 Task: Research Airbnb options in San Vicente de Tagua Tagua, Chile from 1st November, 2023 to 9th November, 2023 for 4 adults.2 bedrooms having 2 beds and 2 bathrooms. Property type can be house. Booking option can be shelf check-in. Look for 4 properties as per requirement.
Action: Mouse pressed left at (466, 106)
Screenshot: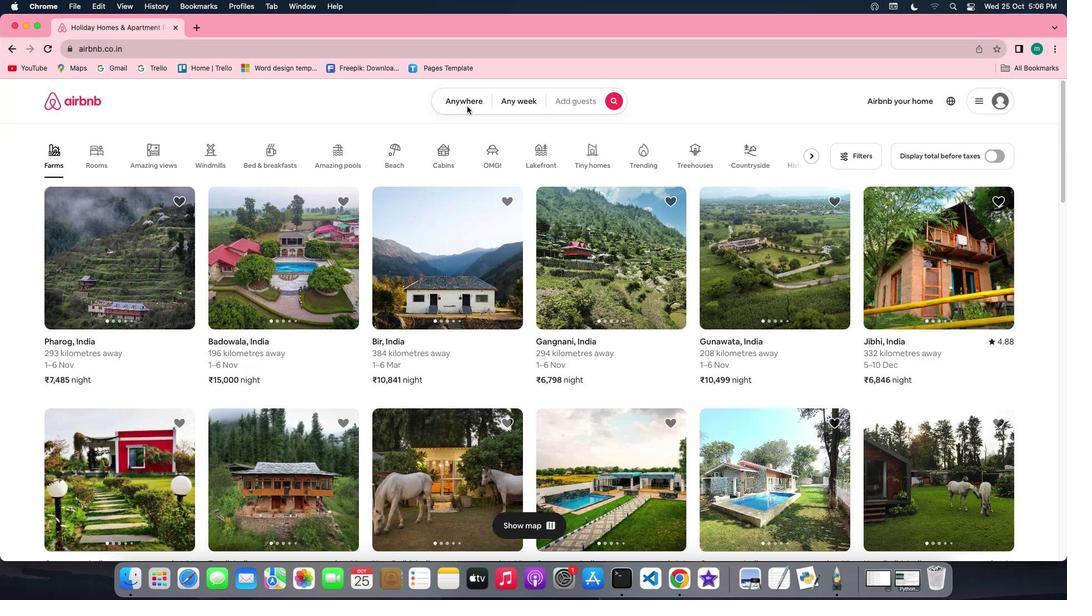 
Action: Mouse pressed left at (466, 106)
Screenshot: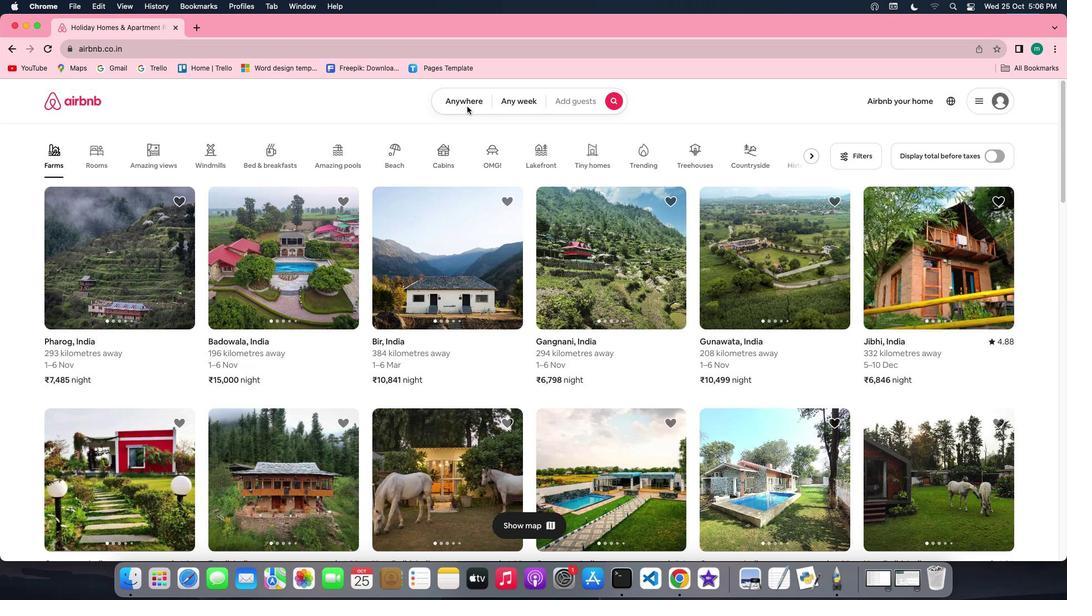 
Action: Mouse moved to (416, 138)
Screenshot: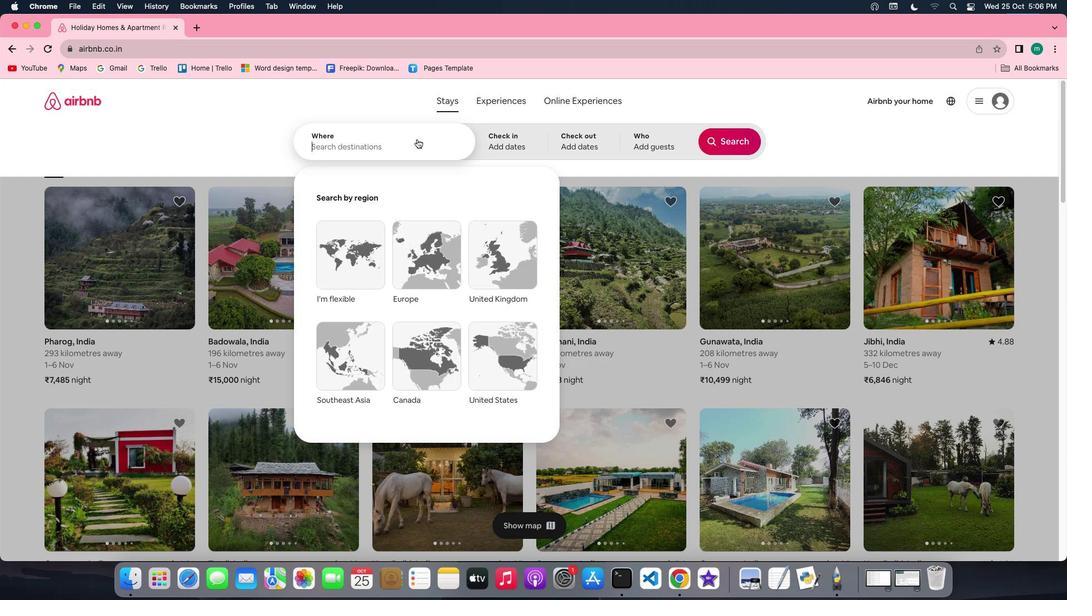 
Action: Mouse pressed left at (416, 138)
Screenshot: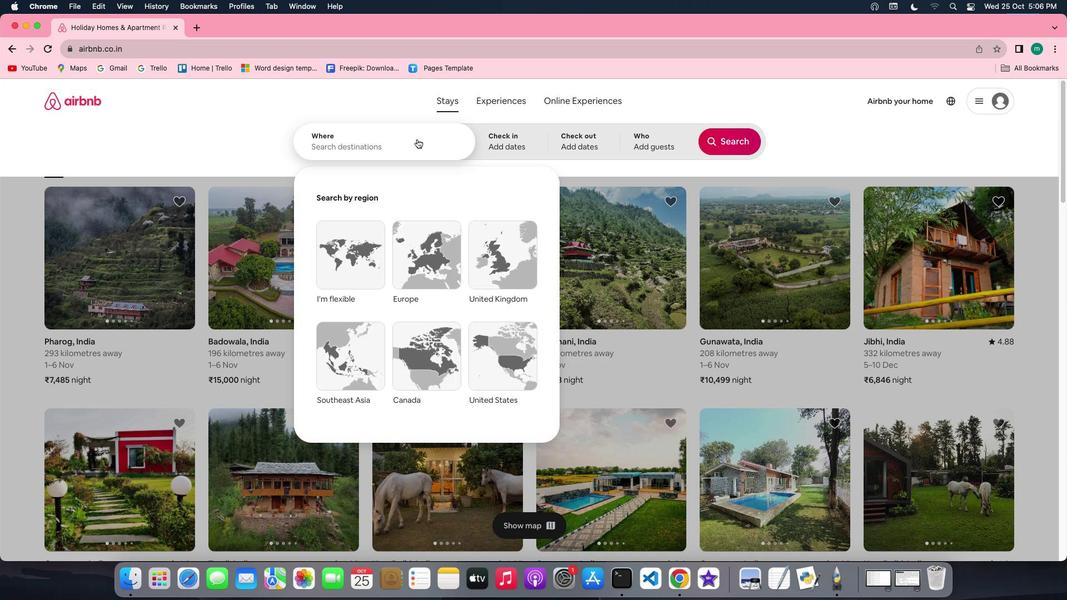 
Action: Key pressed Key.shift'S''a''n'Key.spaceKey.shift'v''i''c''e''n''t''e'Key.space'd''e'Key.spaceKey.shift'T''a''u'Key.backspace'g''u''a'','Key.spaceKey.shift'T''a''g''u''a'','Key.spaceKey.shift'c''h''i''l''e'
Screenshot: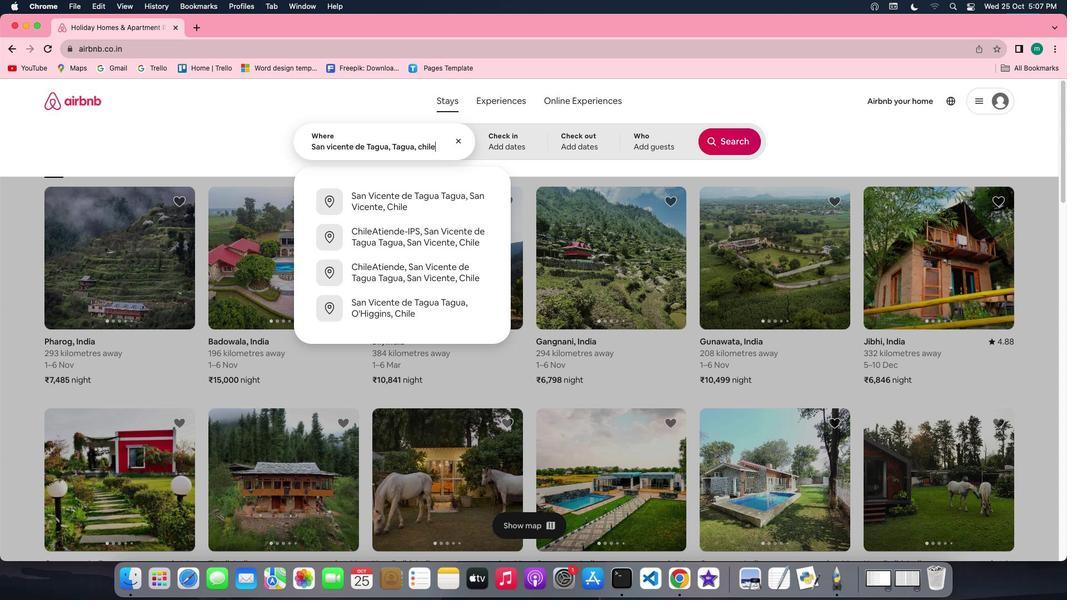 
Action: Mouse moved to (511, 143)
Screenshot: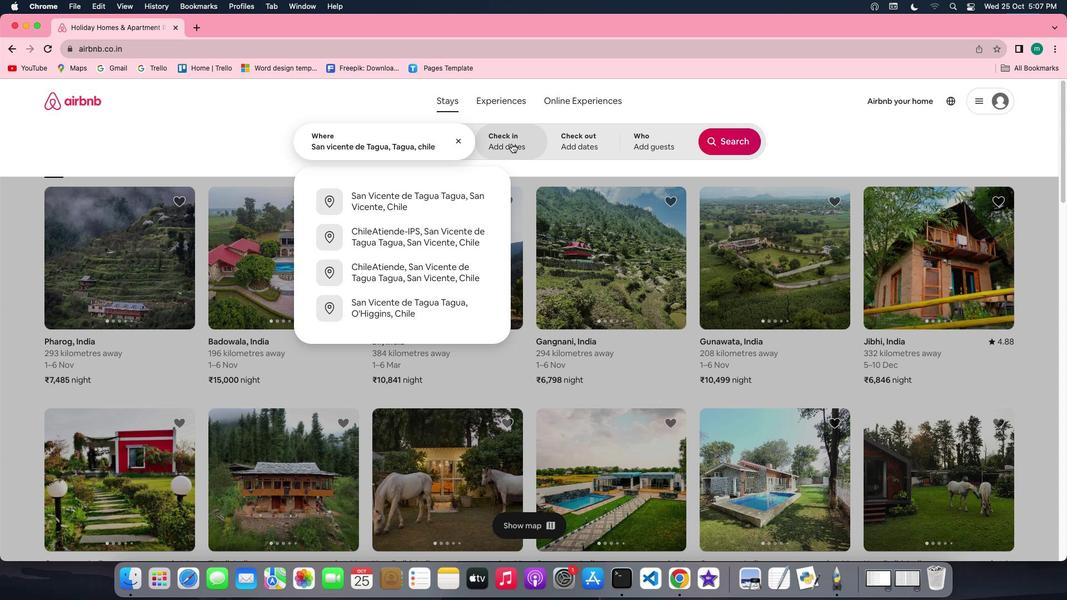 
Action: Mouse pressed left at (511, 143)
Screenshot: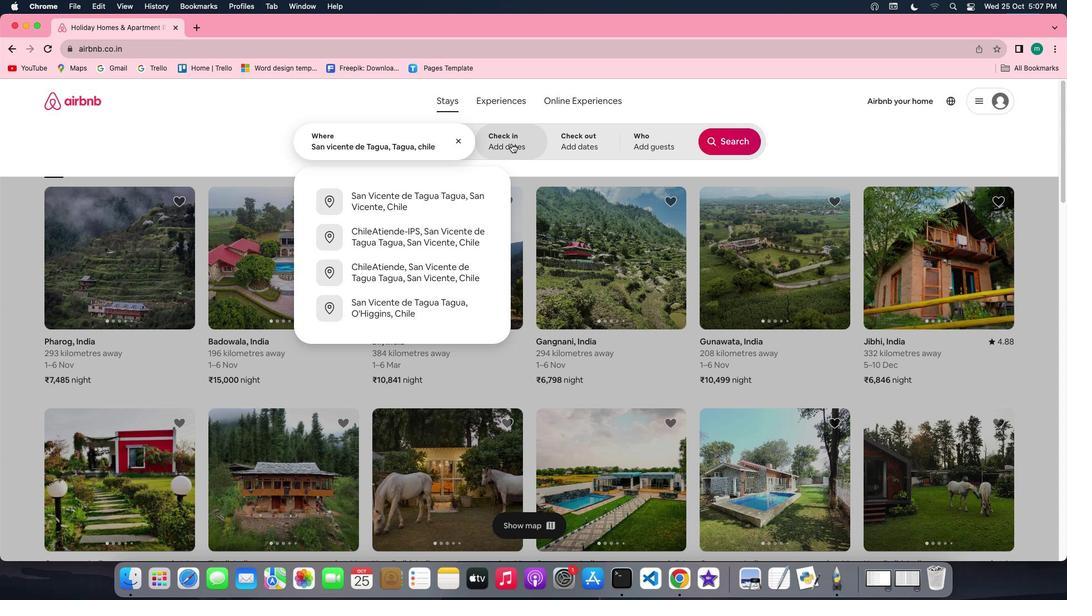 
Action: Mouse moved to (636, 275)
Screenshot: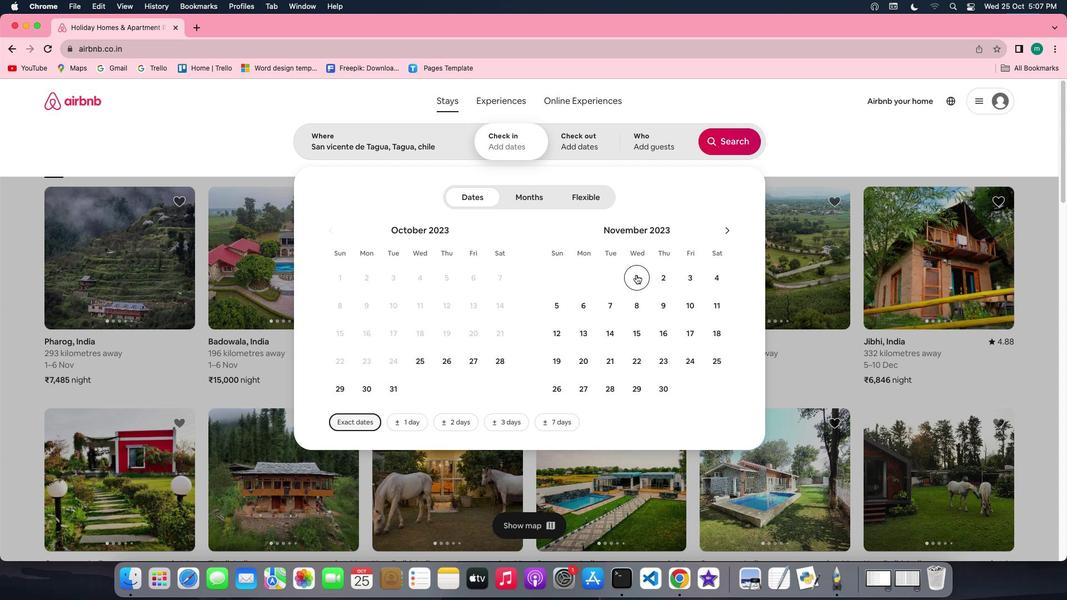 
Action: Mouse pressed left at (636, 275)
Screenshot: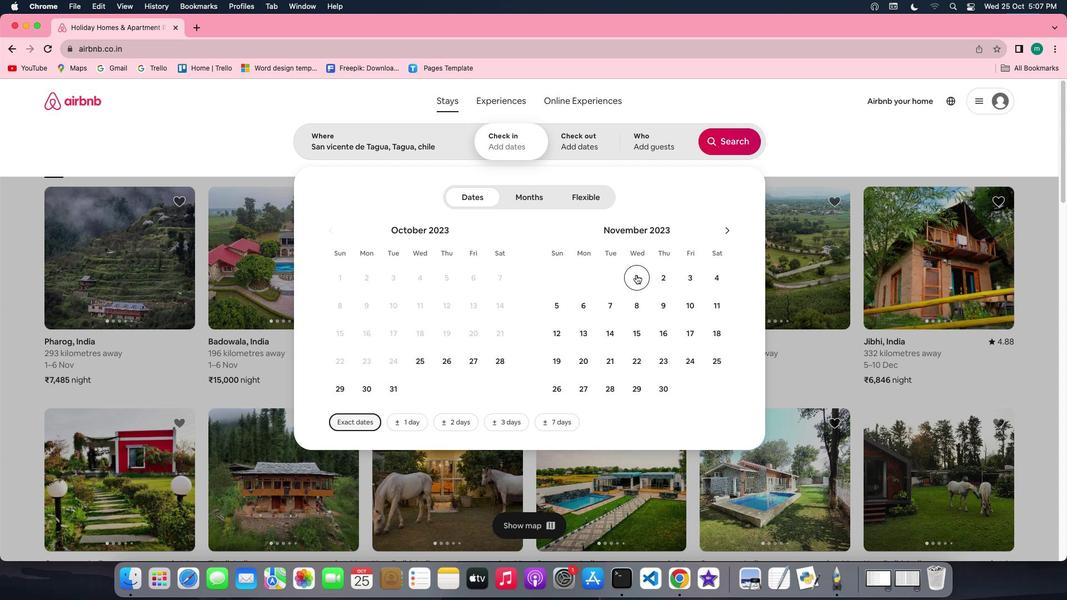 
Action: Mouse moved to (668, 301)
Screenshot: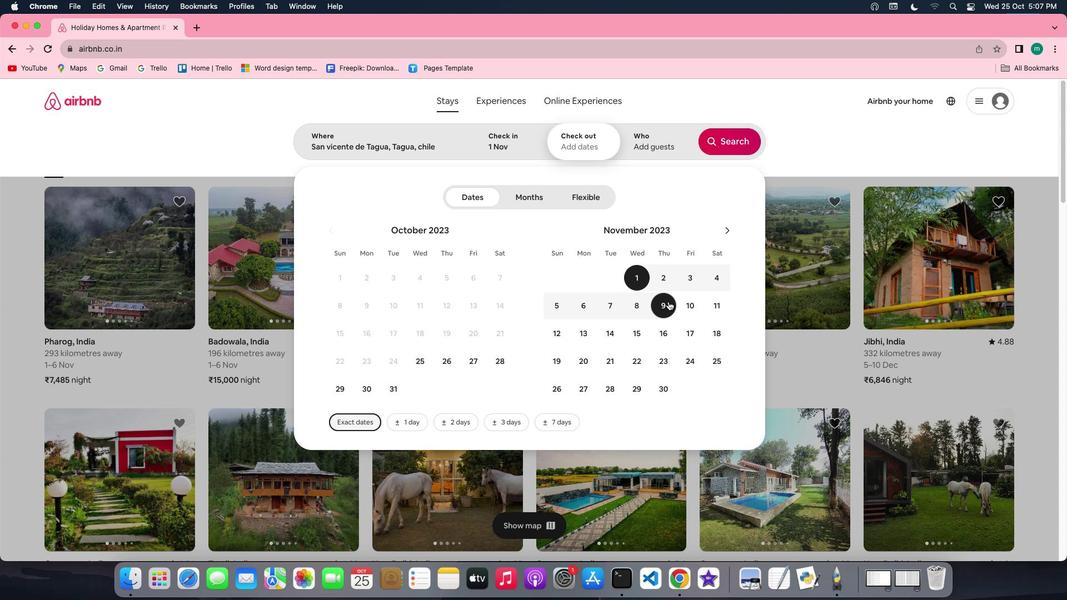 
Action: Mouse pressed left at (668, 301)
Screenshot: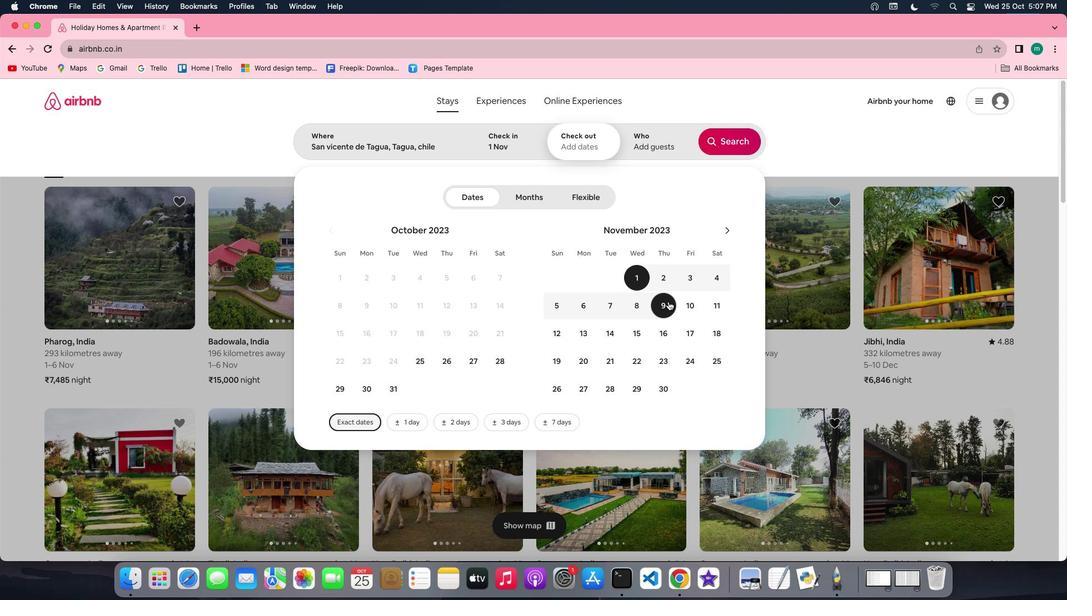 
Action: Mouse moved to (666, 155)
Screenshot: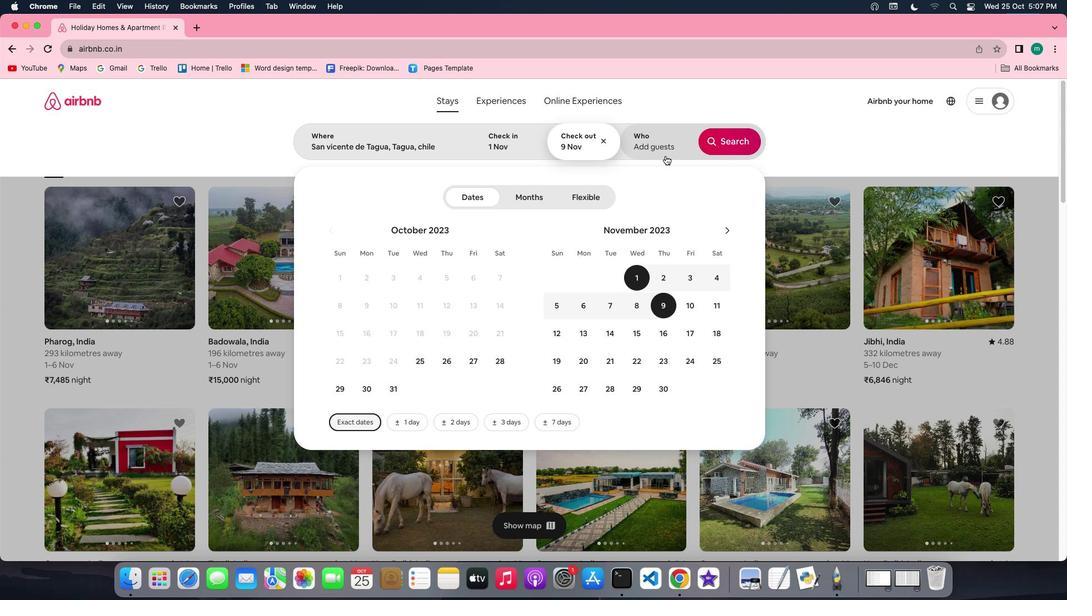 
Action: Mouse pressed left at (666, 155)
Screenshot: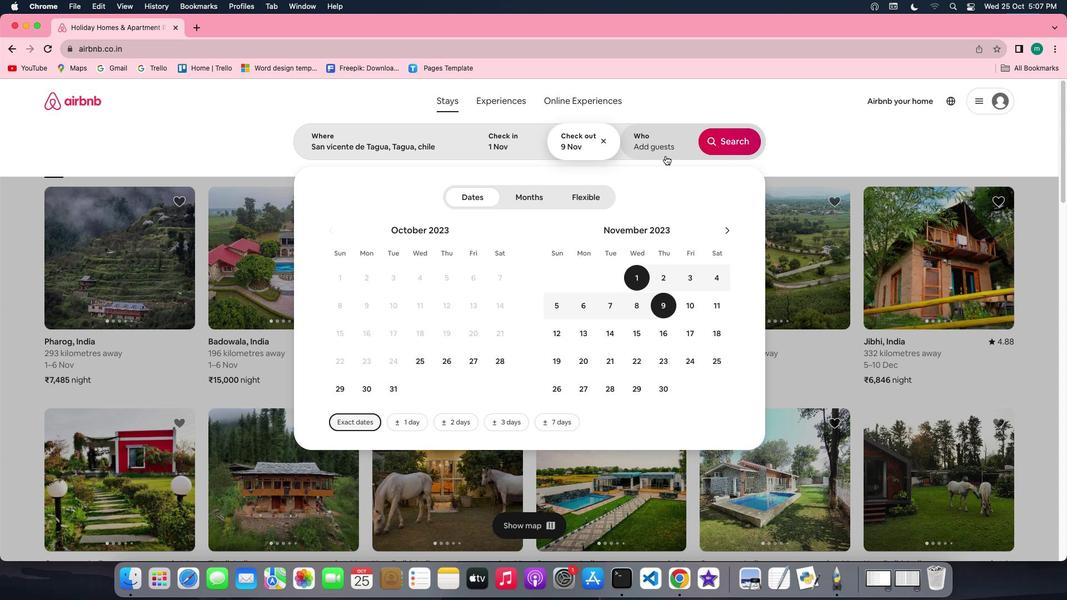
Action: Mouse moved to (731, 204)
Screenshot: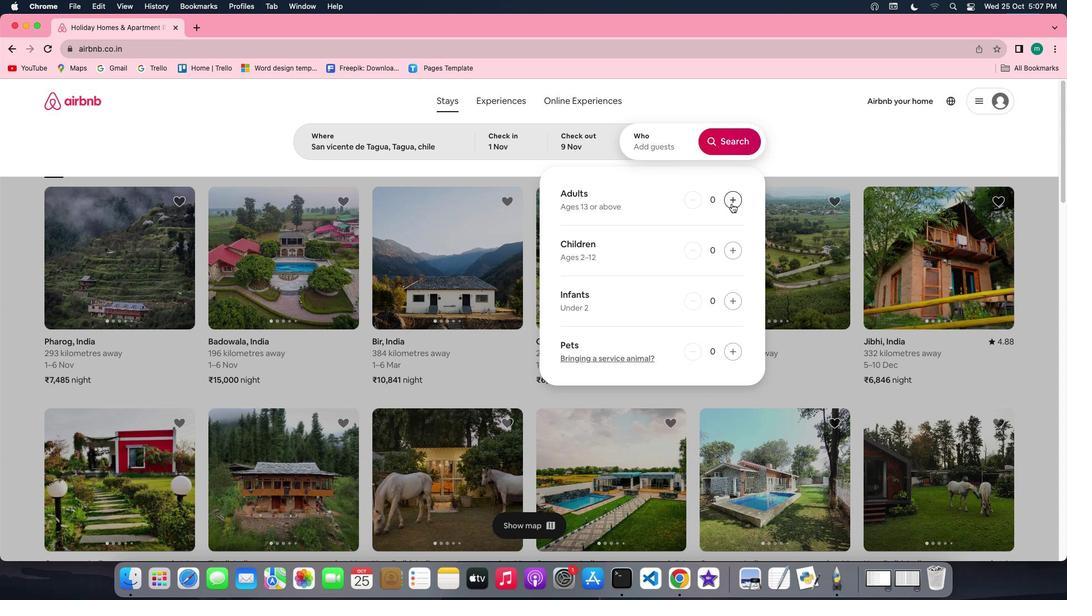 
Action: Mouse pressed left at (731, 204)
Screenshot: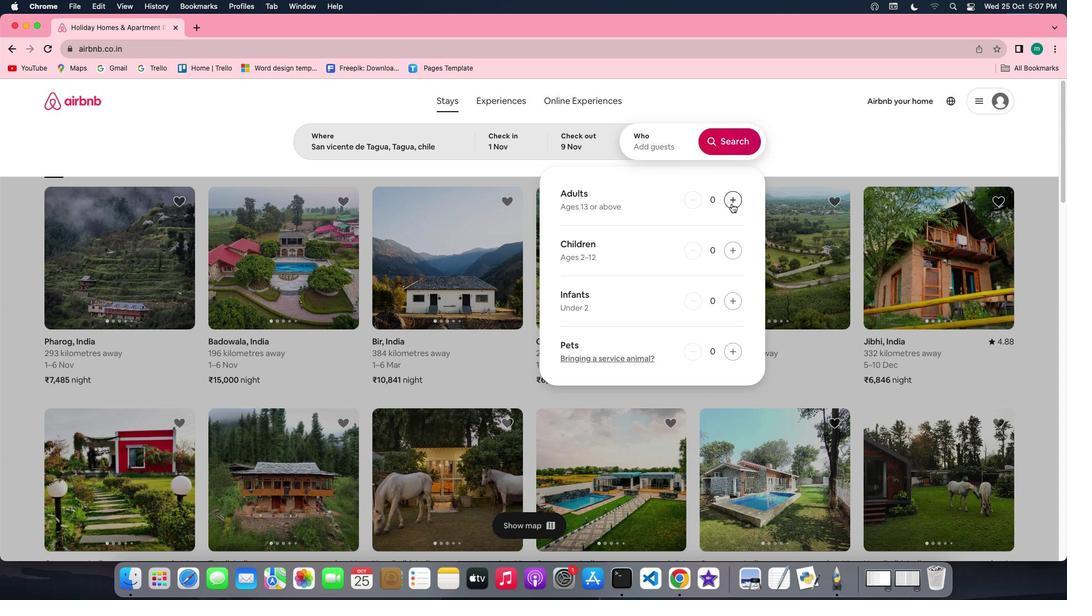 
Action: Mouse pressed left at (731, 204)
Screenshot: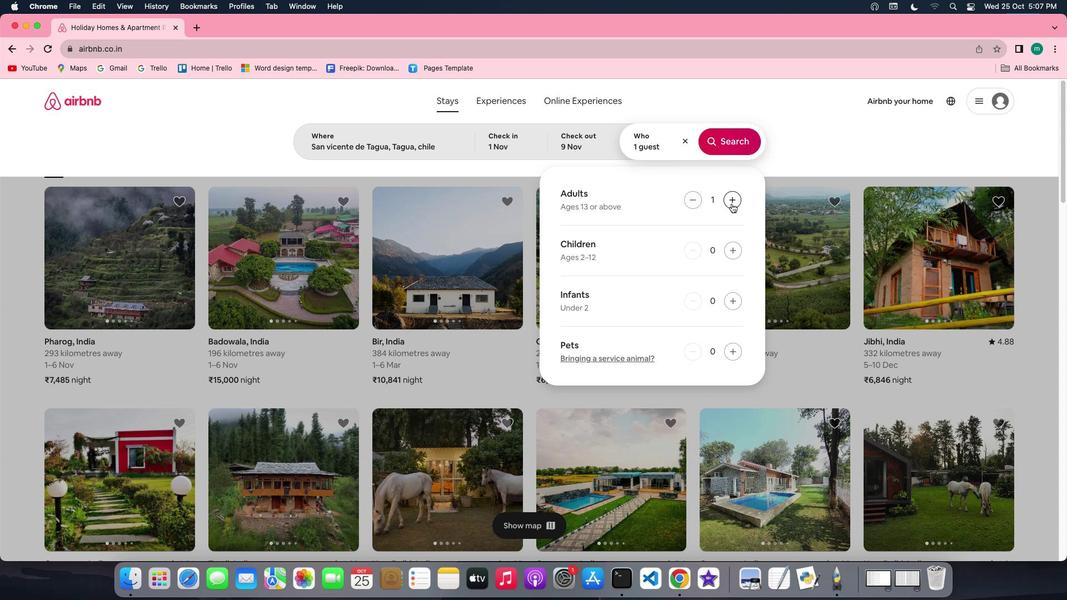 
Action: Mouse pressed left at (731, 204)
Screenshot: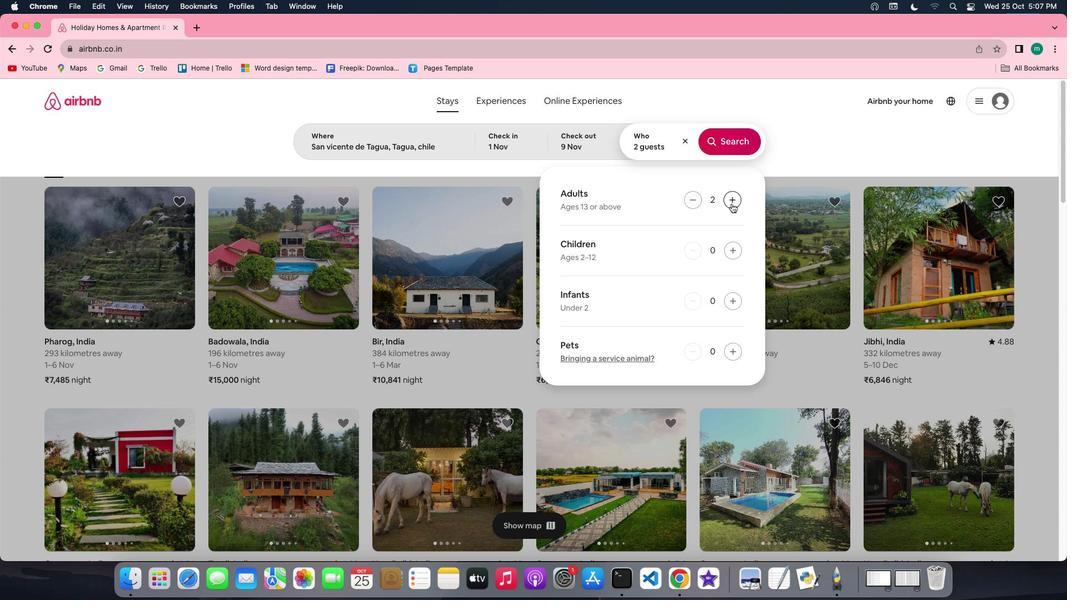
Action: Mouse pressed left at (731, 204)
Screenshot: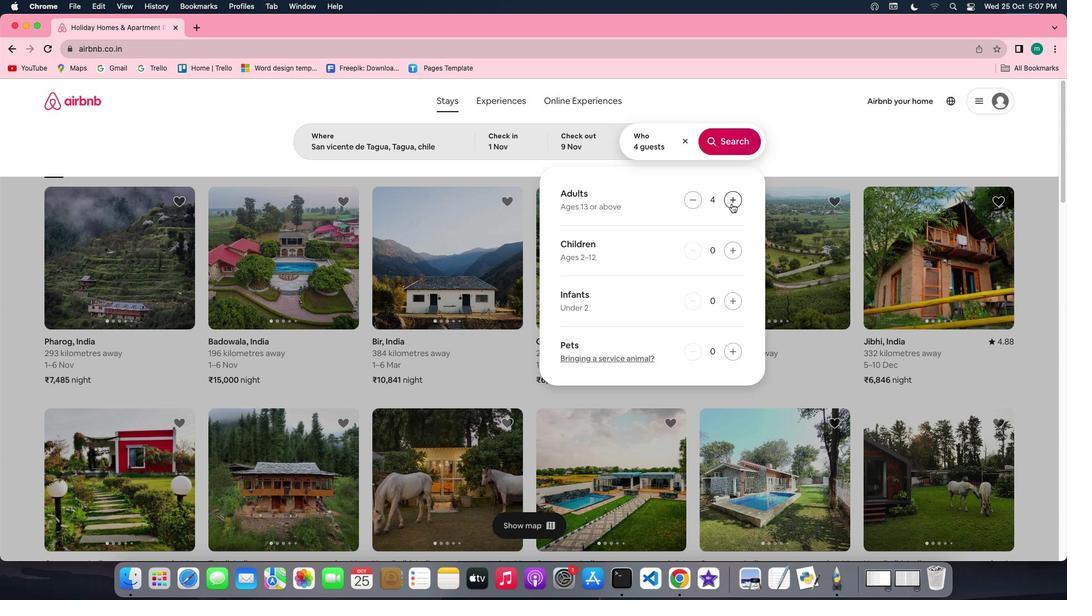 
Action: Mouse moved to (721, 150)
Screenshot: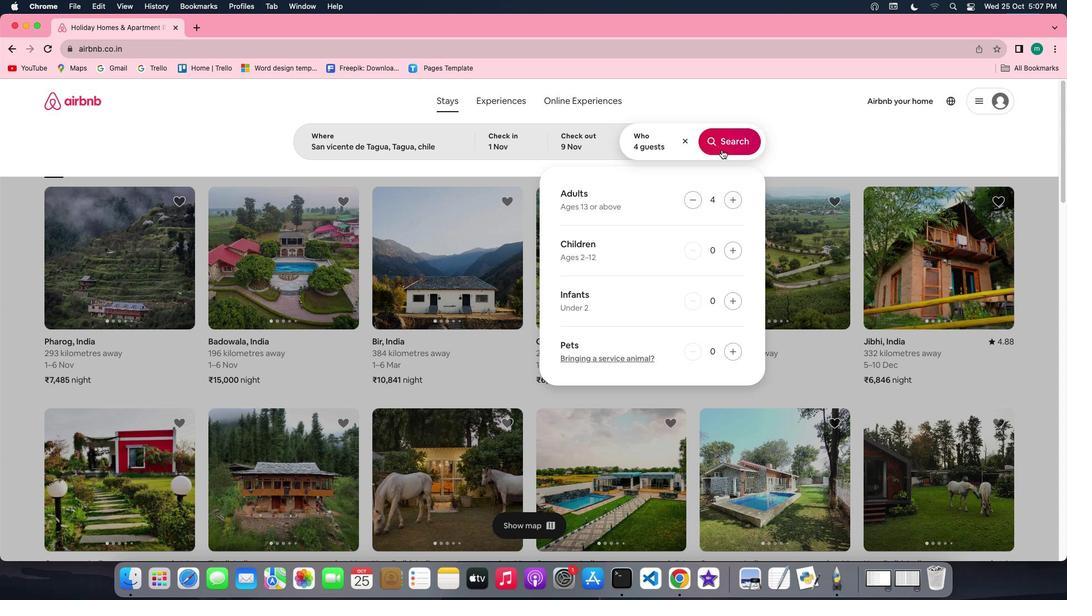 
Action: Mouse pressed left at (721, 150)
Screenshot: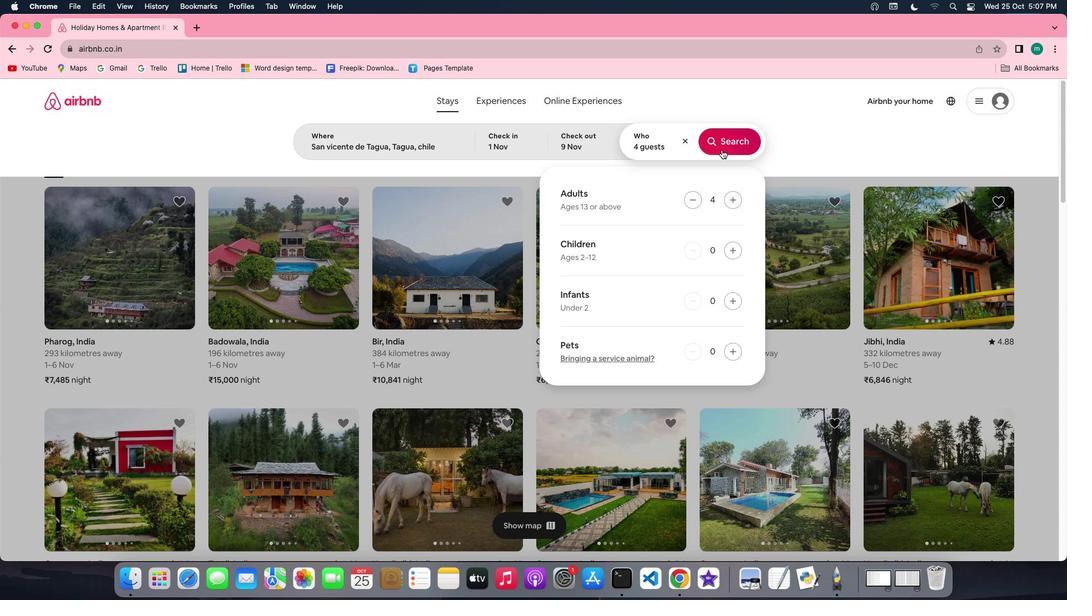 
Action: Mouse moved to (894, 152)
Screenshot: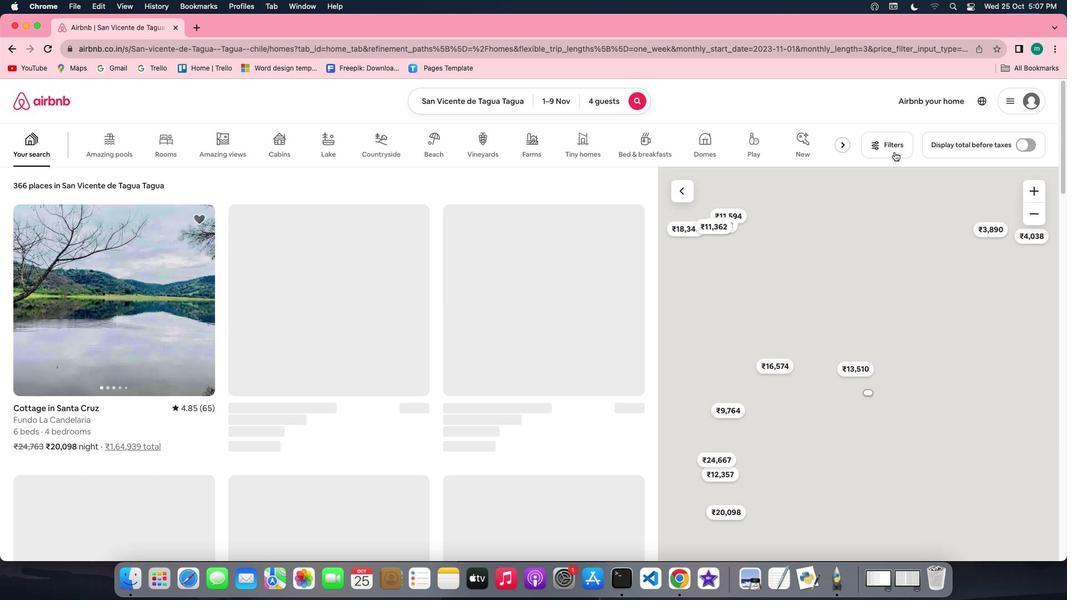 
Action: Mouse pressed left at (894, 152)
Screenshot: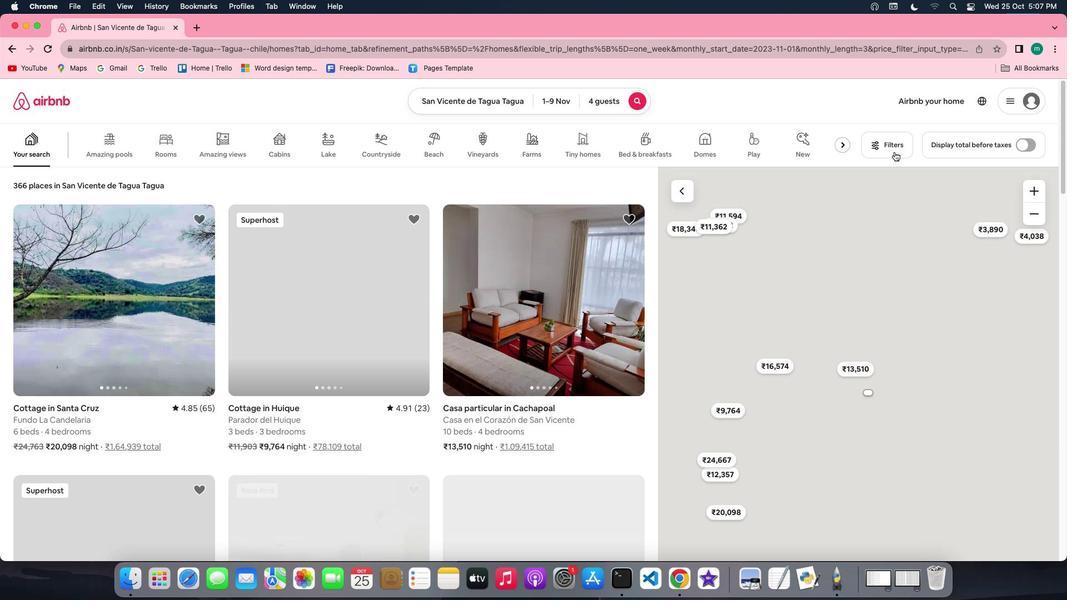 
Action: Mouse moved to (540, 288)
Screenshot: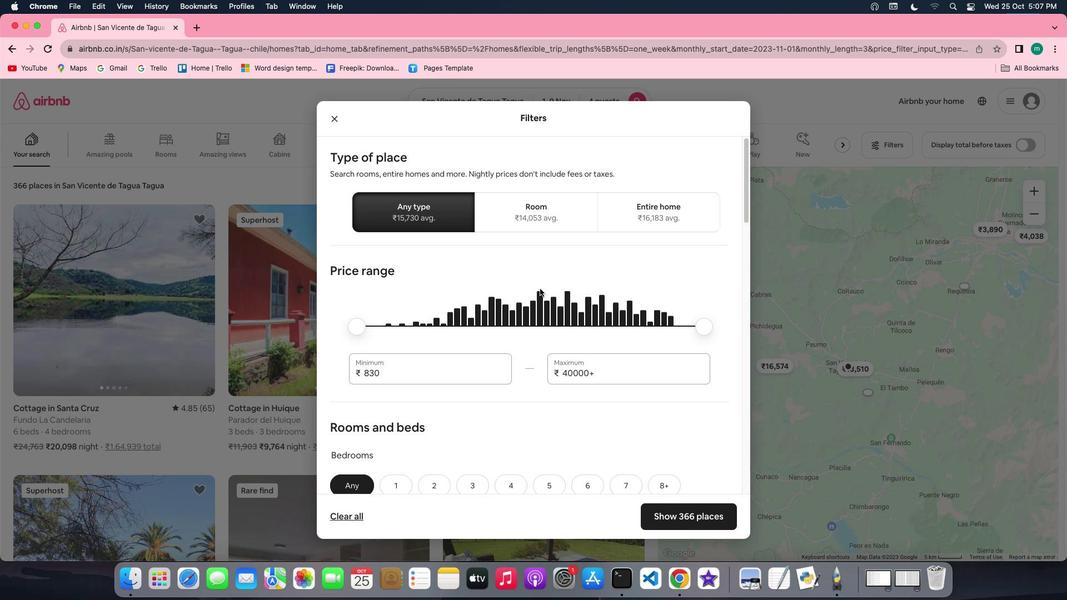 
Action: Mouse scrolled (540, 288) with delta (0, 0)
Screenshot: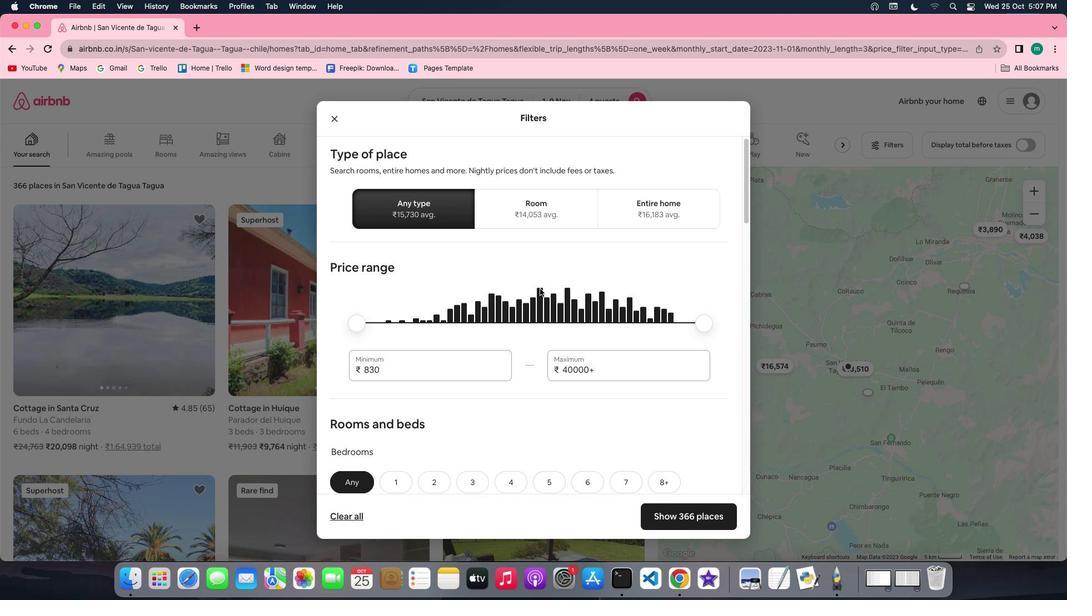 
Action: Mouse scrolled (540, 288) with delta (0, 0)
Screenshot: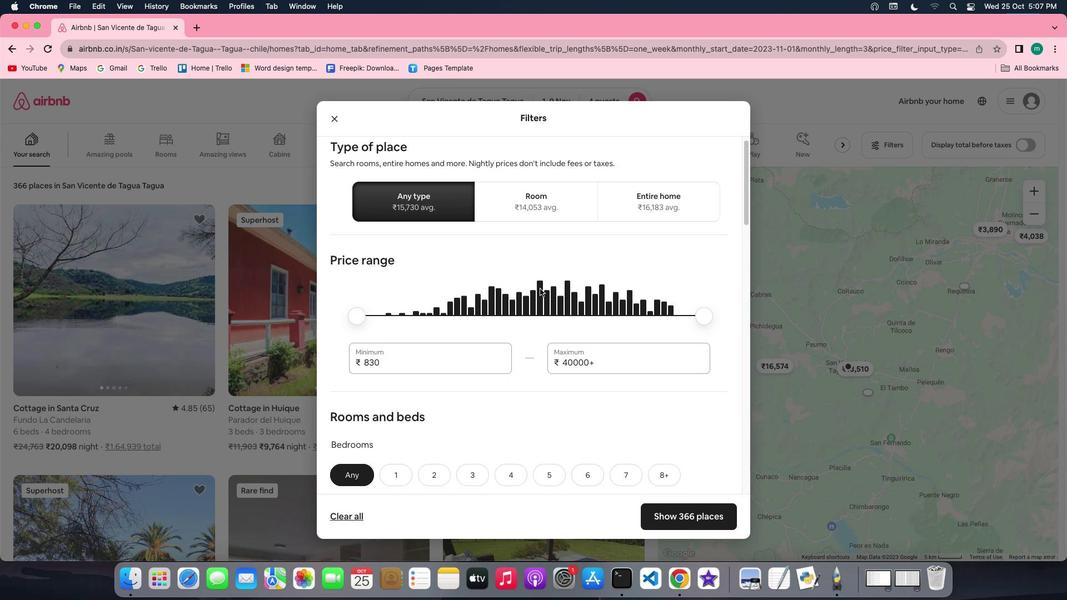 
Action: Mouse scrolled (540, 288) with delta (0, 0)
Screenshot: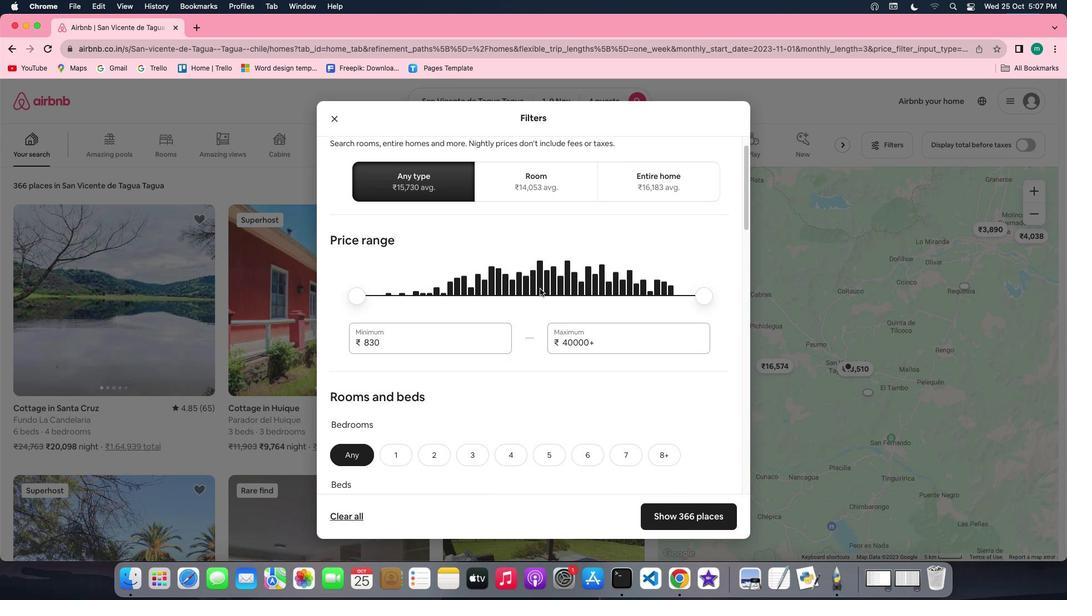 
Action: Mouse scrolled (540, 288) with delta (0, 0)
Screenshot: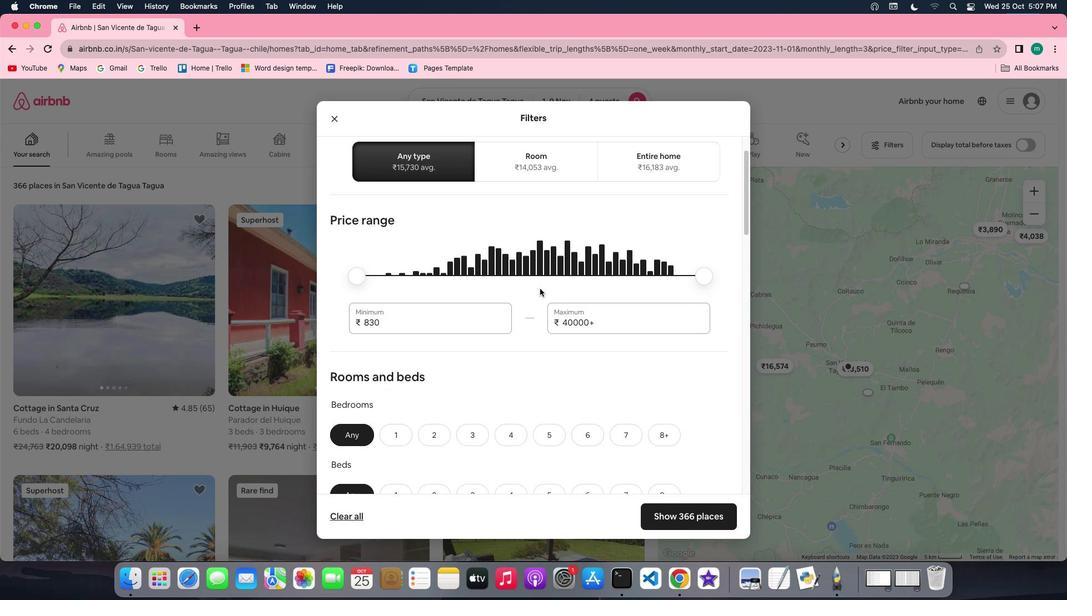 
Action: Mouse scrolled (540, 288) with delta (0, 0)
Screenshot: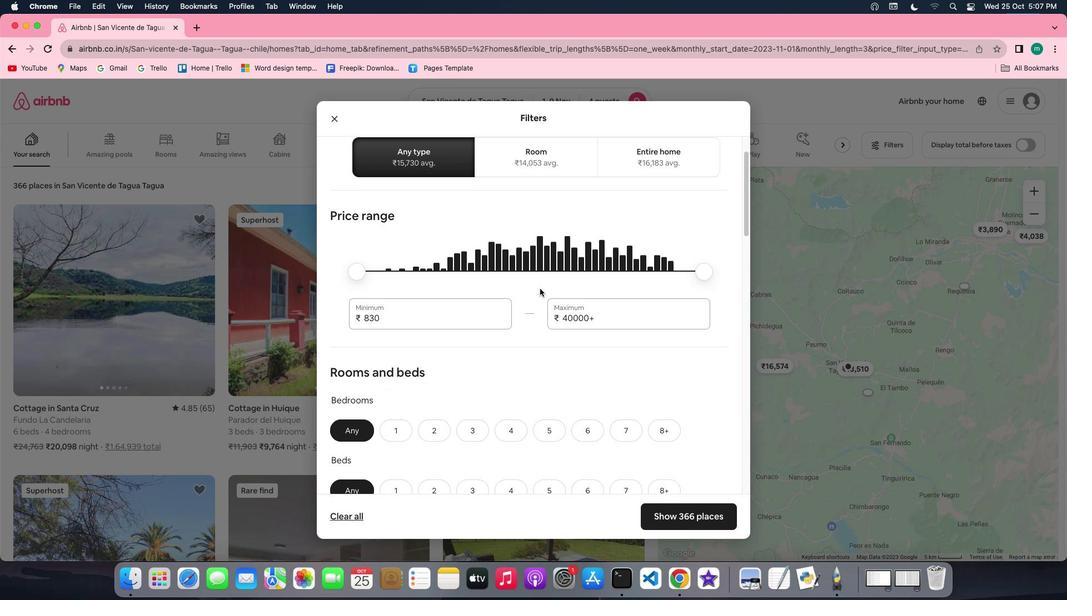 
Action: Mouse scrolled (540, 288) with delta (0, 0)
Screenshot: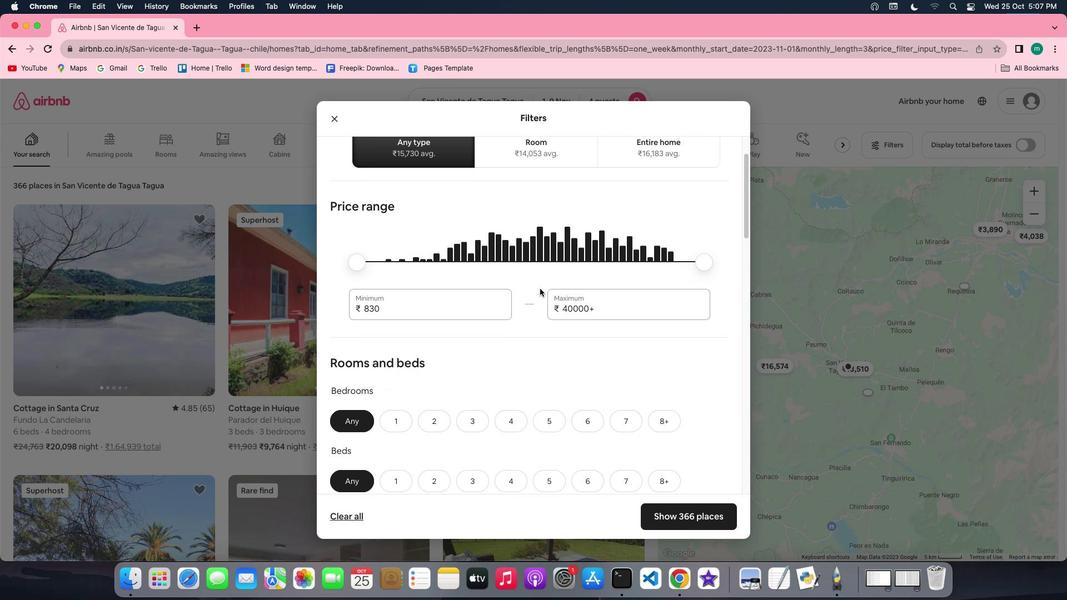 
Action: Mouse scrolled (540, 288) with delta (0, -1)
Screenshot: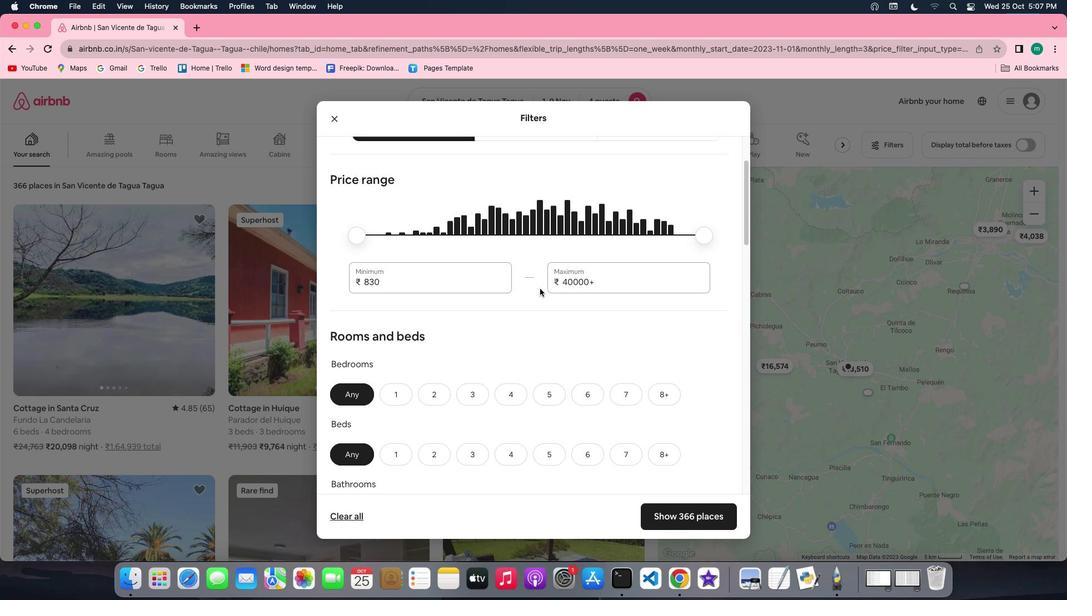 
Action: Mouse scrolled (540, 288) with delta (0, 0)
Screenshot: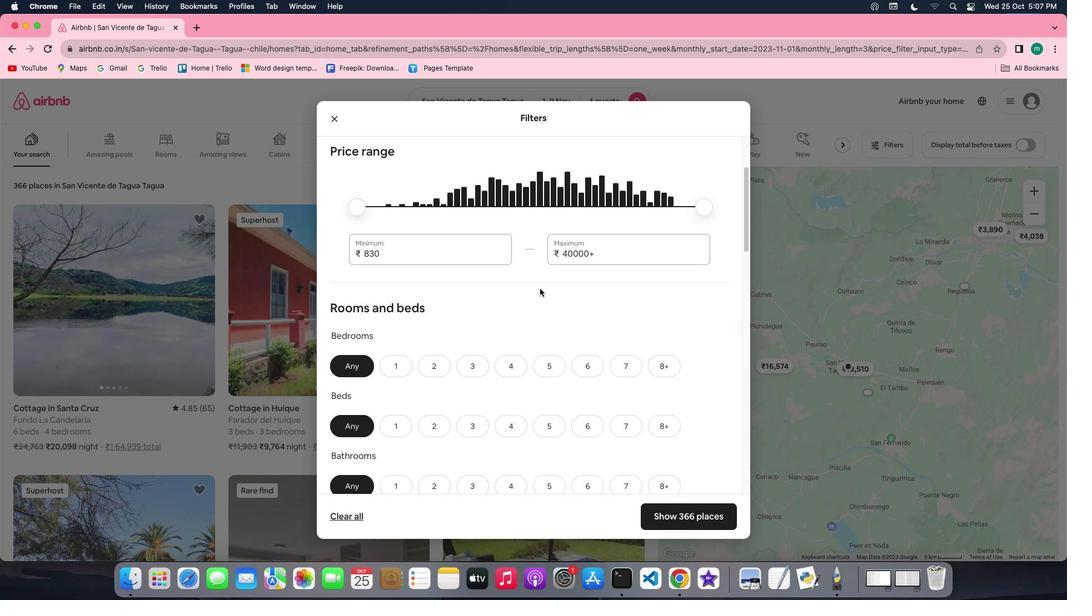 
Action: Mouse scrolled (540, 288) with delta (0, 0)
Screenshot: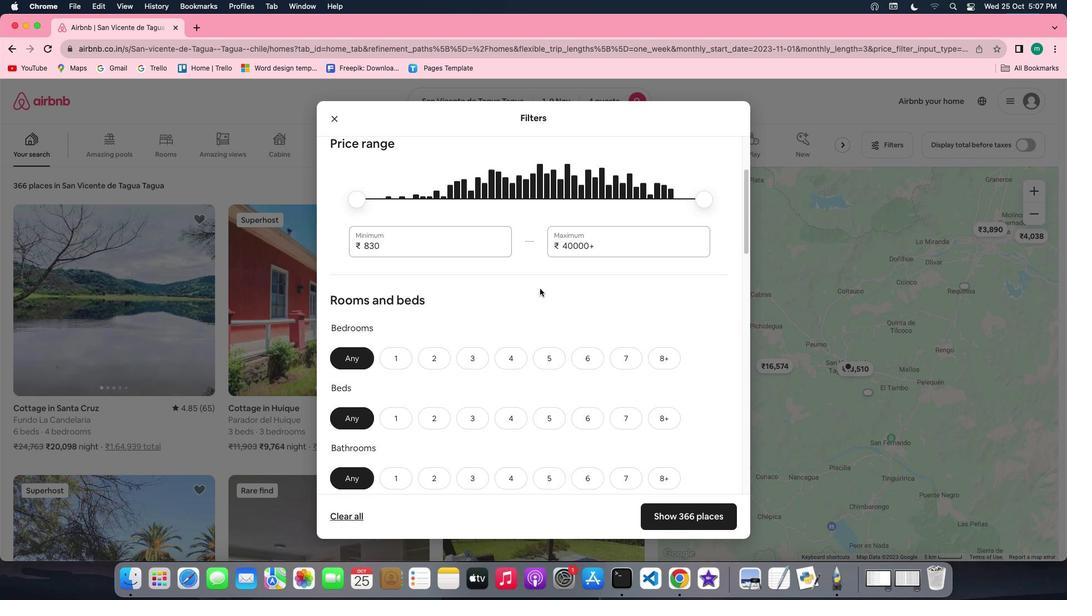 
Action: Mouse scrolled (540, 288) with delta (0, 0)
Screenshot: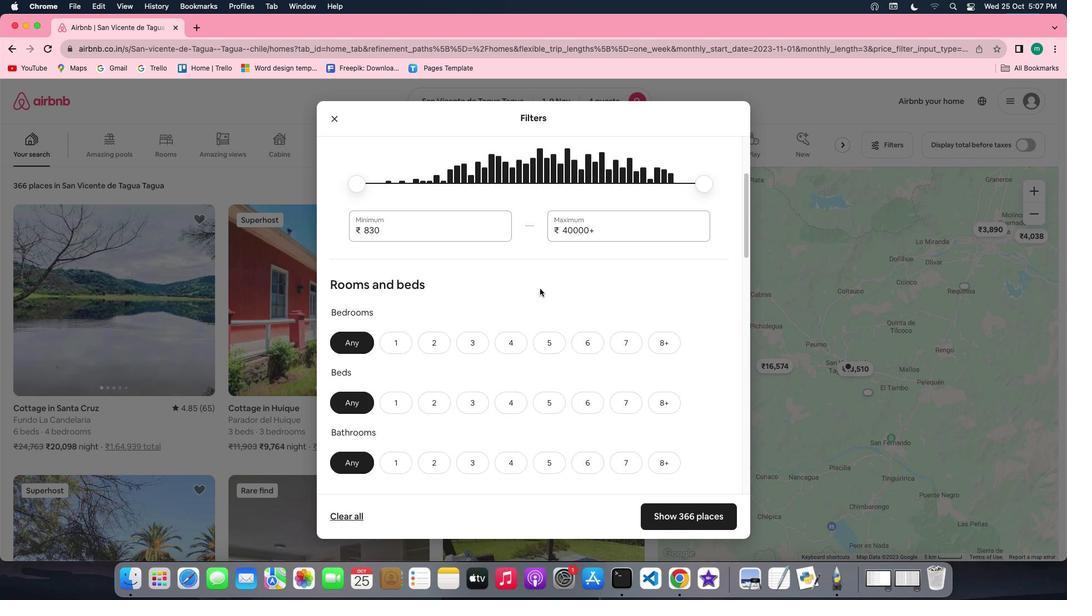 
Action: Mouse scrolled (540, 288) with delta (0, 0)
Screenshot: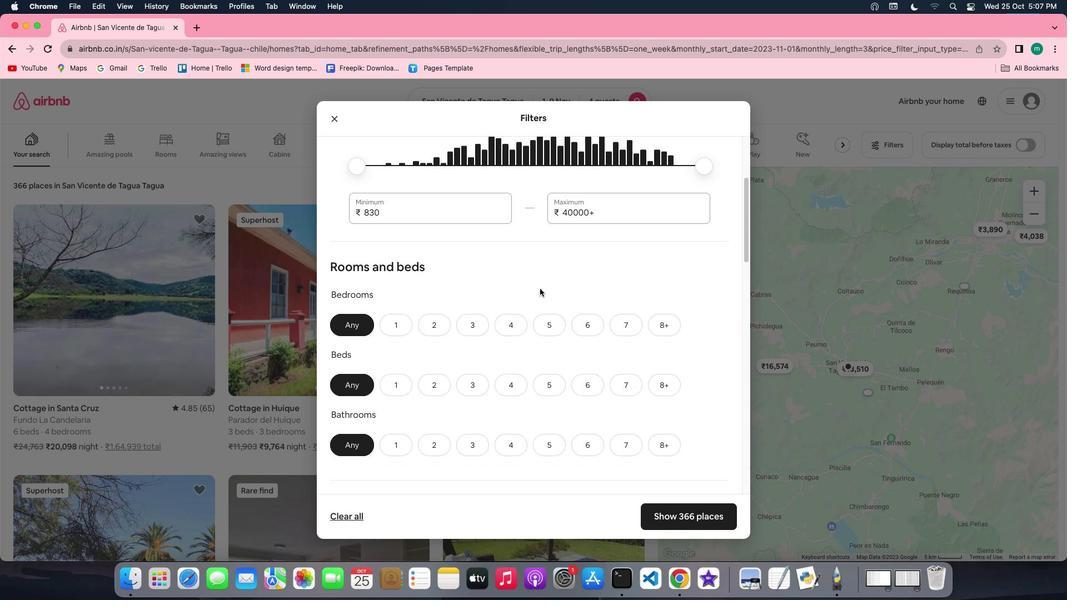
Action: Mouse scrolled (540, 288) with delta (0, 0)
Screenshot: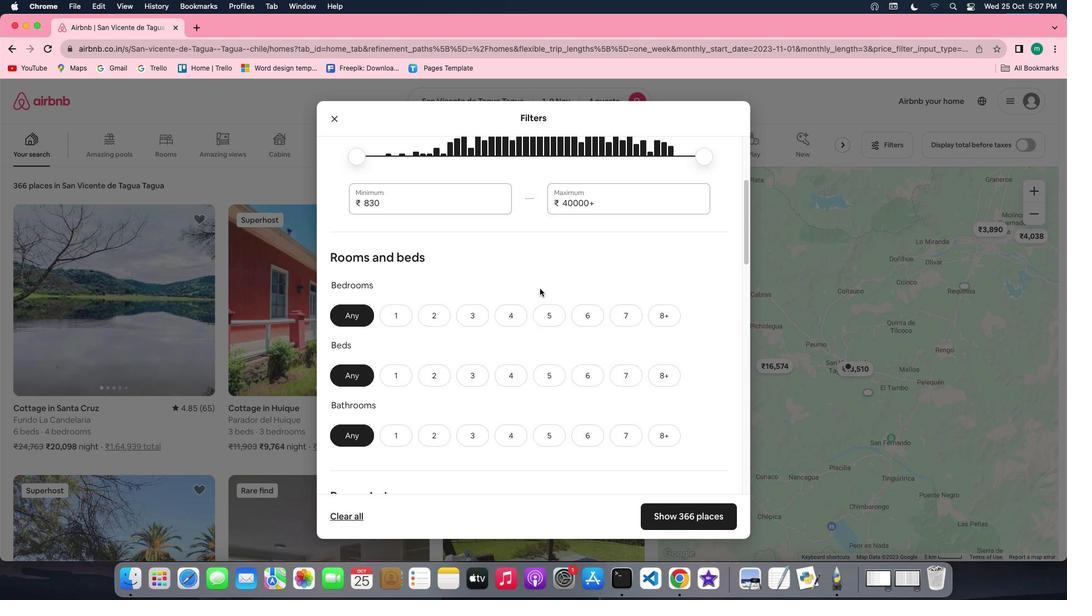 
Action: Mouse scrolled (540, 288) with delta (0, 0)
Screenshot: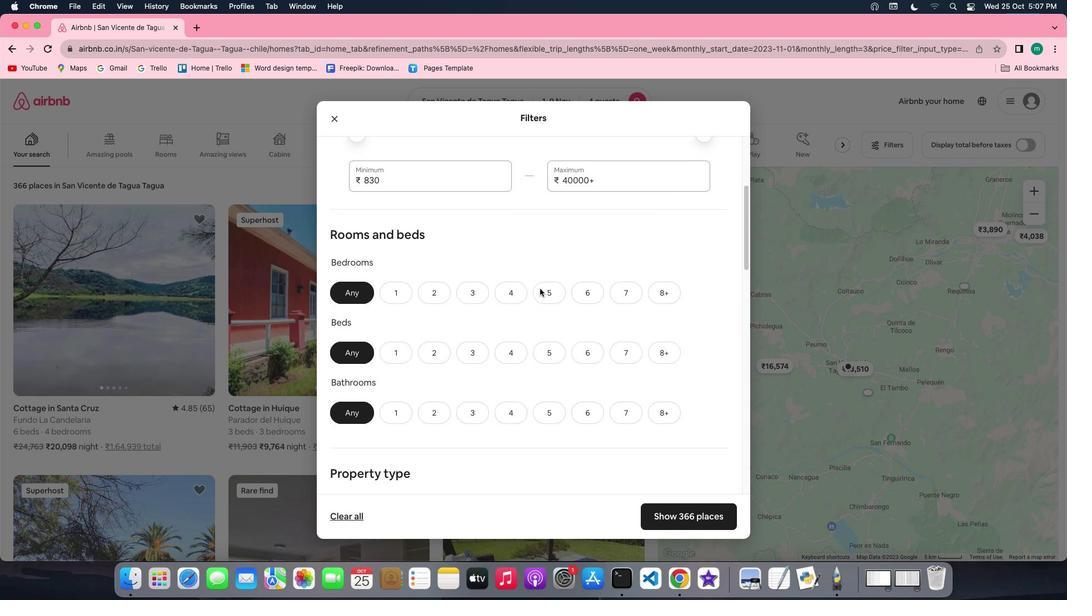 
Action: Mouse scrolled (540, 288) with delta (0, 0)
Screenshot: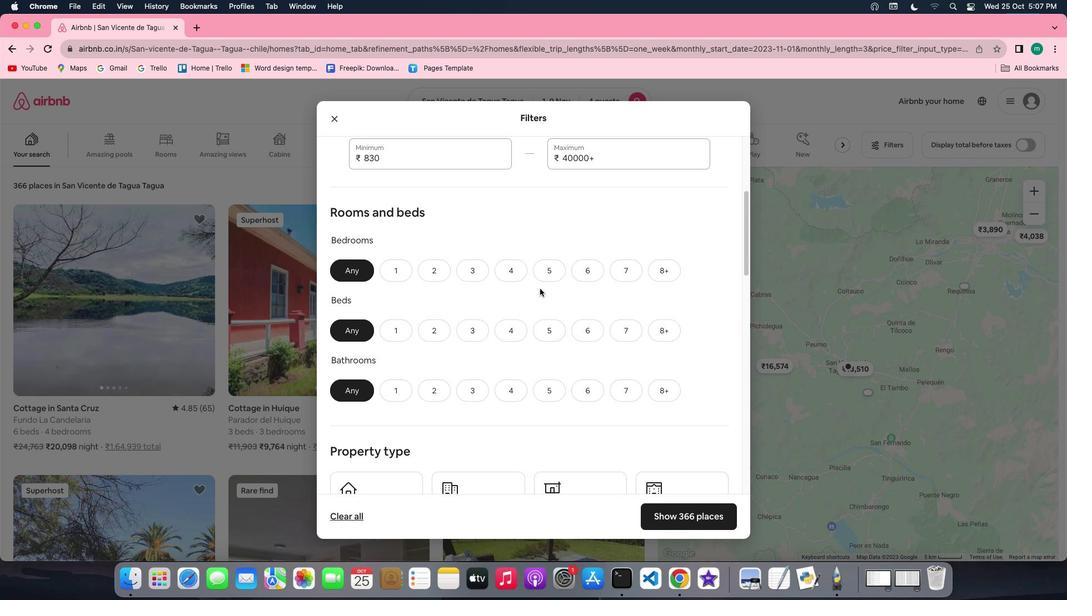 
Action: Mouse scrolled (540, 288) with delta (0, 0)
Screenshot: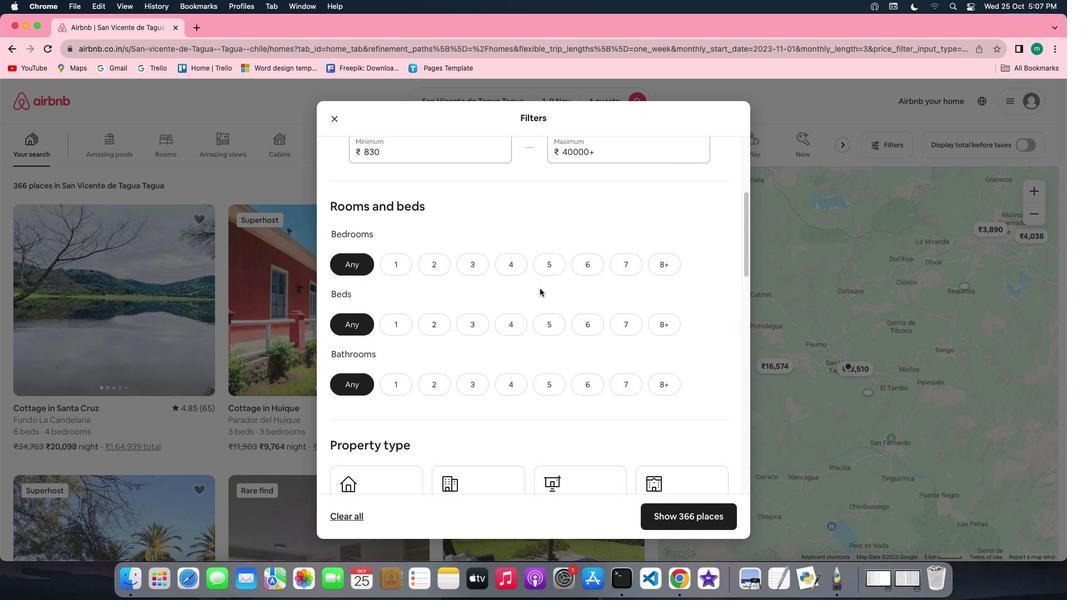 
Action: Mouse scrolled (540, 288) with delta (0, 0)
Screenshot: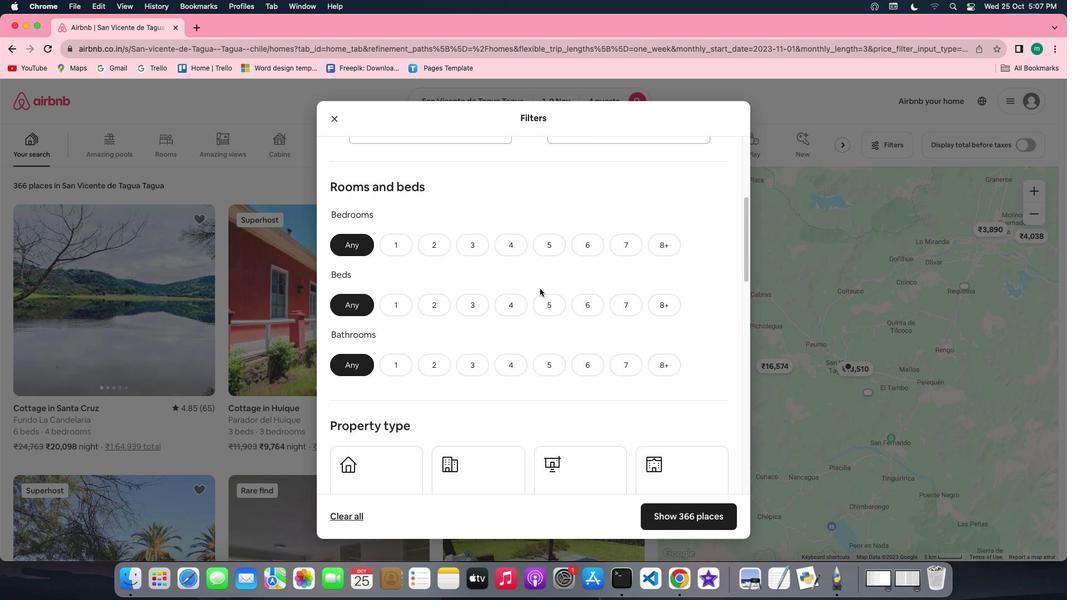 
Action: Mouse moved to (439, 234)
Screenshot: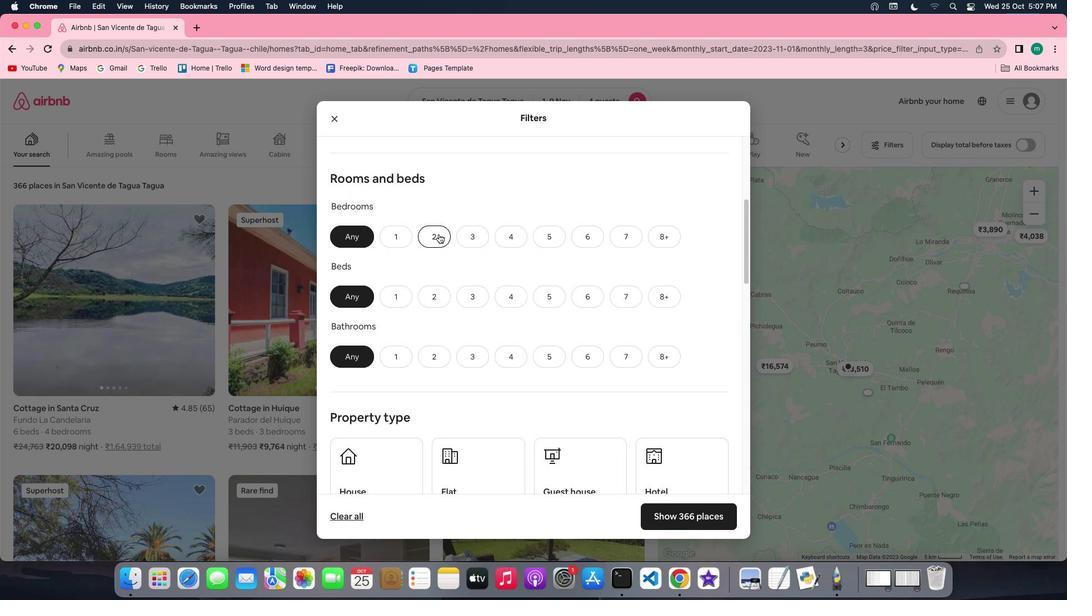 
Action: Mouse pressed left at (439, 234)
Screenshot: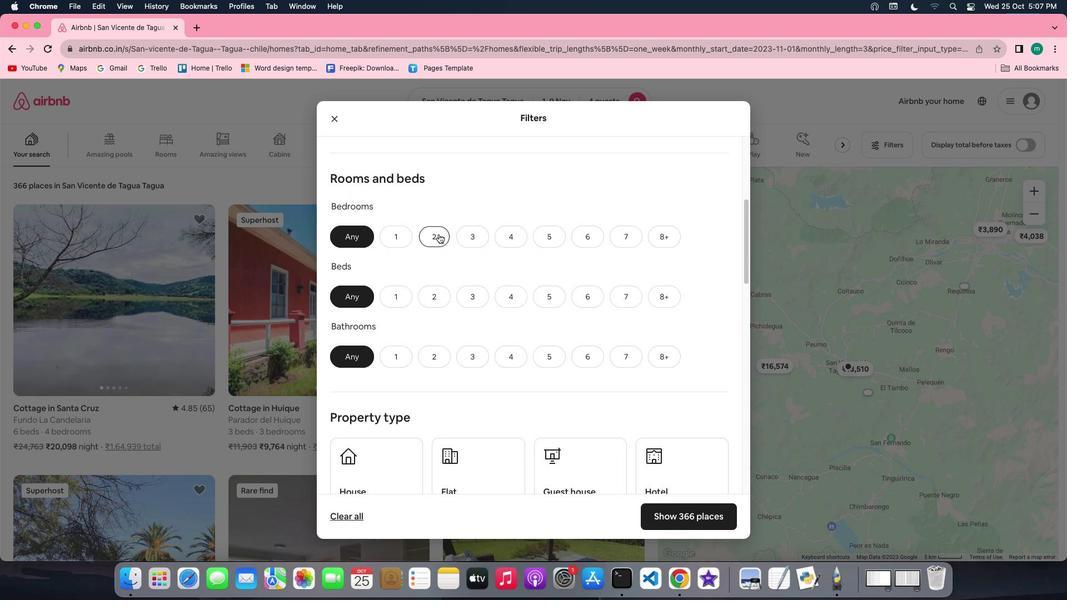 
Action: Mouse moved to (436, 305)
Screenshot: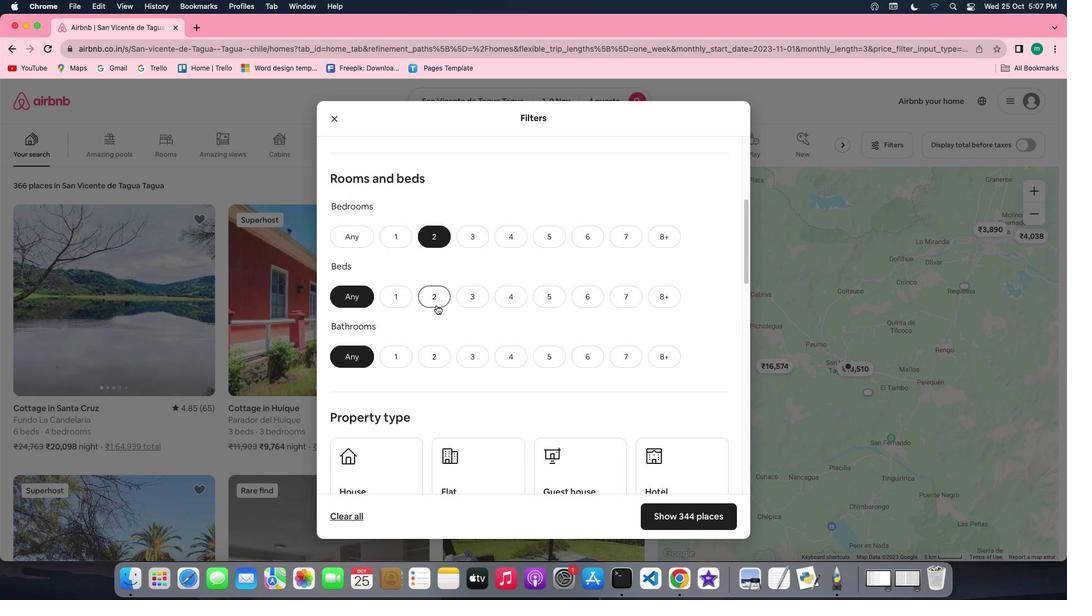 
Action: Mouse pressed left at (436, 305)
Screenshot: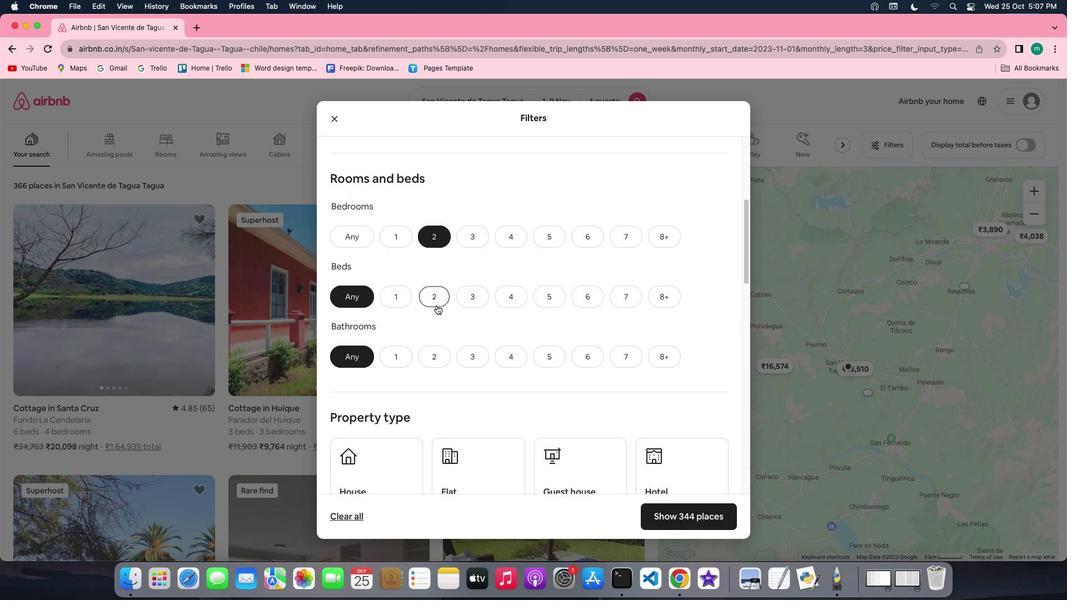 
Action: Mouse moved to (428, 366)
Screenshot: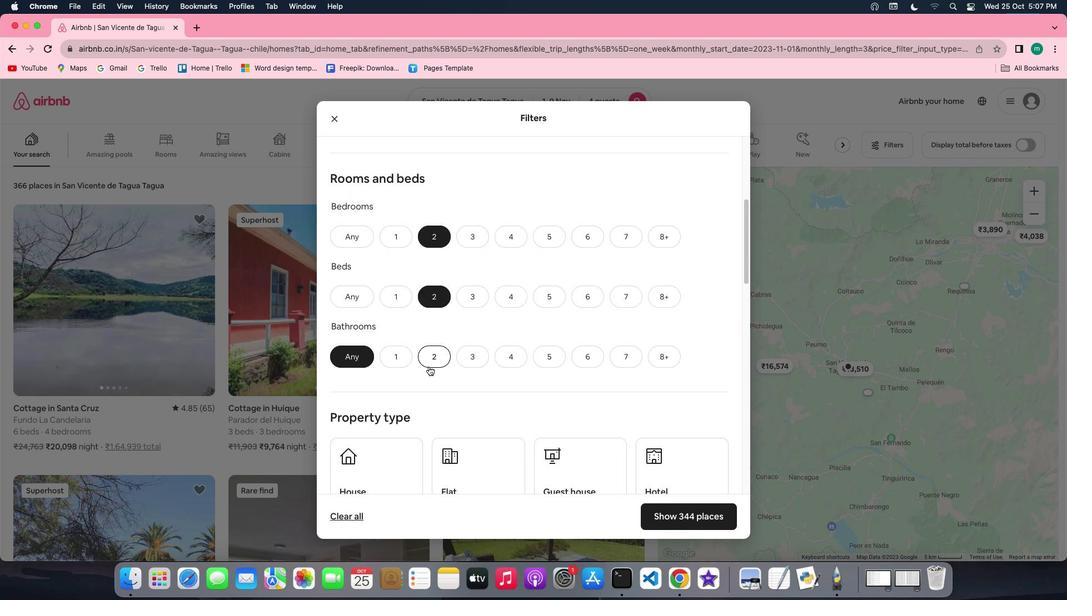 
Action: Mouse pressed left at (428, 366)
Screenshot: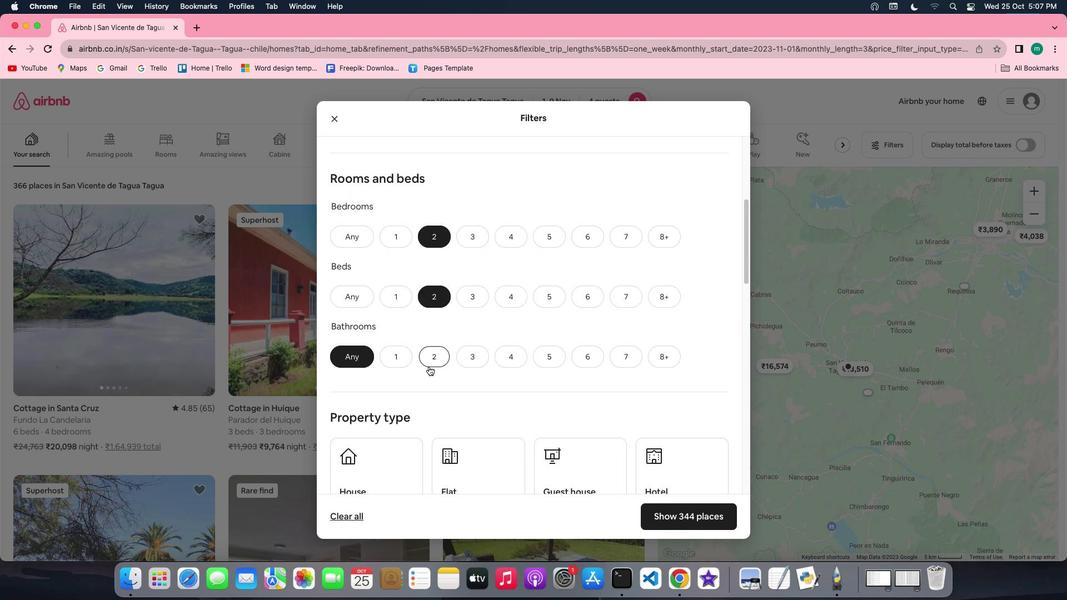 
Action: Mouse moved to (559, 361)
Screenshot: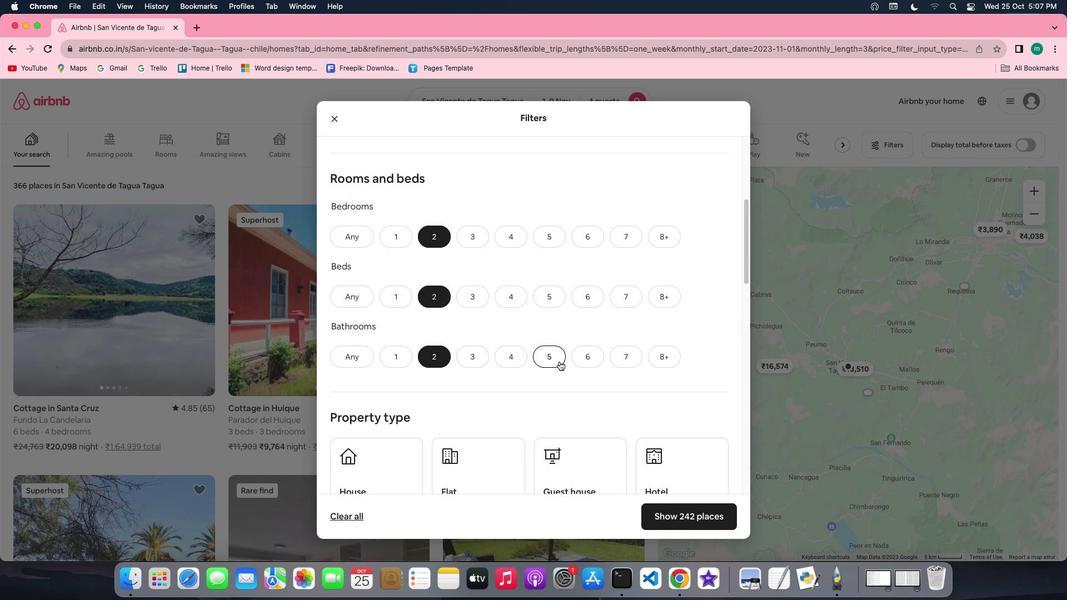 
Action: Mouse scrolled (559, 361) with delta (0, 0)
Screenshot: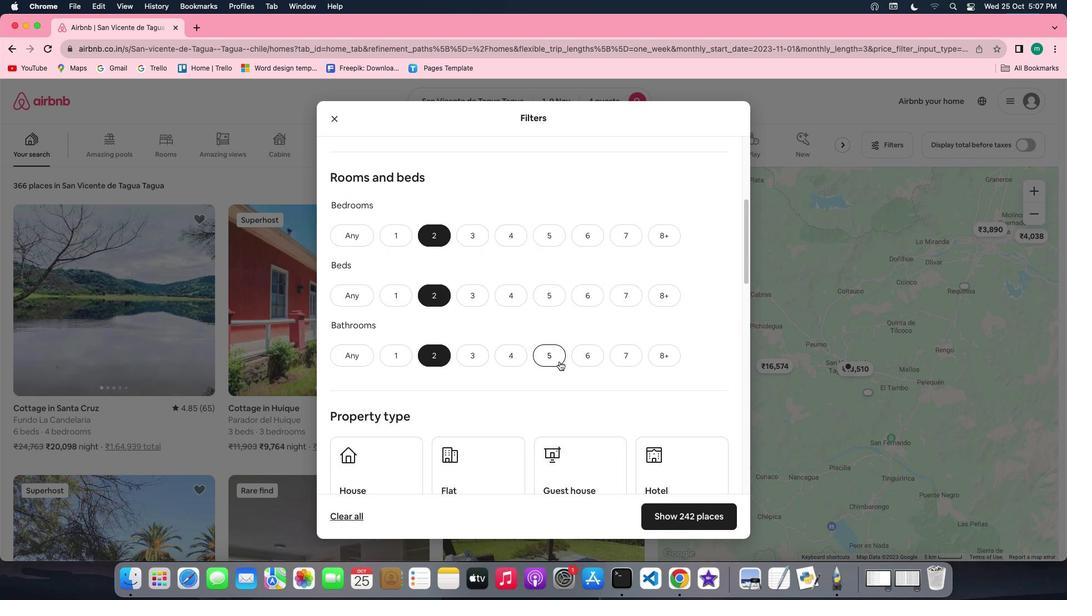 
Action: Mouse scrolled (559, 361) with delta (0, 0)
Screenshot: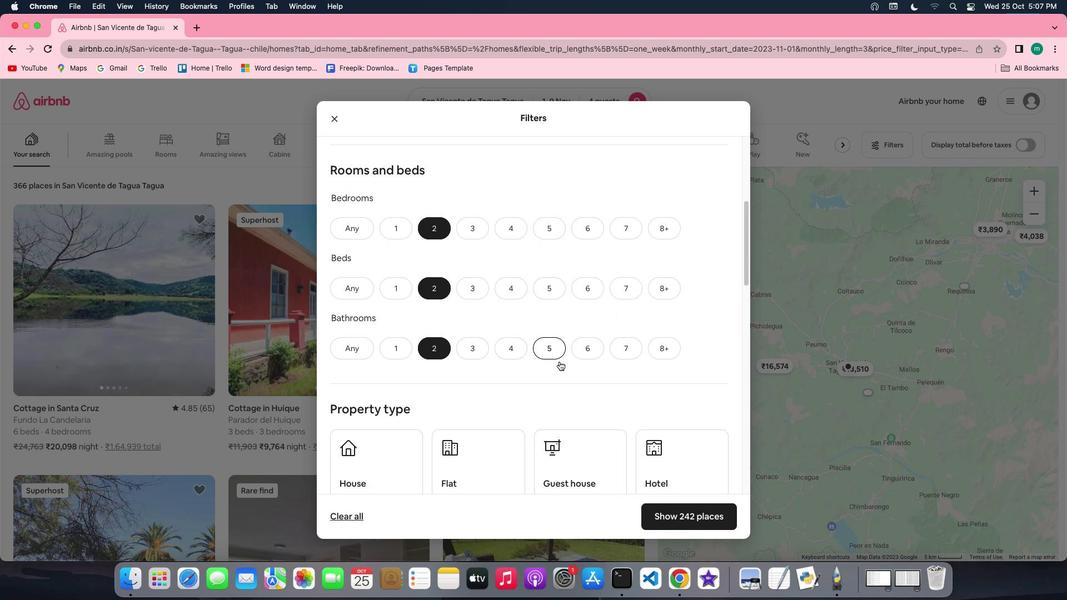 
Action: Mouse scrolled (559, 361) with delta (0, 0)
Screenshot: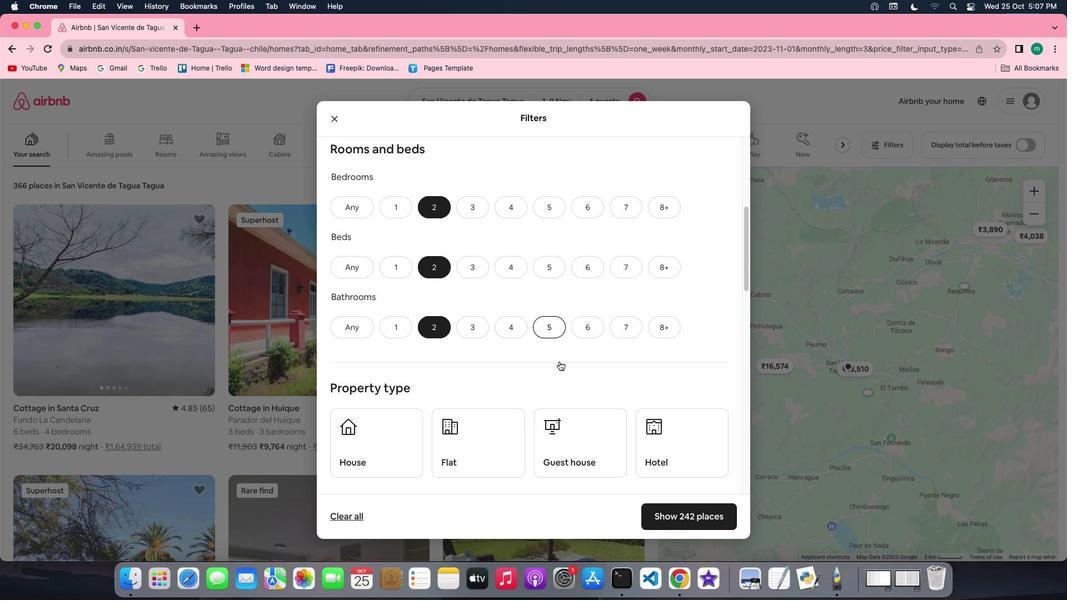 
Action: Mouse scrolled (559, 361) with delta (0, 0)
Screenshot: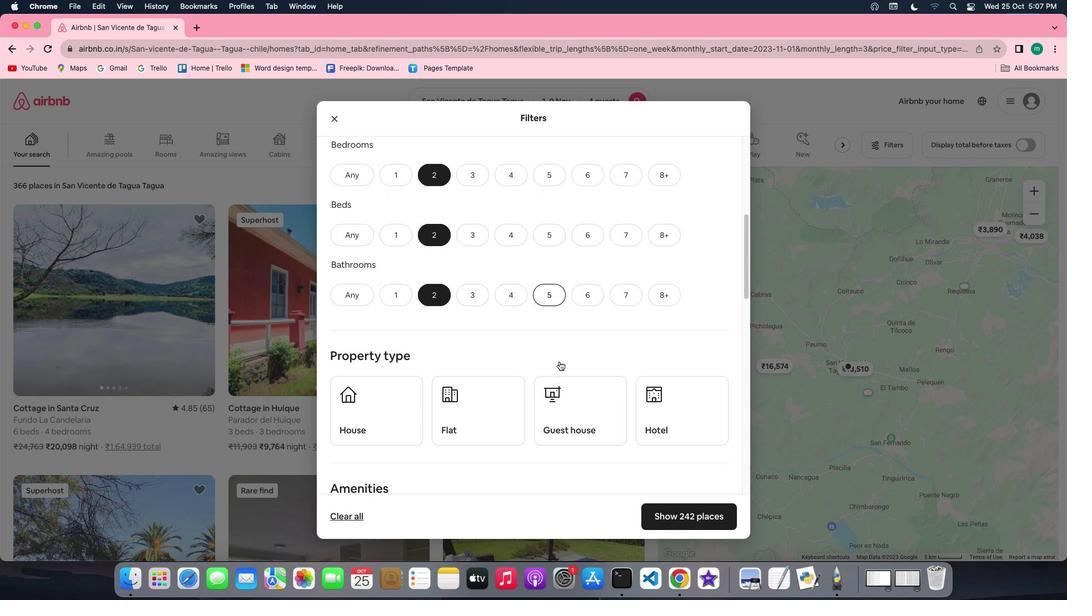 
Action: Mouse scrolled (559, 361) with delta (0, 0)
Screenshot: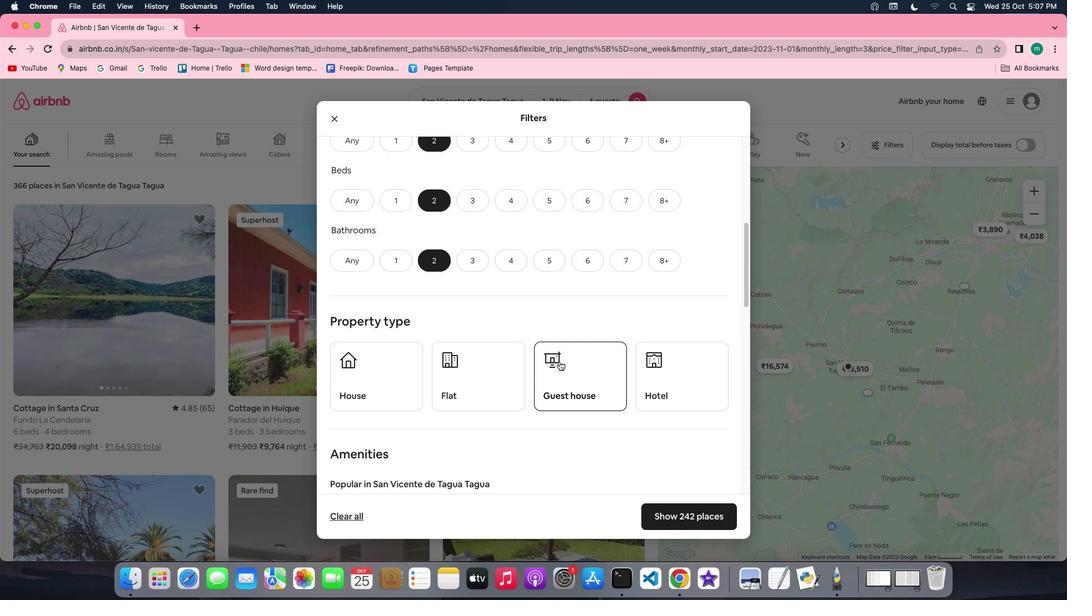 
Action: Mouse scrolled (559, 361) with delta (0, 0)
Screenshot: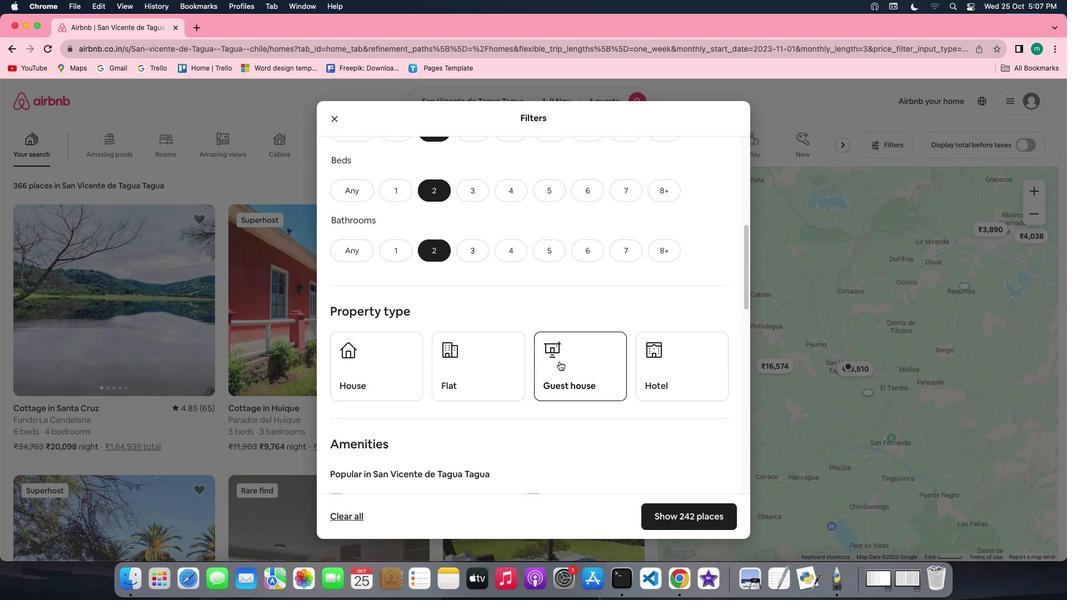 
Action: Mouse scrolled (559, 361) with delta (0, -1)
Screenshot: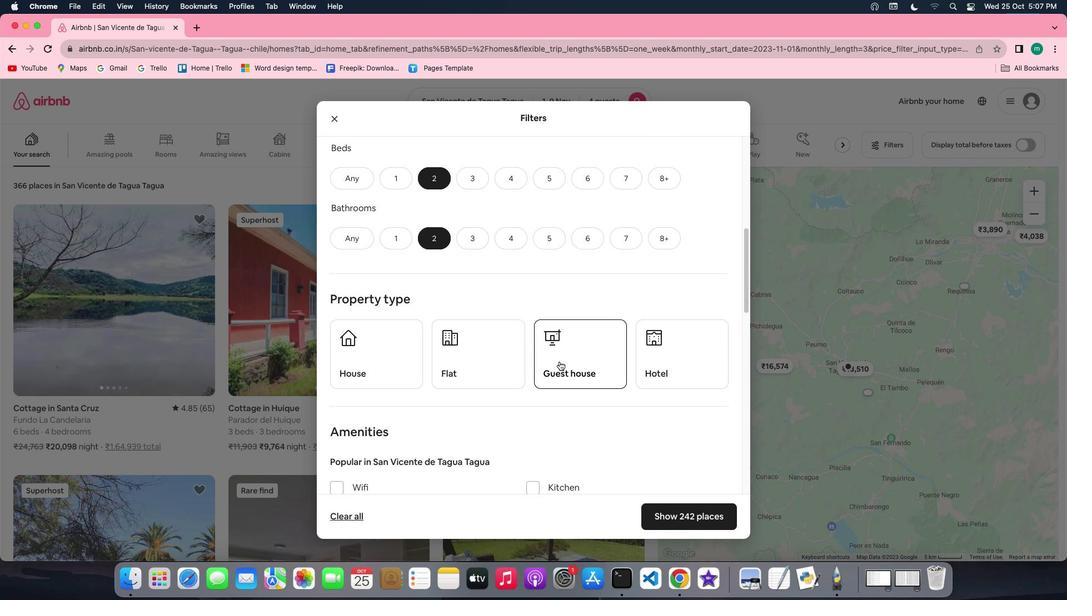 
Action: Mouse scrolled (559, 361) with delta (0, 0)
Screenshot: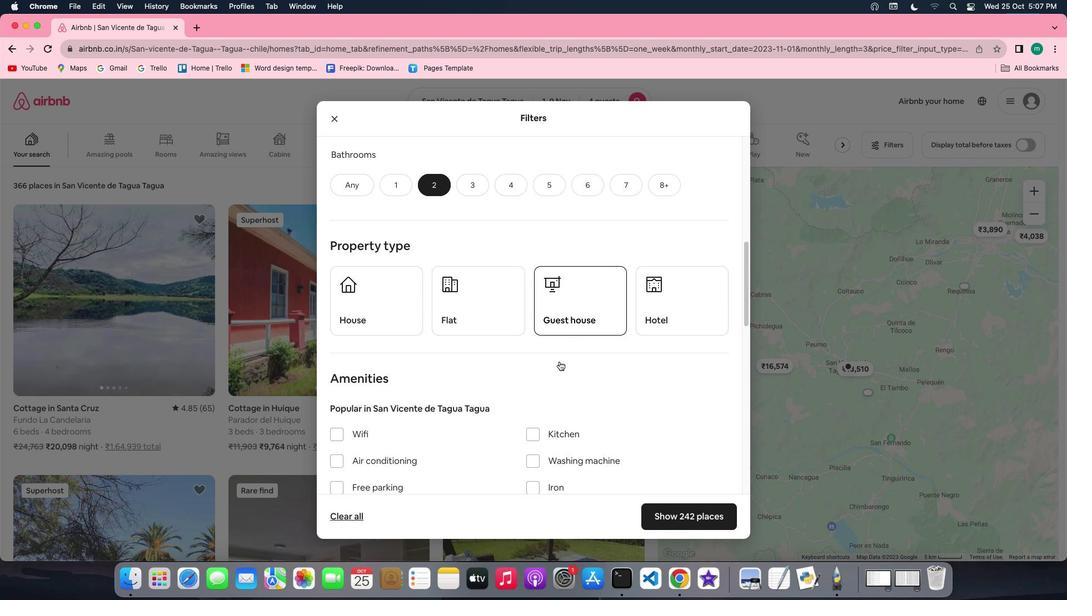 
Action: Mouse scrolled (559, 361) with delta (0, 0)
Screenshot: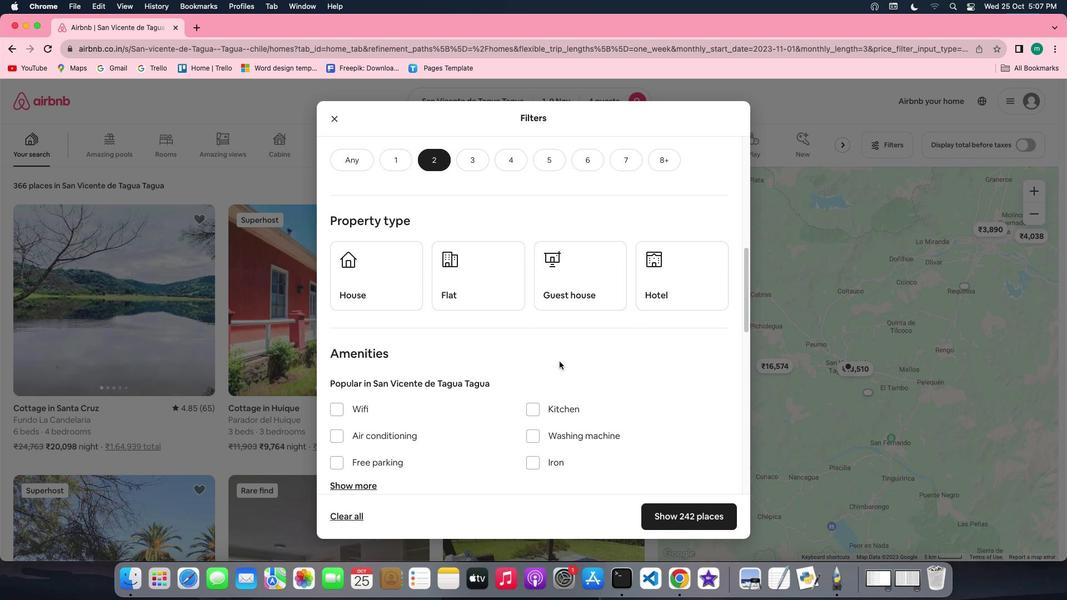 
Action: Mouse scrolled (559, 361) with delta (0, 0)
Screenshot: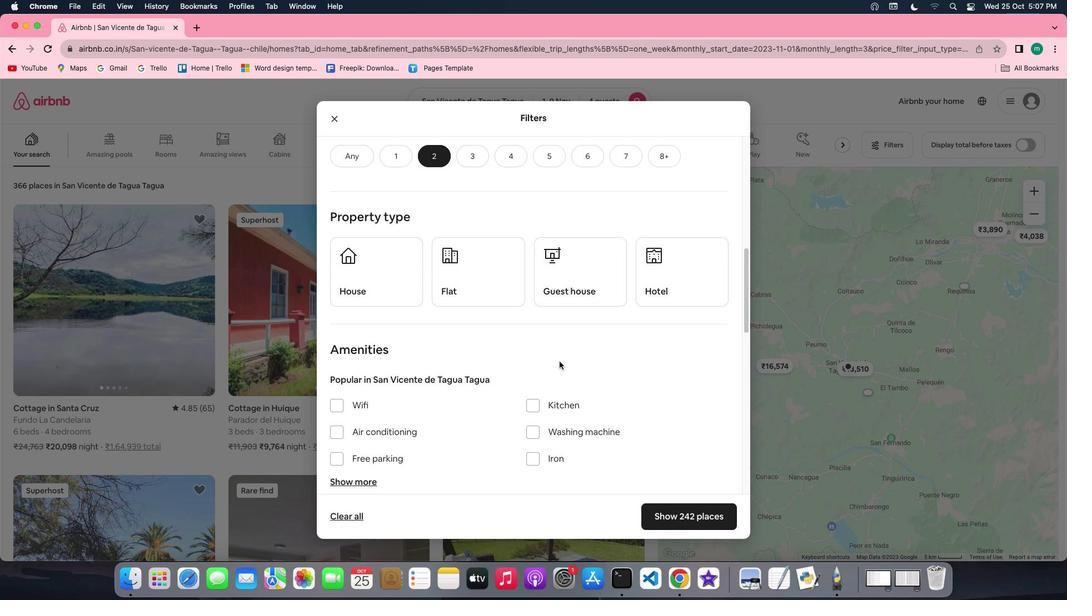 
Action: Mouse scrolled (559, 361) with delta (0, 0)
Screenshot: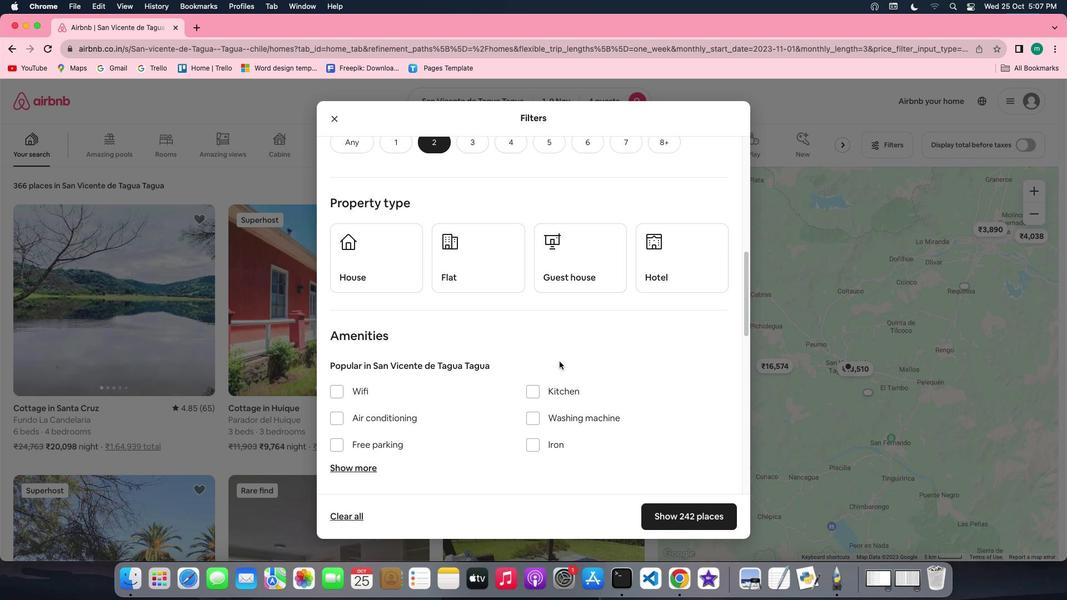 
Action: Mouse scrolled (559, 361) with delta (0, 0)
Screenshot: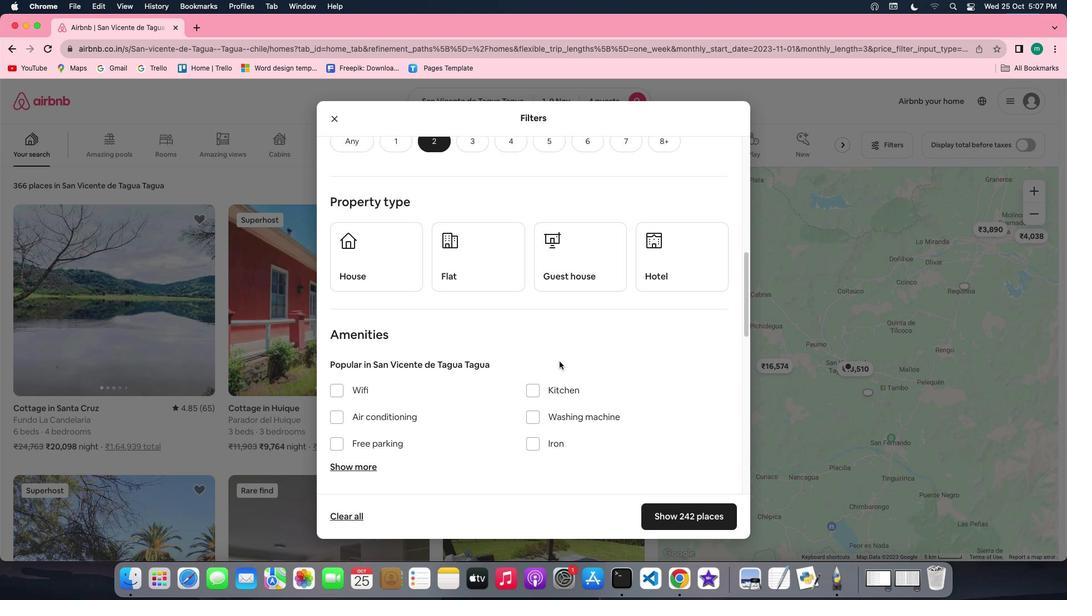 
Action: Mouse scrolled (559, 361) with delta (0, 0)
Screenshot: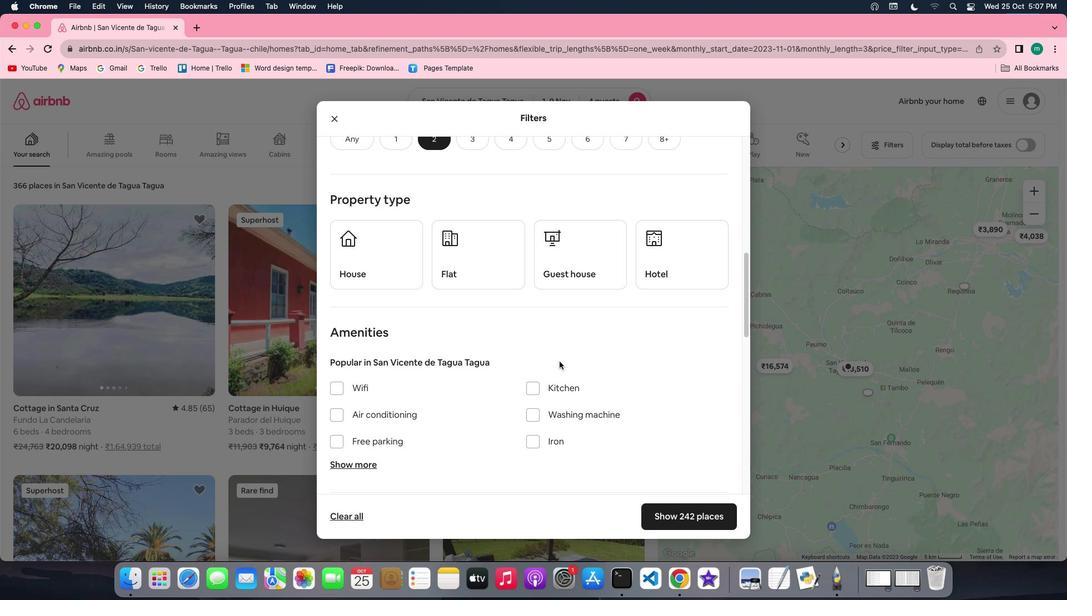 
Action: Mouse scrolled (559, 361) with delta (0, 0)
Screenshot: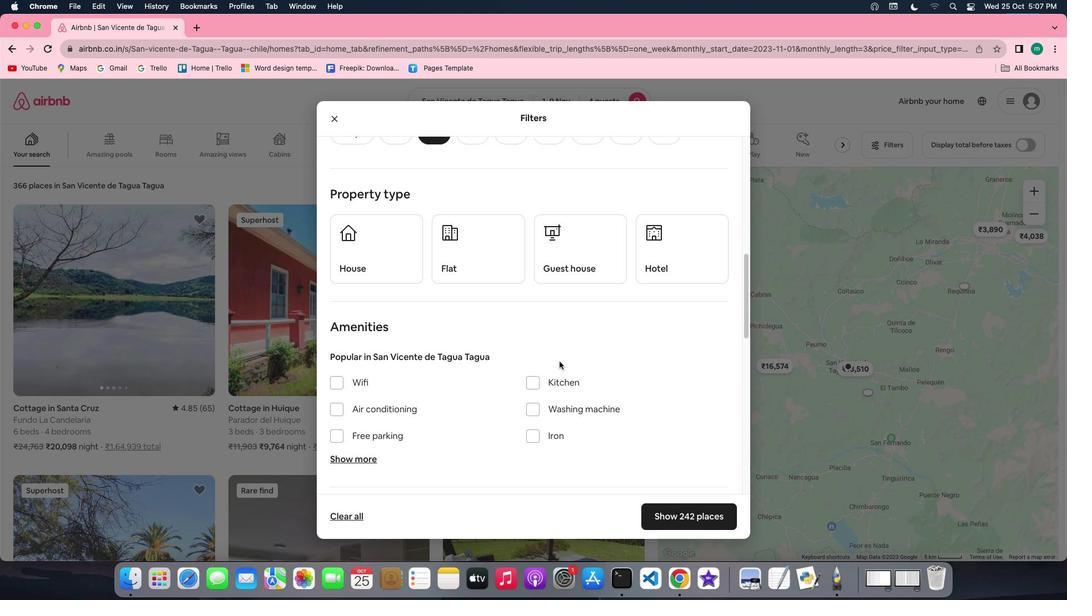 
Action: Mouse scrolled (559, 361) with delta (0, 0)
Screenshot: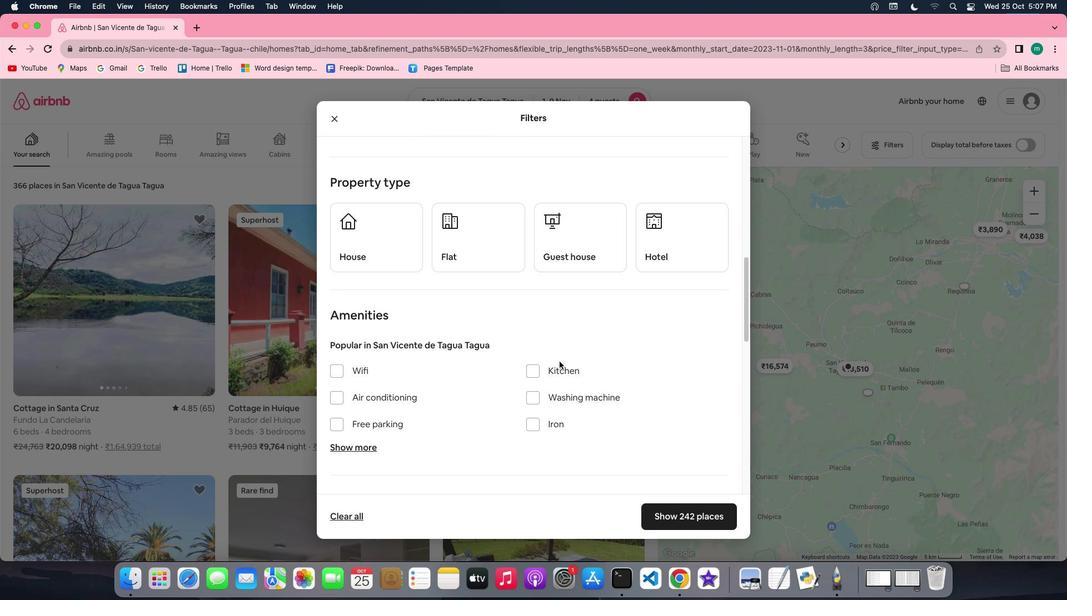 
Action: Mouse scrolled (559, 361) with delta (0, 0)
Screenshot: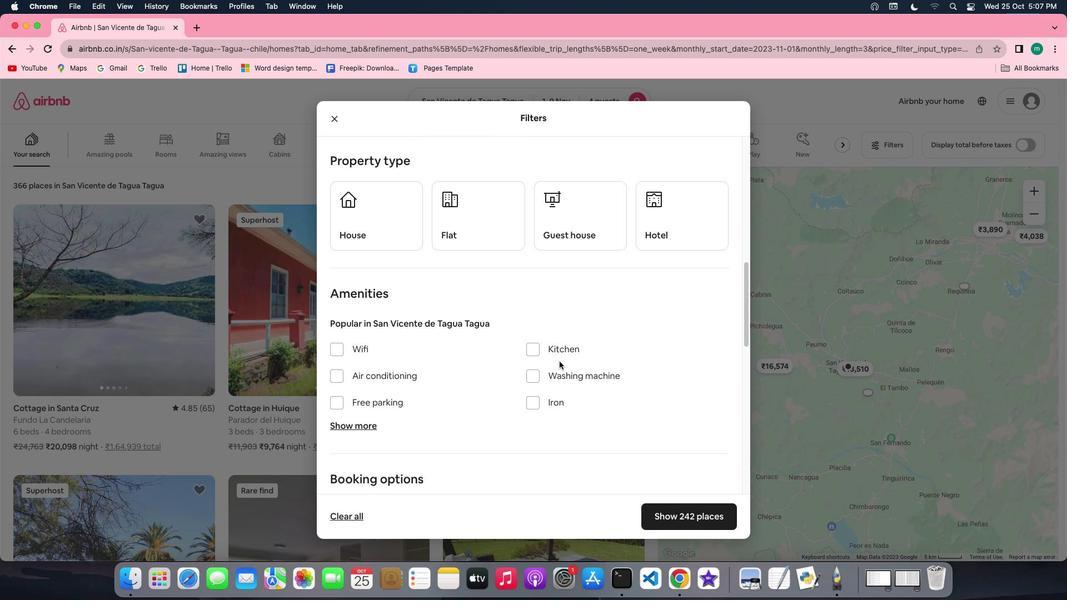 
Action: Mouse moved to (385, 198)
Screenshot: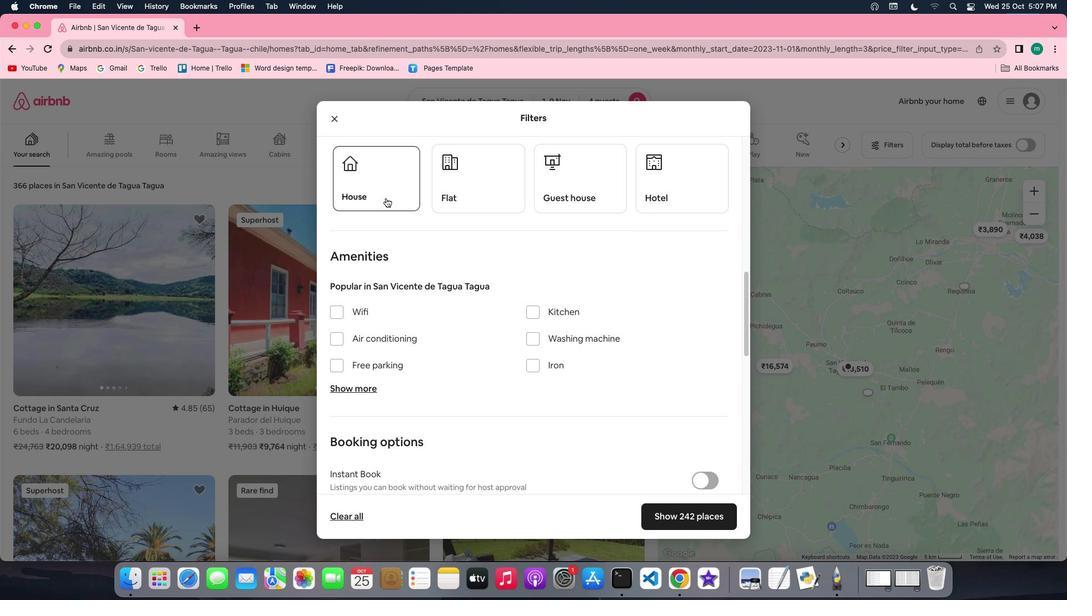 
Action: Mouse pressed left at (385, 198)
Screenshot: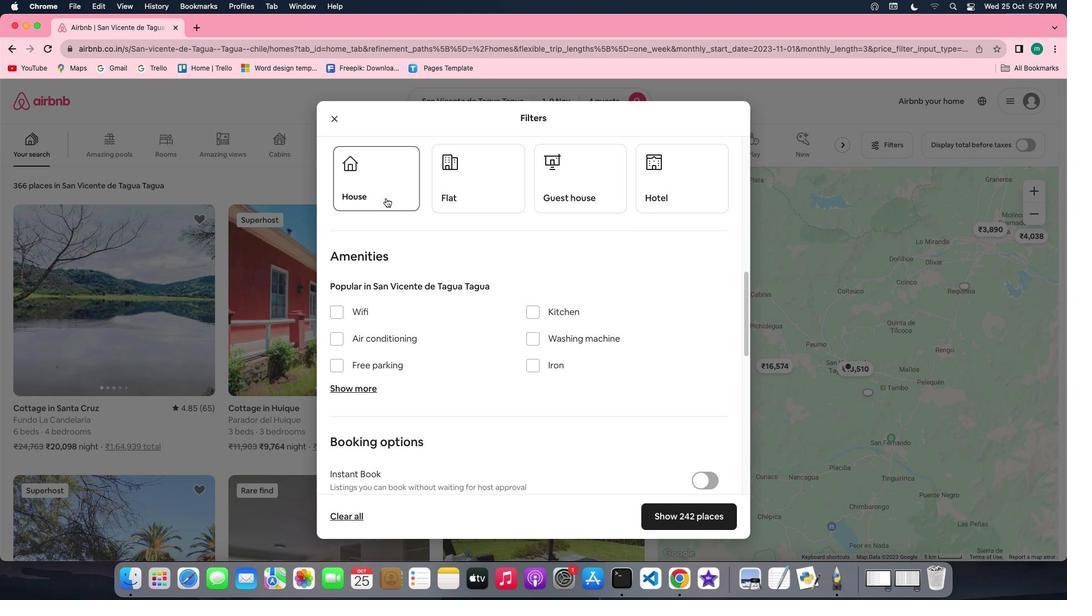 
Action: Mouse moved to (552, 316)
Screenshot: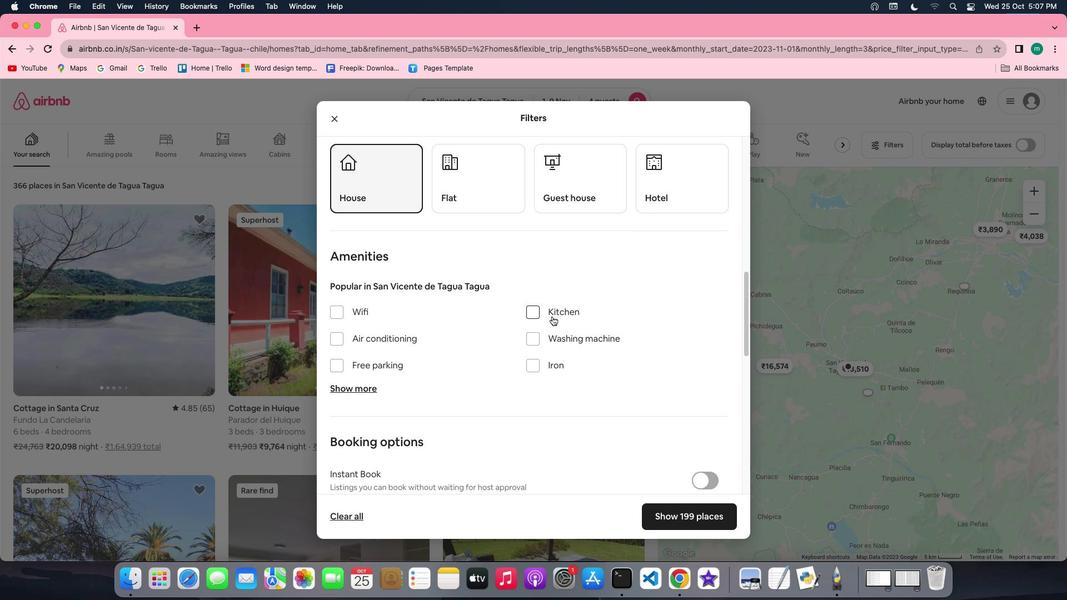 
Action: Mouse scrolled (552, 316) with delta (0, 0)
Screenshot: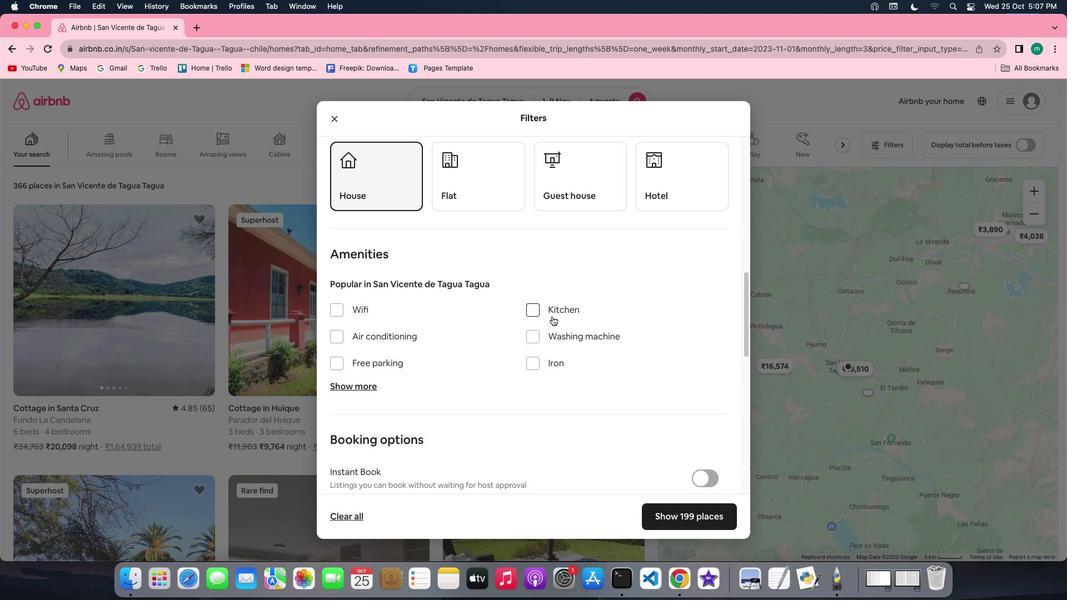 
Action: Mouse scrolled (552, 316) with delta (0, 0)
Screenshot: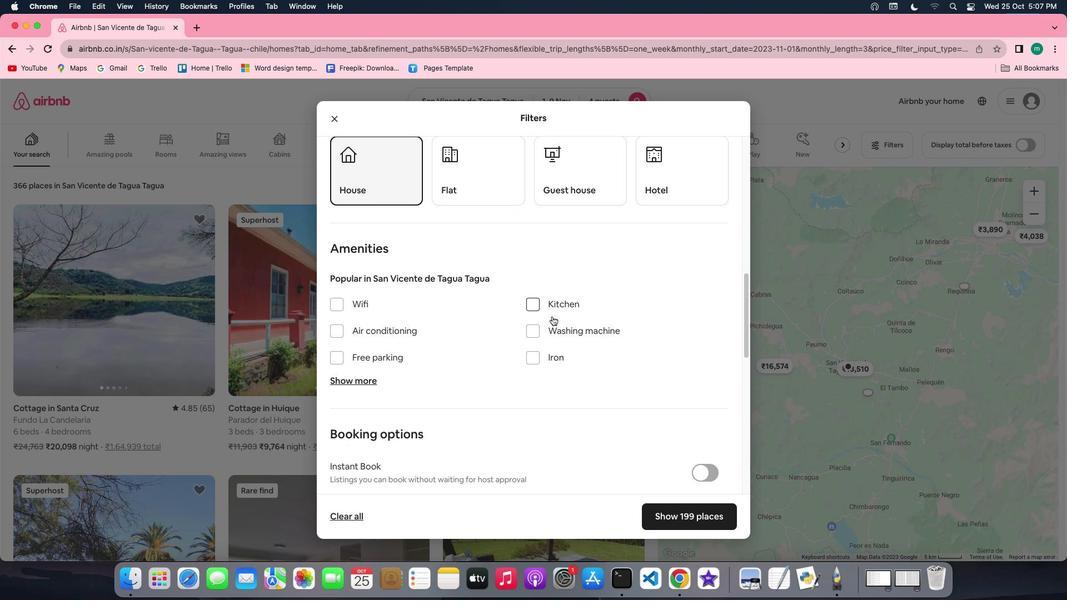 
Action: Mouse scrolled (552, 316) with delta (0, 0)
Screenshot: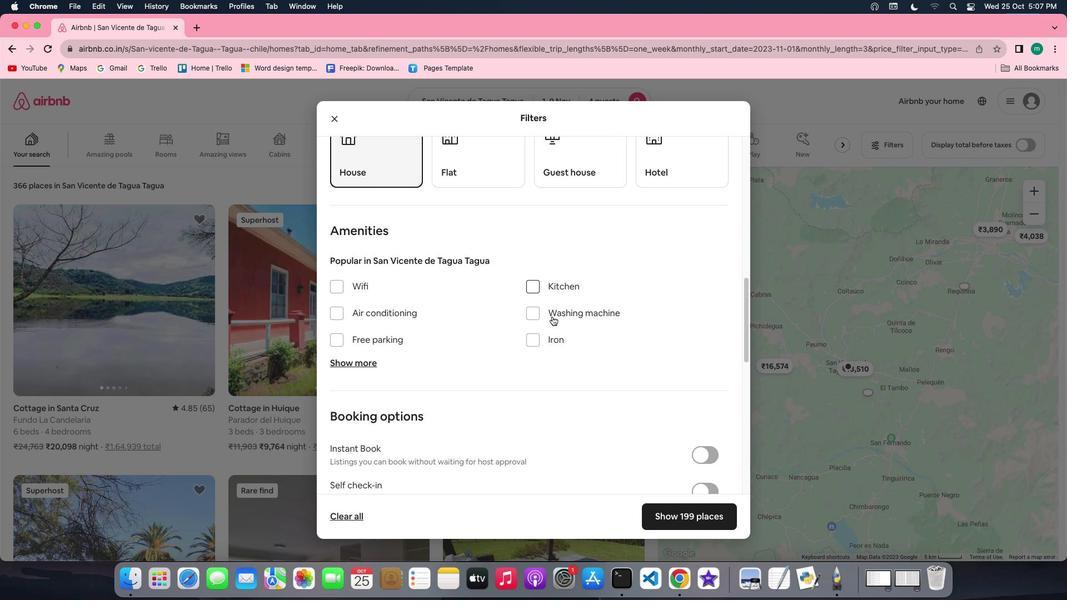 
Action: Mouse moved to (608, 336)
Screenshot: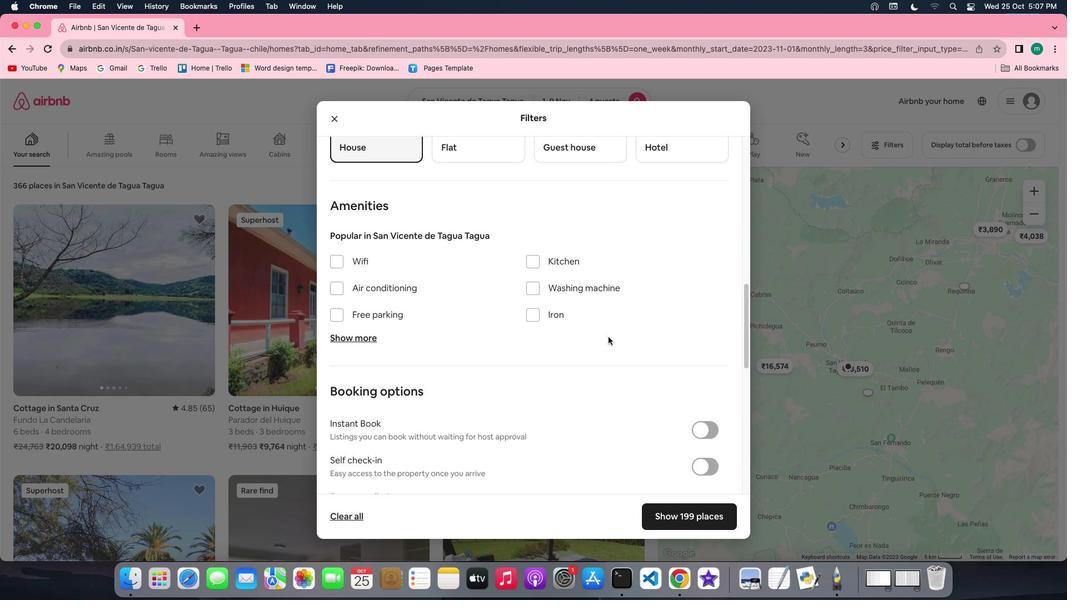 
Action: Mouse scrolled (608, 336) with delta (0, 0)
Screenshot: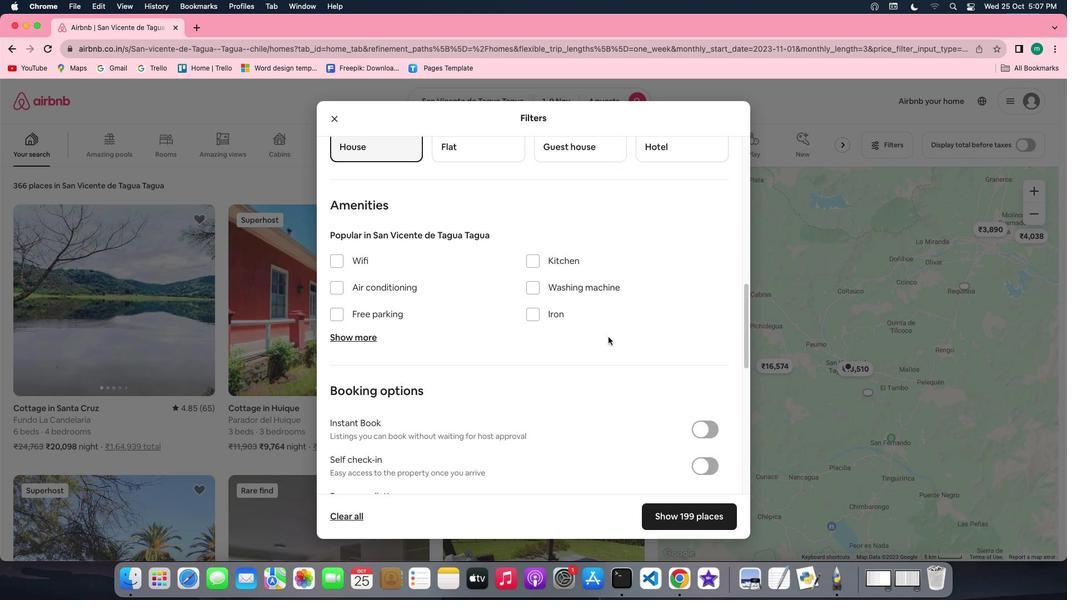 
Action: Mouse scrolled (608, 336) with delta (0, 0)
Screenshot: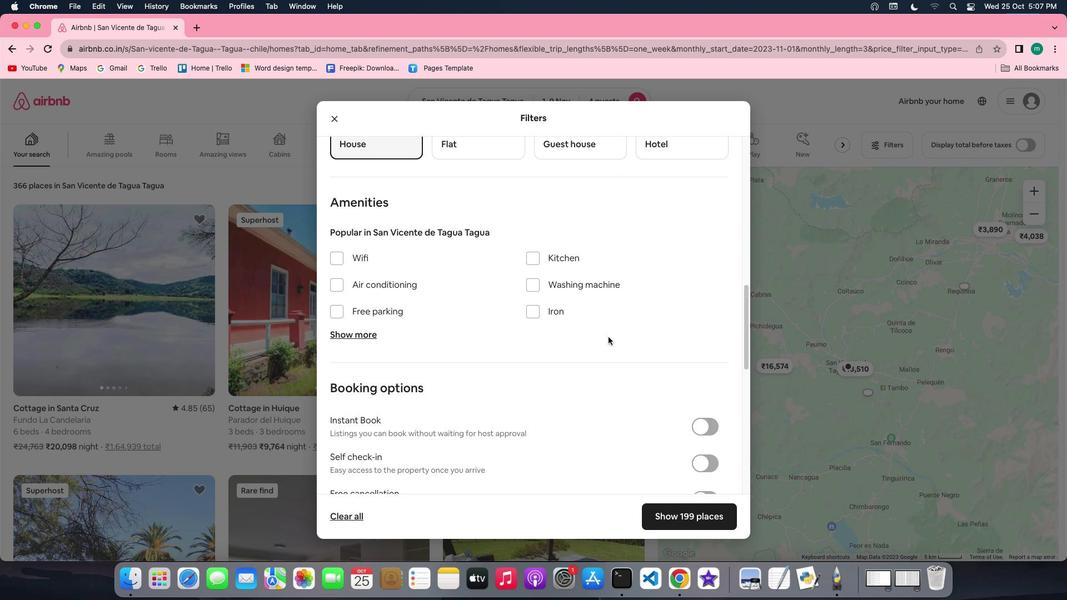 
Action: Mouse scrolled (608, 336) with delta (0, 0)
Screenshot: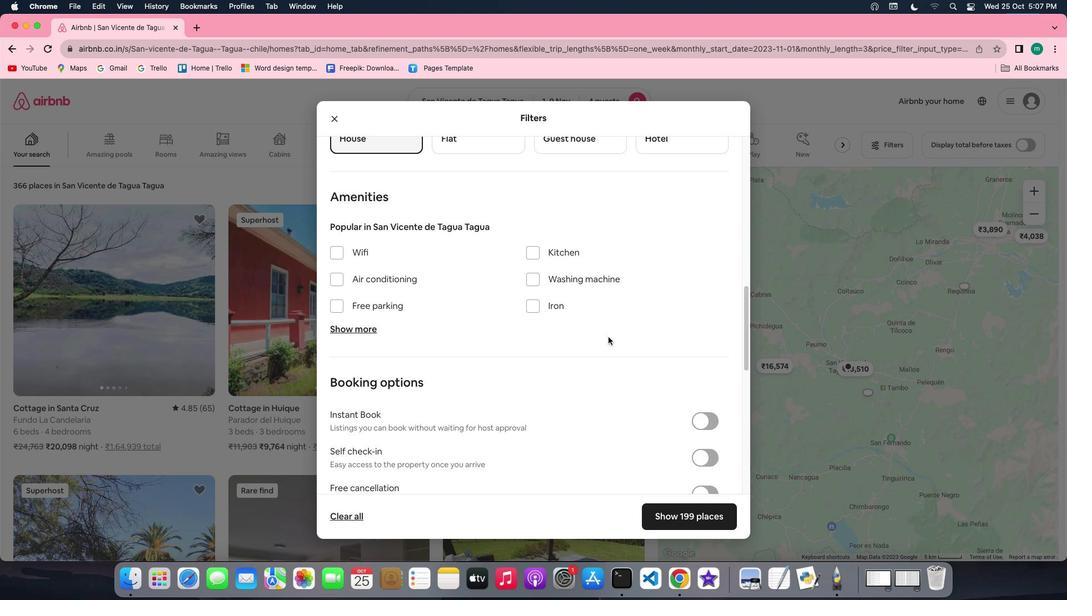 
Action: Mouse scrolled (608, 336) with delta (0, 0)
Screenshot: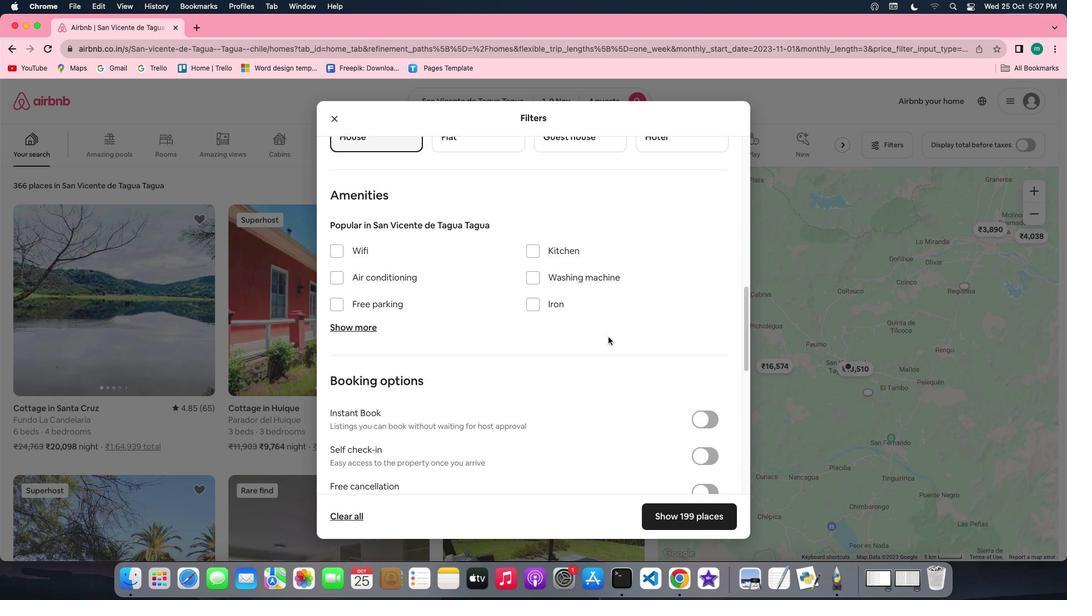 
Action: Mouse scrolled (608, 336) with delta (0, 0)
Screenshot: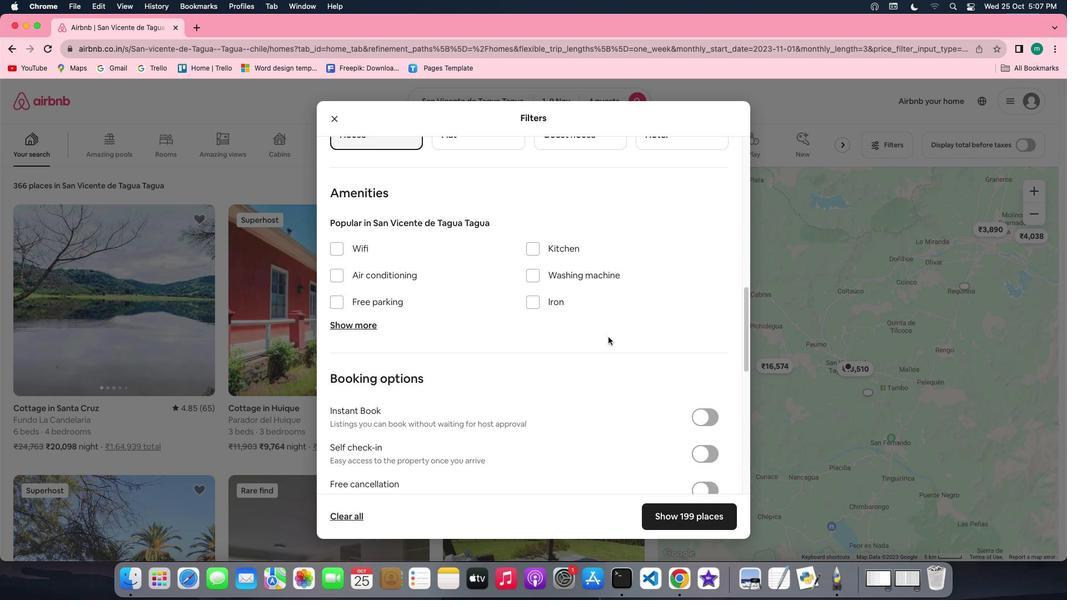 
Action: Mouse moved to (605, 338)
Screenshot: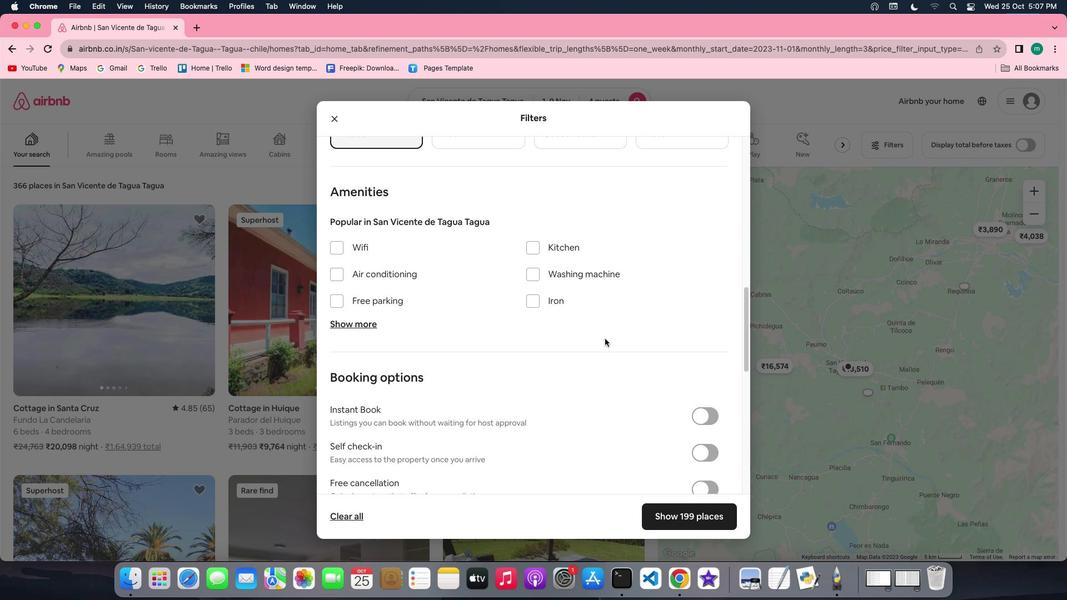 
Action: Mouse scrolled (605, 338) with delta (0, 0)
Screenshot: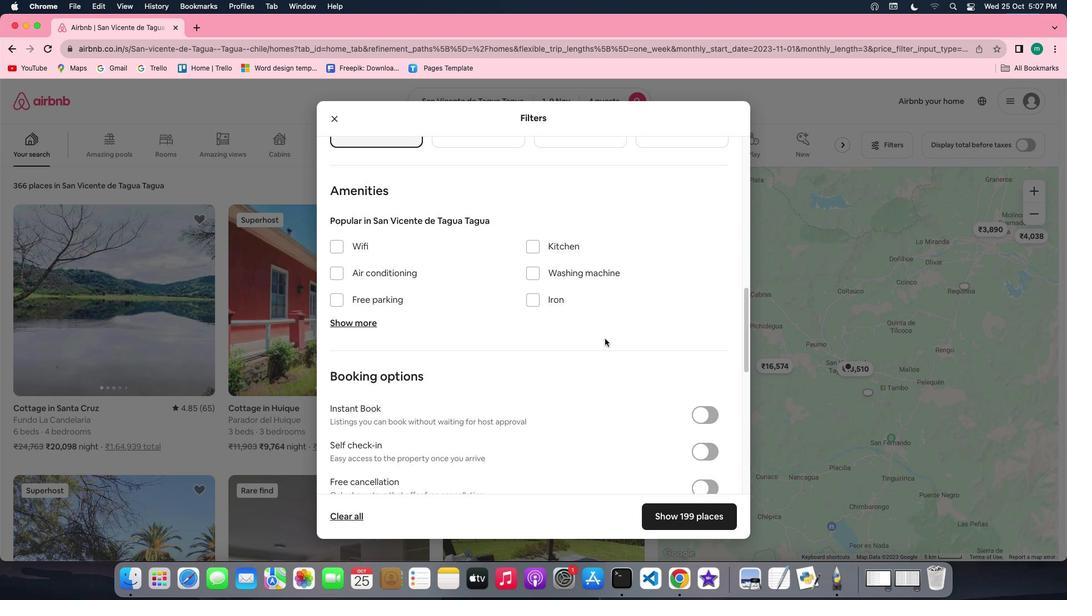 
Action: Mouse scrolled (605, 338) with delta (0, 0)
Screenshot: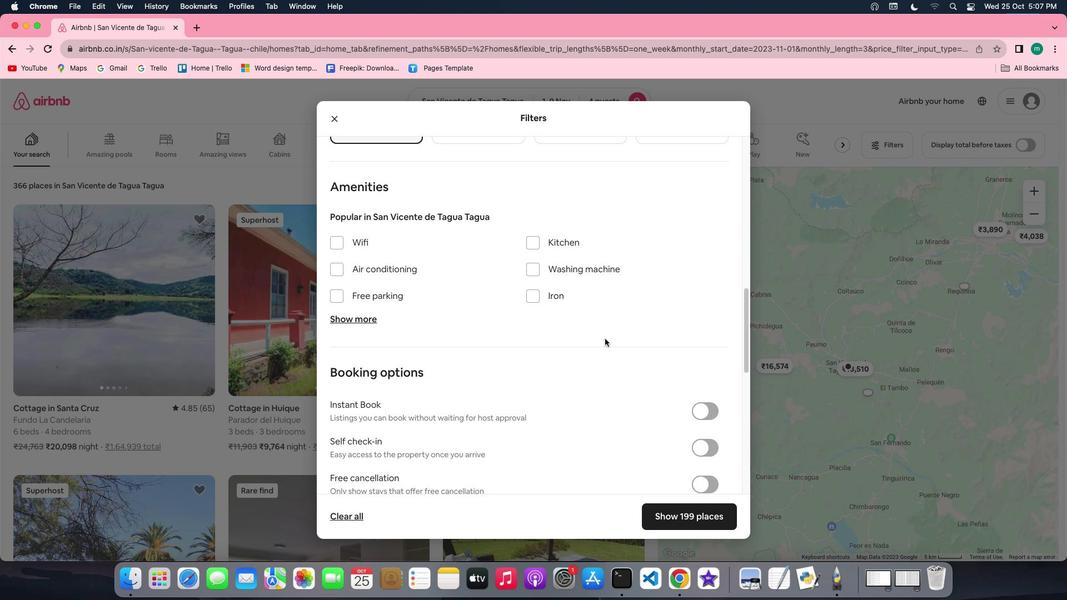 
Action: Mouse scrolled (605, 338) with delta (0, 0)
Screenshot: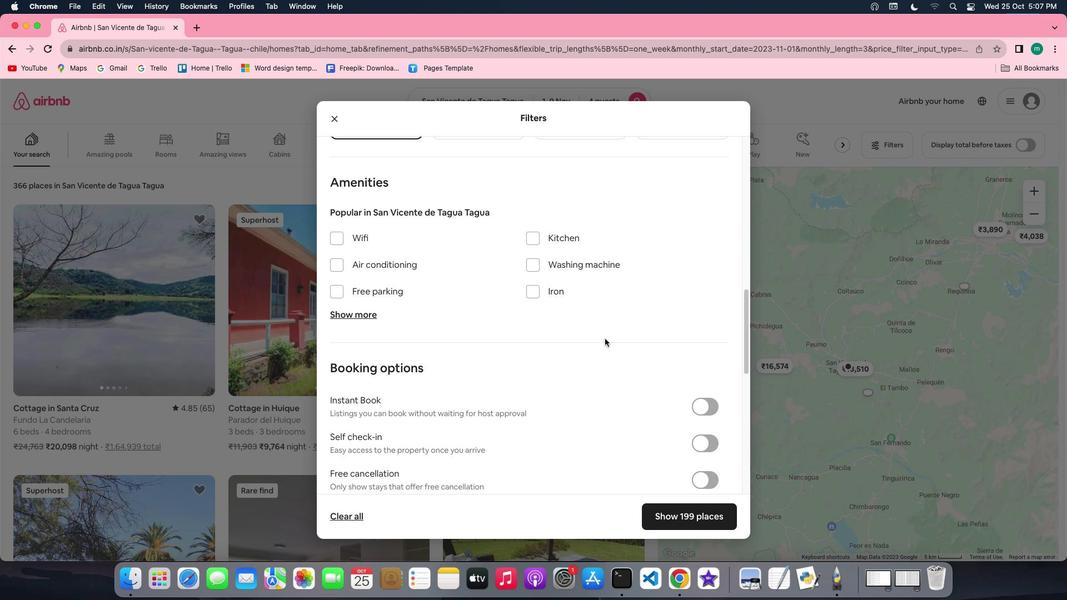 
Action: Mouse scrolled (605, 338) with delta (0, 0)
Screenshot: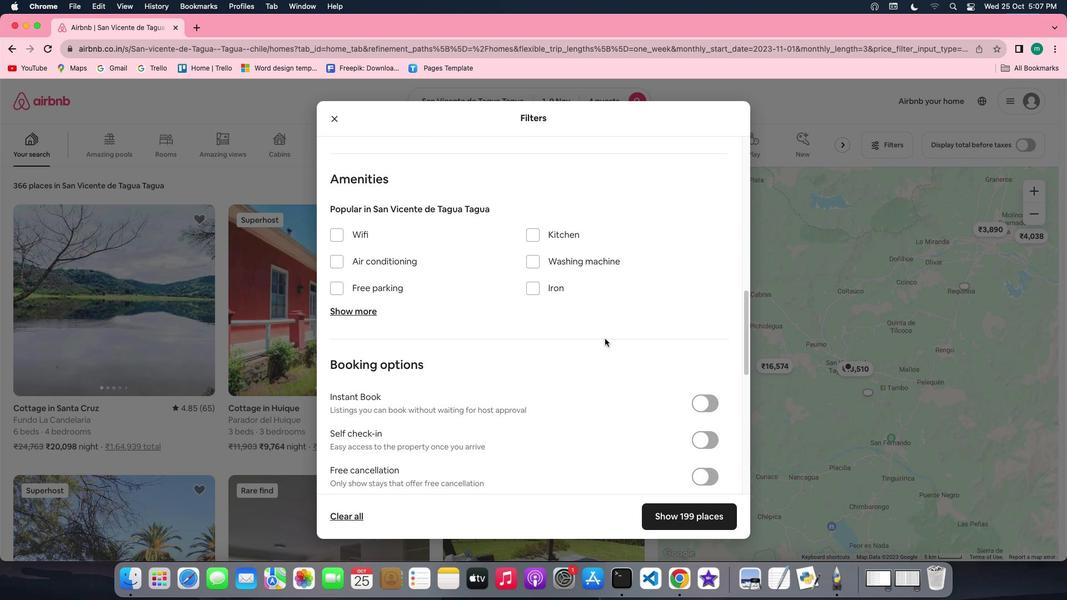 
Action: Mouse scrolled (605, 338) with delta (0, 0)
Screenshot: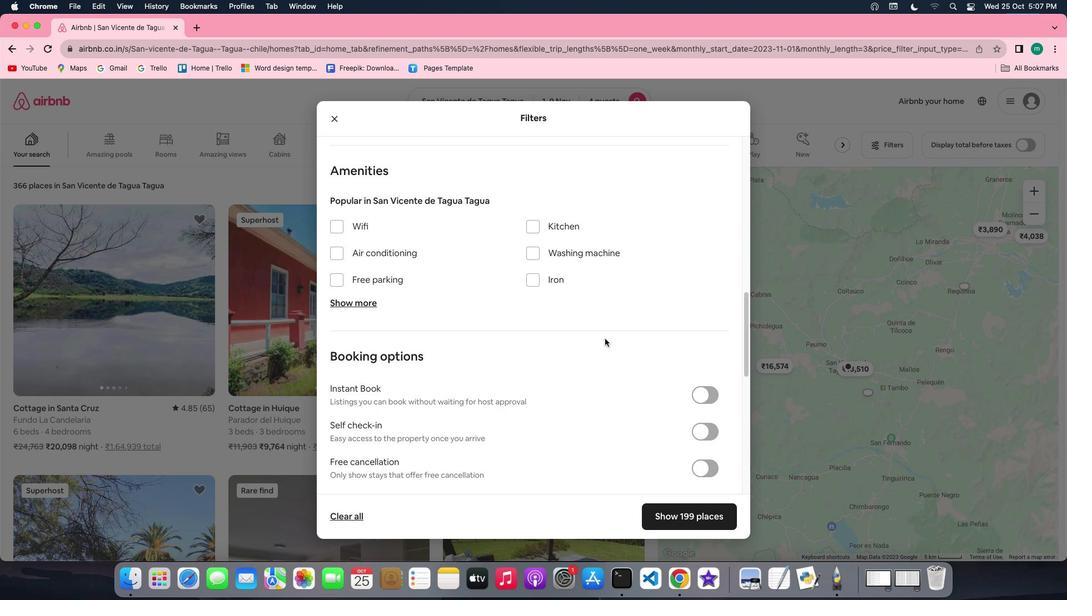 
Action: Mouse scrolled (605, 338) with delta (0, 0)
Screenshot: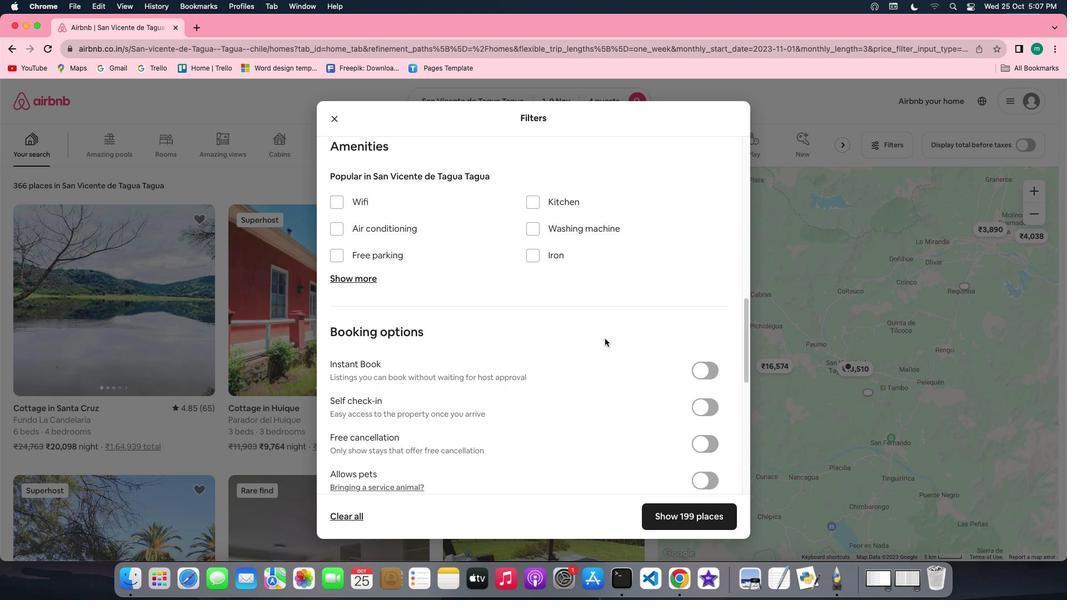 
Action: Mouse scrolled (605, 338) with delta (0, 0)
Screenshot: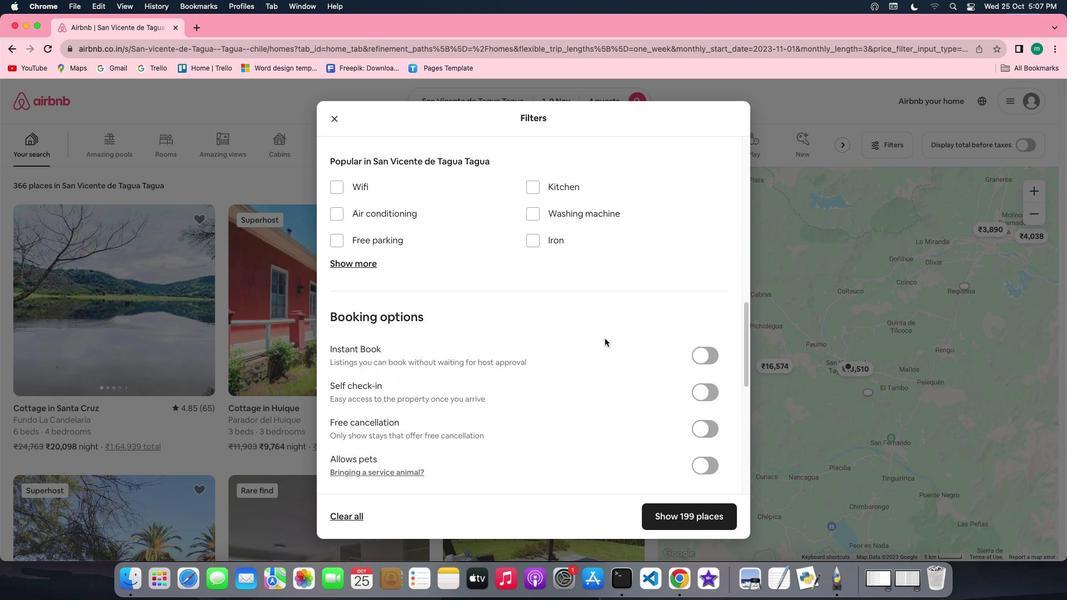 
Action: Mouse scrolled (605, 338) with delta (0, 0)
Screenshot: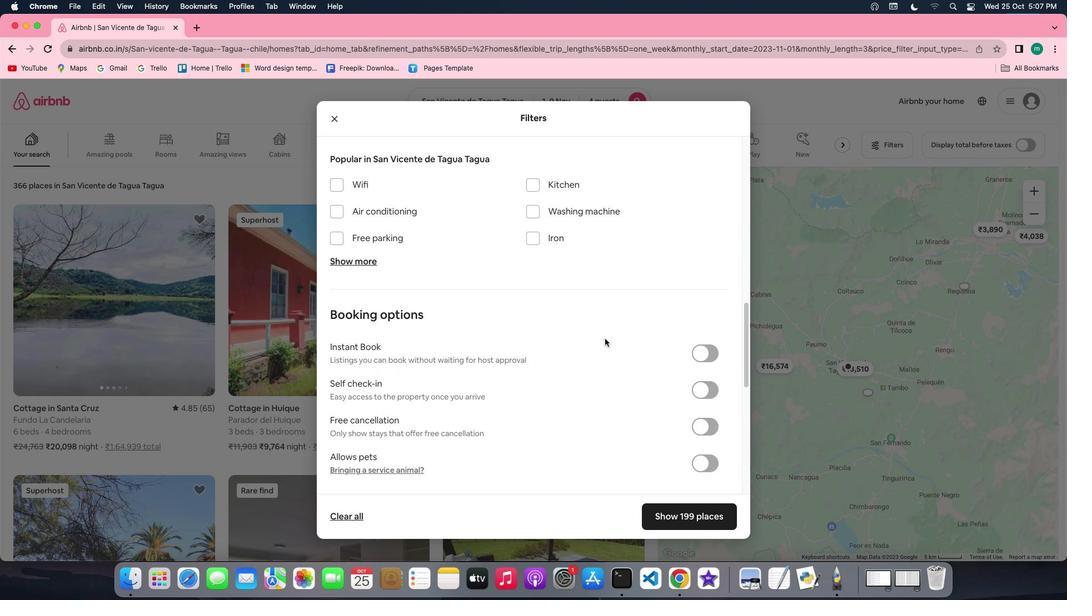
Action: Mouse scrolled (605, 338) with delta (0, 0)
Screenshot: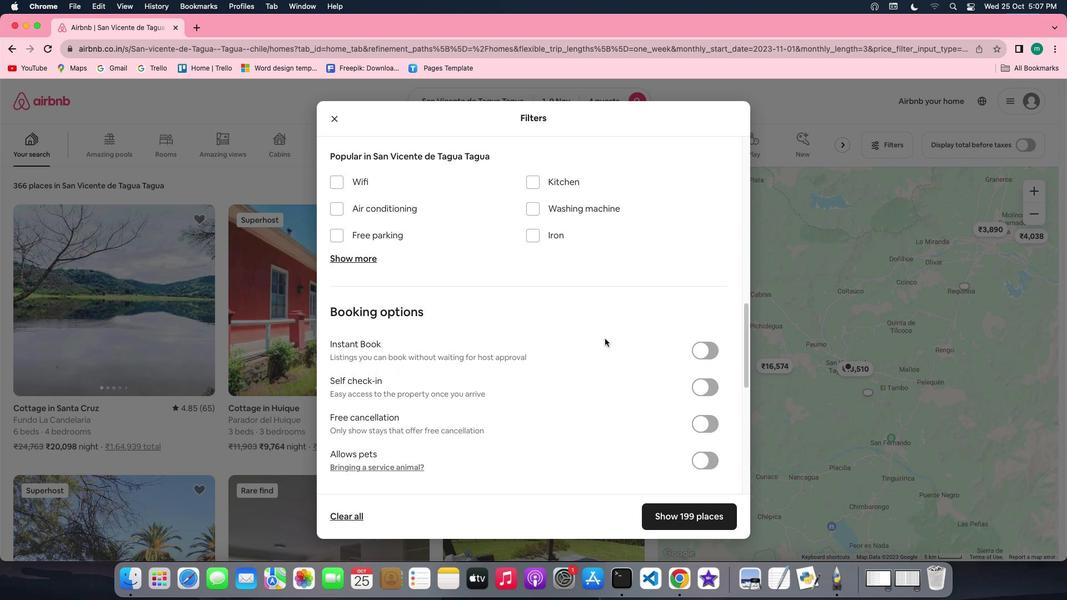 
Action: Mouse scrolled (605, 338) with delta (0, 0)
Screenshot: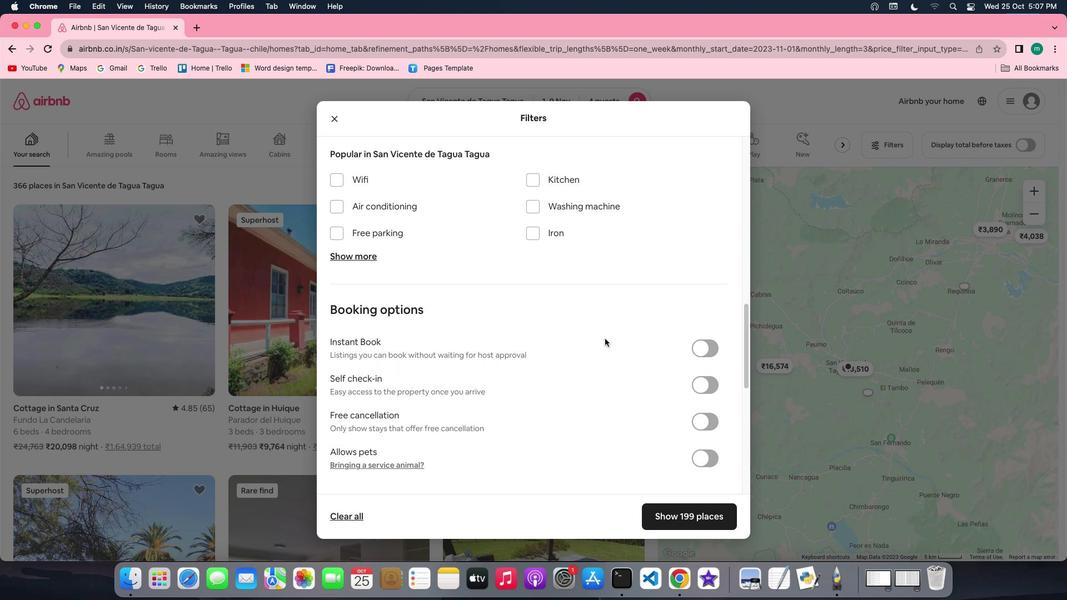 
Action: Mouse scrolled (605, 338) with delta (0, 0)
Screenshot: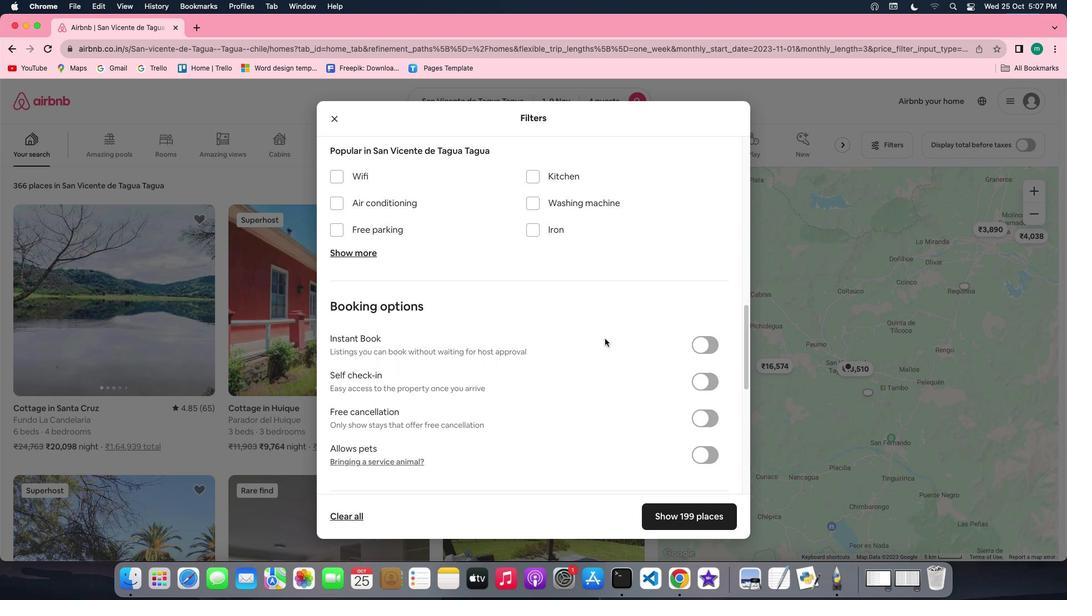 
Action: Mouse scrolled (605, 338) with delta (0, 0)
Screenshot: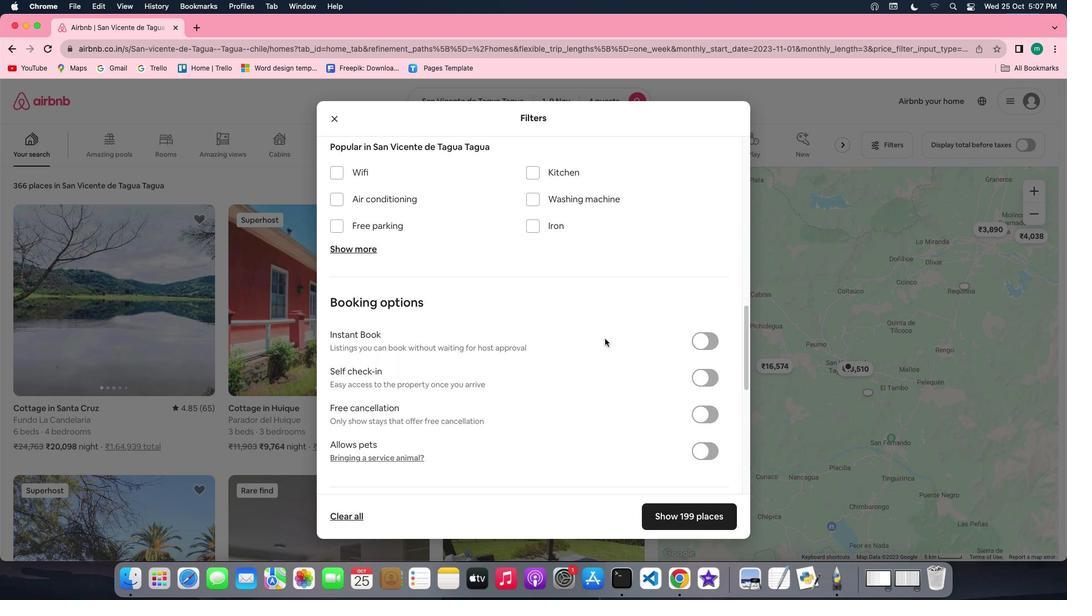 
Action: Mouse scrolled (605, 338) with delta (0, 0)
Screenshot: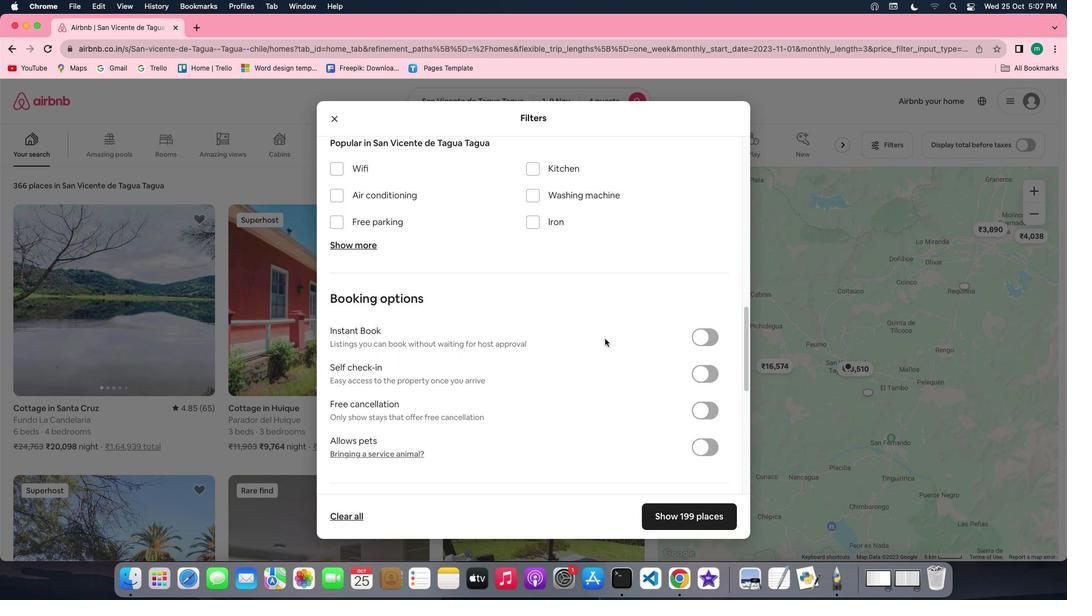 
Action: Mouse scrolled (605, 338) with delta (0, 0)
Screenshot: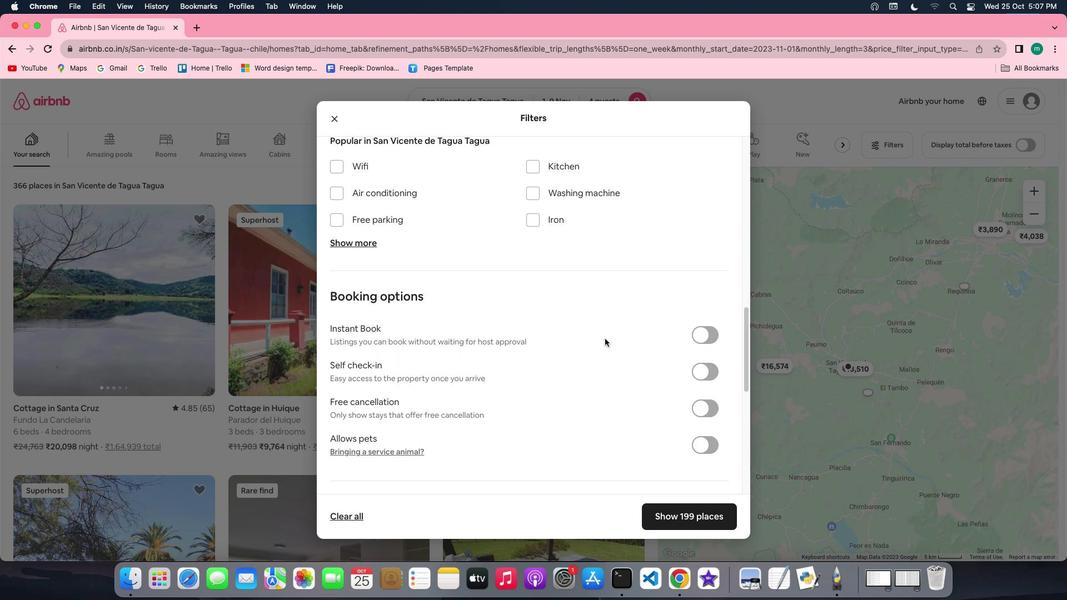 
Action: Mouse scrolled (605, 338) with delta (0, 0)
Screenshot: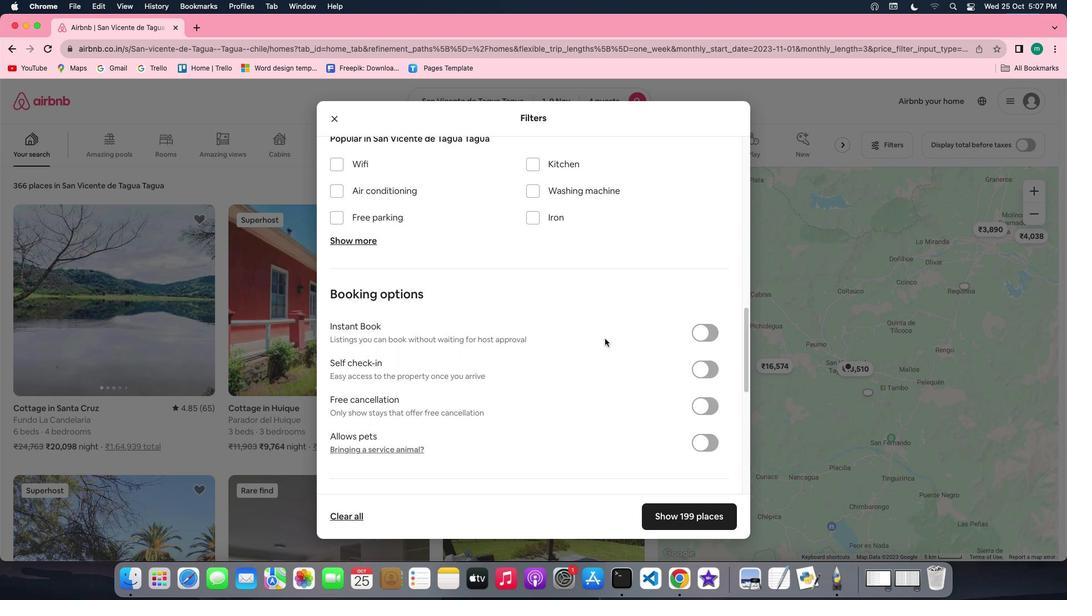 
Action: Mouse scrolled (605, 338) with delta (0, 0)
Screenshot: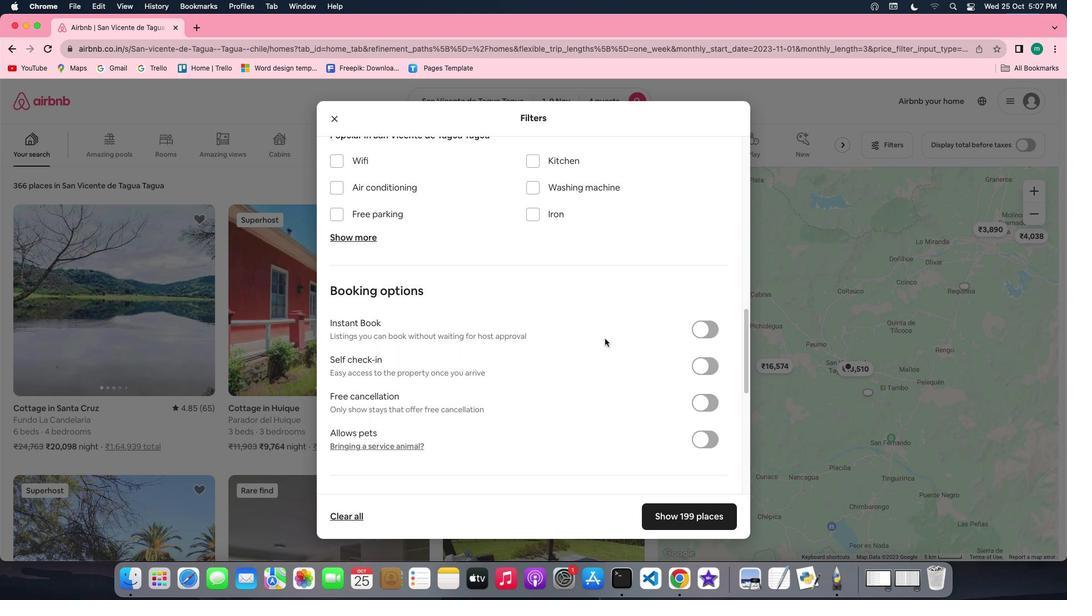 
Action: Mouse scrolled (605, 338) with delta (0, 0)
Screenshot: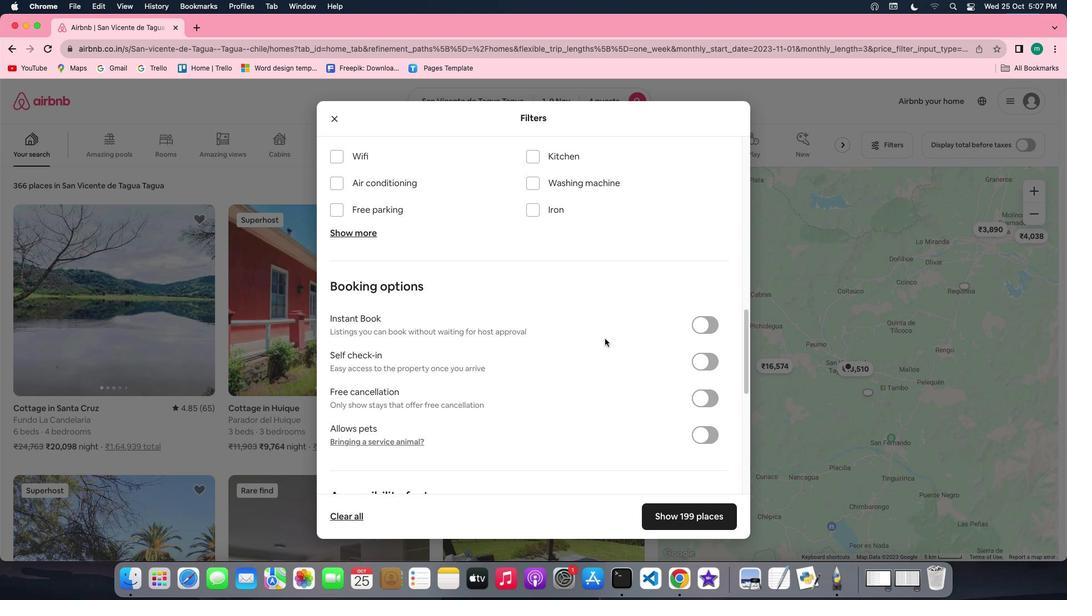 
Action: Mouse scrolled (605, 338) with delta (0, 0)
Screenshot: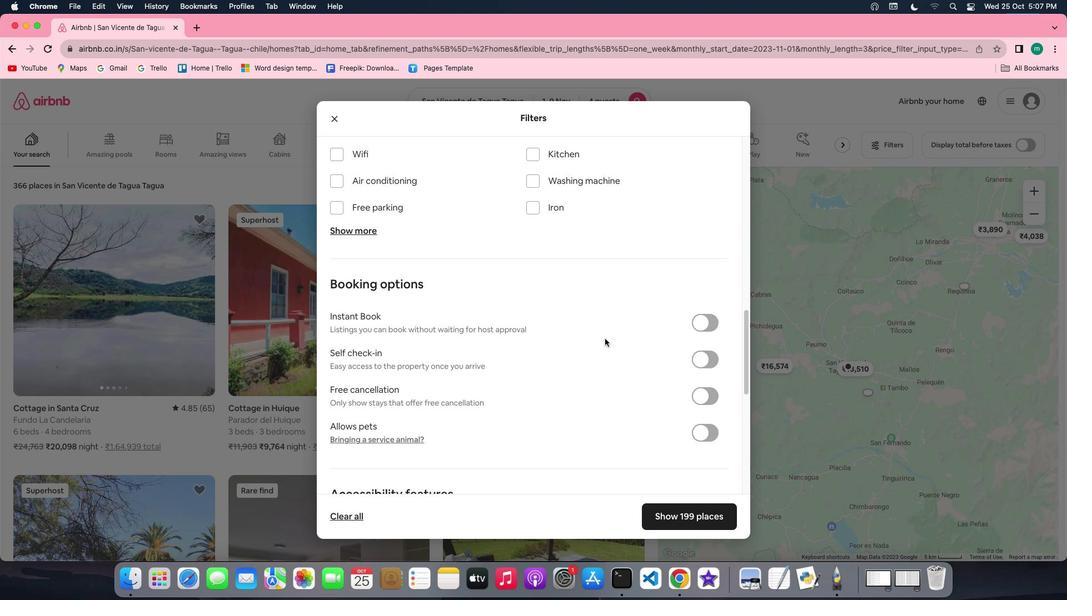 
Action: Mouse scrolled (605, 338) with delta (0, 0)
Screenshot: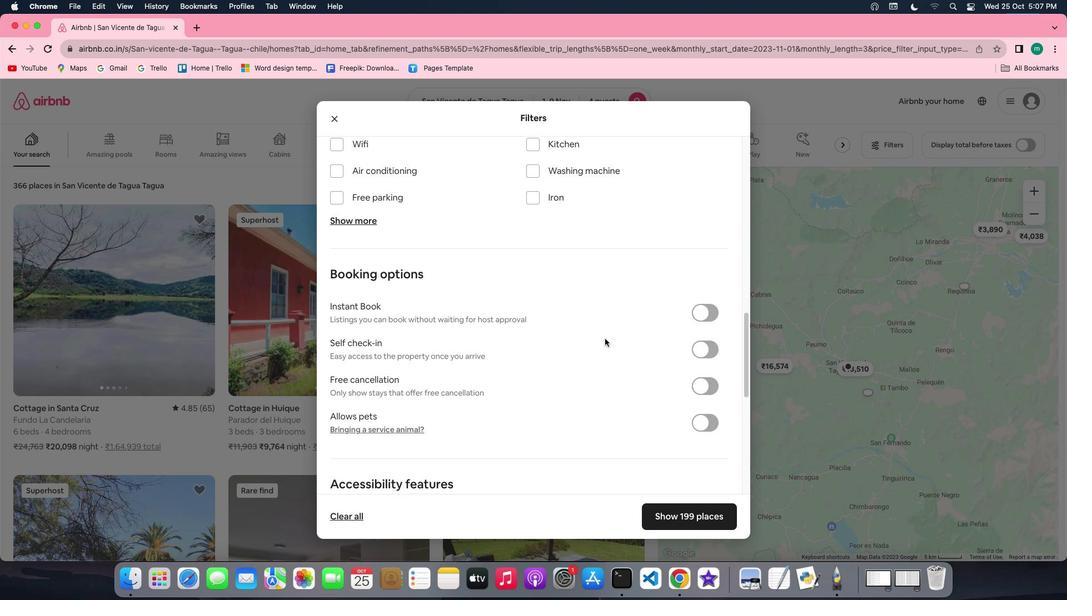 
Action: Mouse moved to (700, 340)
Screenshot: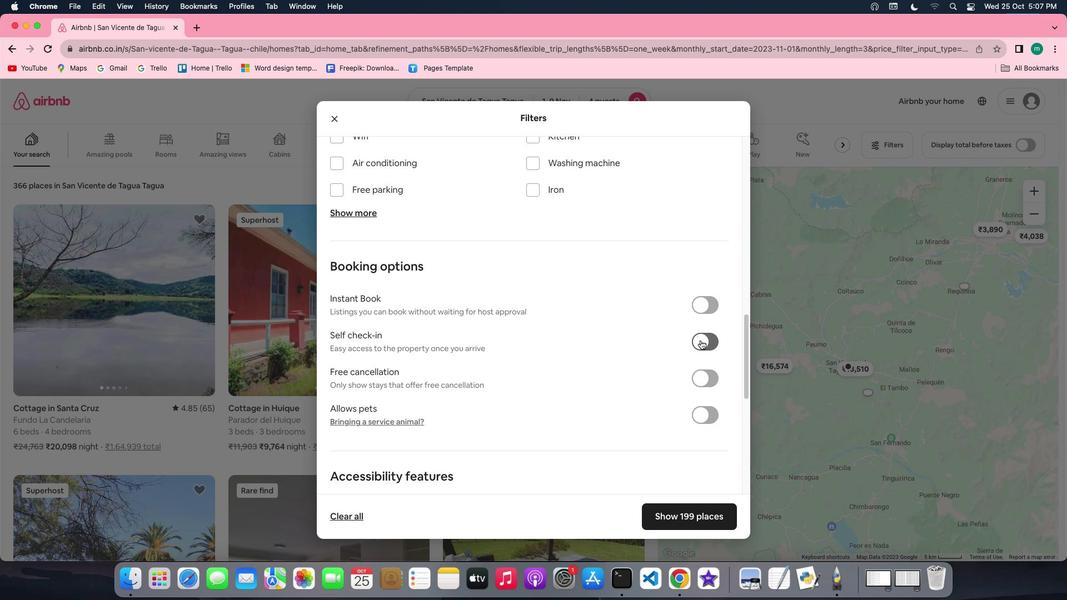 
Action: Mouse pressed left at (700, 340)
Screenshot: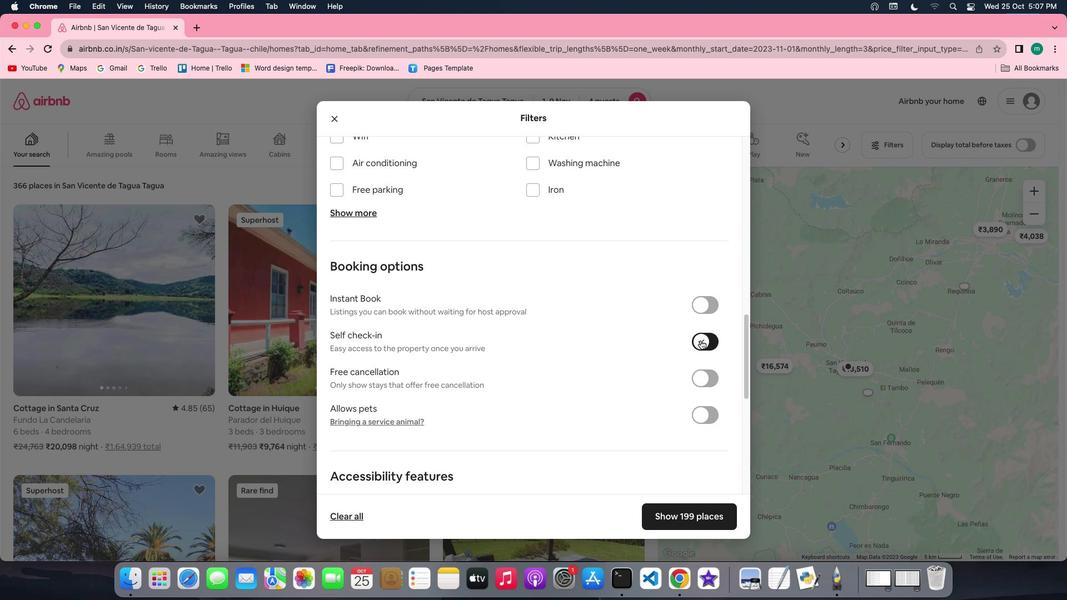 
Action: Mouse moved to (559, 433)
Screenshot: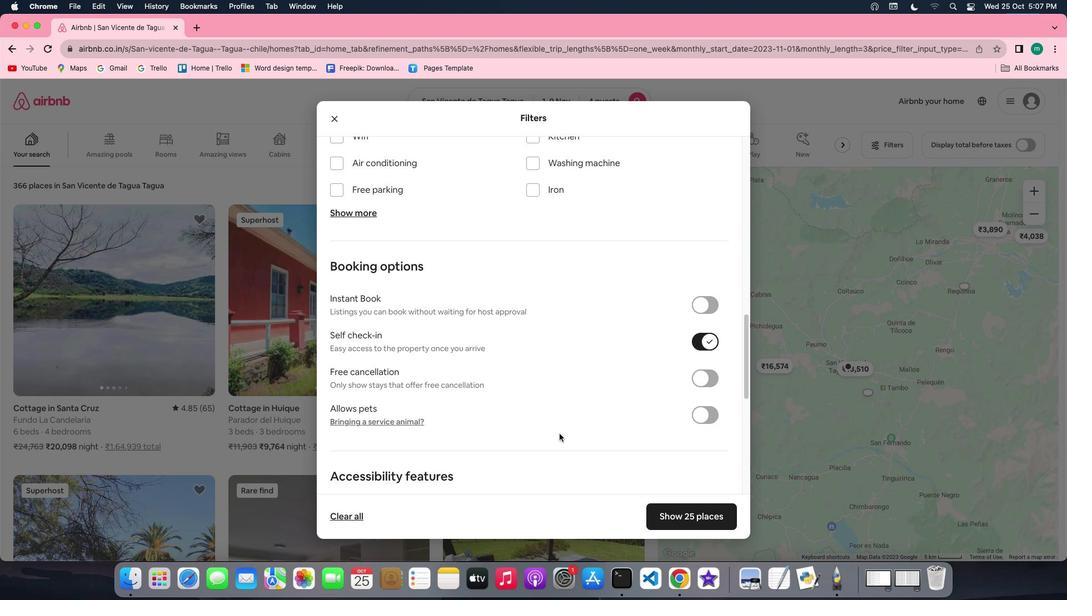 
Action: Mouse scrolled (559, 433) with delta (0, 0)
Screenshot: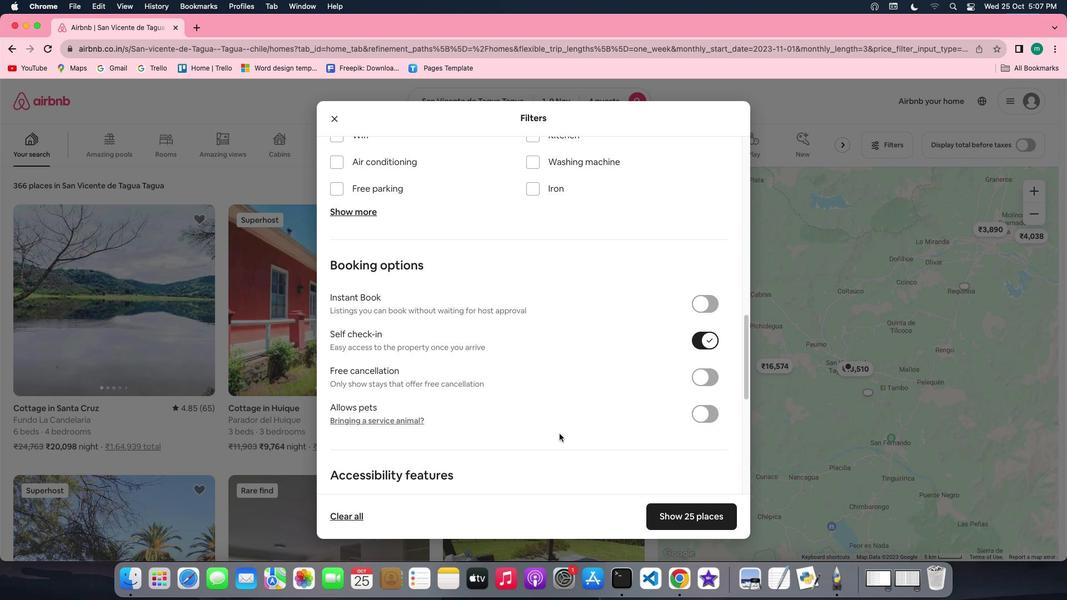 
Action: Mouse scrolled (559, 433) with delta (0, 0)
Screenshot: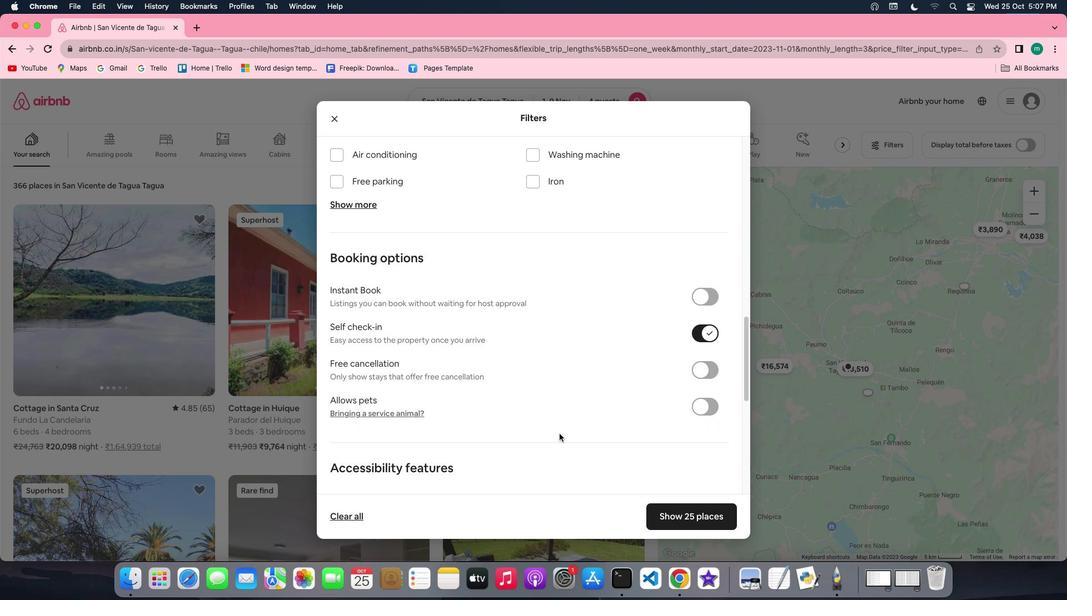 
Action: Mouse scrolled (559, 433) with delta (0, 0)
Screenshot: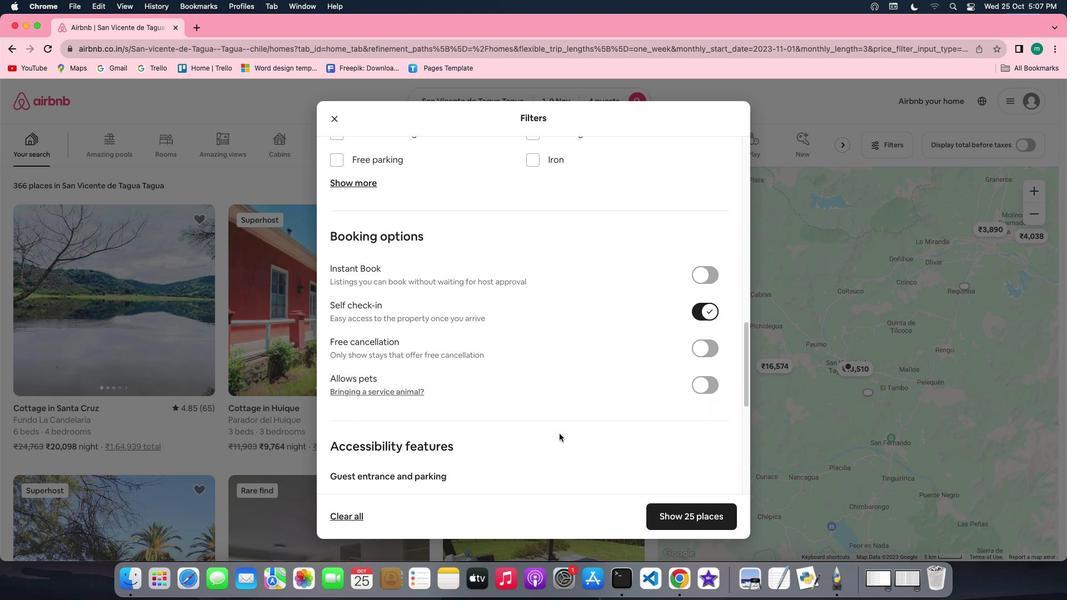 
Action: Mouse scrolled (559, 433) with delta (0, 0)
Screenshot: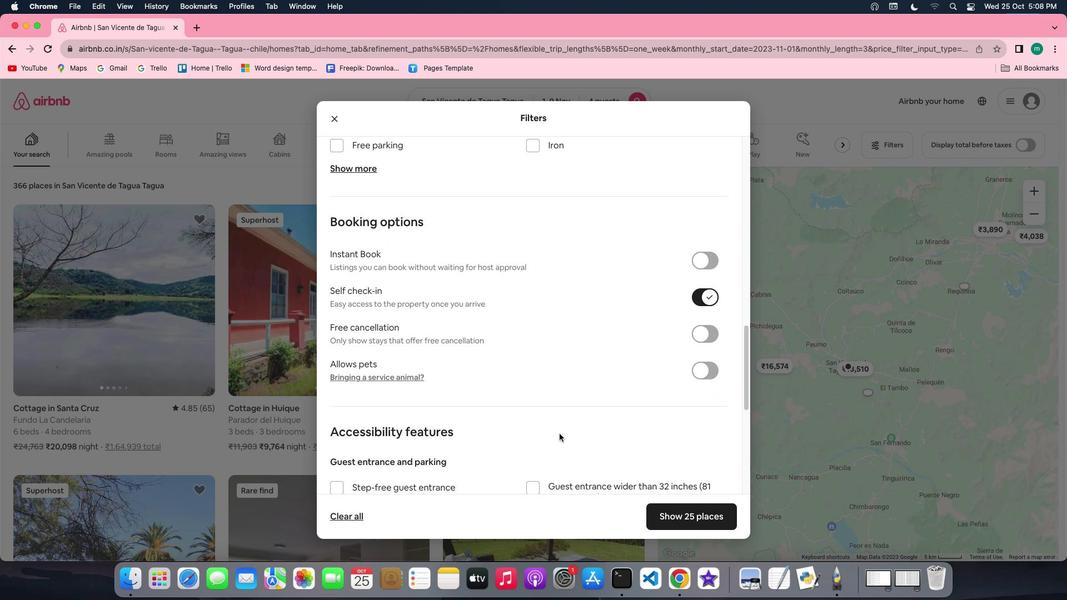 
Action: Mouse scrolled (559, 433) with delta (0, 0)
Screenshot: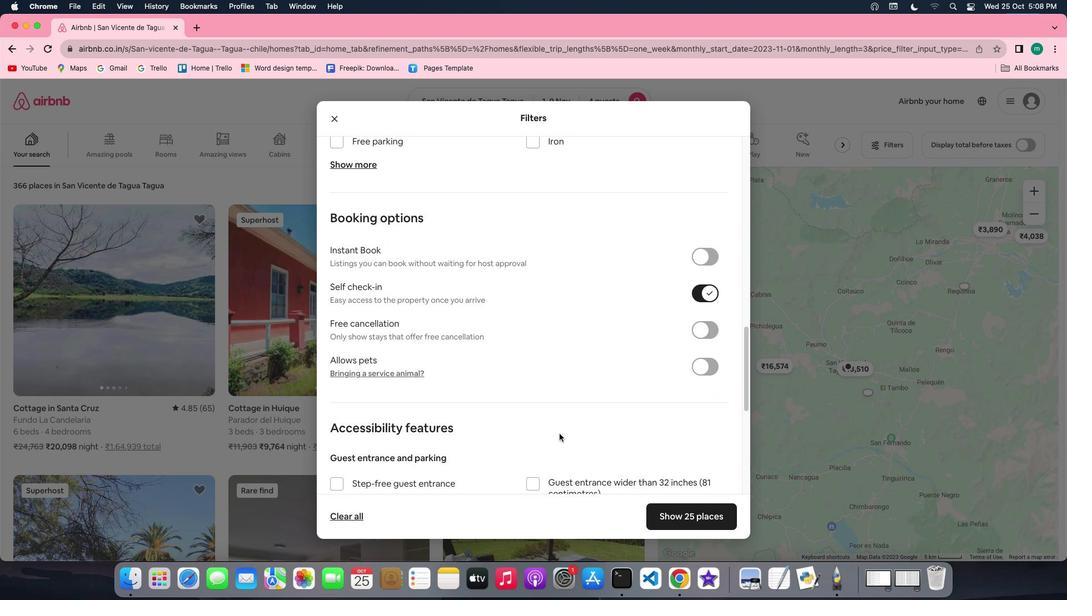 
Action: Mouse scrolled (559, 433) with delta (0, 0)
Screenshot: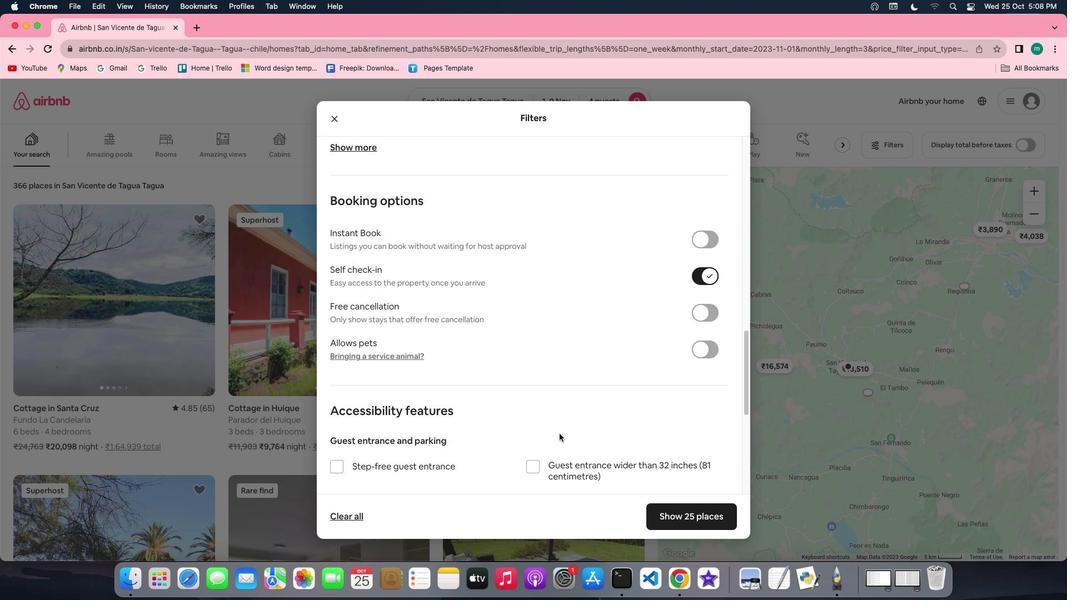 
Action: Mouse scrolled (559, 433) with delta (0, 0)
Screenshot: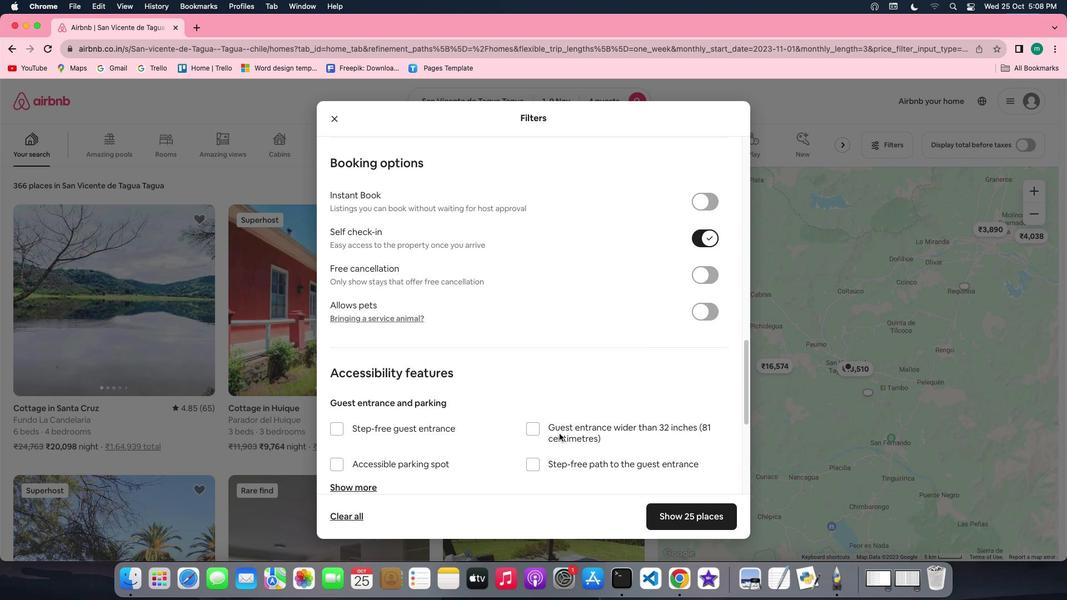 
Action: Mouse scrolled (559, 433) with delta (0, -1)
Screenshot: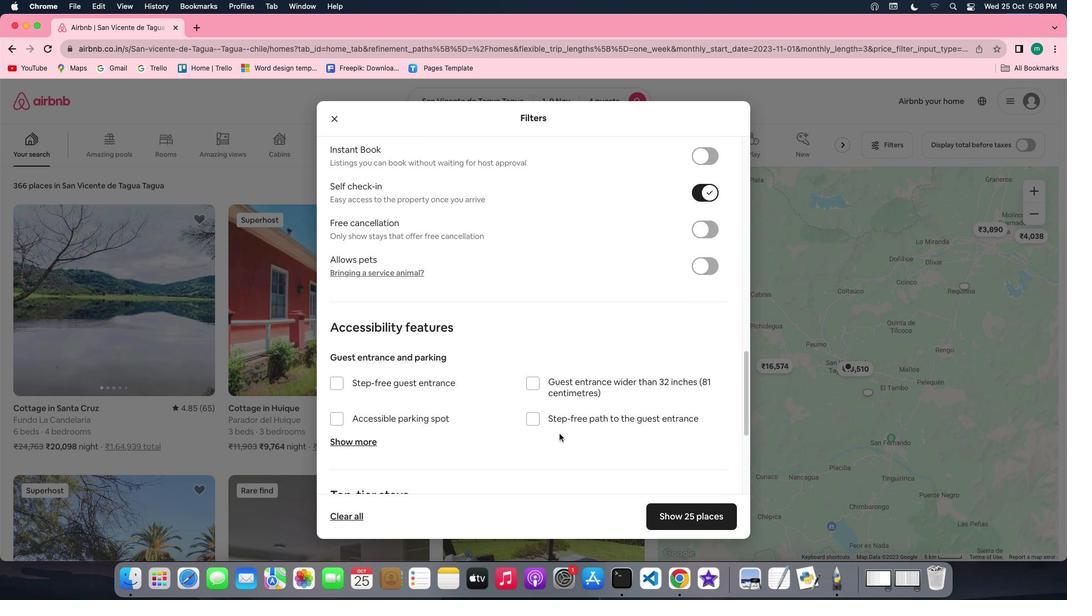 
Action: Mouse scrolled (559, 433) with delta (0, 0)
Screenshot: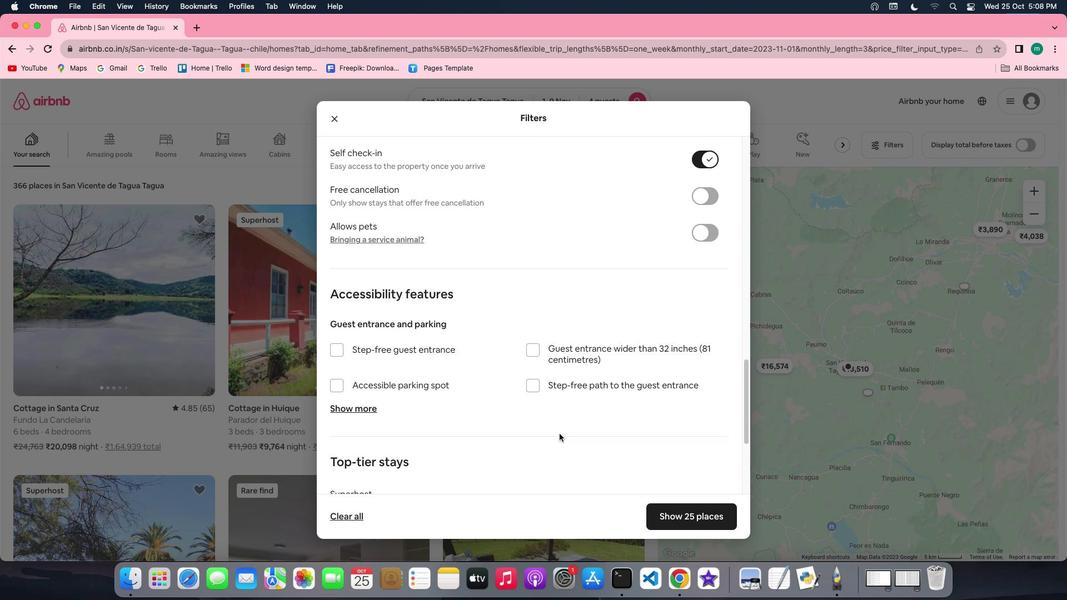 
Action: Mouse scrolled (559, 433) with delta (0, 0)
Screenshot: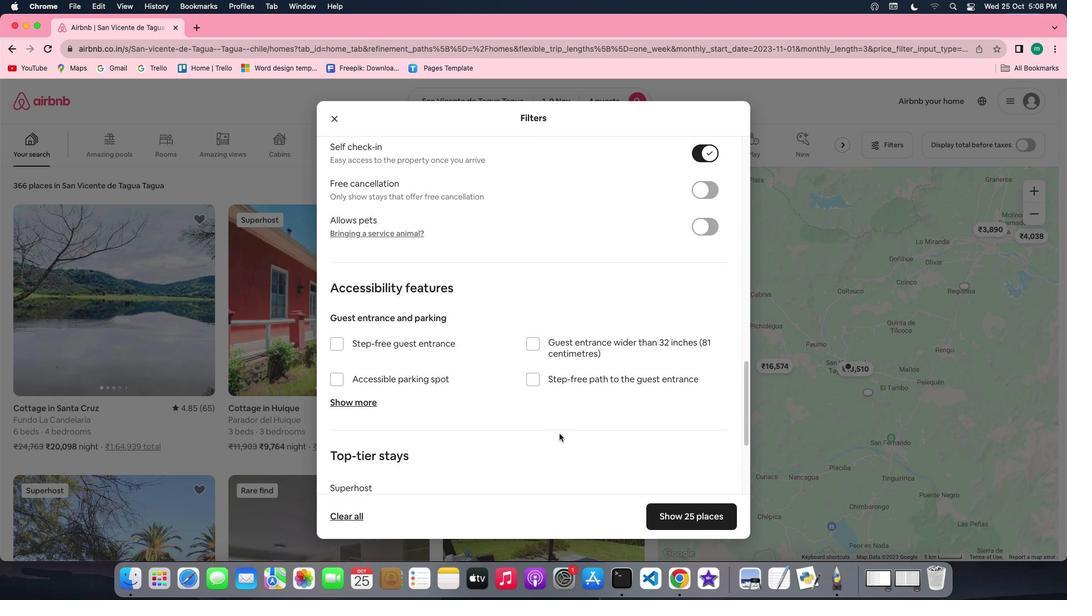 
Action: Mouse scrolled (559, 433) with delta (0, -1)
Screenshot: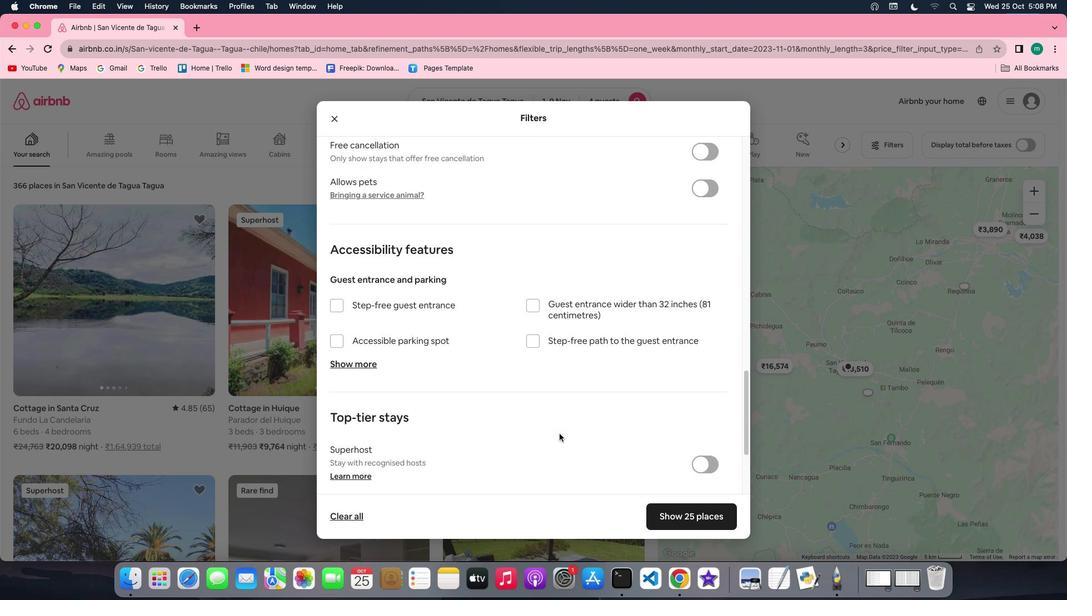 
Action: Mouse scrolled (559, 433) with delta (0, 0)
Screenshot: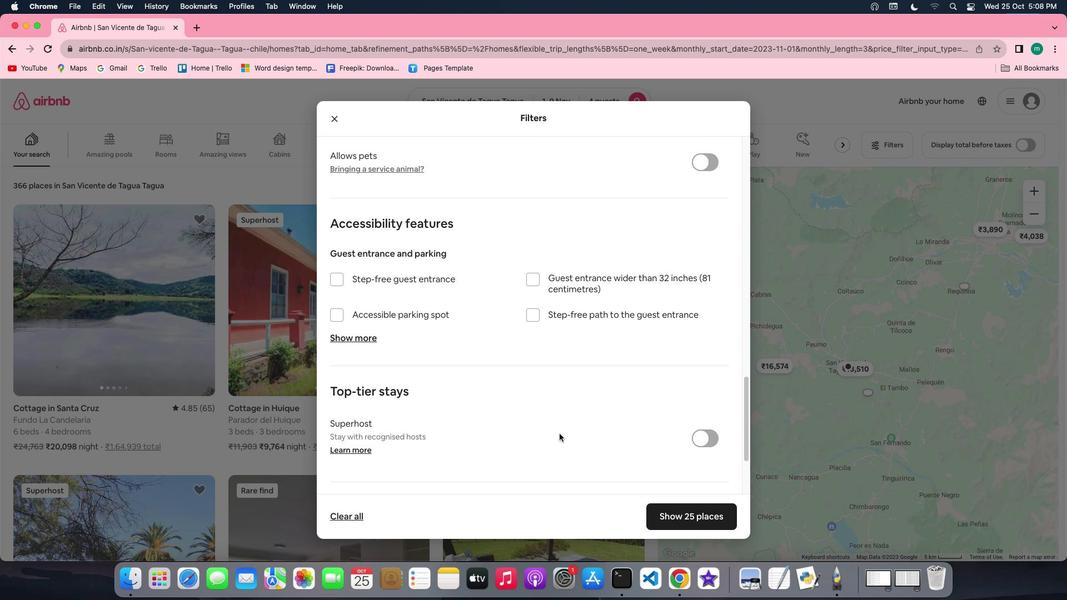 
Action: Mouse scrolled (559, 433) with delta (0, 0)
Screenshot: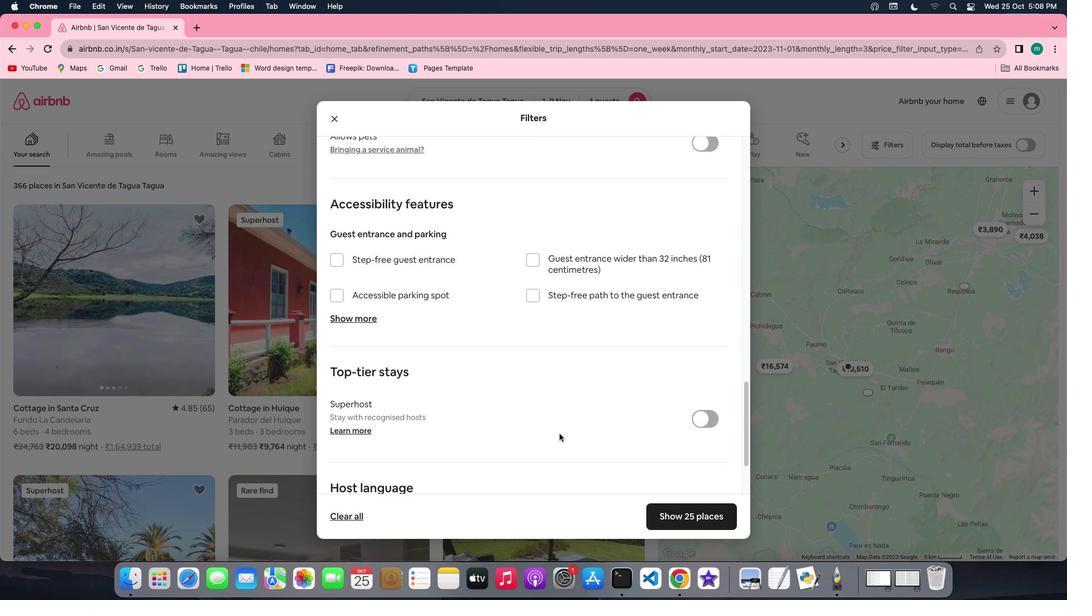 
Action: Mouse scrolled (559, 433) with delta (0, -1)
Screenshot: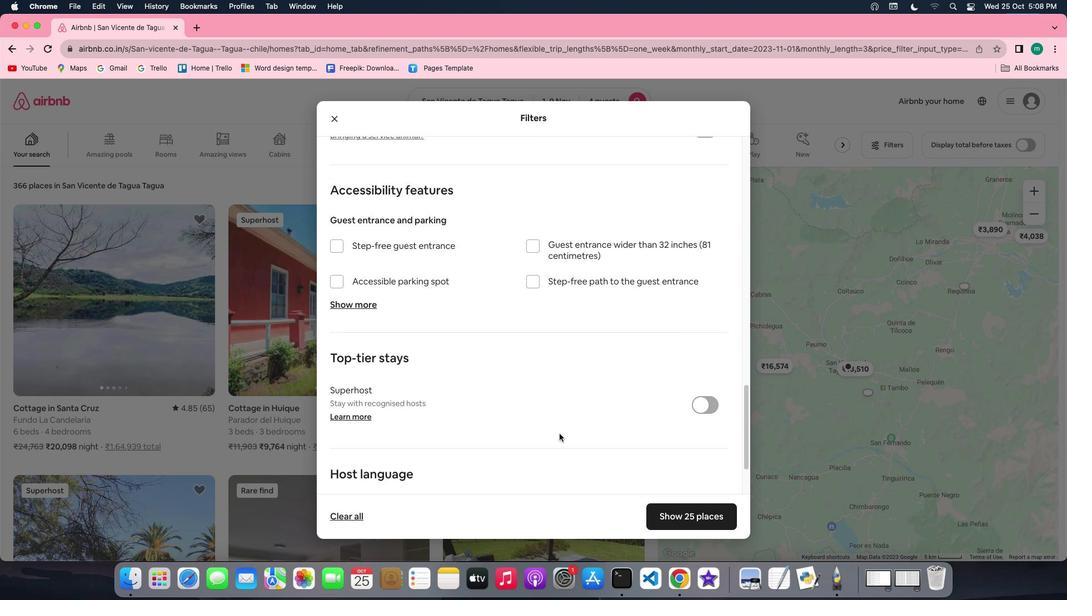 
Action: Mouse scrolled (559, 433) with delta (0, -2)
Screenshot: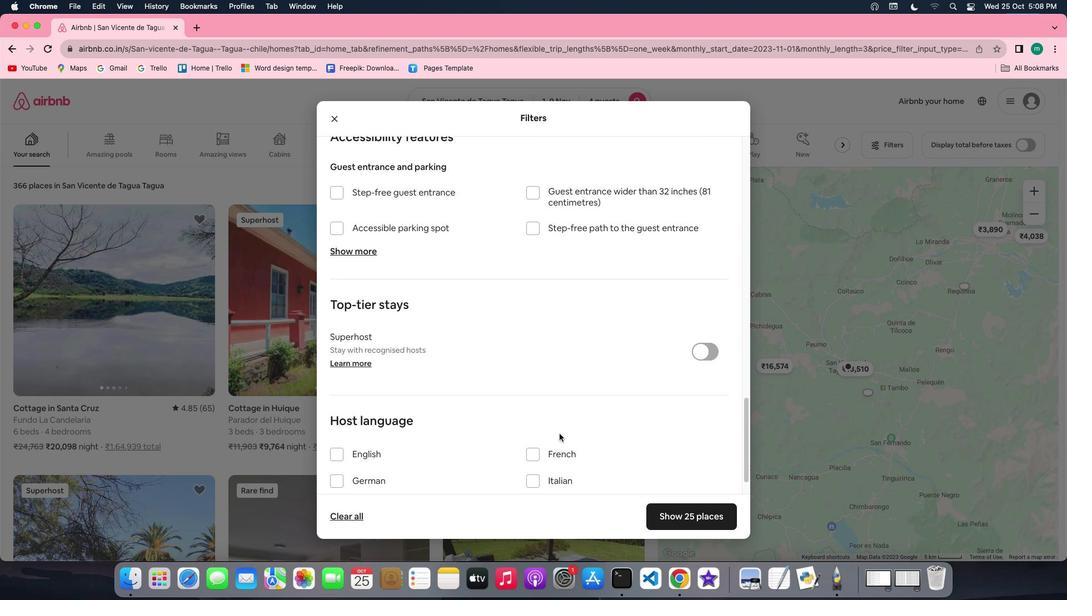 
Action: Mouse scrolled (559, 433) with delta (0, -2)
Screenshot: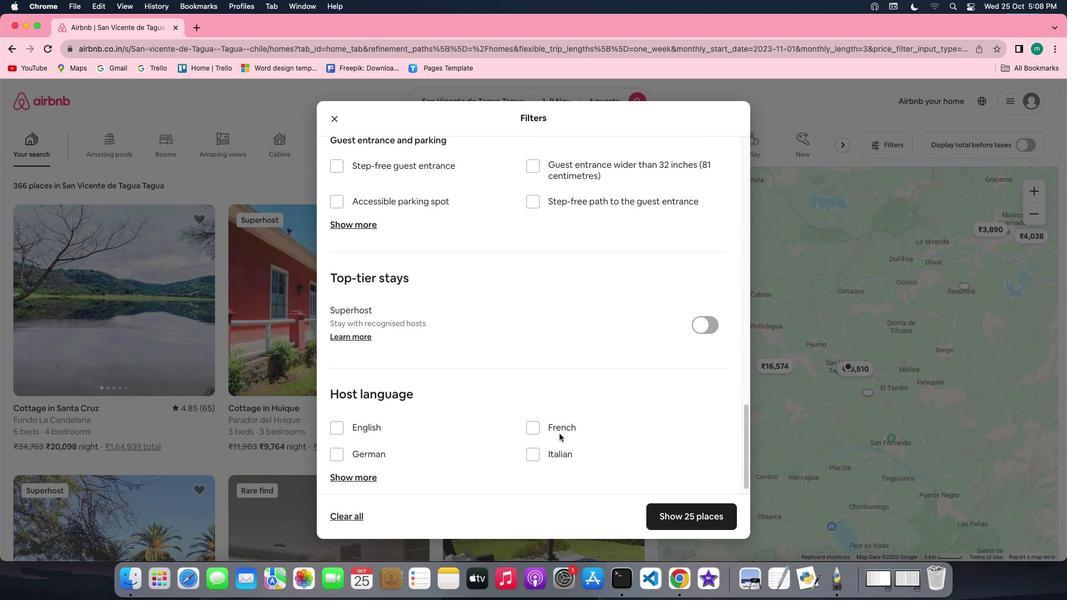 
Action: Mouse moved to (569, 439)
Screenshot: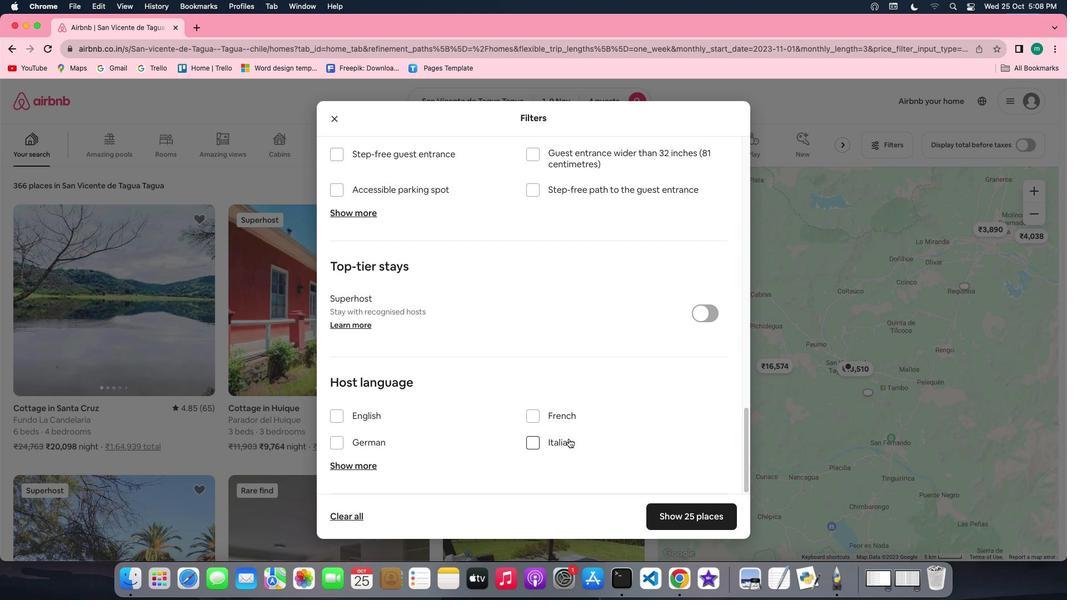 
Action: Mouse scrolled (569, 439) with delta (0, 0)
Screenshot: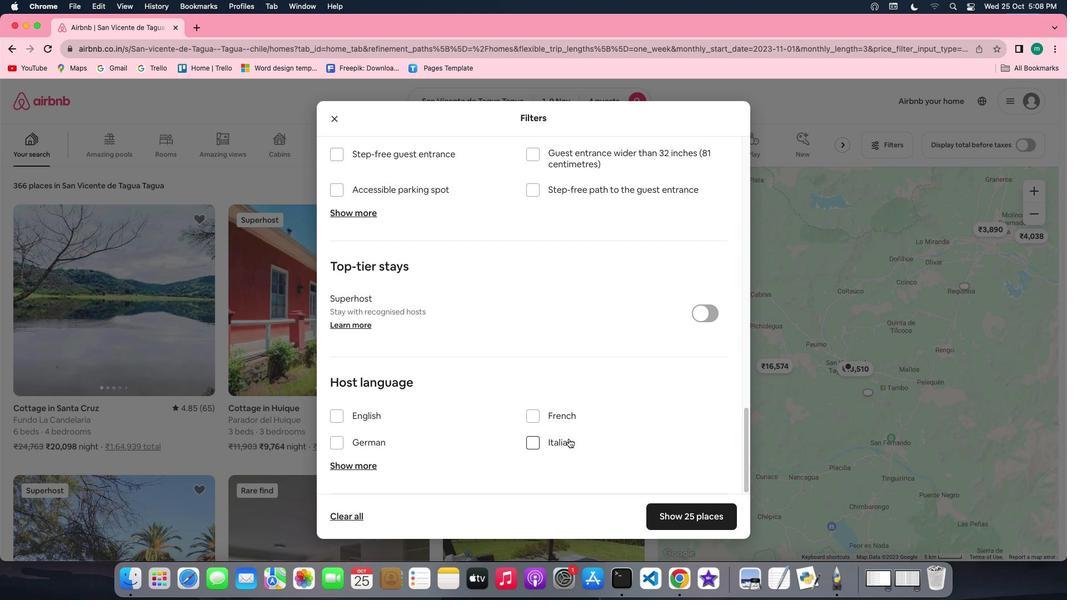 
Action: Mouse scrolled (569, 439) with delta (0, 0)
Screenshot: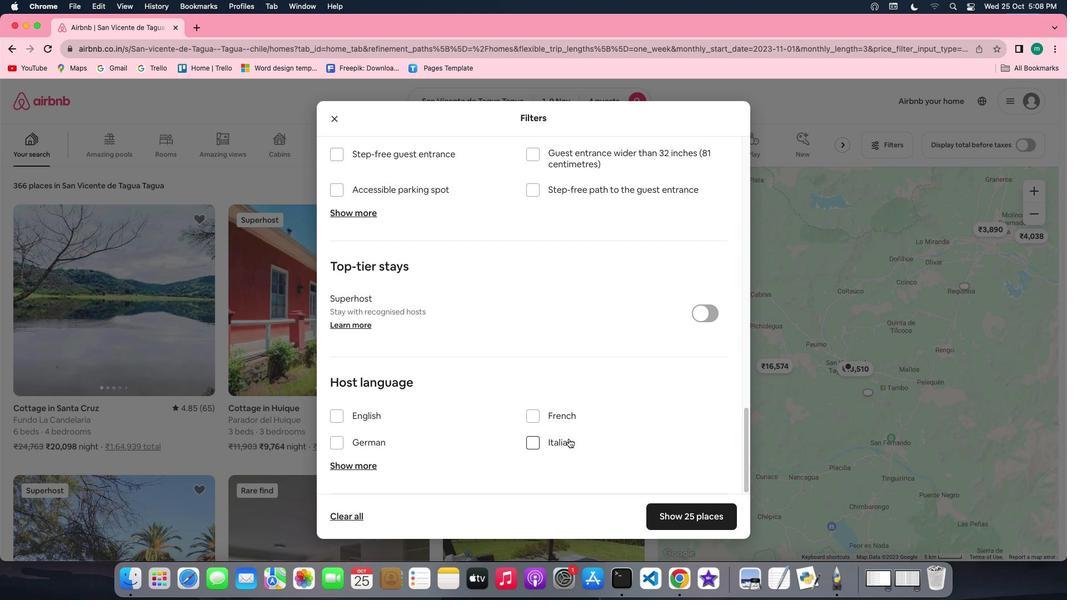 
Action: Mouse scrolled (569, 439) with delta (0, -1)
Screenshot: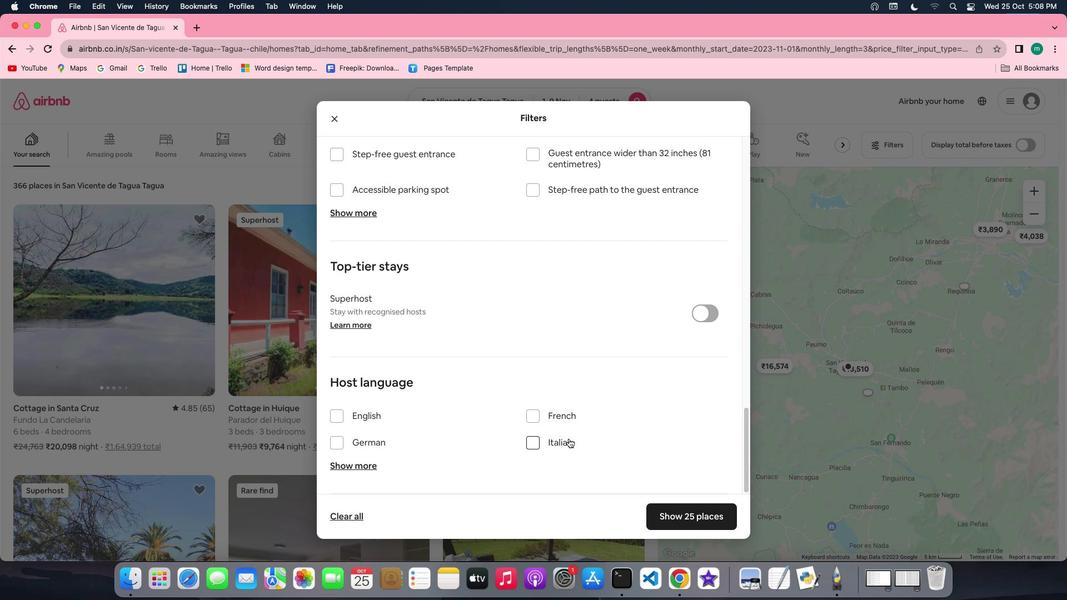 
Action: Mouse scrolled (569, 439) with delta (0, -2)
Screenshot: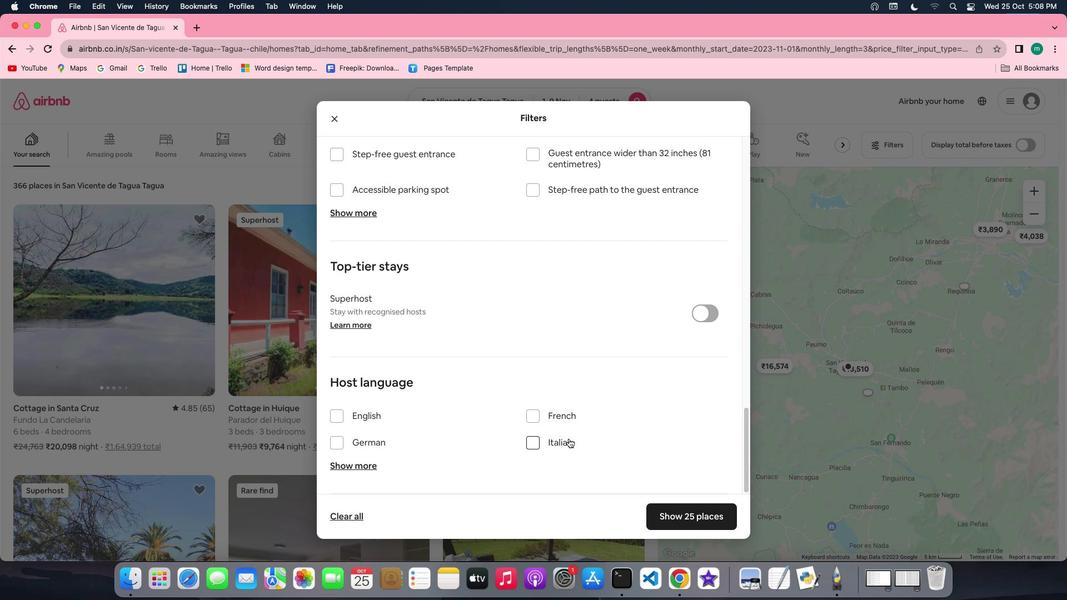 
Action: Mouse scrolled (569, 439) with delta (0, -2)
Screenshot: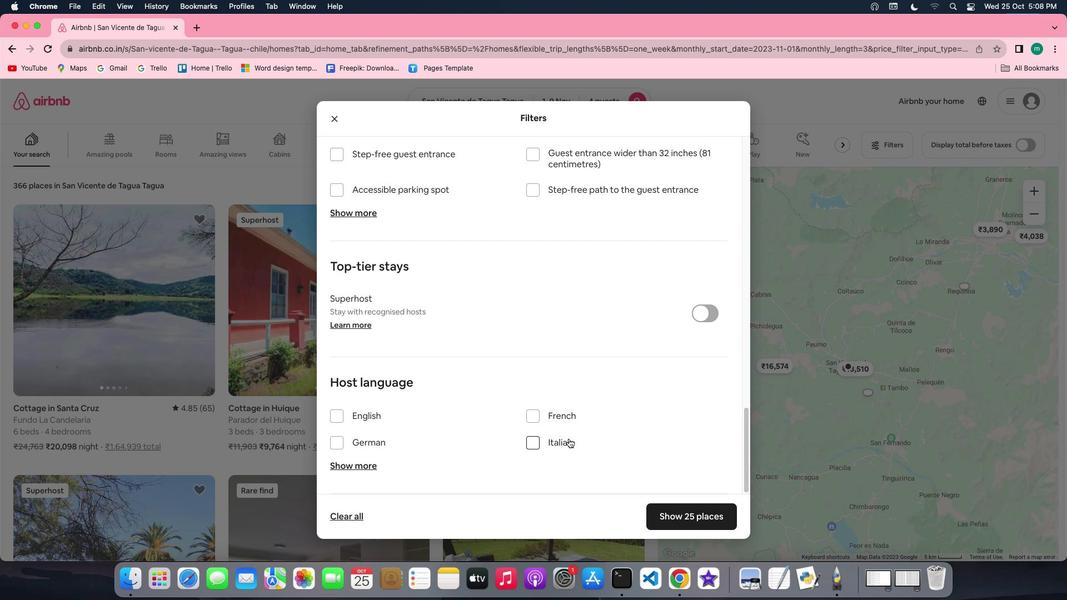 
Action: Mouse moved to (708, 518)
Screenshot: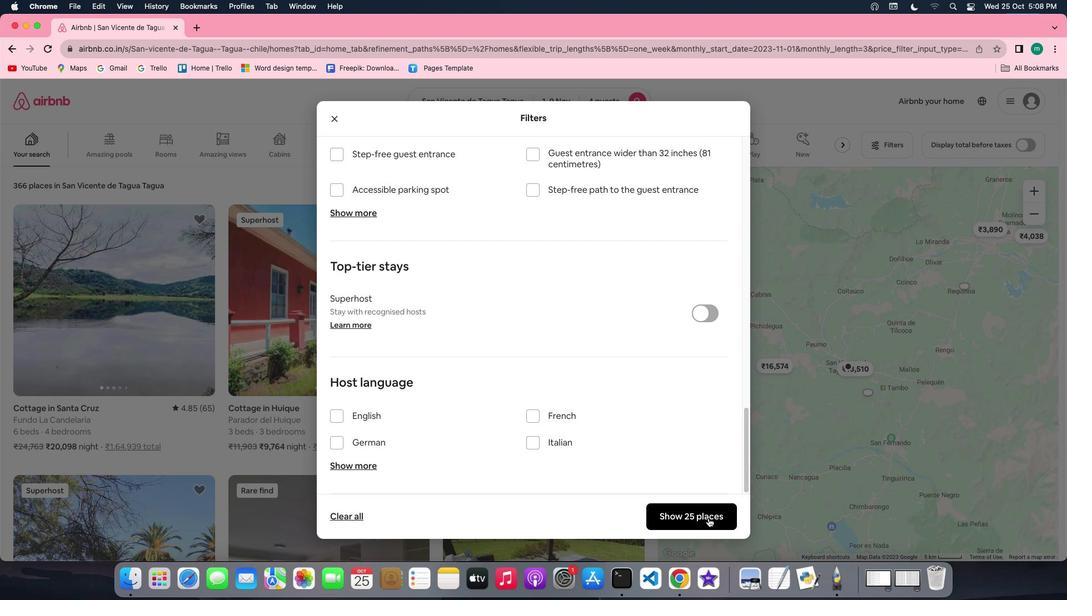 
Action: Mouse pressed left at (708, 518)
Screenshot: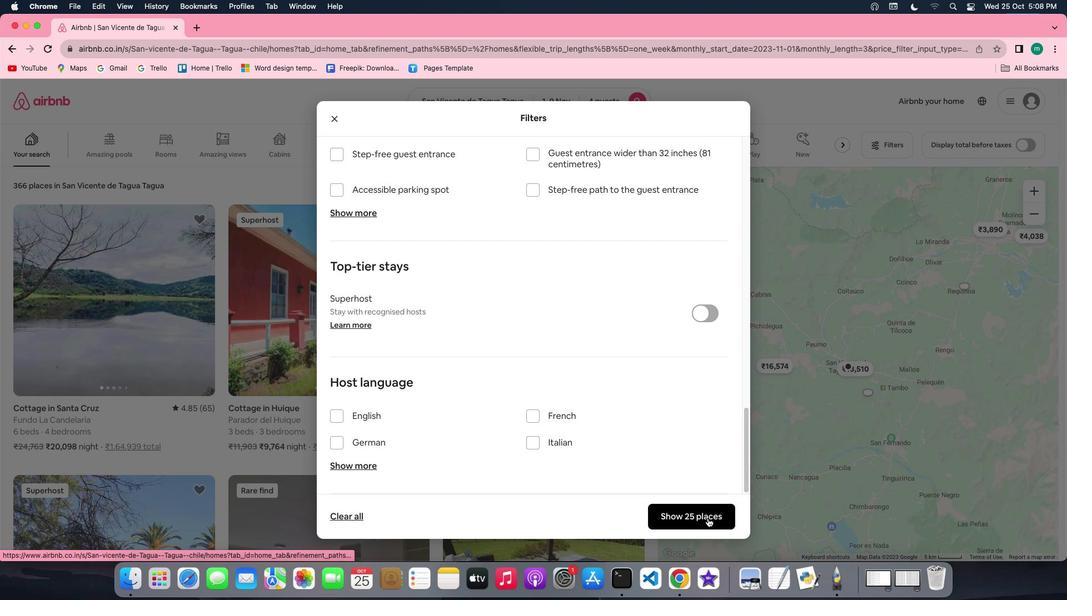 
Action: Mouse moved to (169, 313)
Screenshot: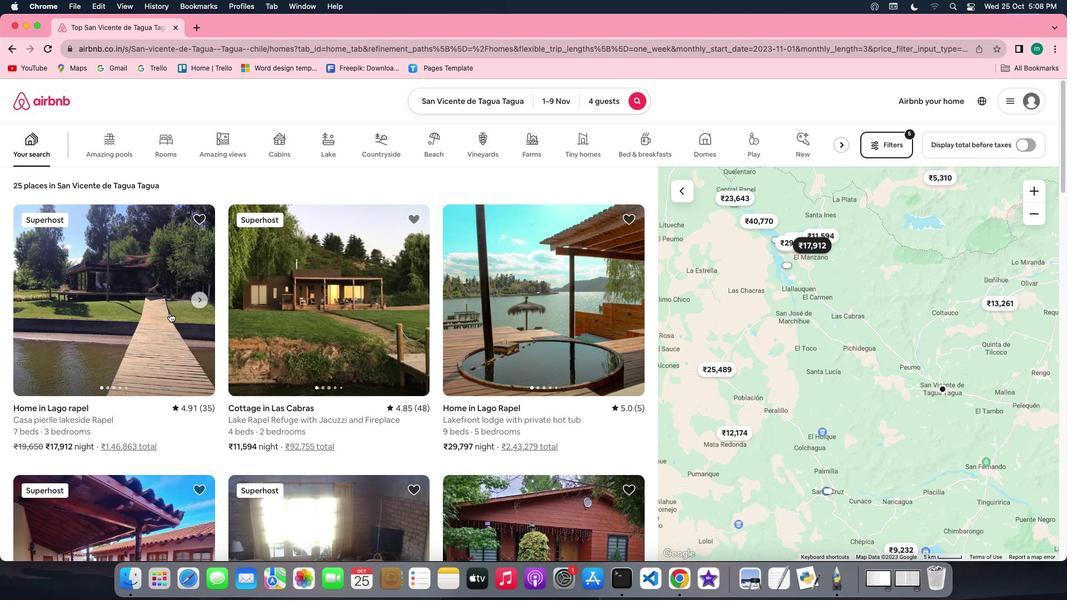
Action: Mouse pressed left at (169, 313)
Screenshot: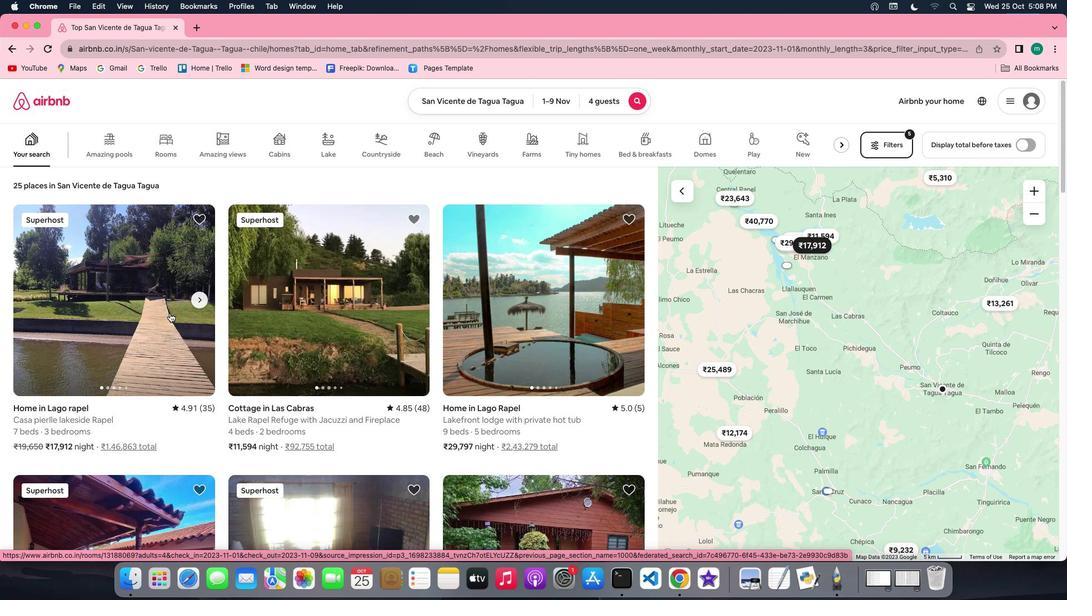 
Action: Mouse moved to (787, 415)
Screenshot: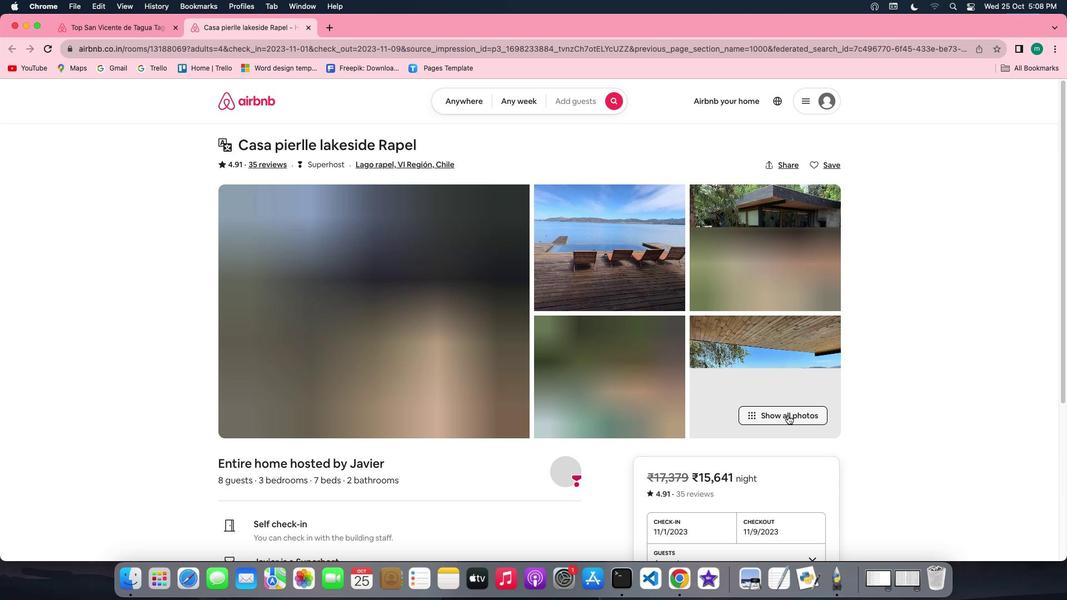 
Action: Mouse pressed left at (787, 415)
Screenshot: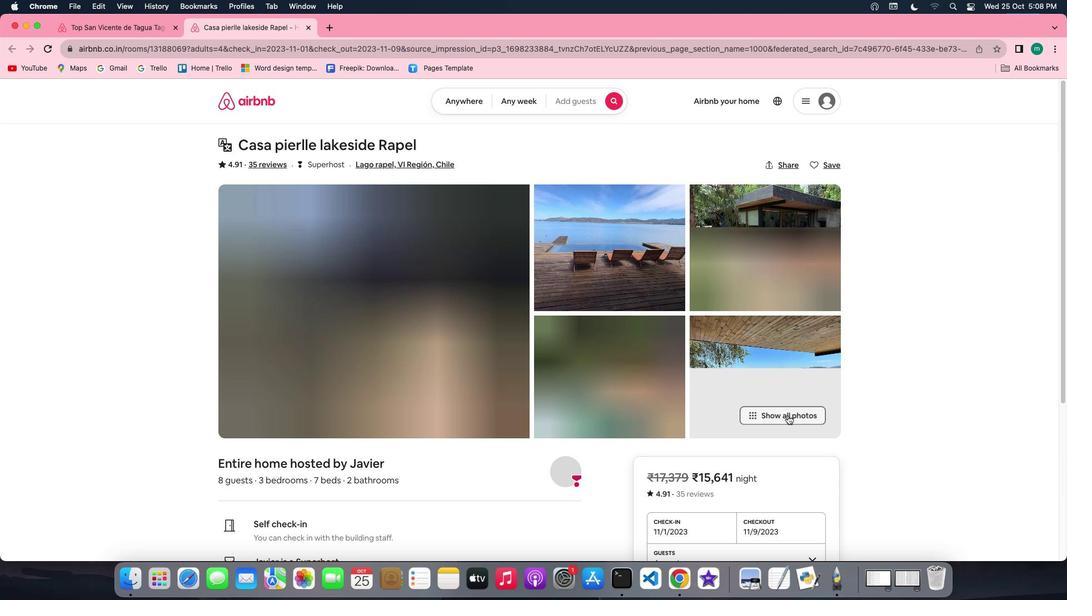 
Action: Mouse moved to (569, 347)
Screenshot: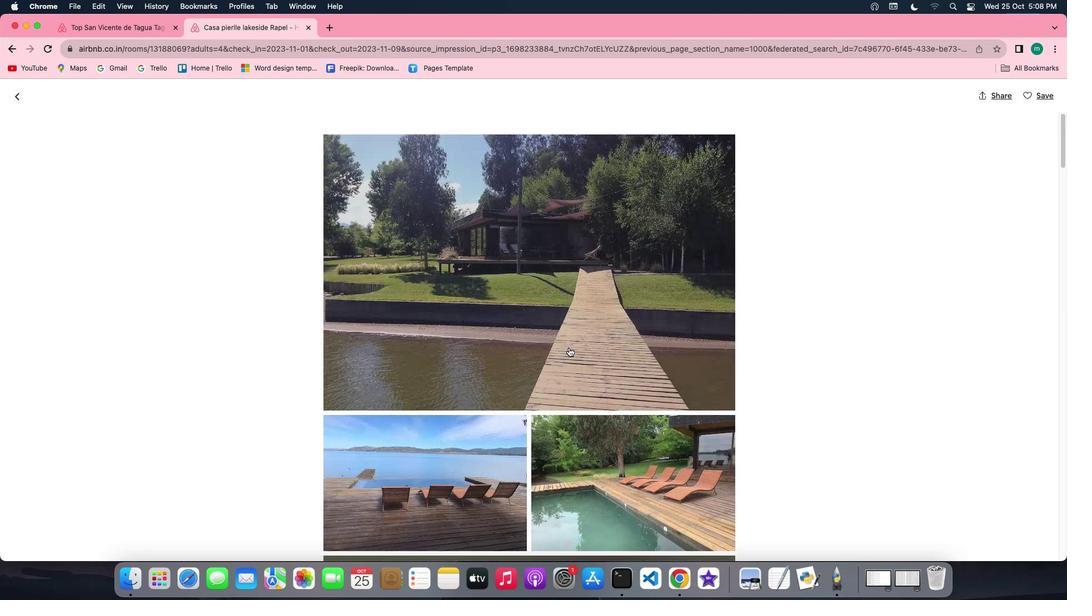 
Action: Mouse scrolled (569, 347) with delta (0, 0)
Screenshot: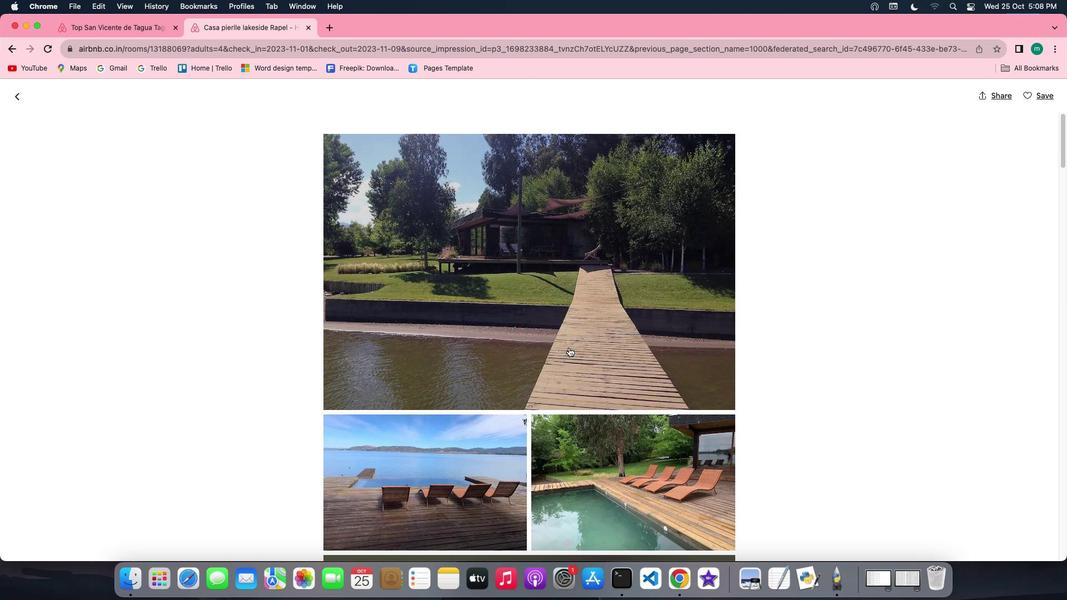 
Action: Mouse scrolled (569, 347) with delta (0, 0)
Screenshot: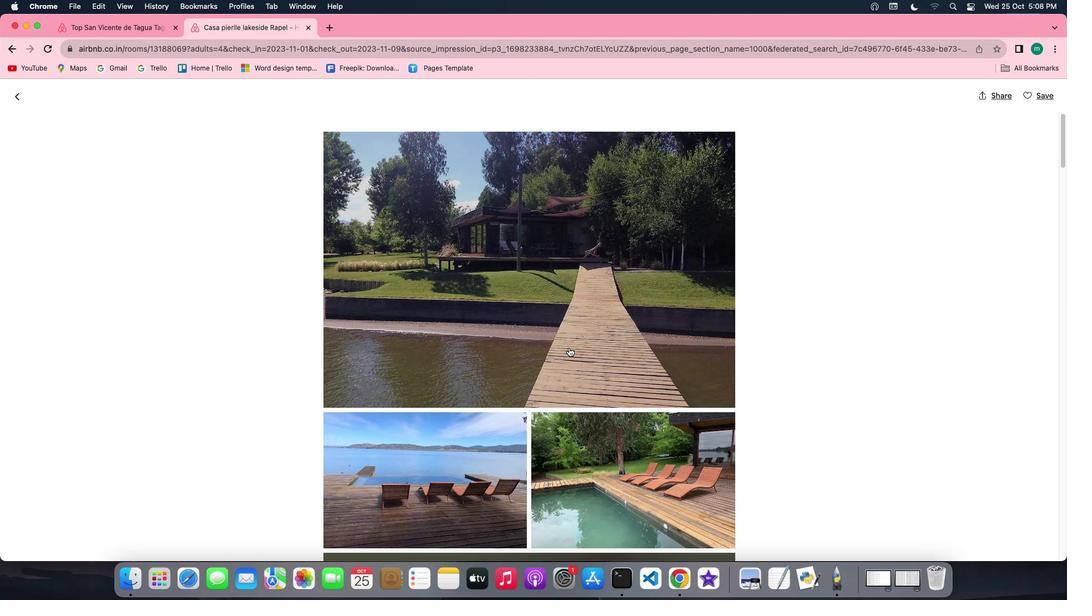 
Action: Mouse scrolled (569, 347) with delta (0, 0)
Screenshot: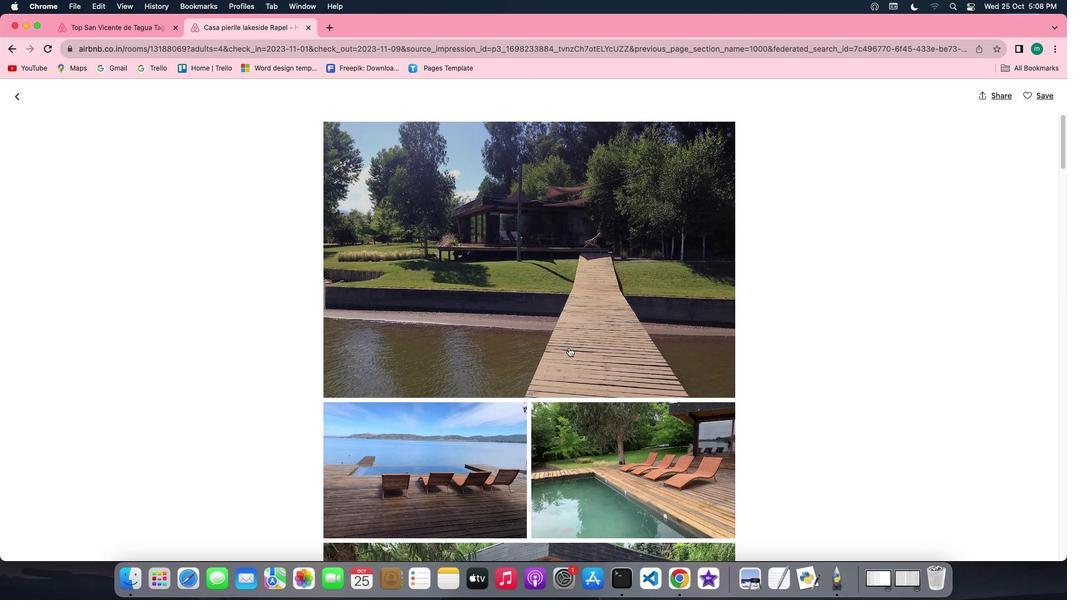 
Action: Mouse scrolled (569, 347) with delta (0, 0)
Screenshot: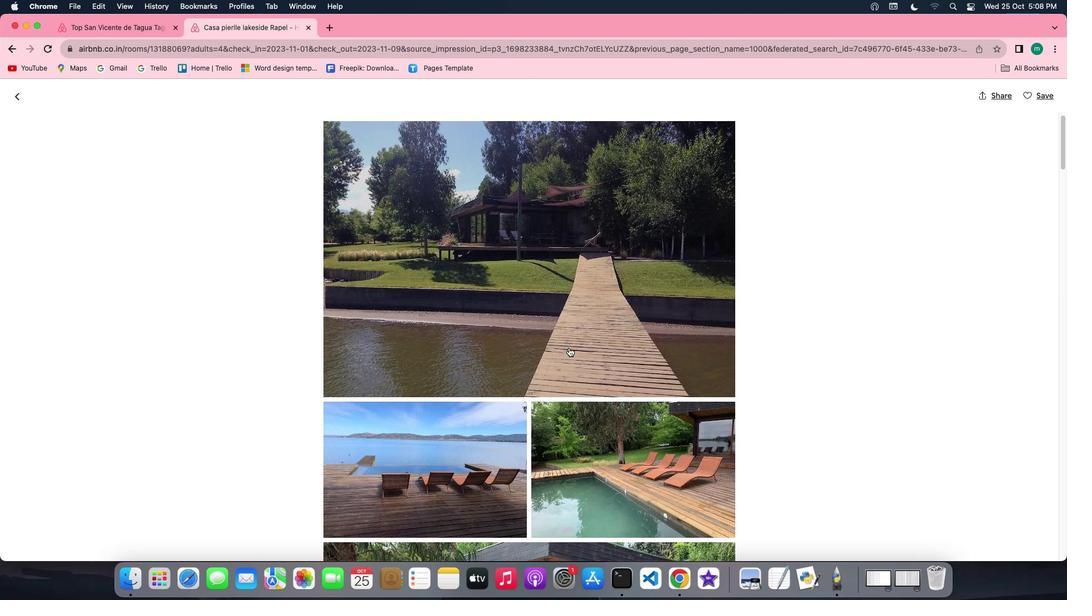 
Action: Mouse scrolled (569, 347) with delta (0, 0)
Screenshot: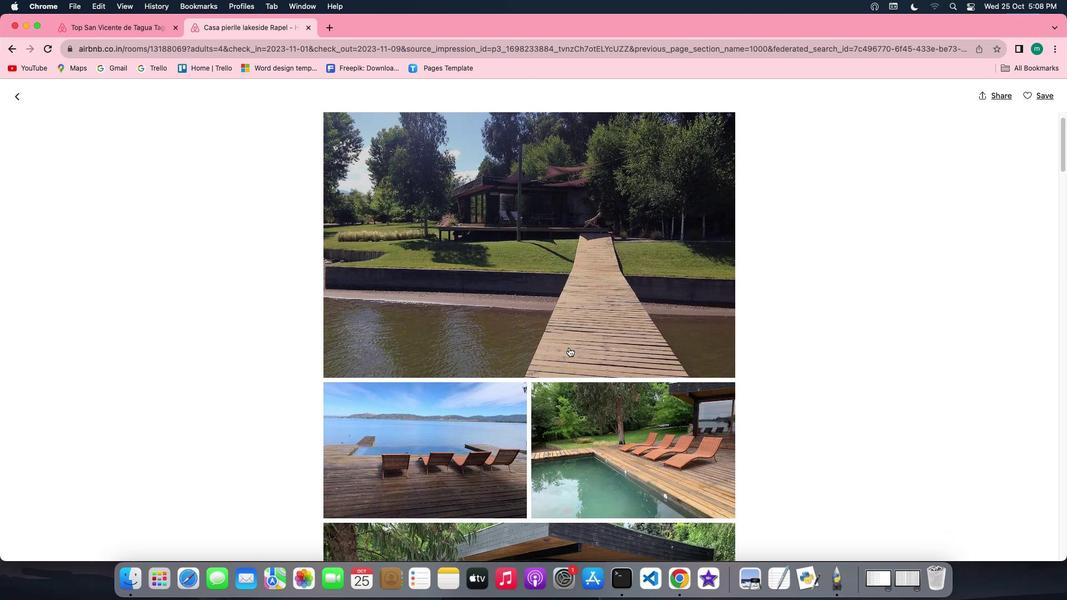 
Action: Mouse scrolled (569, 347) with delta (0, 0)
Screenshot: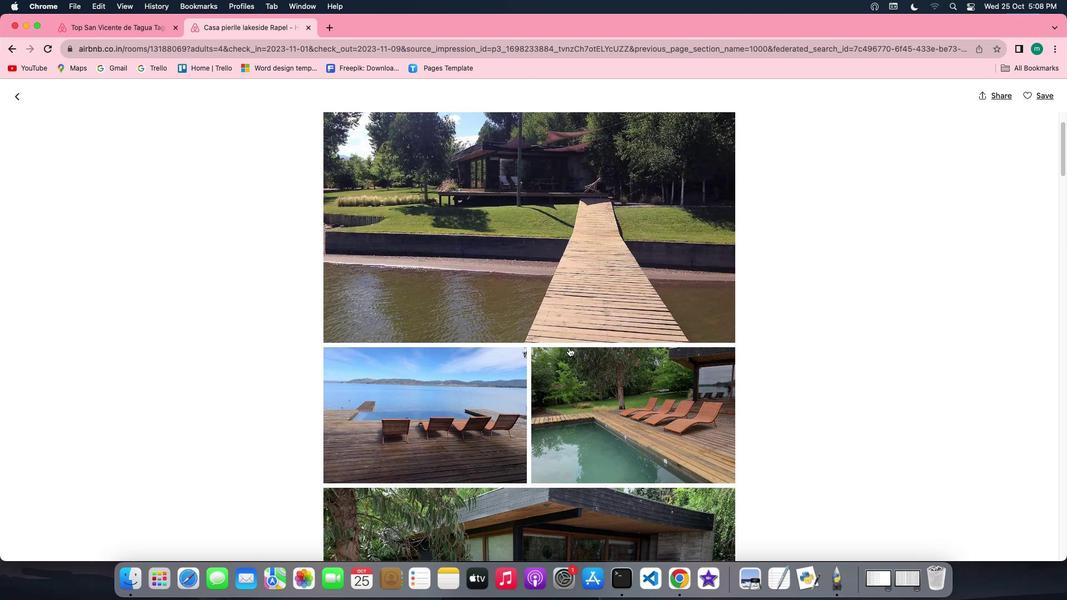 
Action: Mouse scrolled (569, 347) with delta (0, 0)
Screenshot: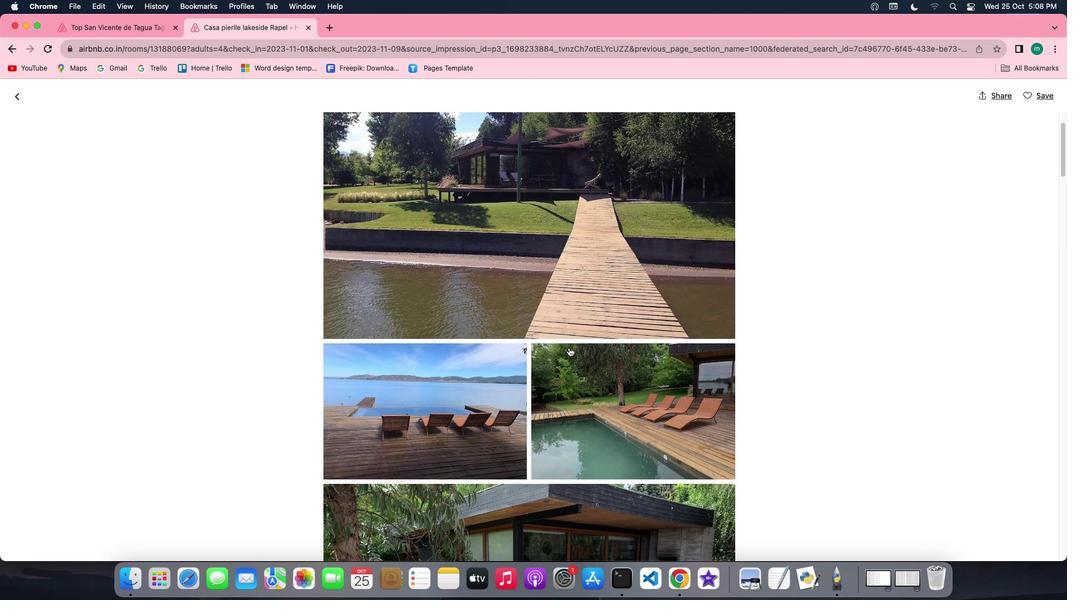 
Action: Mouse scrolled (569, 347) with delta (0, 0)
Screenshot: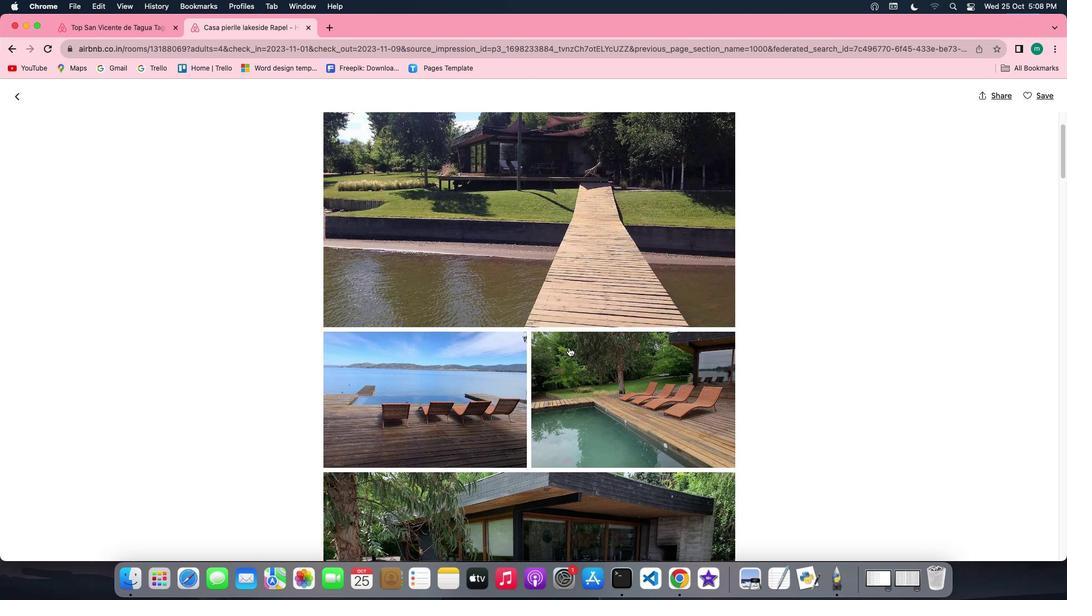 
Action: Mouse scrolled (569, 347) with delta (0, 0)
Screenshot: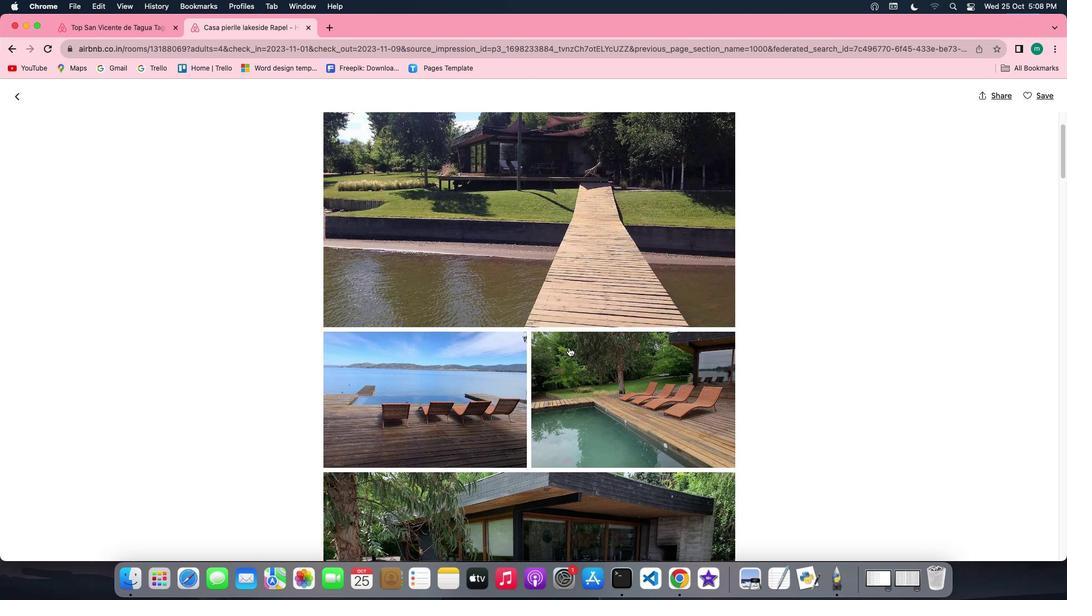 
Action: Mouse scrolled (569, 347) with delta (0, -1)
Screenshot: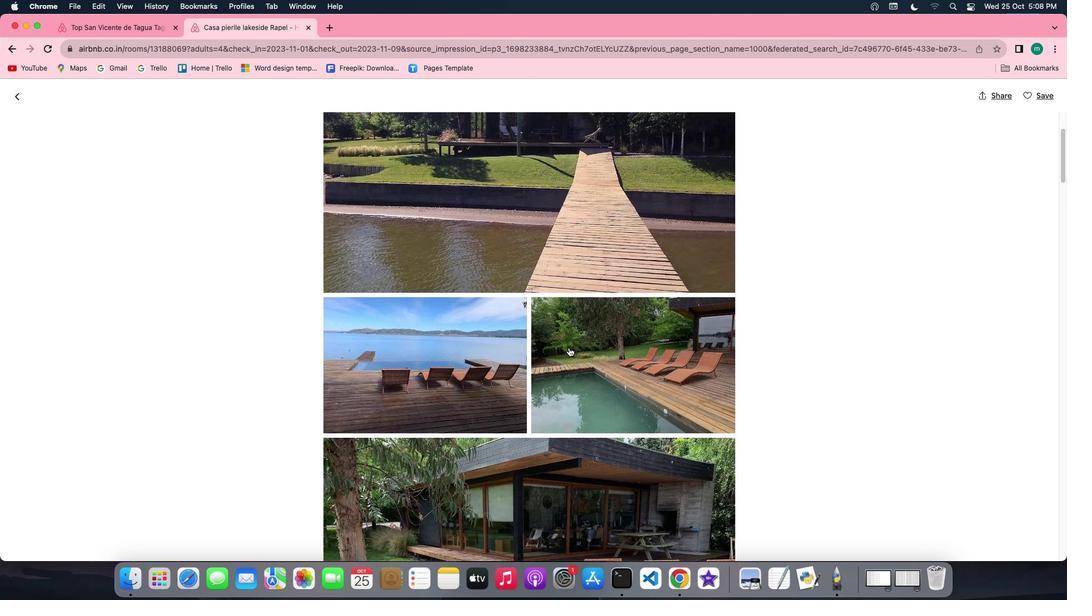 
Action: Mouse scrolled (569, 347) with delta (0, -1)
Screenshot: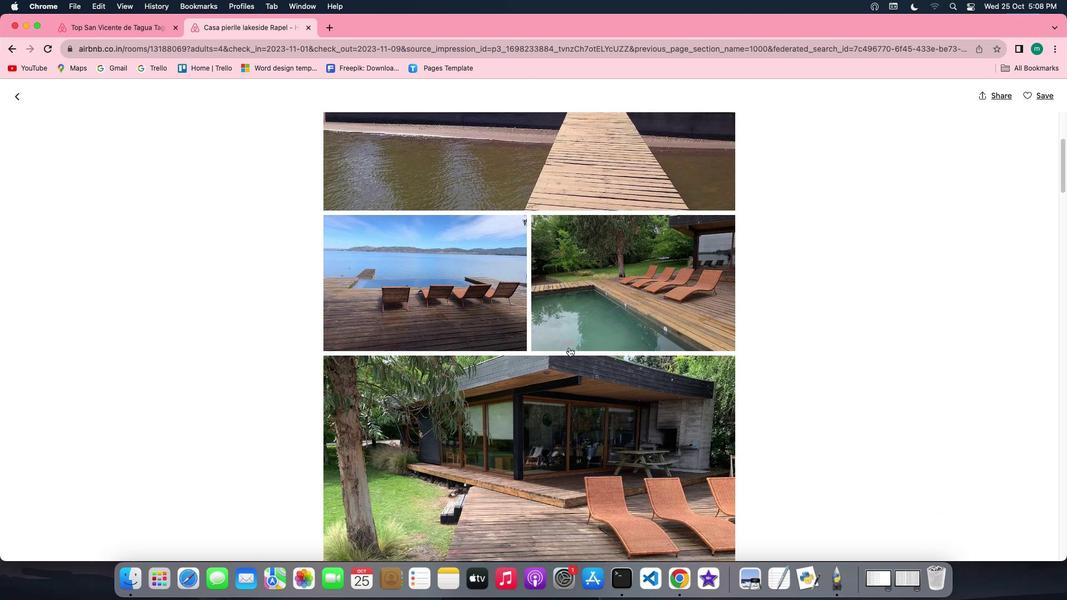 
Action: Mouse scrolled (569, 347) with delta (0, 0)
Screenshot: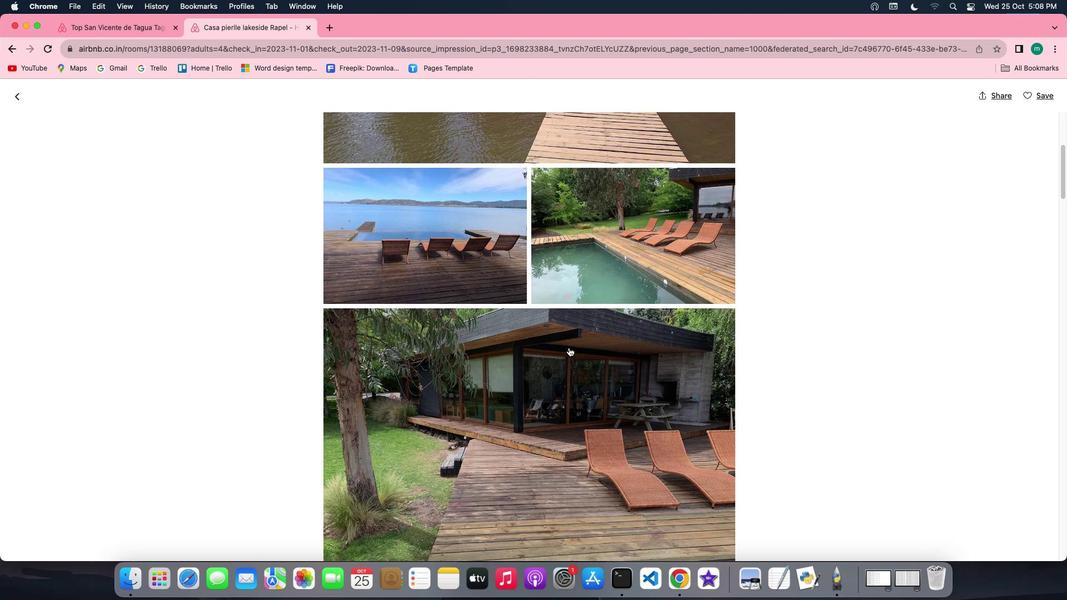 
Action: Mouse scrolled (569, 347) with delta (0, 0)
Screenshot: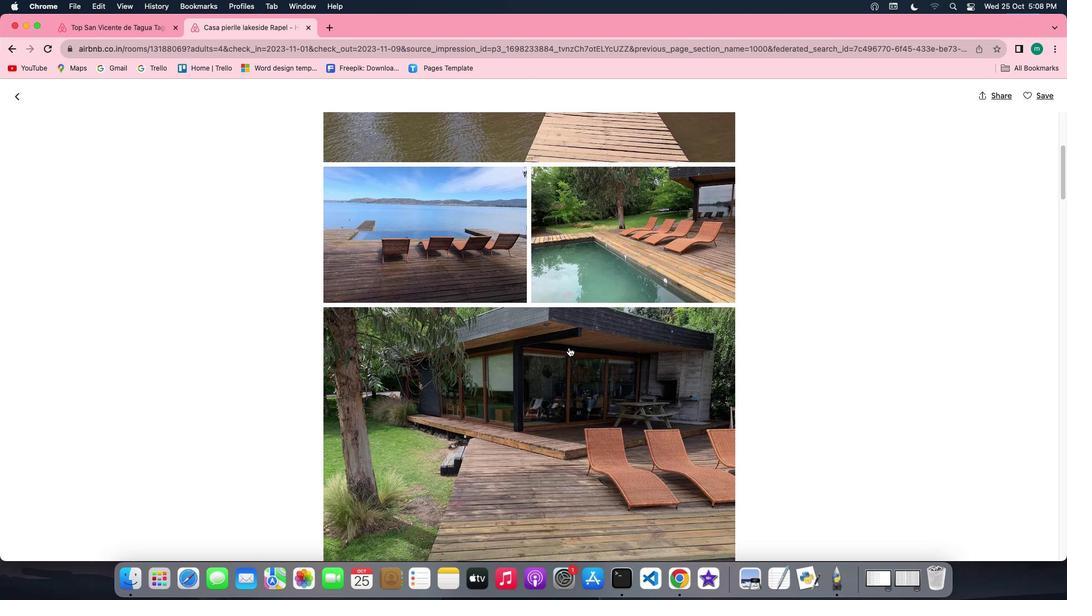 
Action: Mouse scrolled (569, 347) with delta (0, 0)
Screenshot: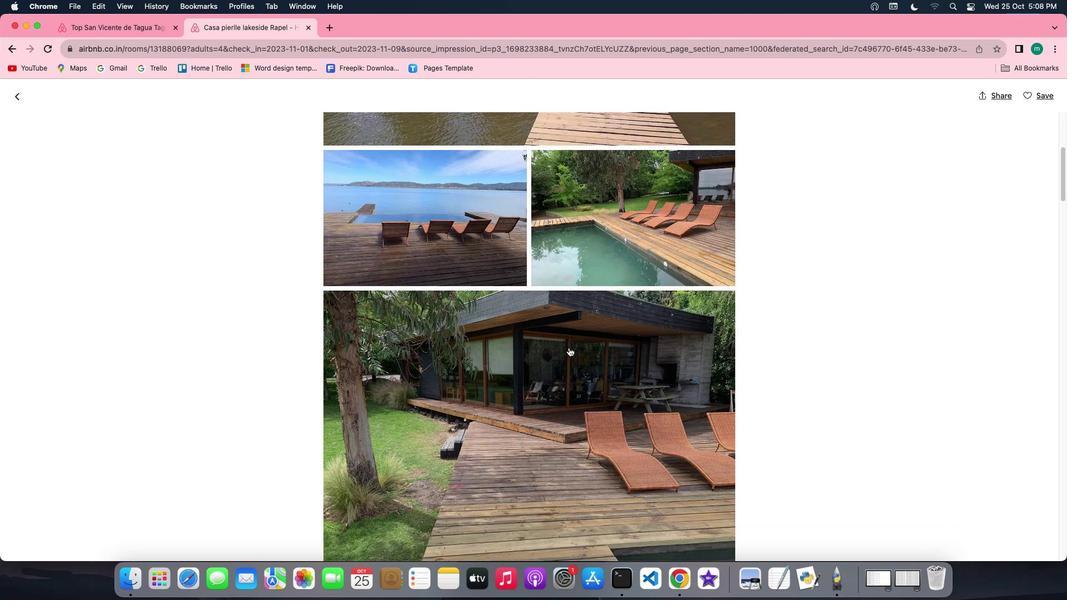 
Action: Mouse scrolled (569, 347) with delta (0, 0)
Screenshot: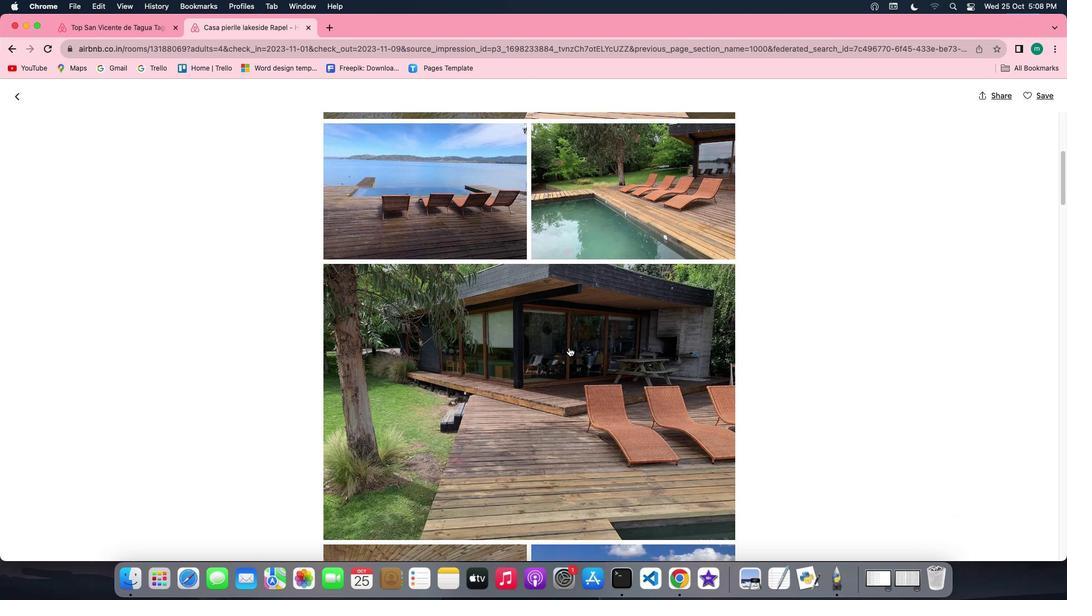 
Action: Mouse scrolled (569, 347) with delta (0, 0)
Screenshot: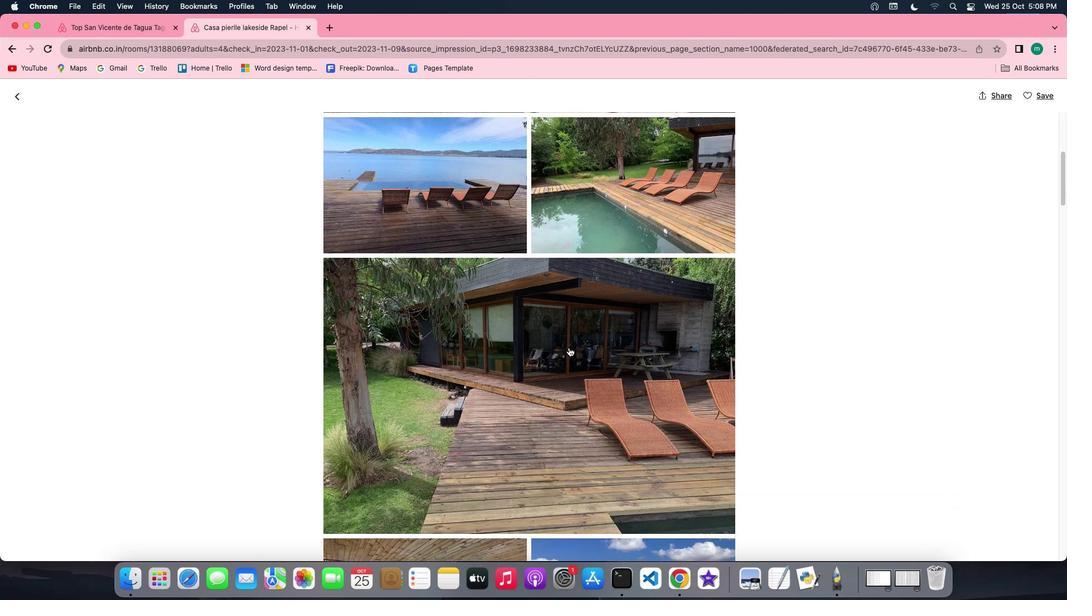 
Action: Mouse scrolled (569, 347) with delta (0, 0)
Screenshot: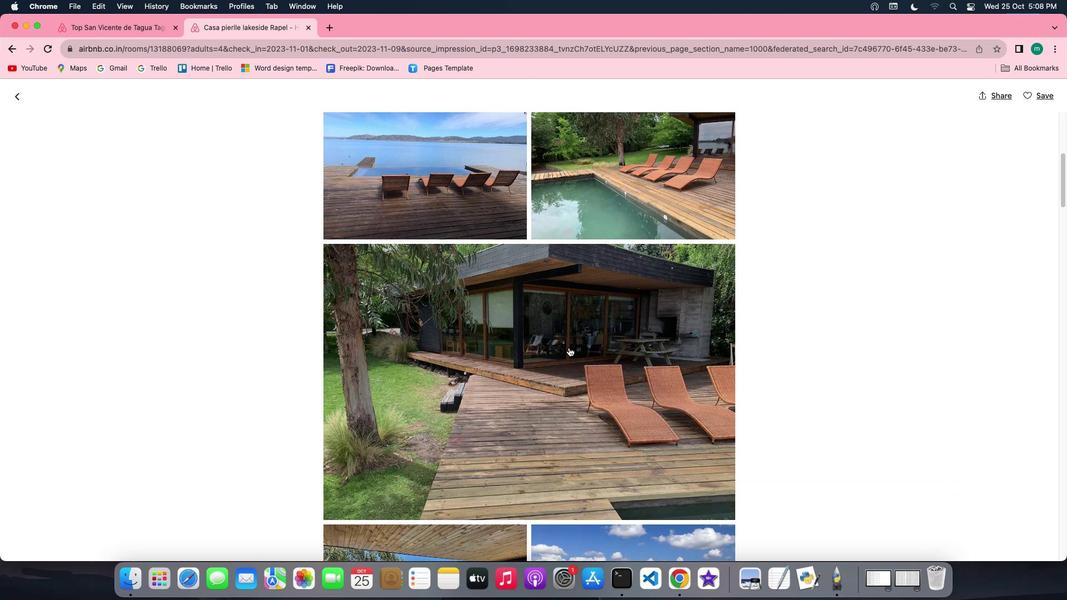 
Action: Mouse scrolled (569, 347) with delta (0, 0)
Screenshot: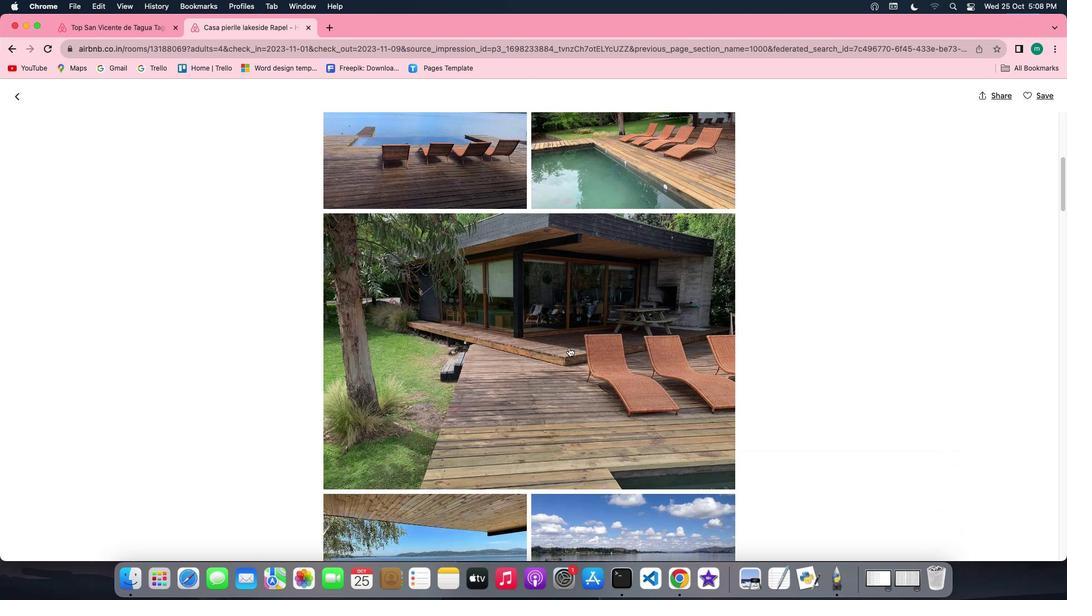 
Action: Mouse scrolled (569, 347) with delta (0, 0)
Screenshot: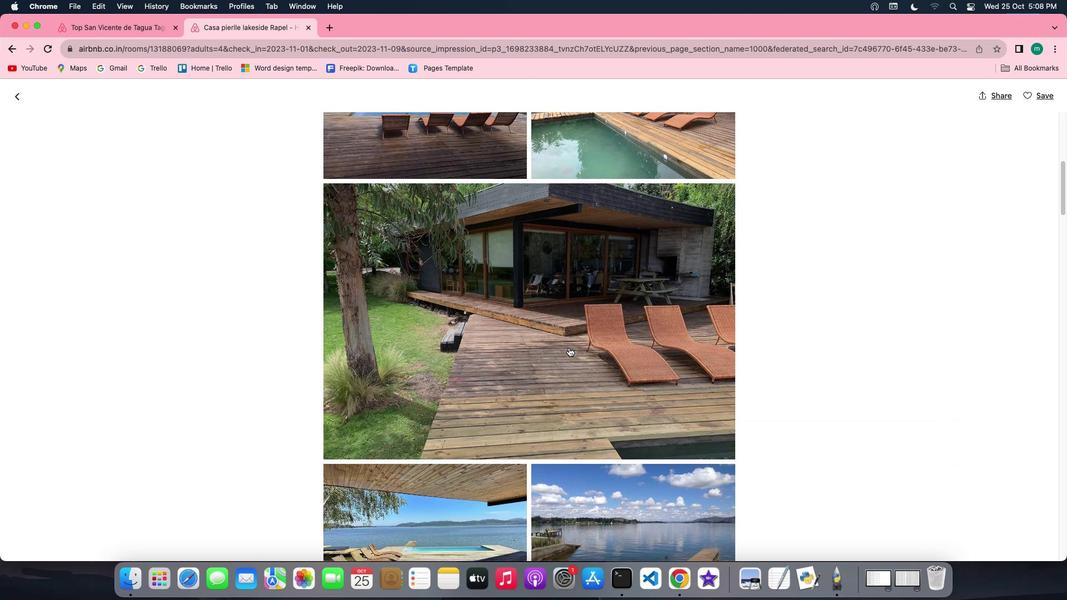 
Action: Mouse scrolled (569, 347) with delta (0, 0)
Screenshot: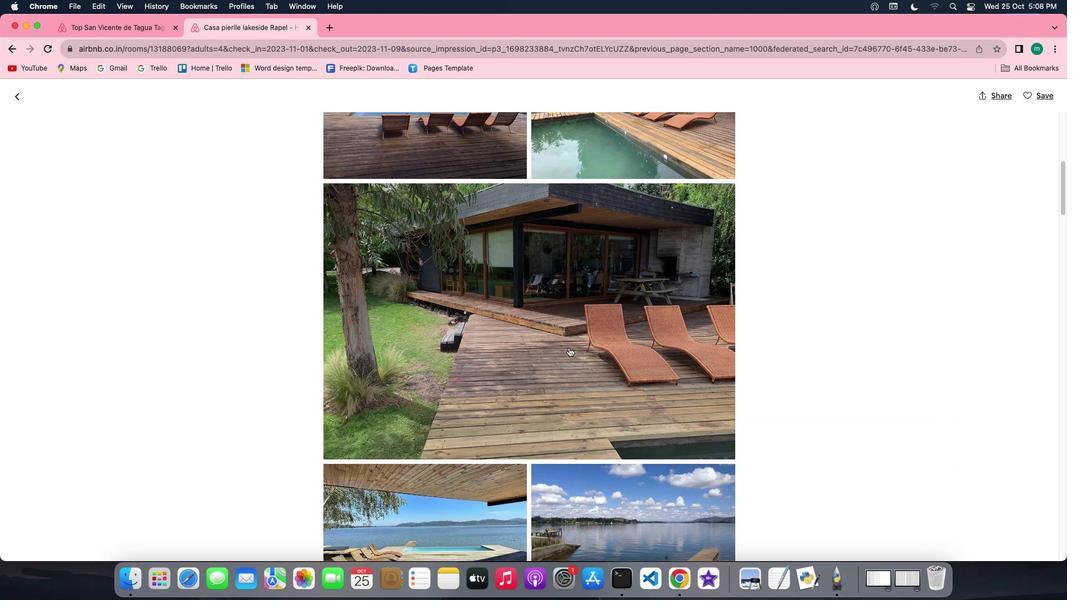 
Action: Mouse scrolled (569, 347) with delta (0, -1)
Screenshot: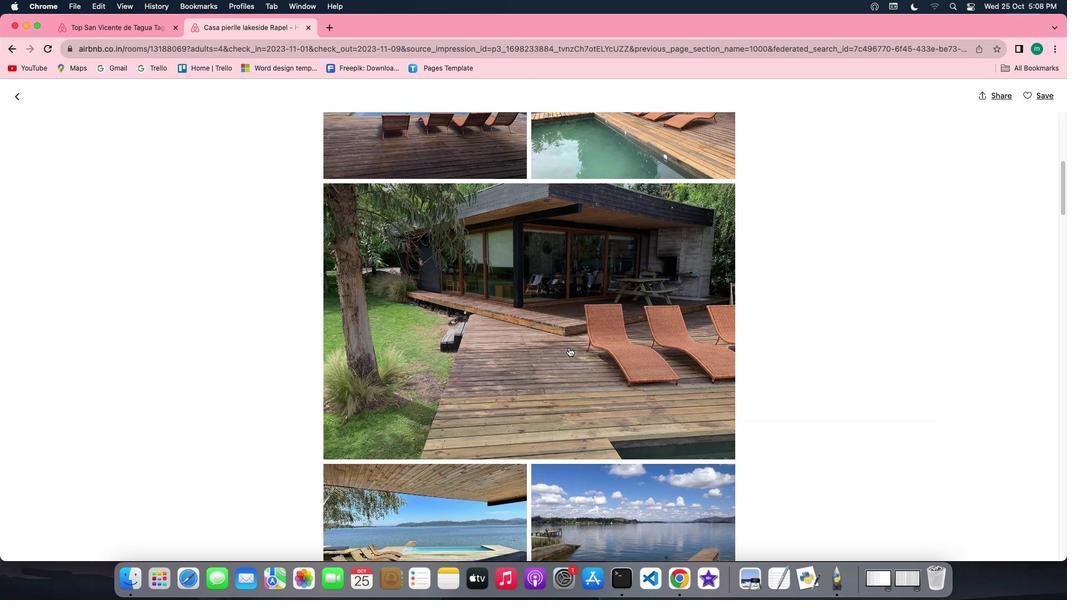 
Action: Mouse scrolled (569, 347) with delta (0, -2)
Screenshot: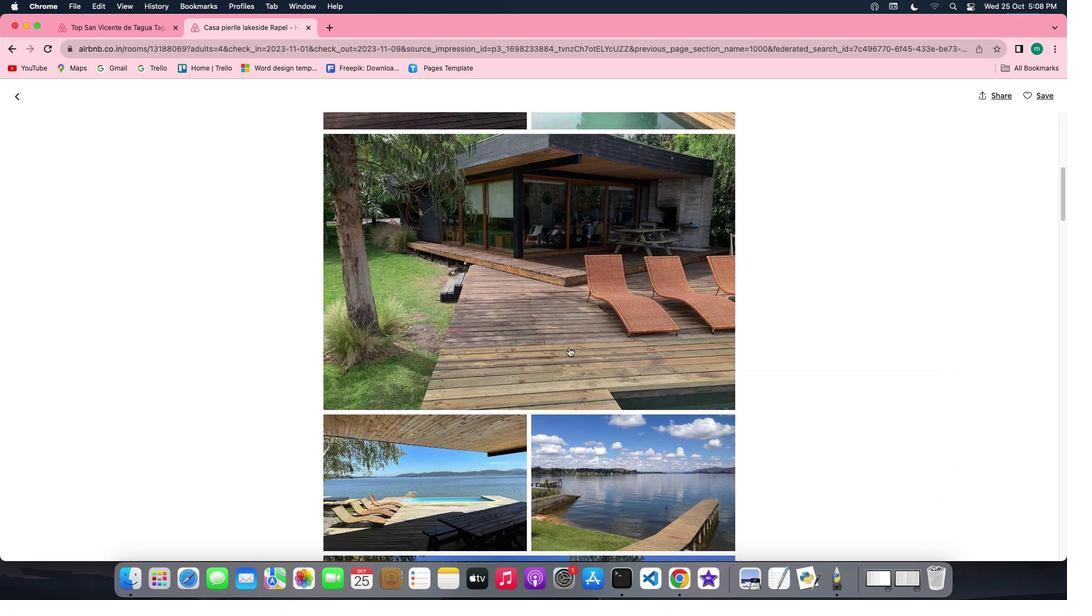 
Action: Mouse scrolled (569, 347) with delta (0, 0)
Screenshot: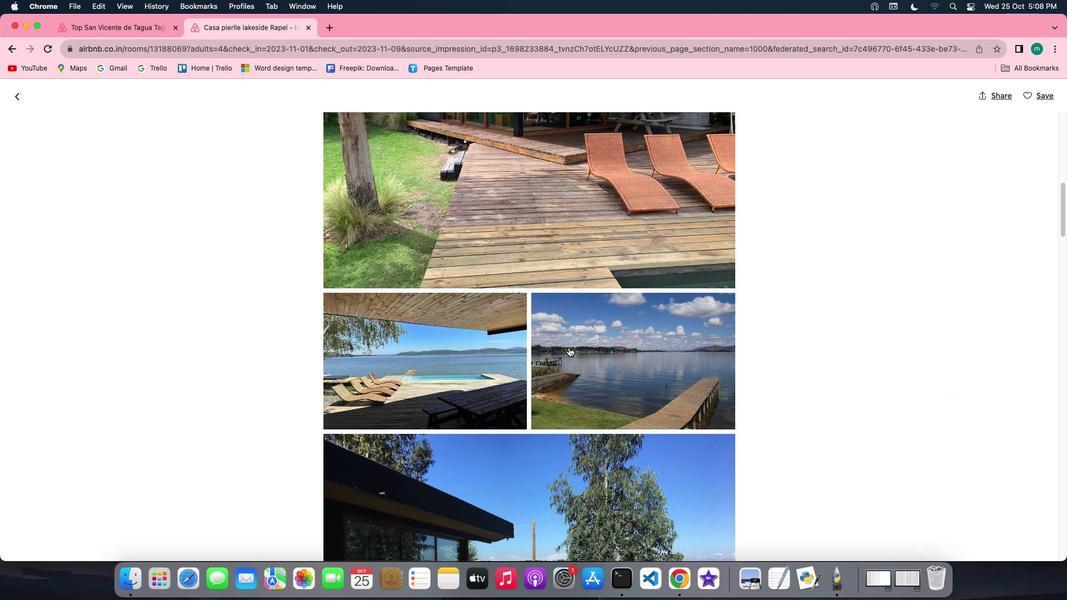 
Action: Mouse scrolled (569, 347) with delta (0, 0)
Screenshot: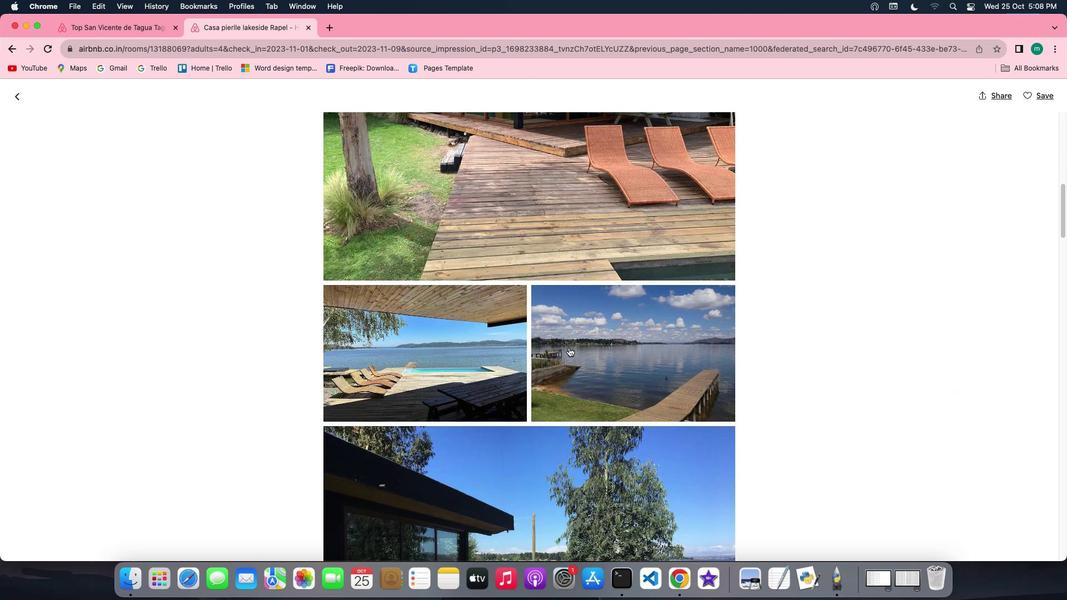 
Action: Mouse scrolled (569, 347) with delta (0, -1)
Screenshot: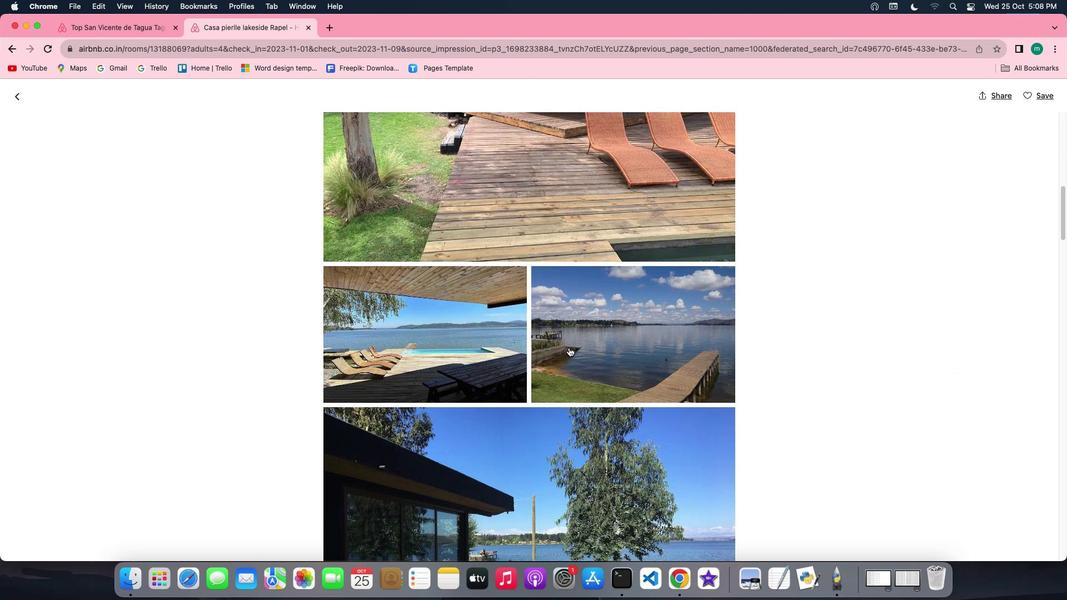 
Action: Mouse scrolled (569, 347) with delta (0, -1)
Screenshot: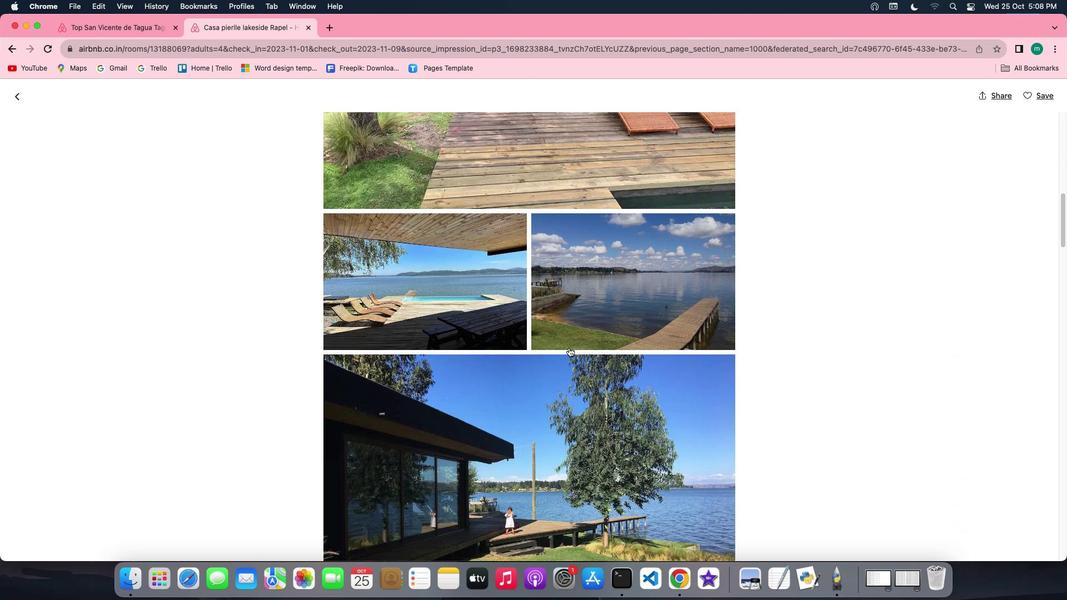 
Action: Mouse scrolled (569, 347) with delta (0, 0)
Screenshot: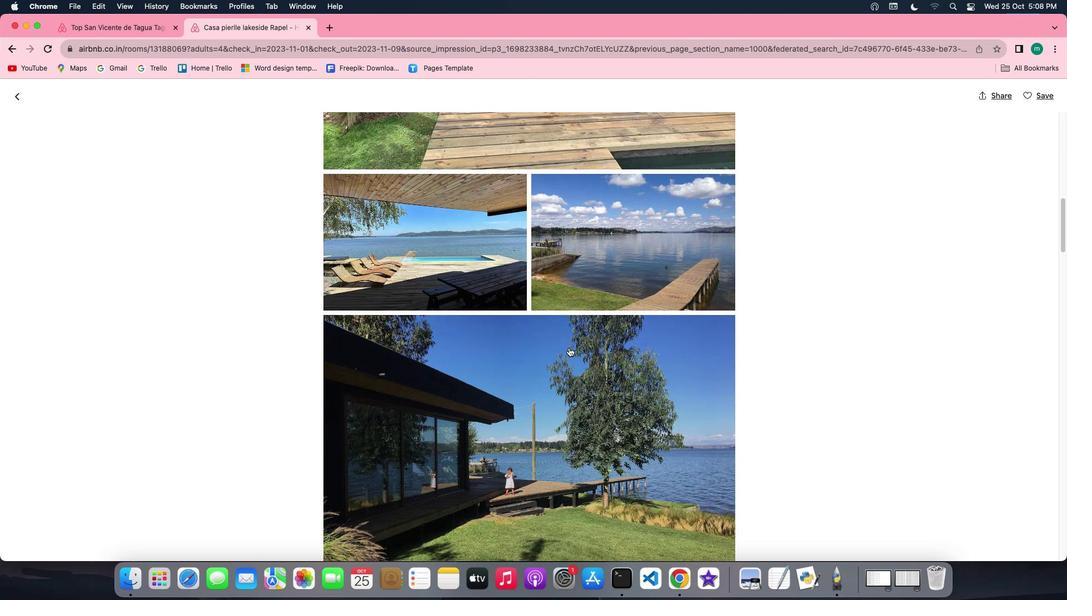 
Action: Mouse scrolled (569, 347) with delta (0, 0)
Screenshot: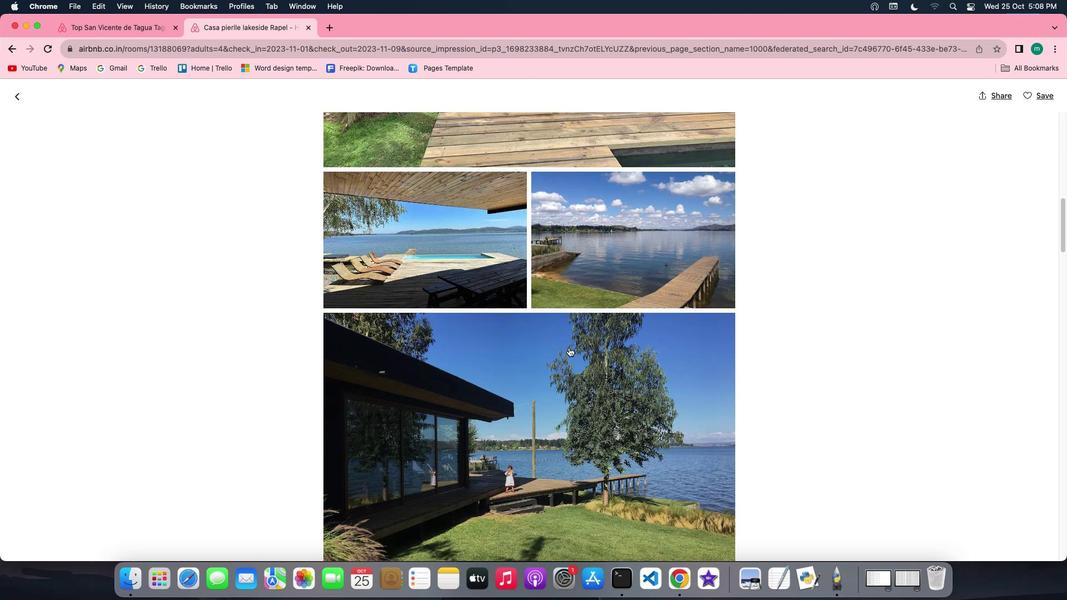 
Action: Mouse scrolled (569, 347) with delta (0, -1)
Screenshot: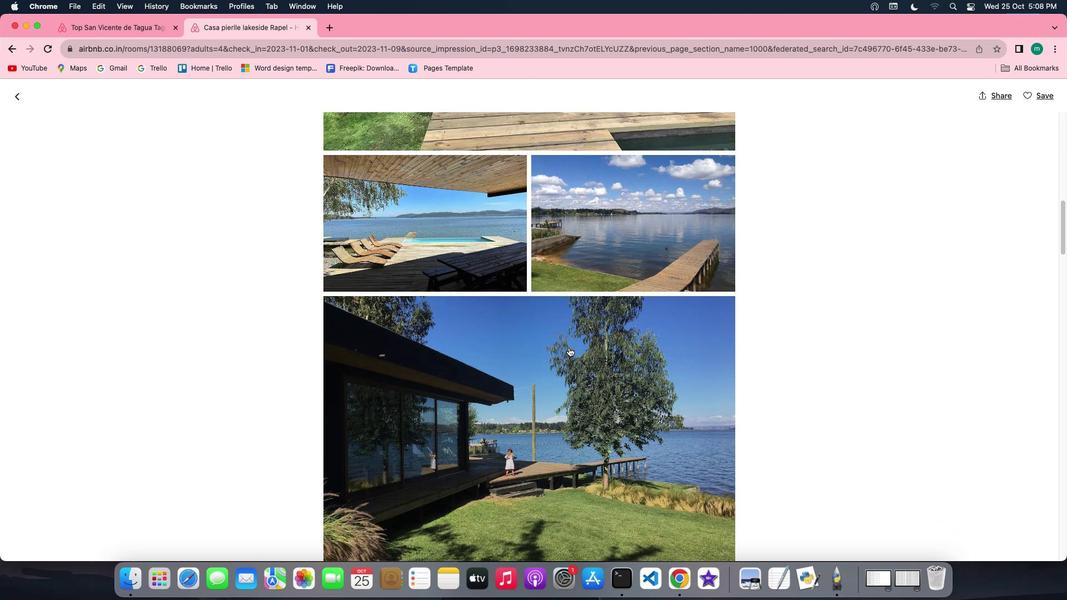 
Action: Mouse scrolled (569, 347) with delta (0, 0)
Screenshot: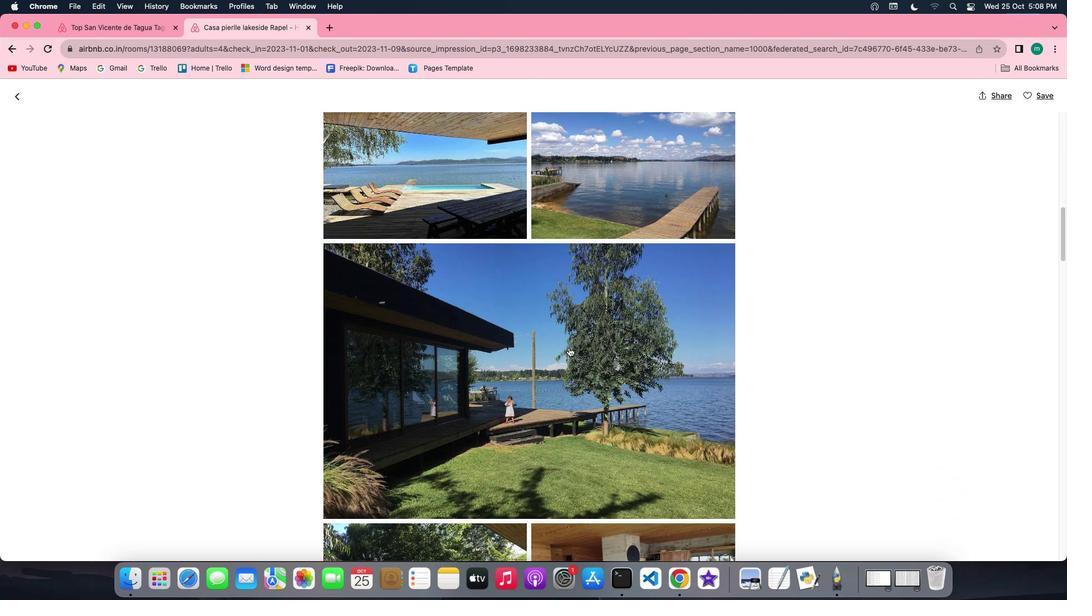 
Action: Mouse scrolled (569, 347) with delta (0, 0)
Screenshot: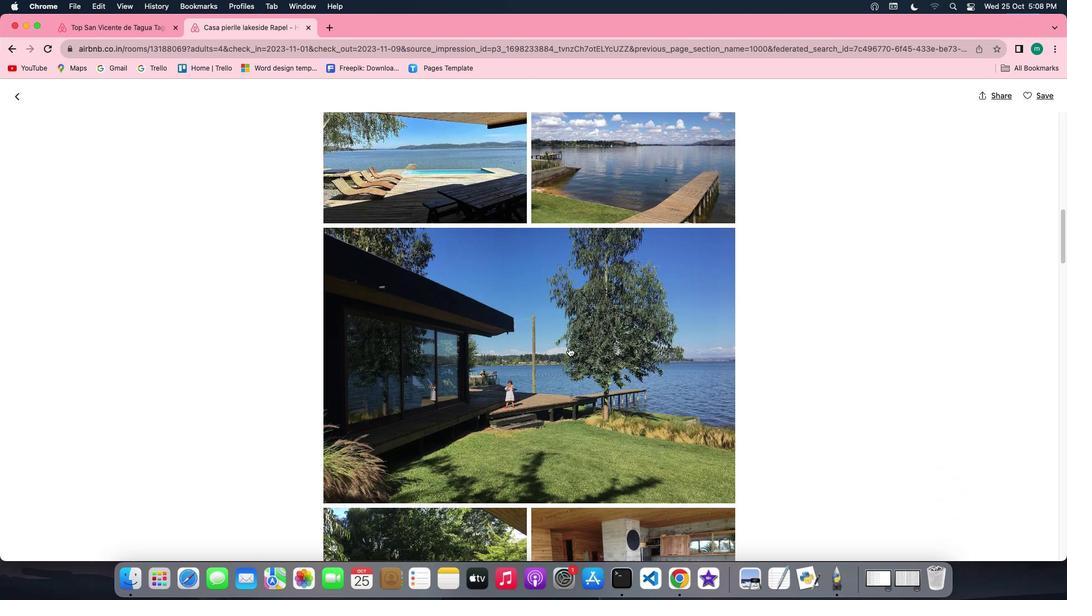 
Action: Mouse scrolled (569, 347) with delta (0, -1)
Screenshot: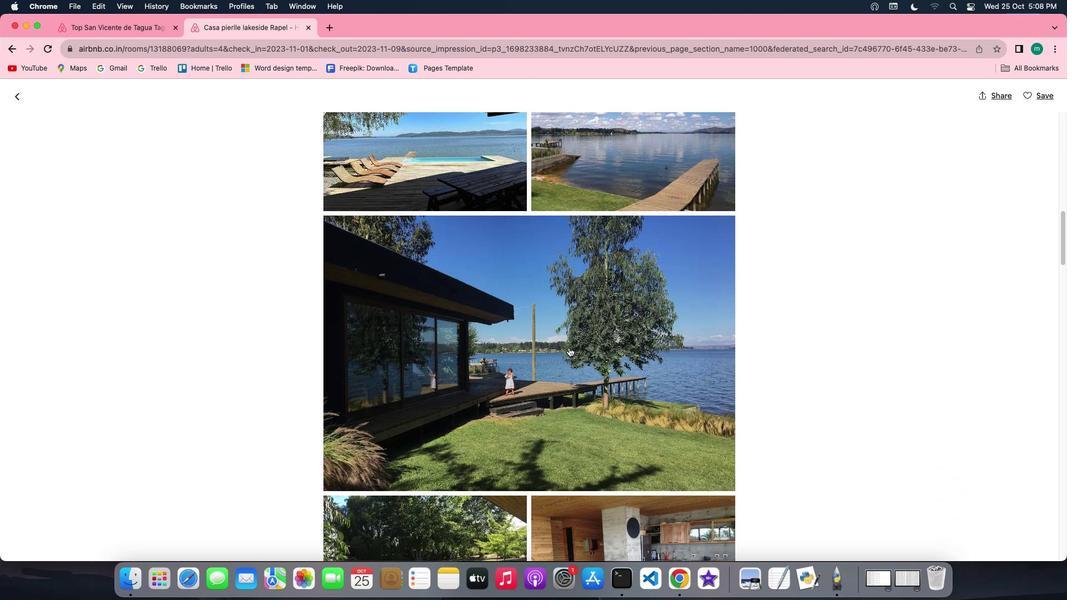 
Action: Mouse scrolled (569, 347) with delta (0, -1)
Screenshot: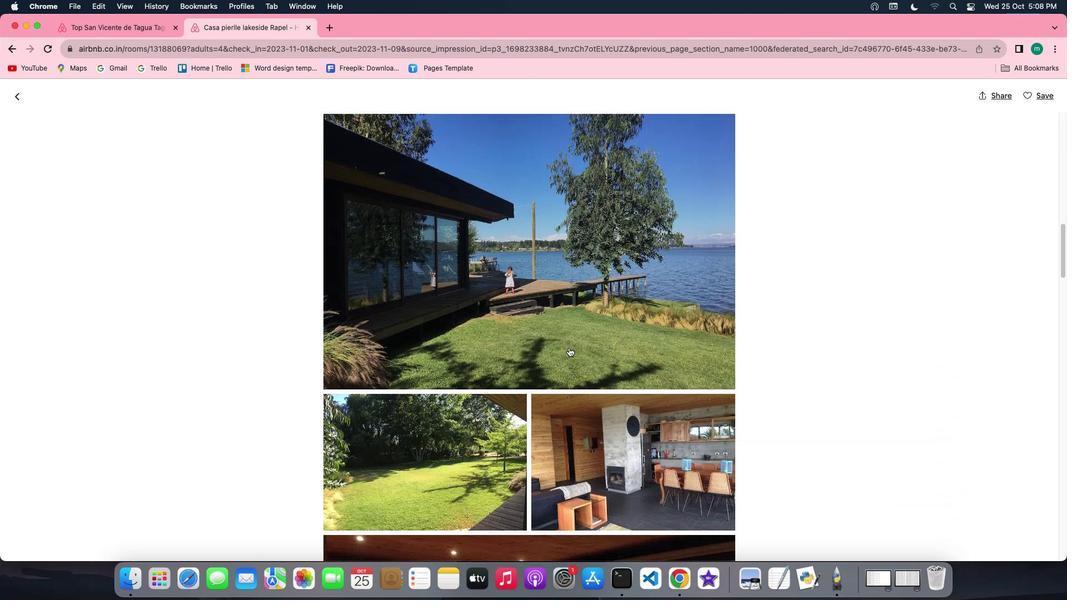 
Action: Mouse scrolled (569, 347) with delta (0, 0)
Screenshot: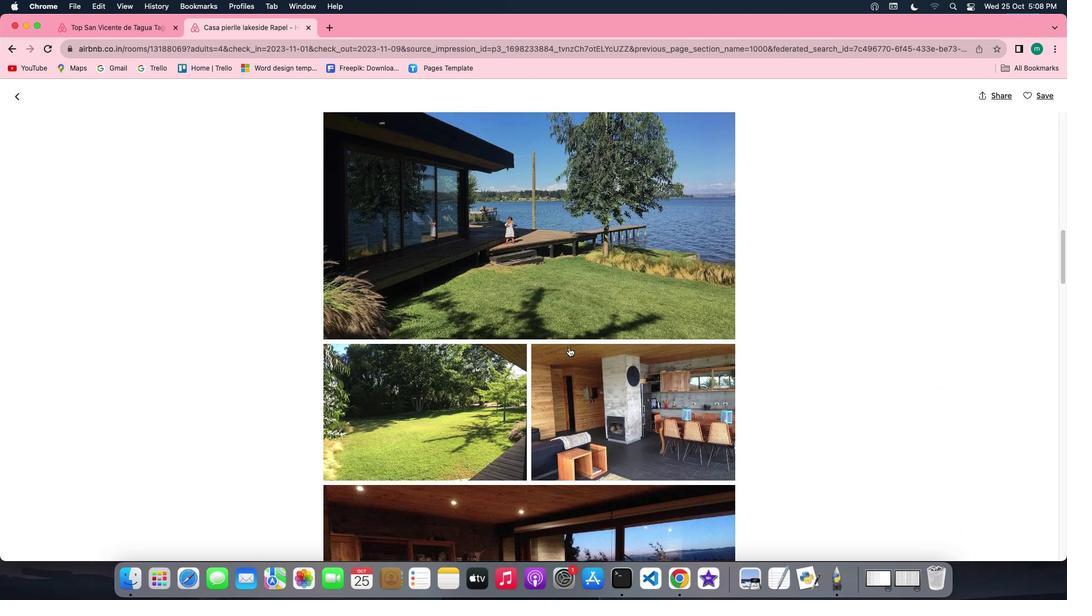 
Action: Mouse scrolled (569, 347) with delta (0, 0)
Screenshot: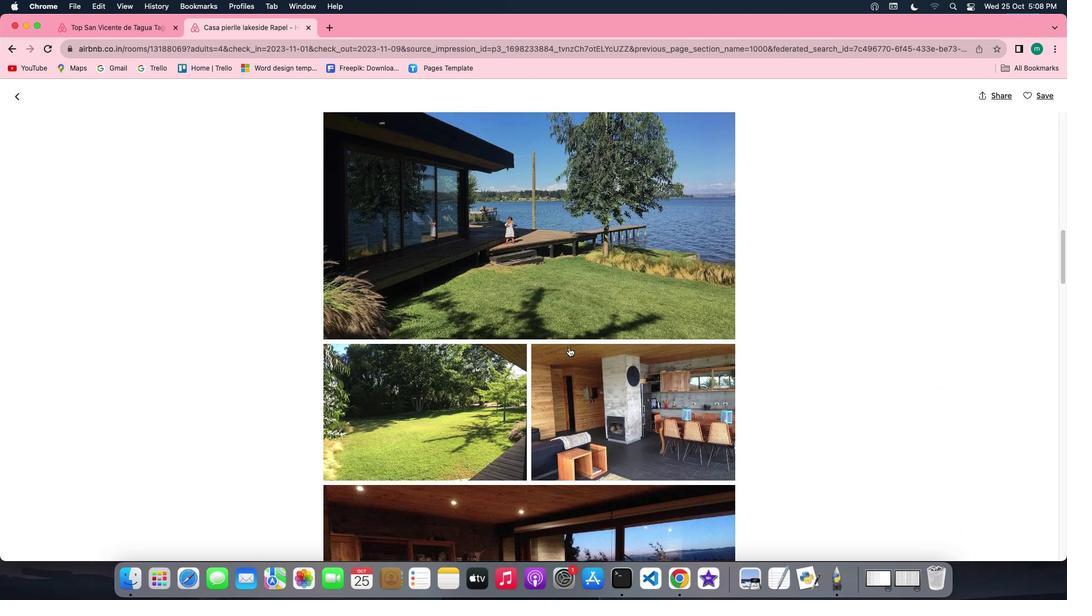 
Action: Mouse scrolled (569, 347) with delta (0, -1)
Screenshot: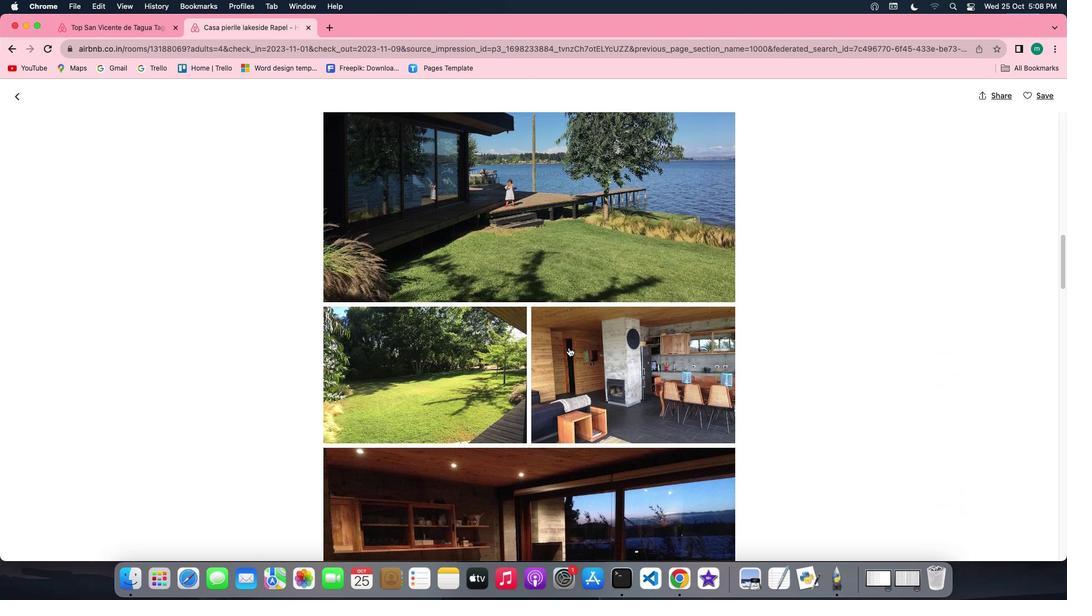 
Action: Mouse scrolled (569, 347) with delta (0, -2)
Screenshot: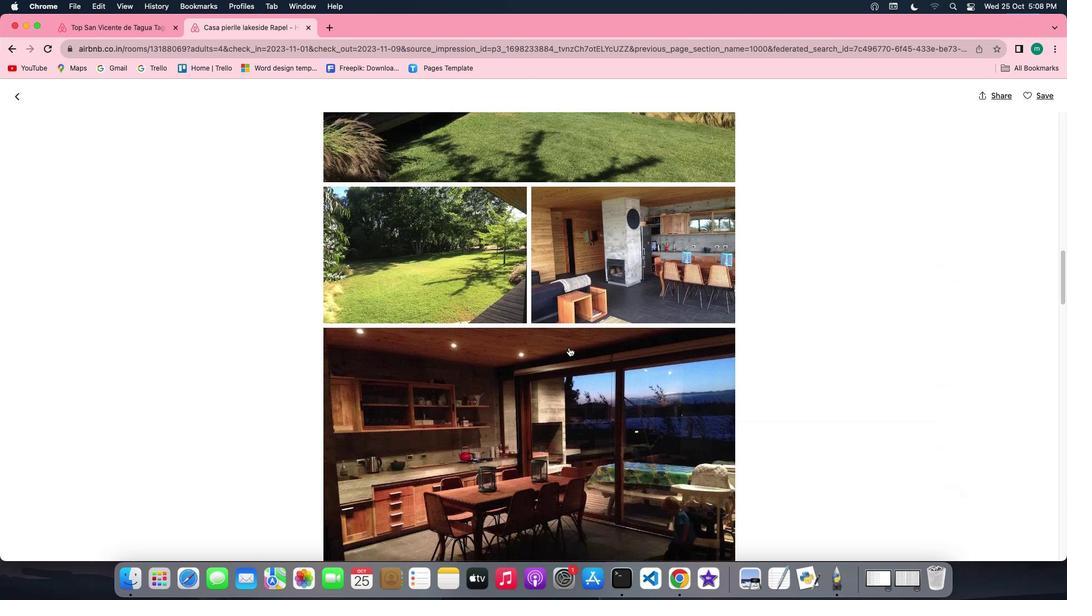 
Action: Mouse scrolled (569, 347) with delta (0, -2)
Screenshot: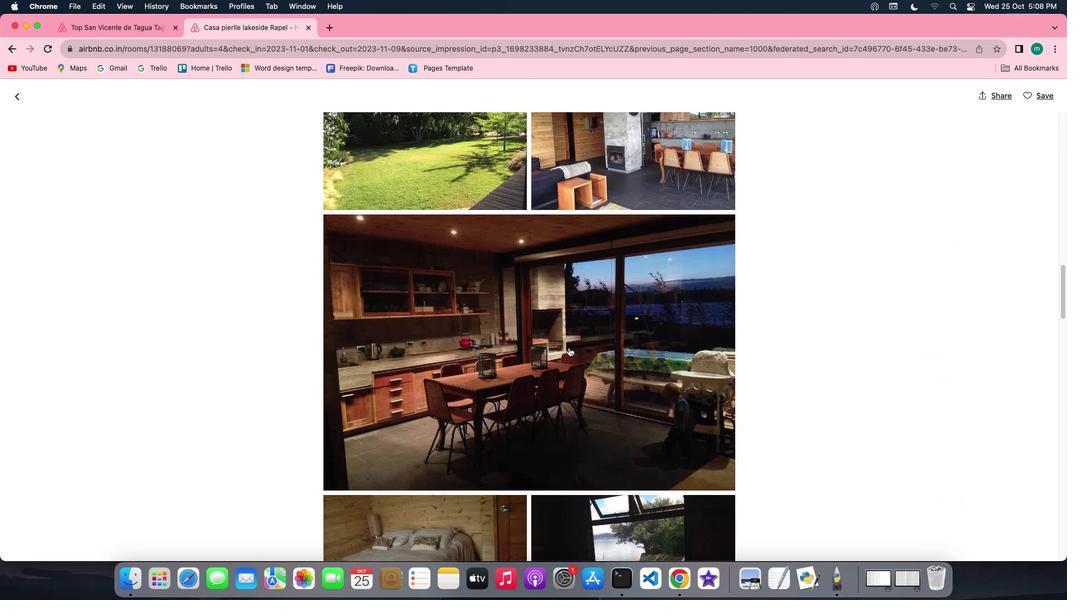 
Action: Mouse scrolled (569, 347) with delta (0, 0)
Screenshot: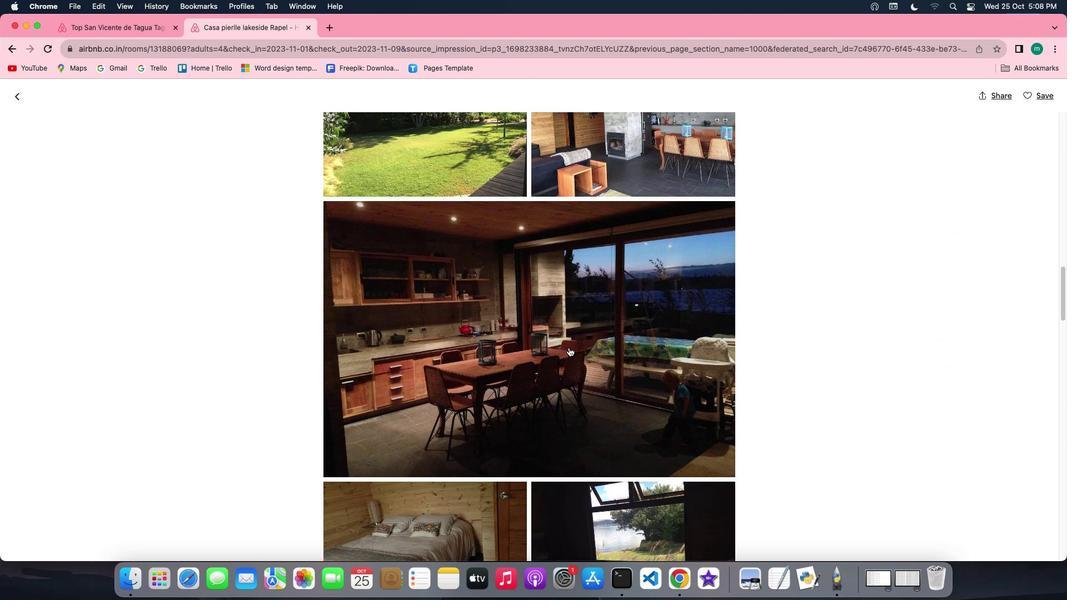 
Action: Mouse scrolled (569, 347) with delta (0, 0)
Screenshot: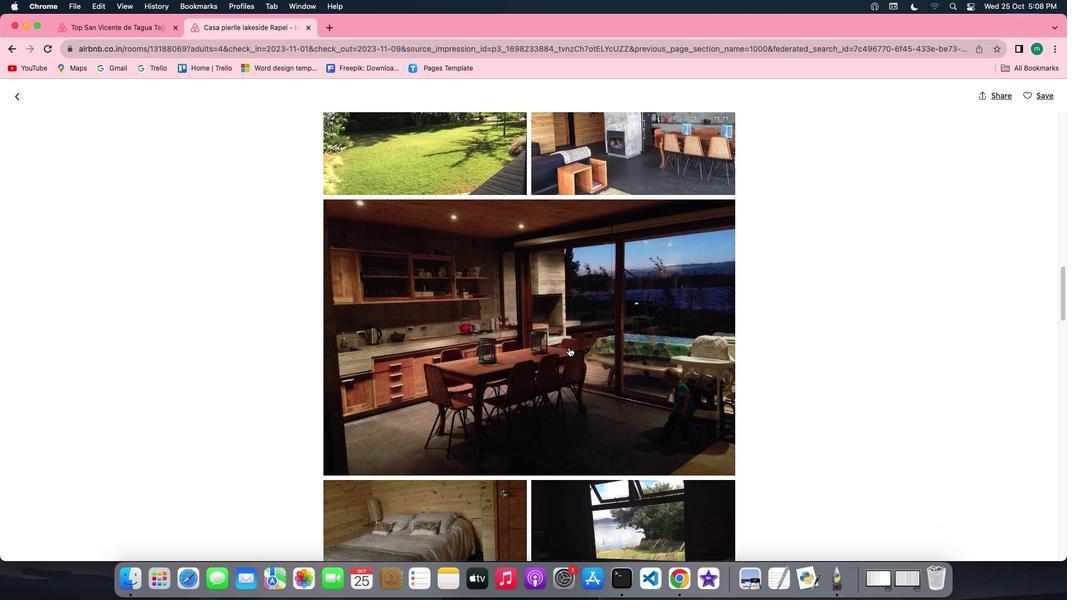 
Action: Mouse scrolled (569, 347) with delta (0, -1)
Screenshot: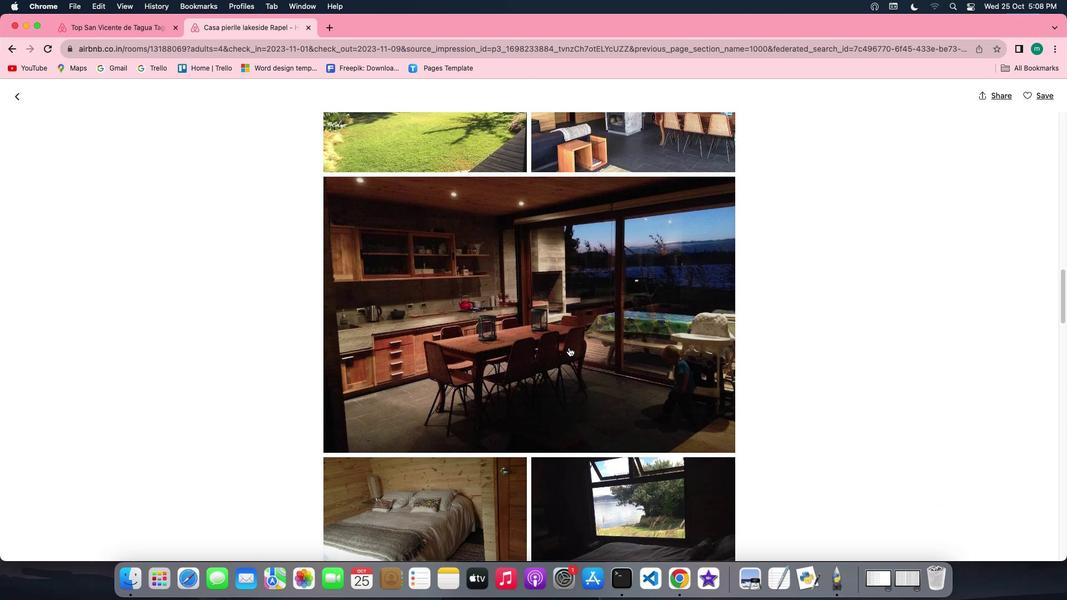 
Action: Mouse scrolled (569, 347) with delta (0, -1)
Screenshot: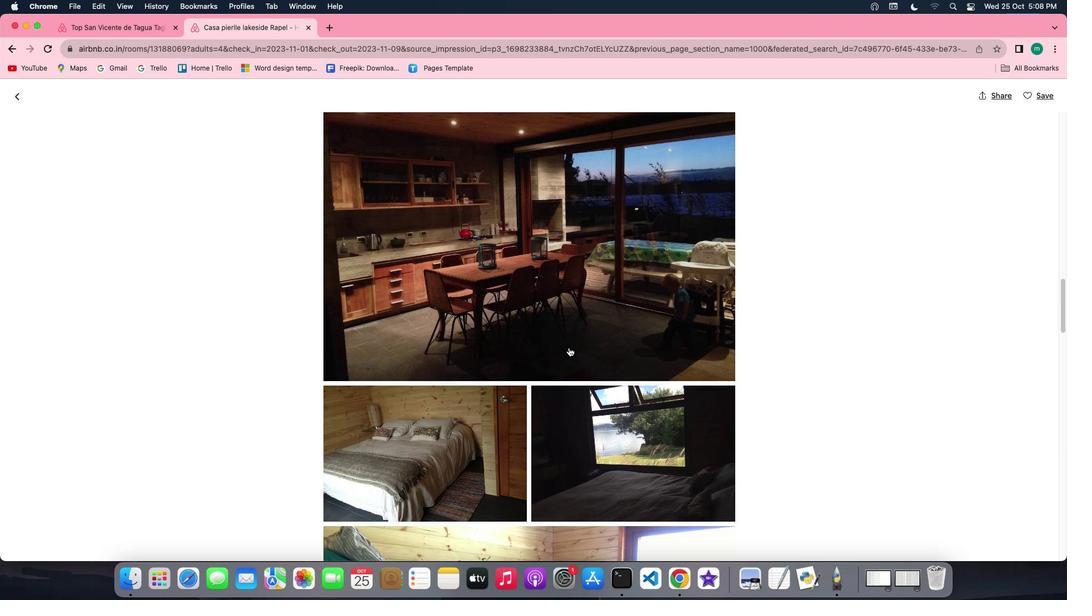 
Action: Mouse scrolled (569, 347) with delta (0, 0)
Screenshot: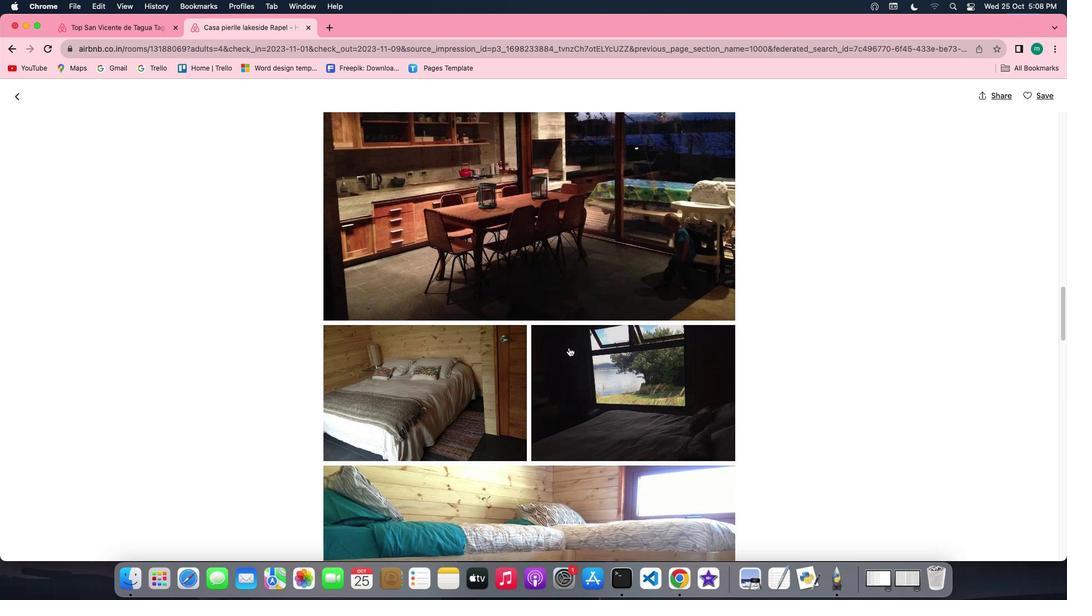 
Action: Mouse scrolled (569, 347) with delta (0, 0)
Screenshot: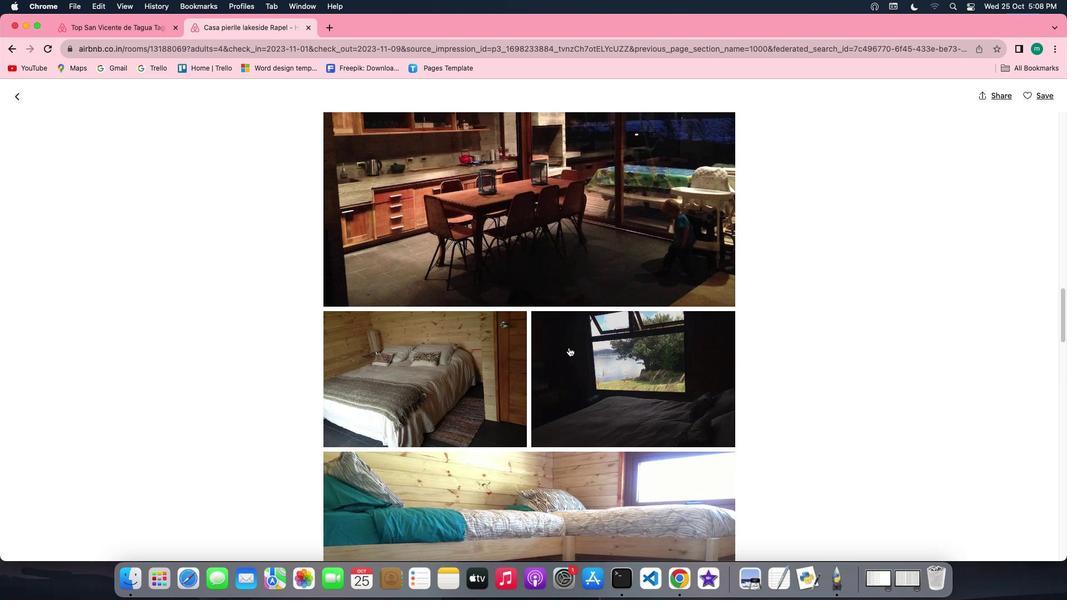 
Action: Mouse scrolled (569, 347) with delta (0, -1)
Screenshot: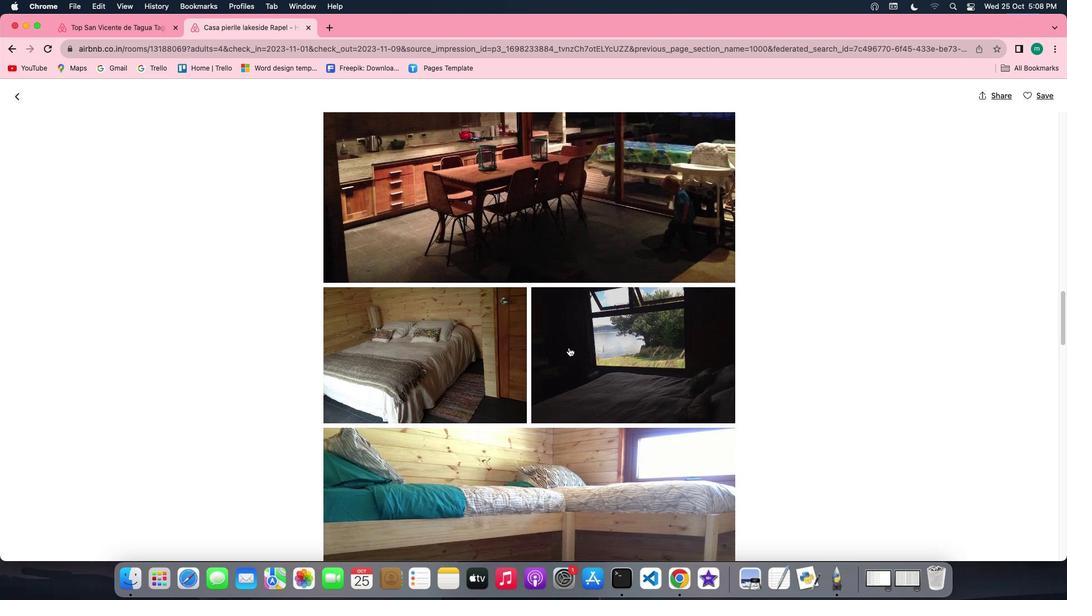 
Action: Mouse scrolled (569, 347) with delta (0, -1)
Screenshot: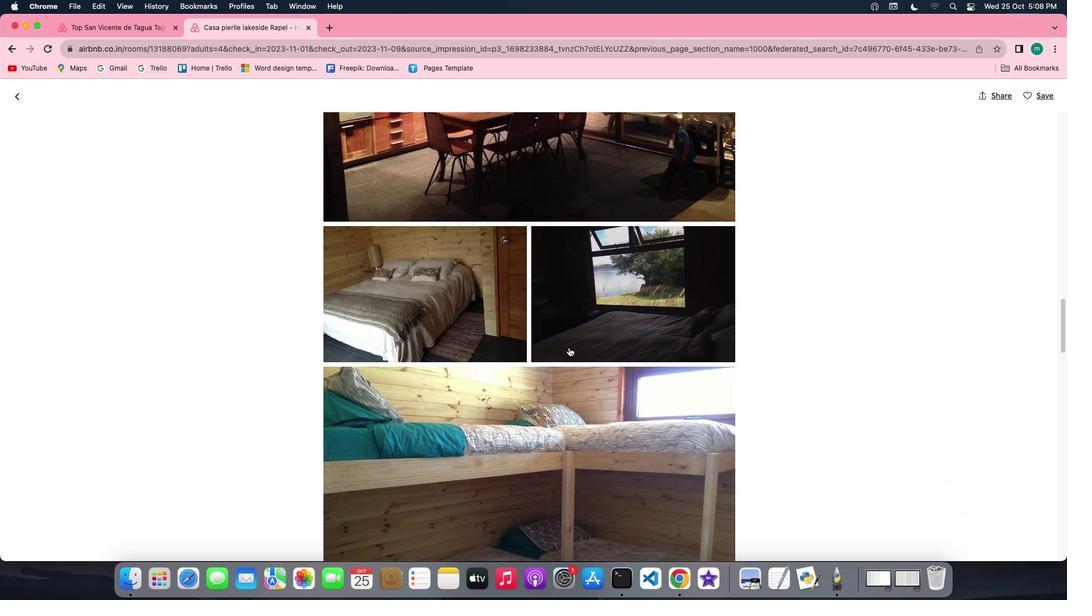 
Action: Mouse scrolled (569, 347) with delta (0, 0)
Screenshot: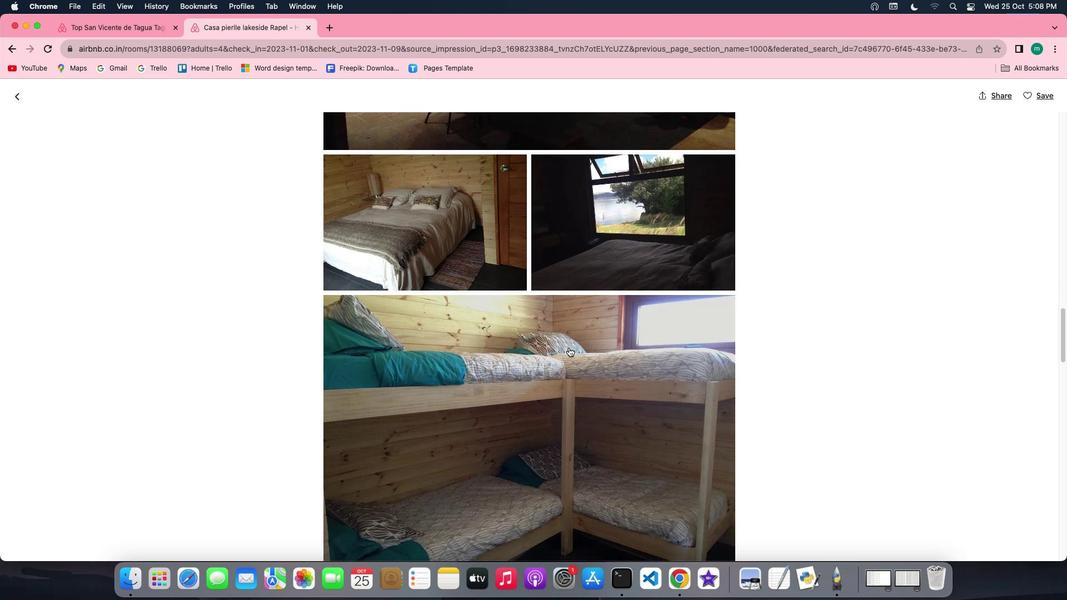 
Action: Mouse scrolled (569, 347) with delta (0, 0)
Screenshot: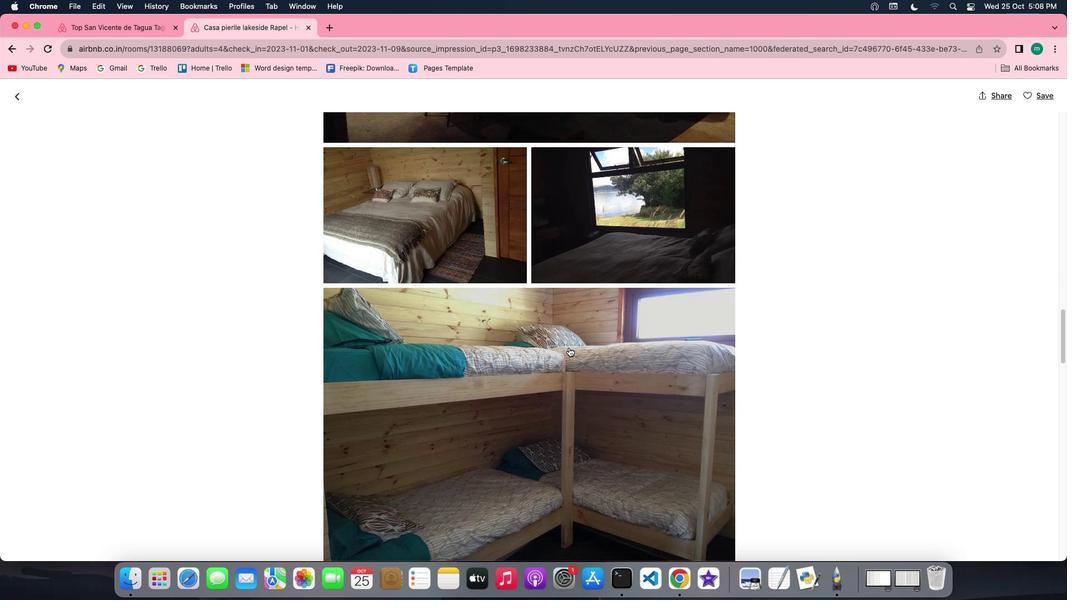 
Action: Mouse scrolled (569, 347) with delta (0, -1)
Screenshot: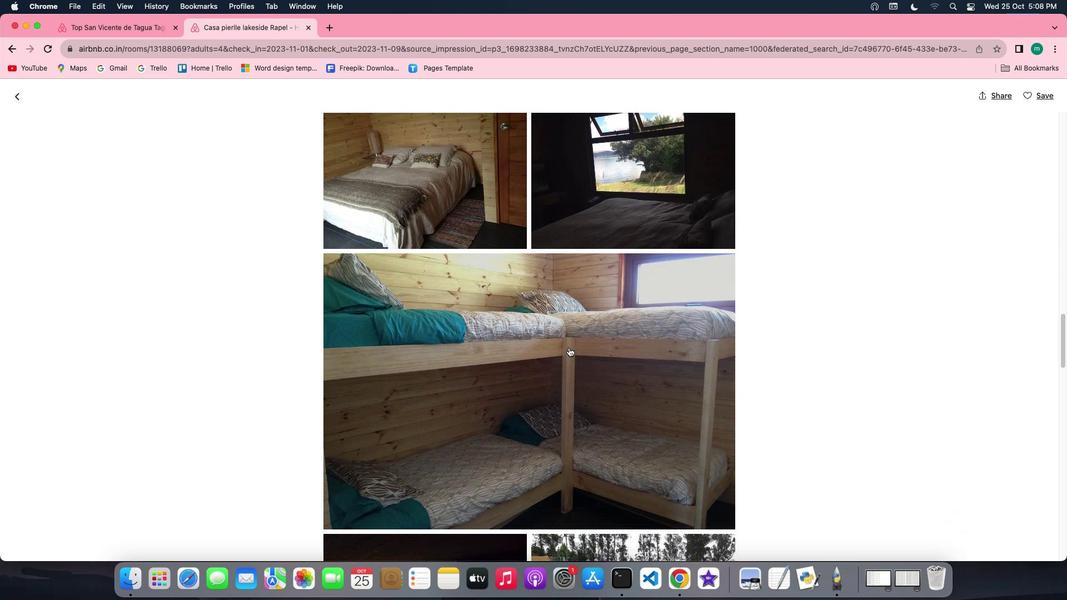 
Action: Mouse scrolled (569, 347) with delta (0, -1)
Screenshot: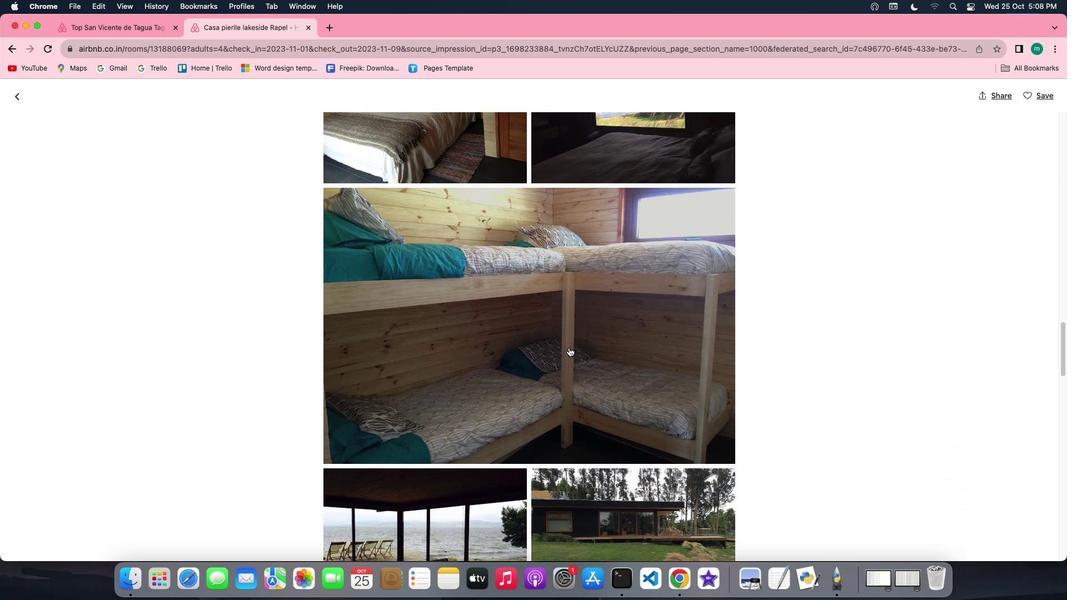 
Action: Mouse scrolled (569, 347) with delta (0, 0)
Screenshot: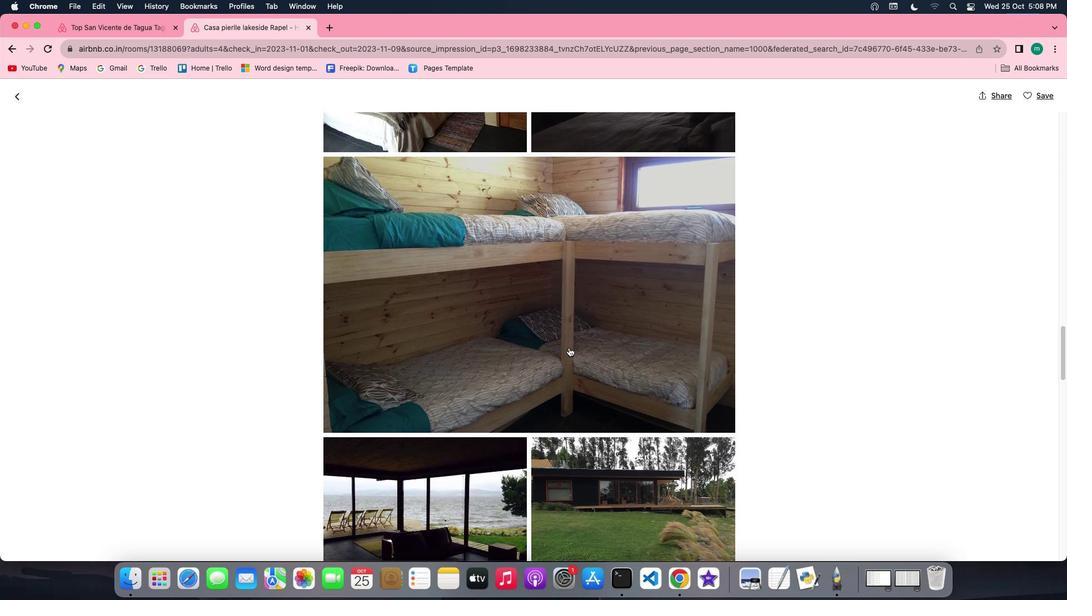 
Action: Mouse scrolled (569, 347) with delta (0, 0)
Screenshot: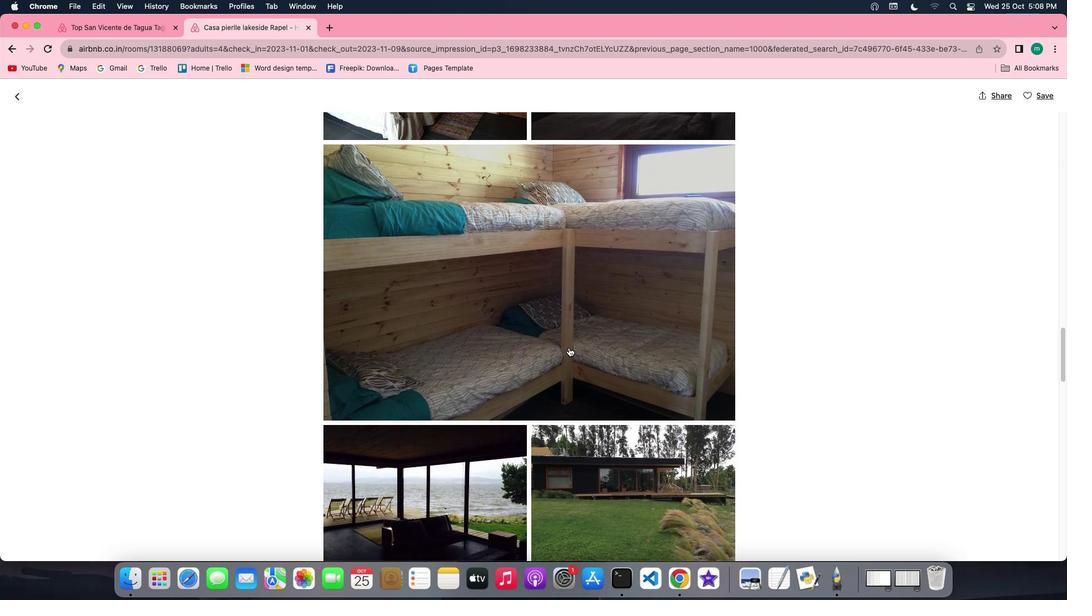 
Action: Mouse scrolled (569, 347) with delta (0, -1)
Screenshot: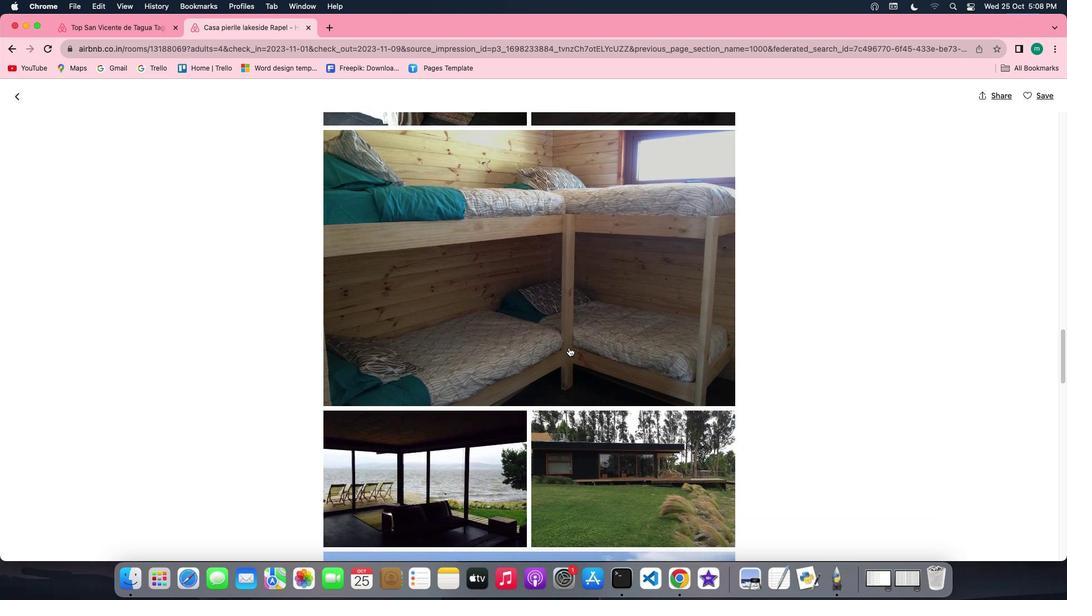 
Action: Mouse scrolled (569, 347) with delta (0, 0)
Screenshot: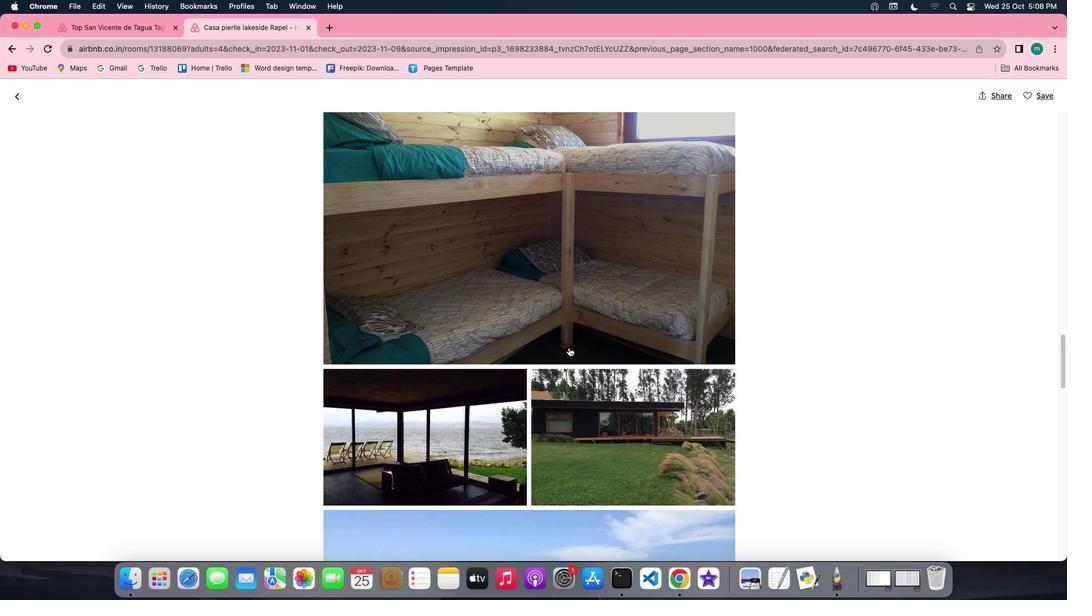 
Action: Mouse scrolled (569, 347) with delta (0, 0)
Screenshot: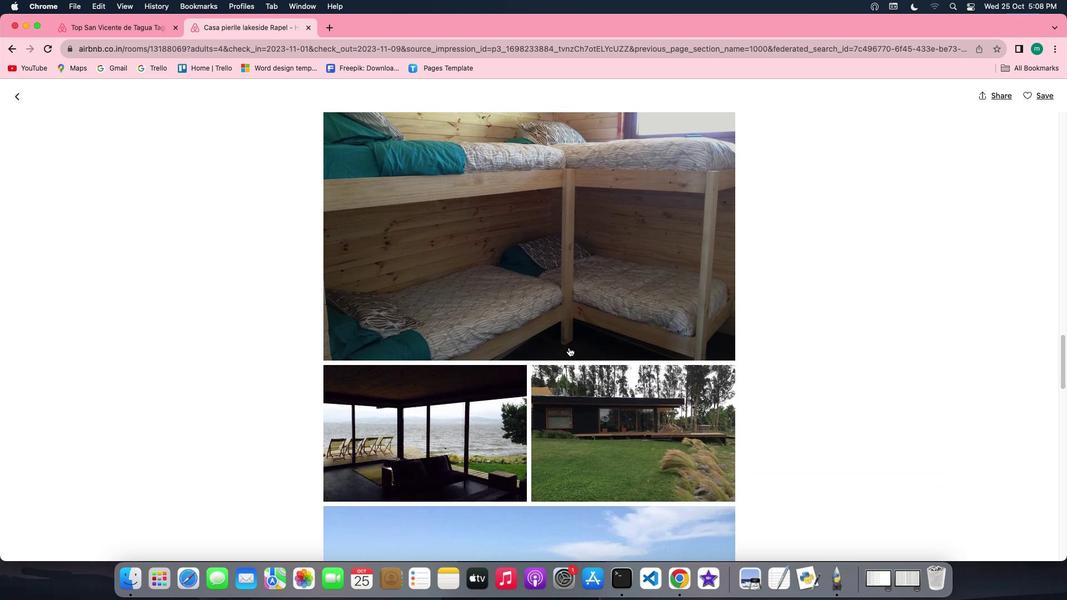
Action: Mouse scrolled (569, 347) with delta (0, 0)
Screenshot: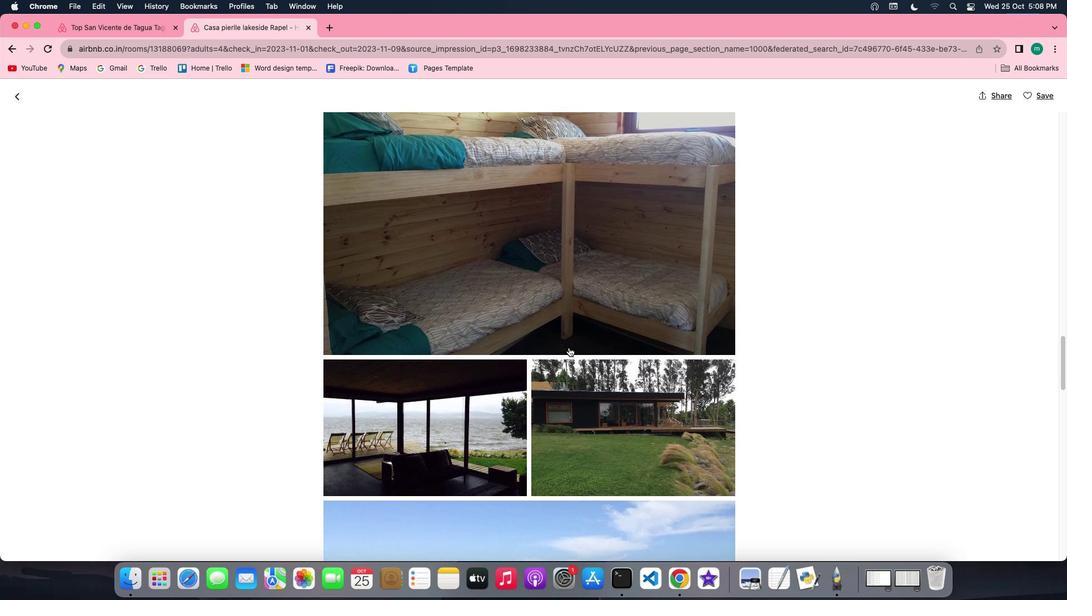 
Action: Mouse scrolled (569, 347) with delta (0, -1)
Screenshot: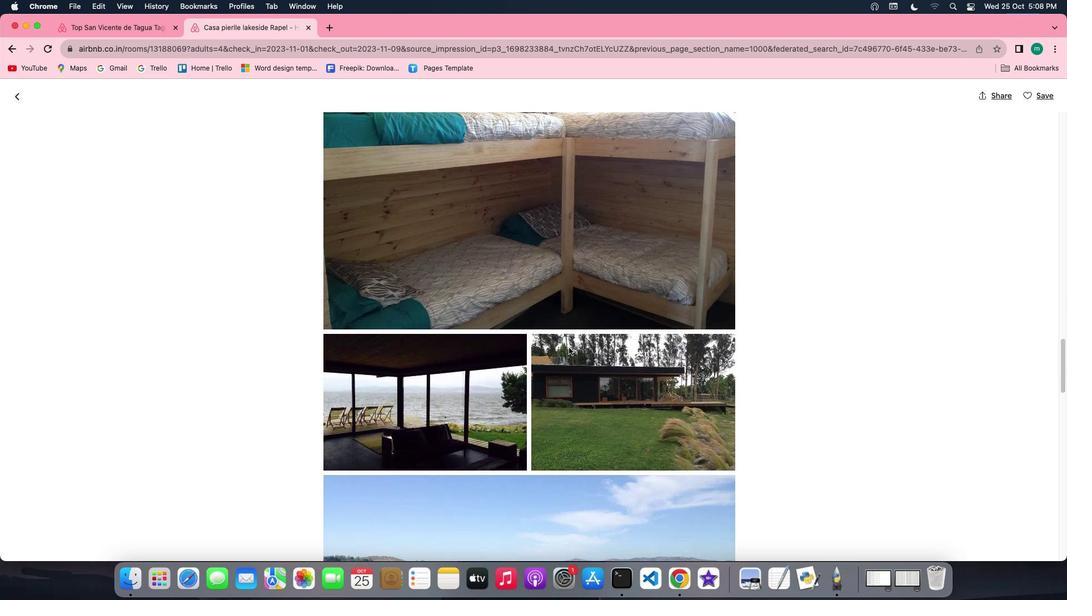 
Action: Mouse scrolled (569, 347) with delta (0, -1)
Screenshot: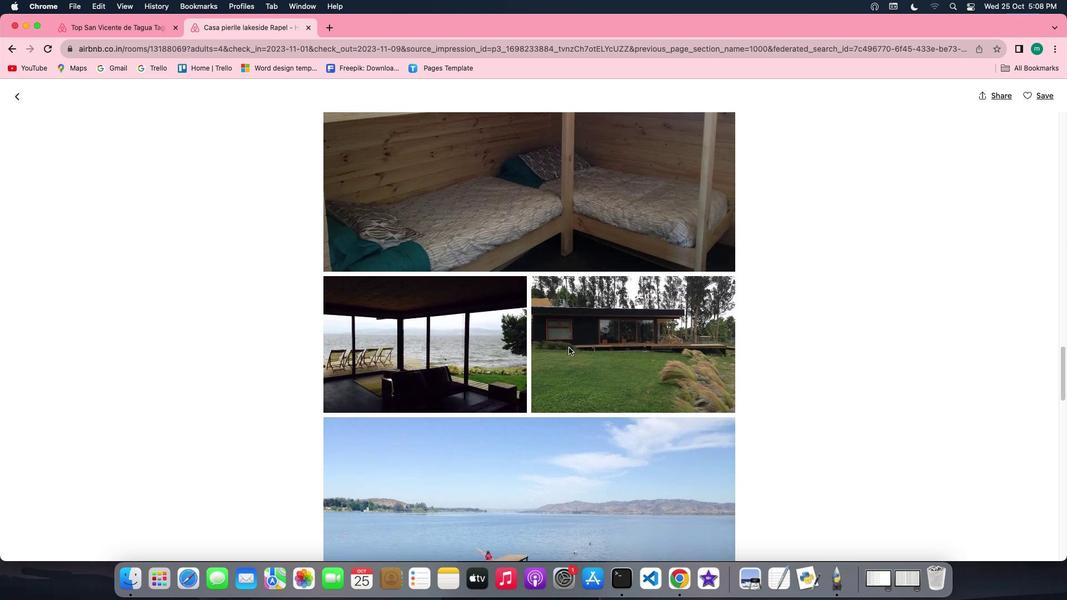 
Action: Mouse scrolled (569, 347) with delta (0, 0)
Screenshot: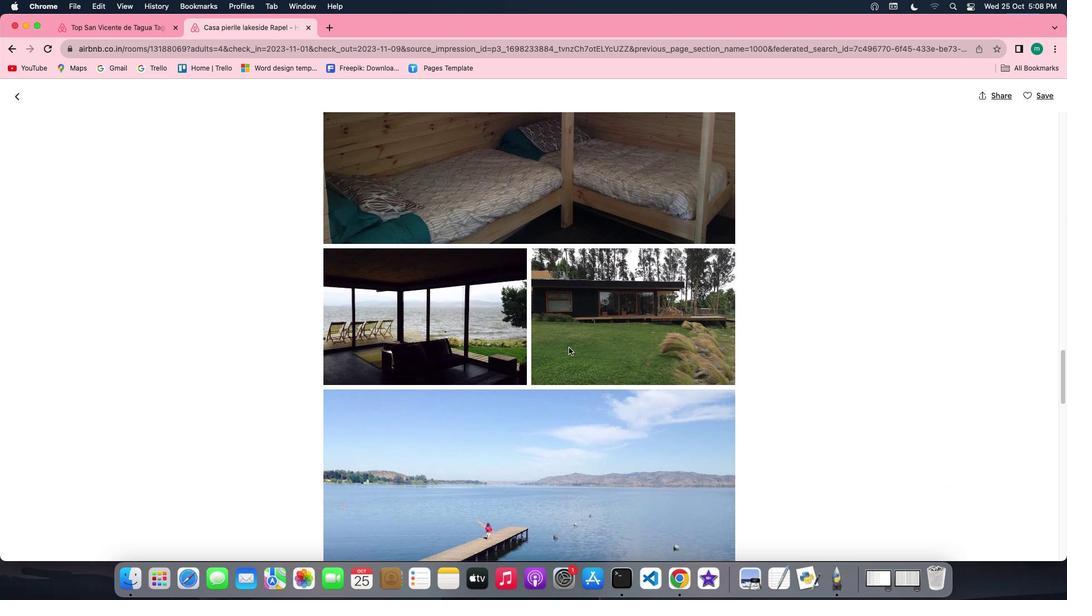 
Action: Mouse scrolled (569, 347) with delta (0, 0)
Screenshot: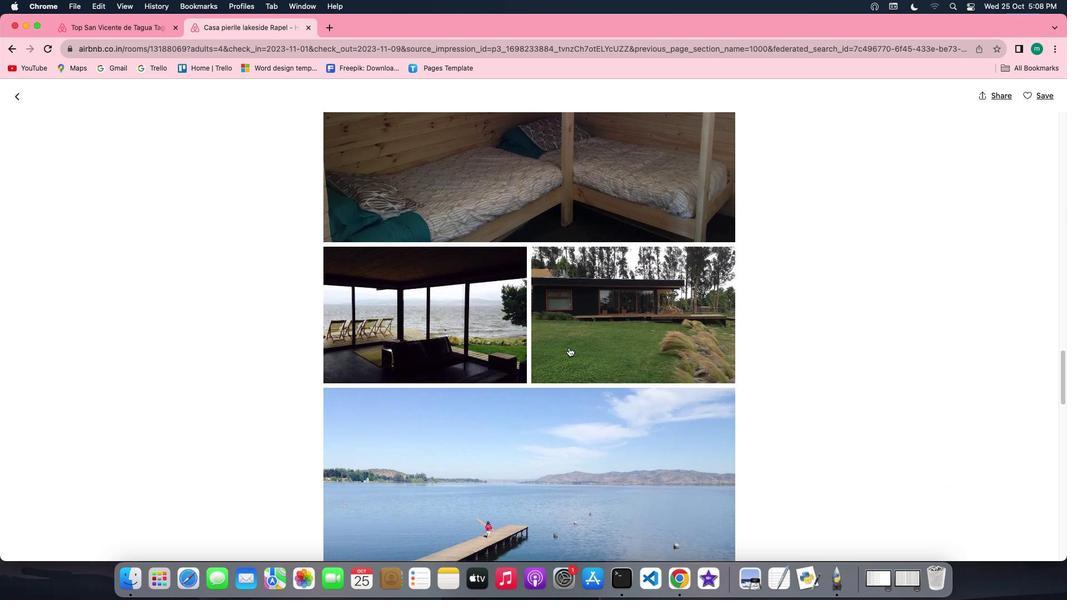 
Action: Mouse scrolled (569, 347) with delta (0, 0)
Screenshot: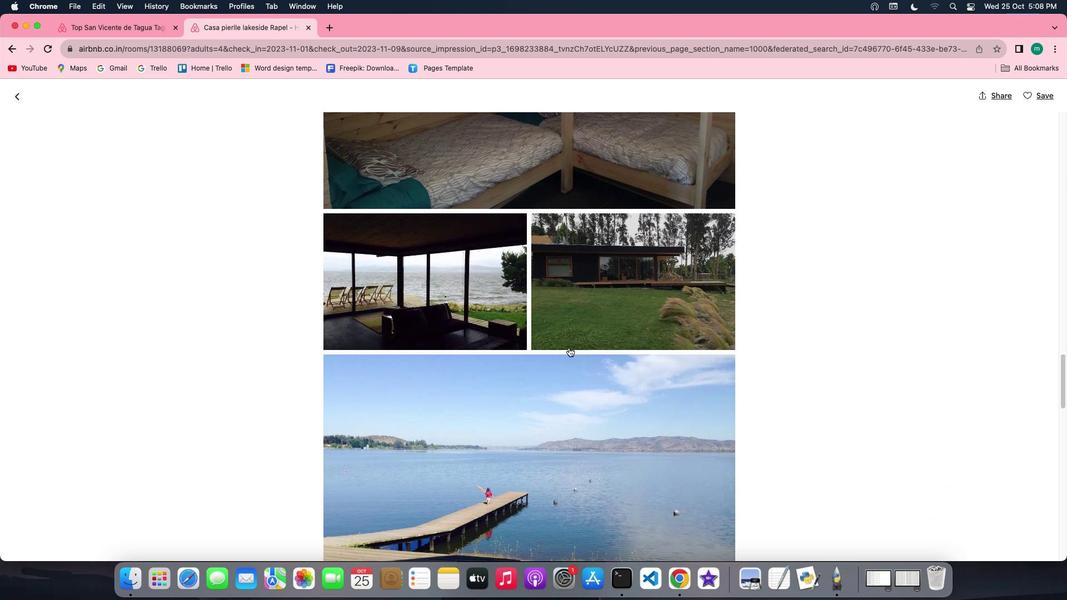 
Action: Mouse scrolled (569, 347) with delta (0, 0)
Screenshot: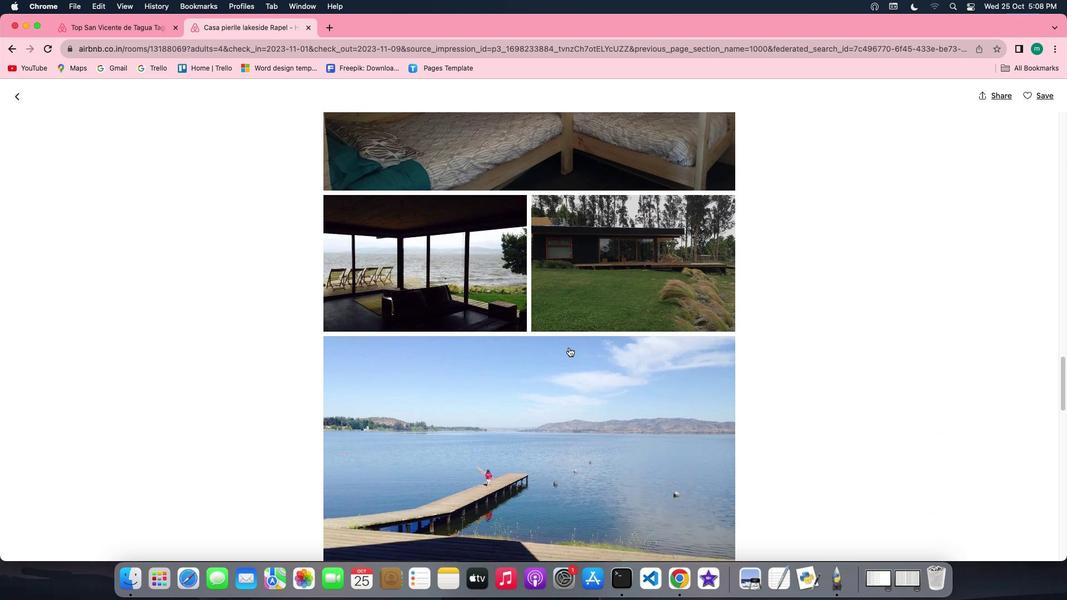 
Action: Mouse scrolled (569, 347) with delta (0, 0)
Screenshot: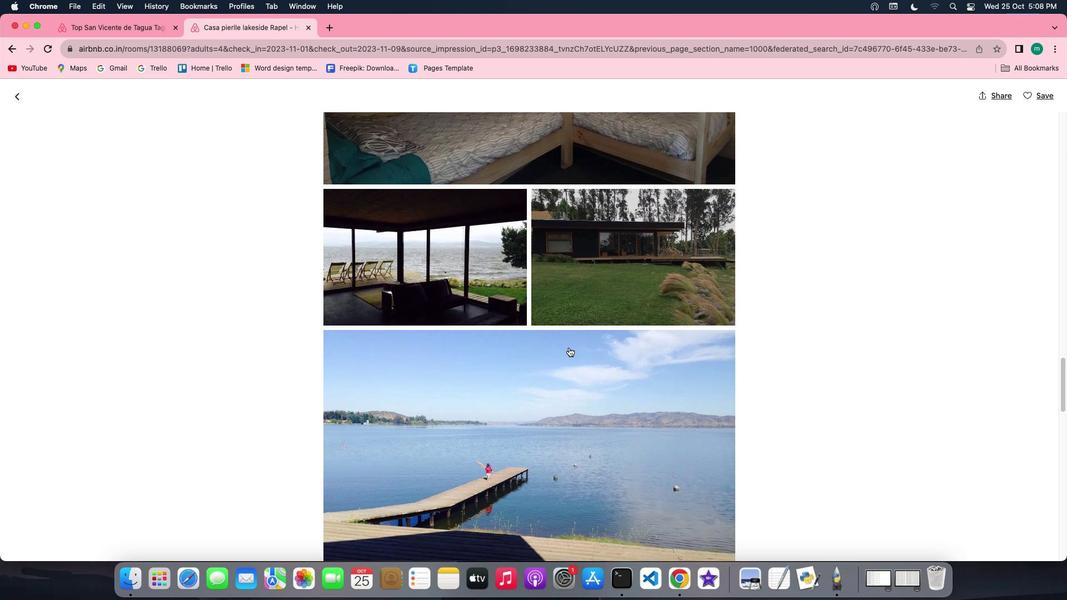 
Action: Mouse scrolled (569, 347) with delta (0, 0)
Screenshot: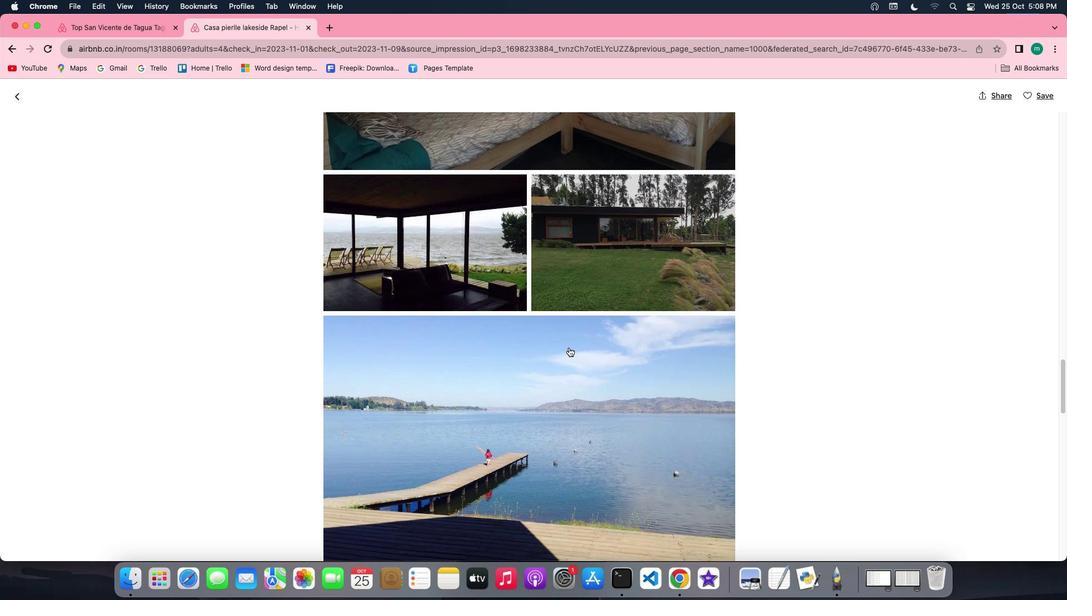 
Action: Mouse scrolled (569, 347) with delta (0, -1)
Screenshot: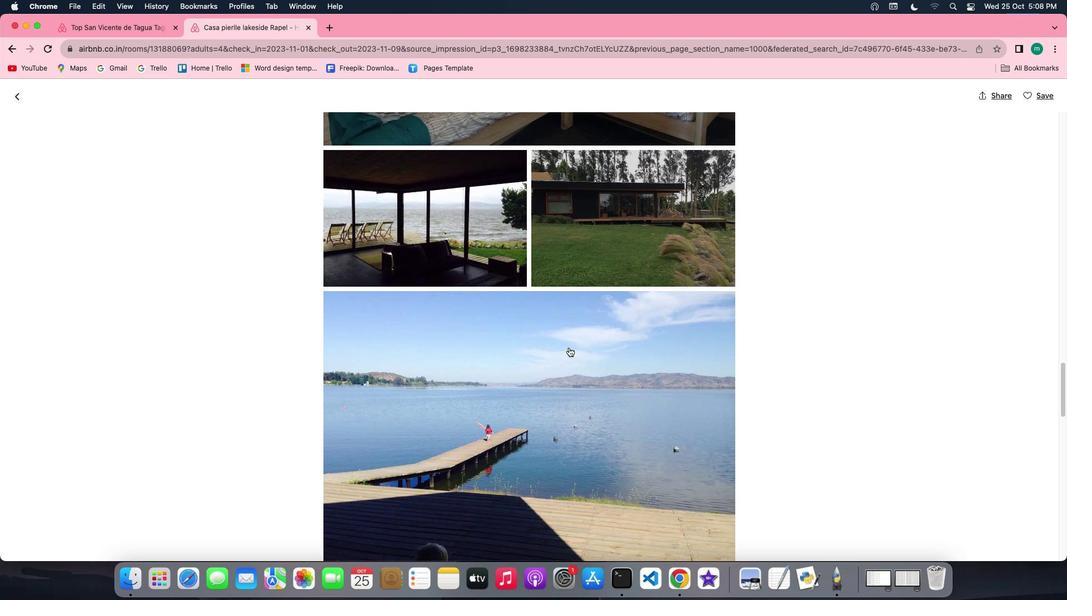 
Action: Mouse scrolled (569, 347) with delta (0, -1)
Screenshot: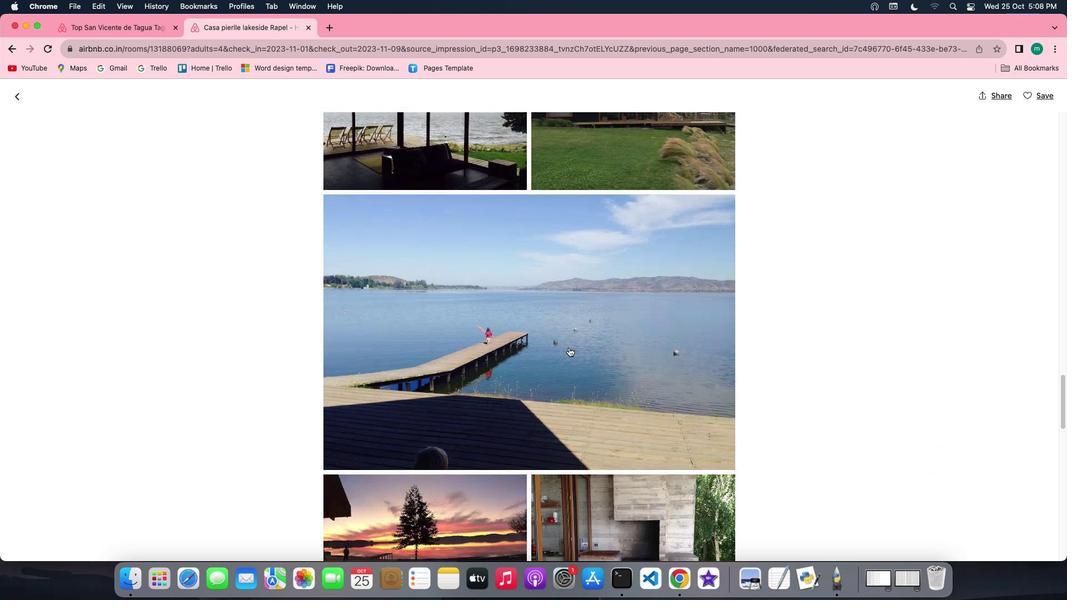 
Action: Mouse scrolled (569, 347) with delta (0, 0)
Screenshot: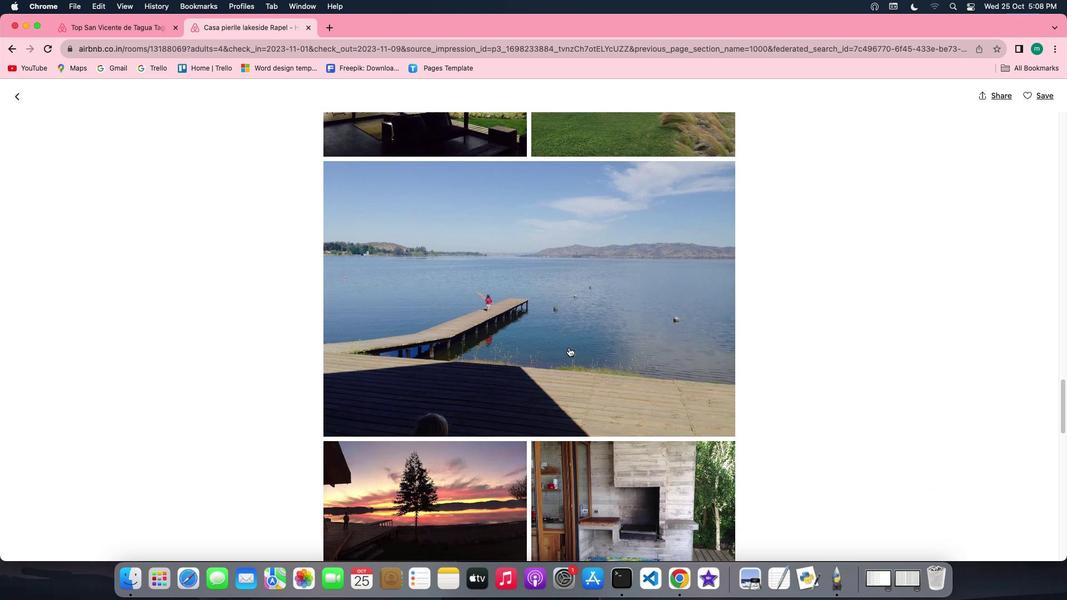 
Action: Mouse scrolled (569, 347) with delta (0, 0)
Screenshot: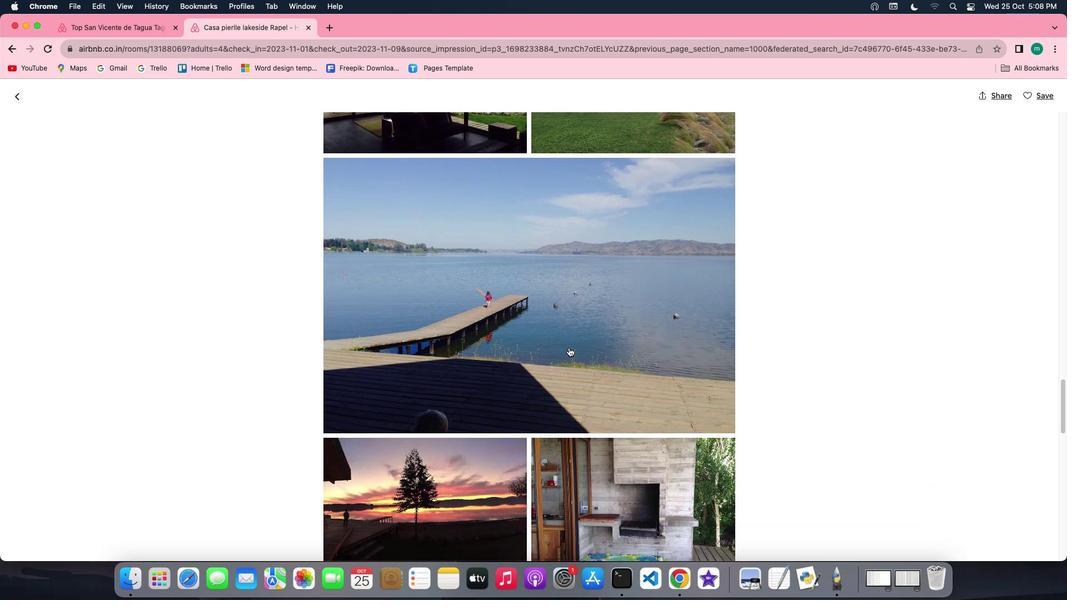 
Action: Mouse scrolled (569, 347) with delta (0, 0)
Screenshot: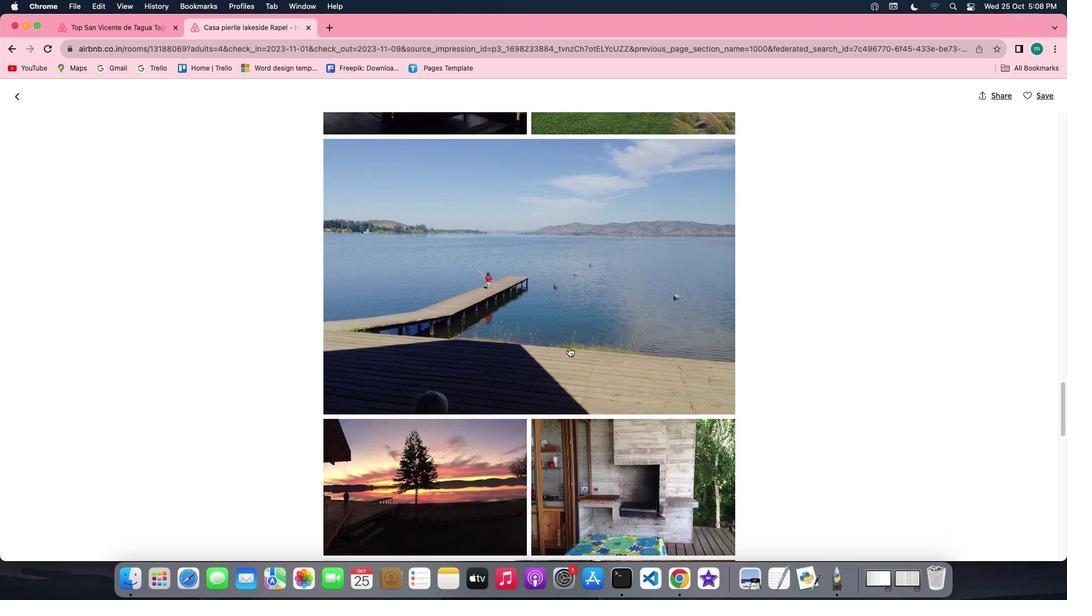 
Action: Mouse scrolled (569, 347) with delta (0, 0)
Screenshot: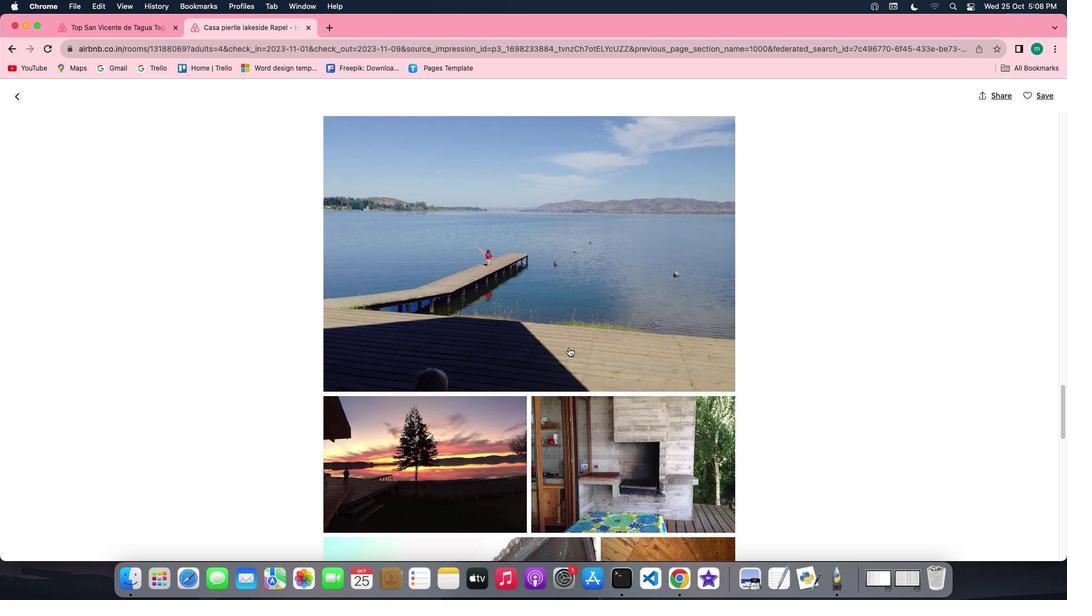 
Action: Mouse scrolled (569, 347) with delta (0, 0)
Screenshot: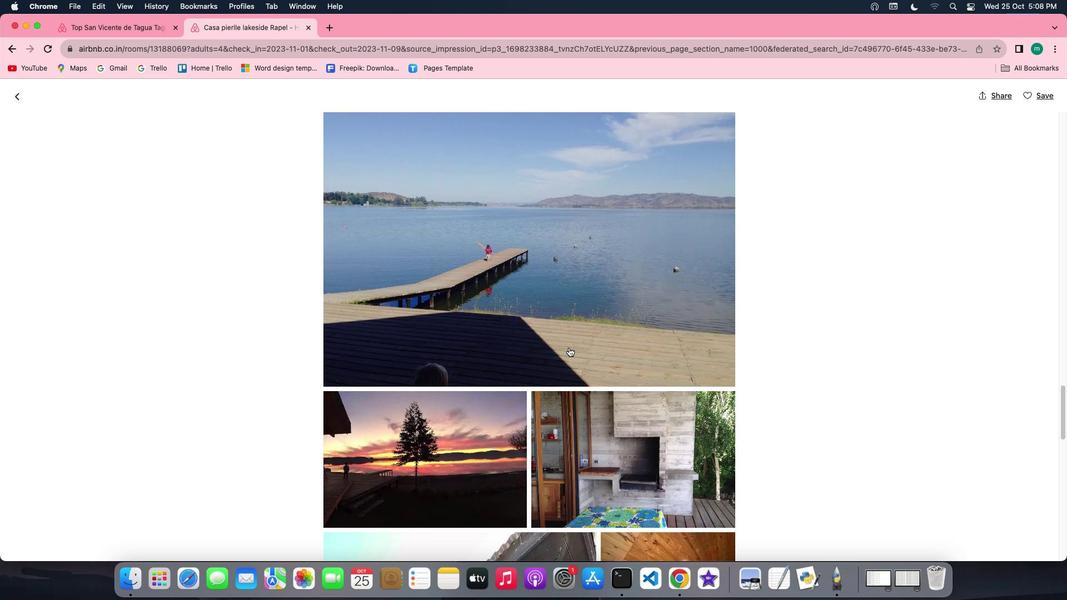 
Action: Mouse scrolled (569, 347) with delta (0, -1)
Screenshot: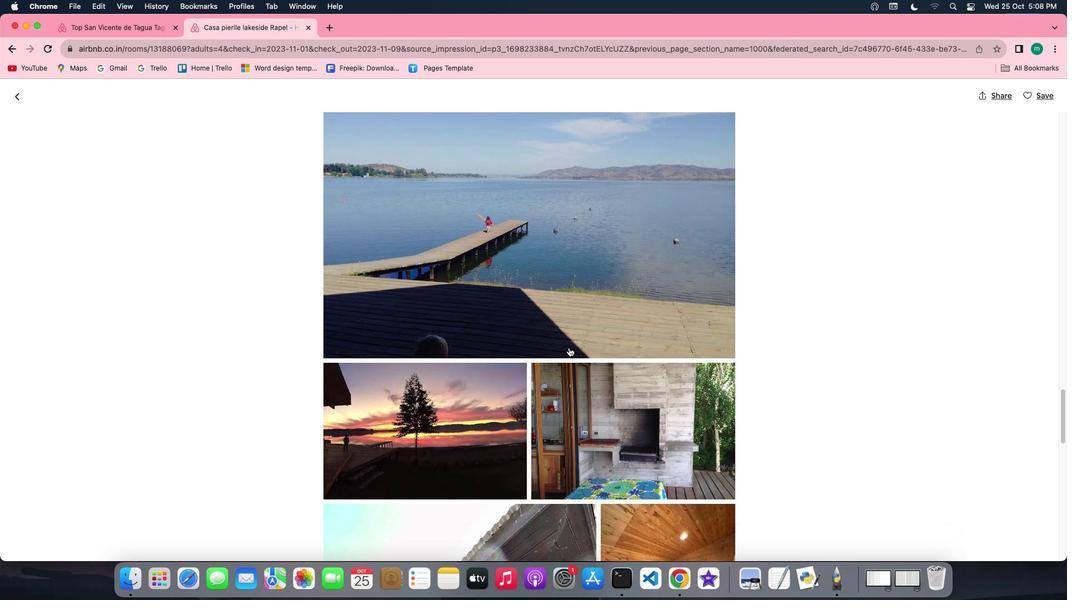 
Action: Mouse scrolled (569, 347) with delta (0, -1)
Screenshot: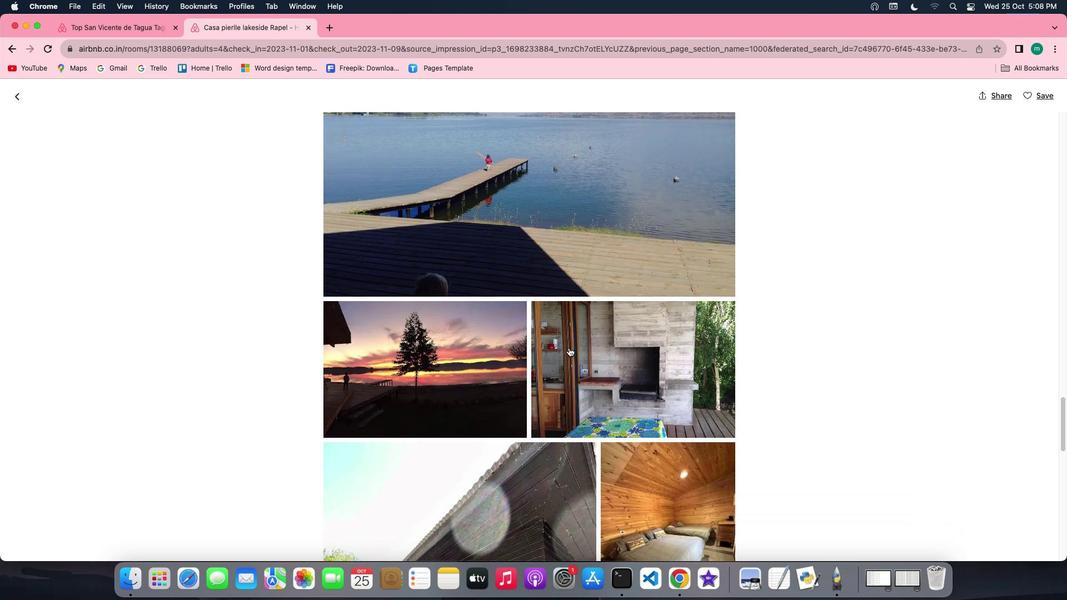 
Action: Mouse scrolled (569, 347) with delta (0, 0)
Screenshot: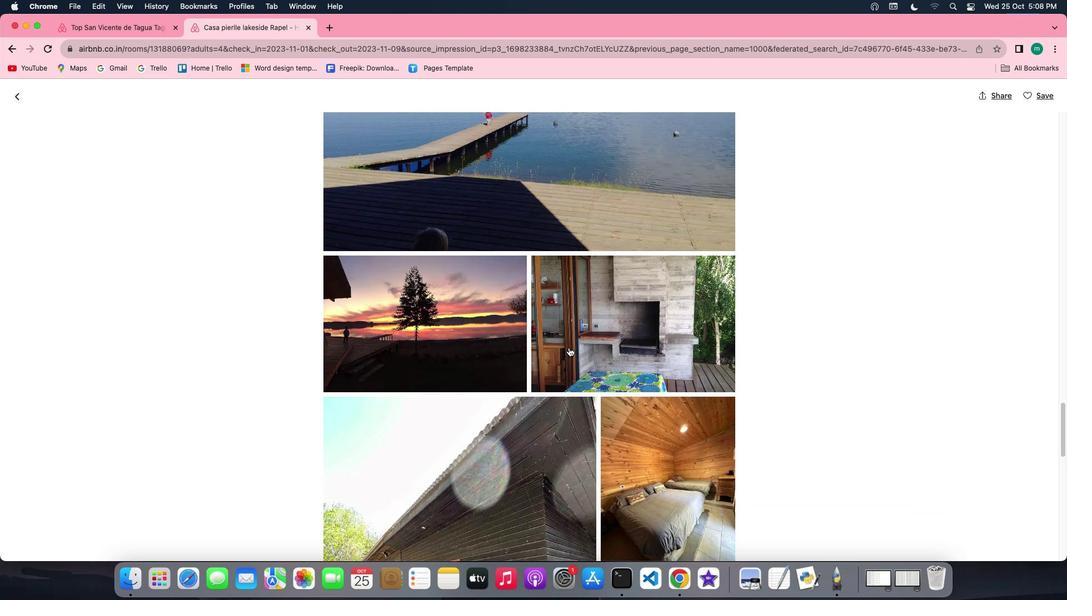 
Action: Mouse scrolled (569, 347) with delta (0, 0)
Screenshot: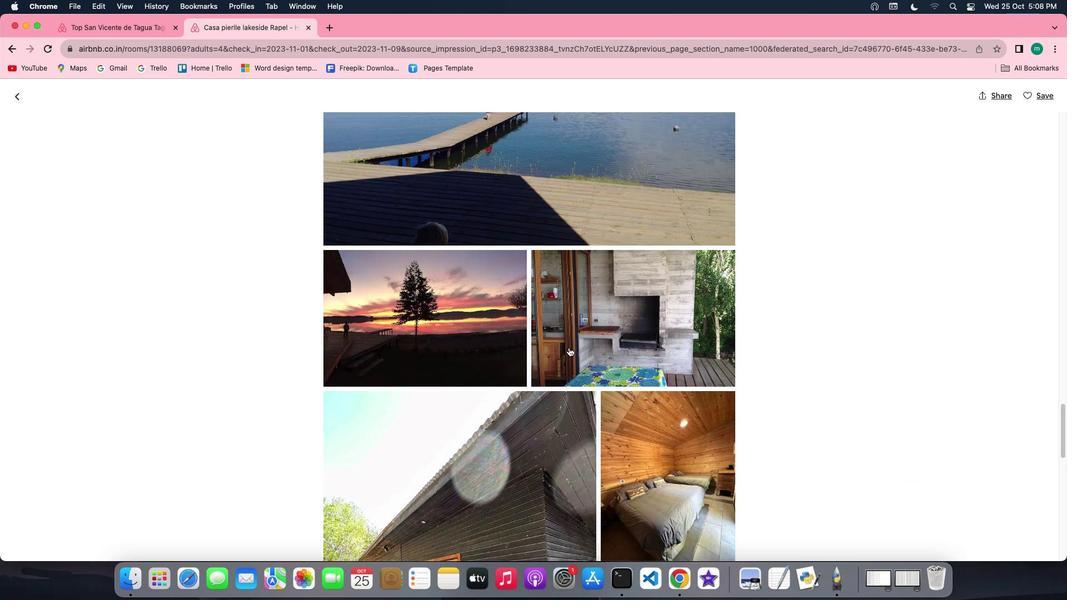 
Action: Mouse scrolled (569, 347) with delta (0, 0)
Screenshot: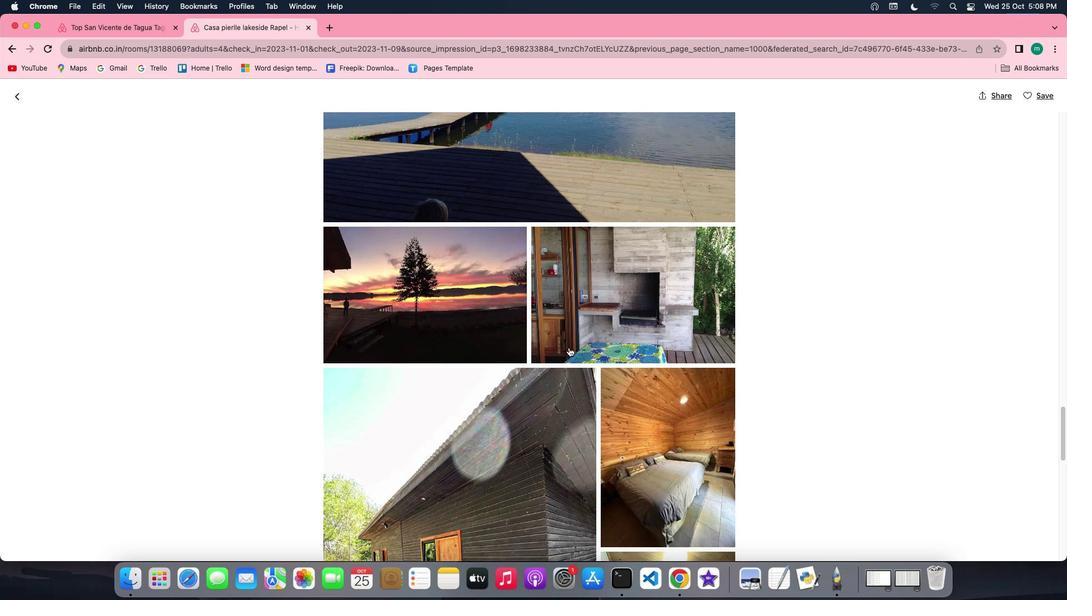 
Action: Mouse scrolled (569, 347) with delta (0, -1)
Screenshot: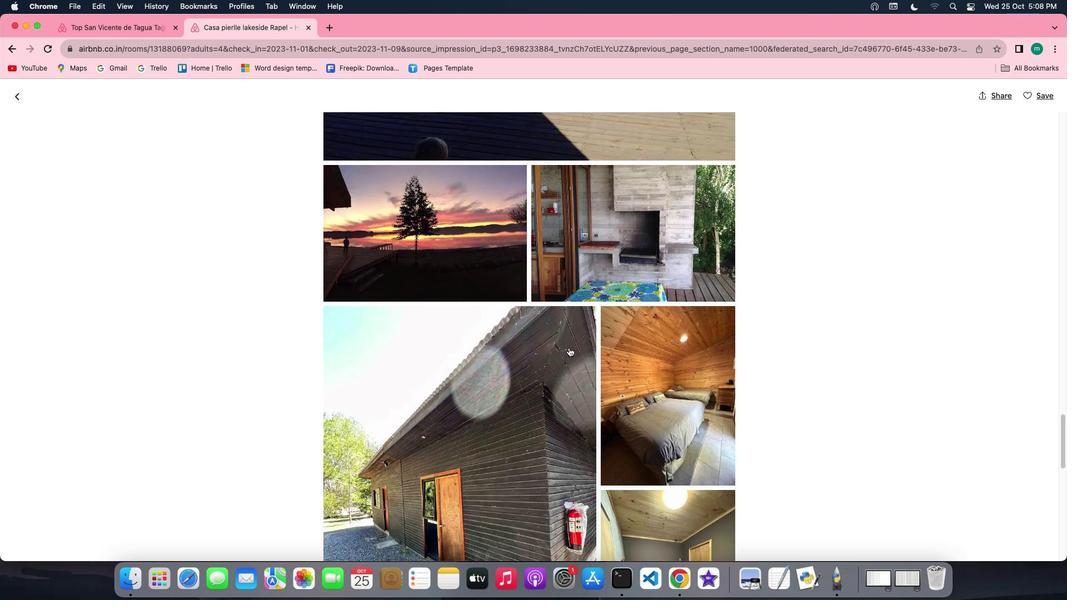
Action: Mouse scrolled (569, 347) with delta (0, 0)
Screenshot: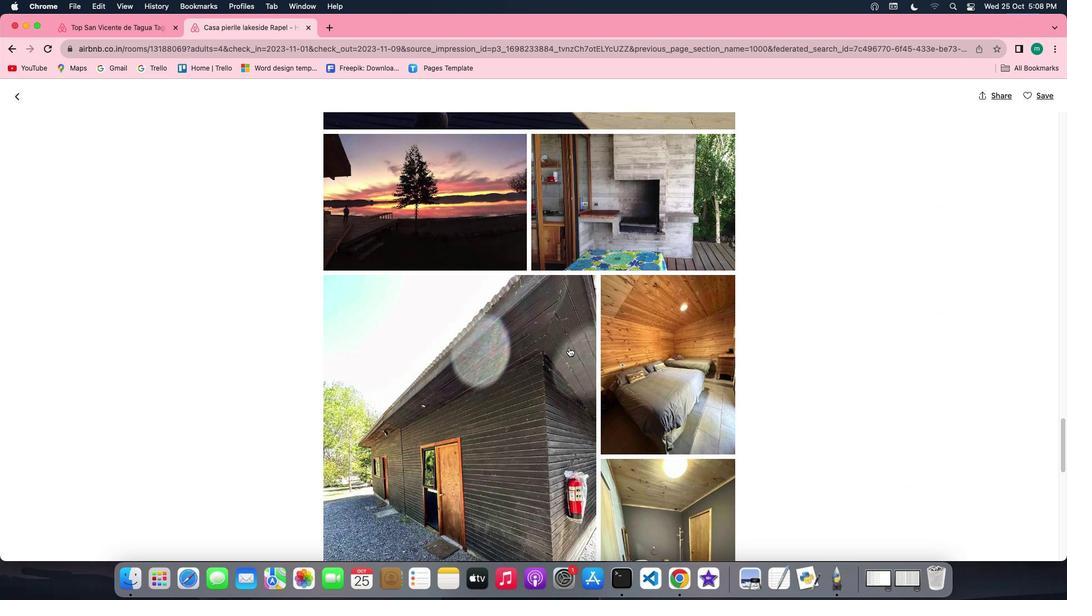 
Action: Mouse scrolled (569, 347) with delta (0, 0)
Screenshot: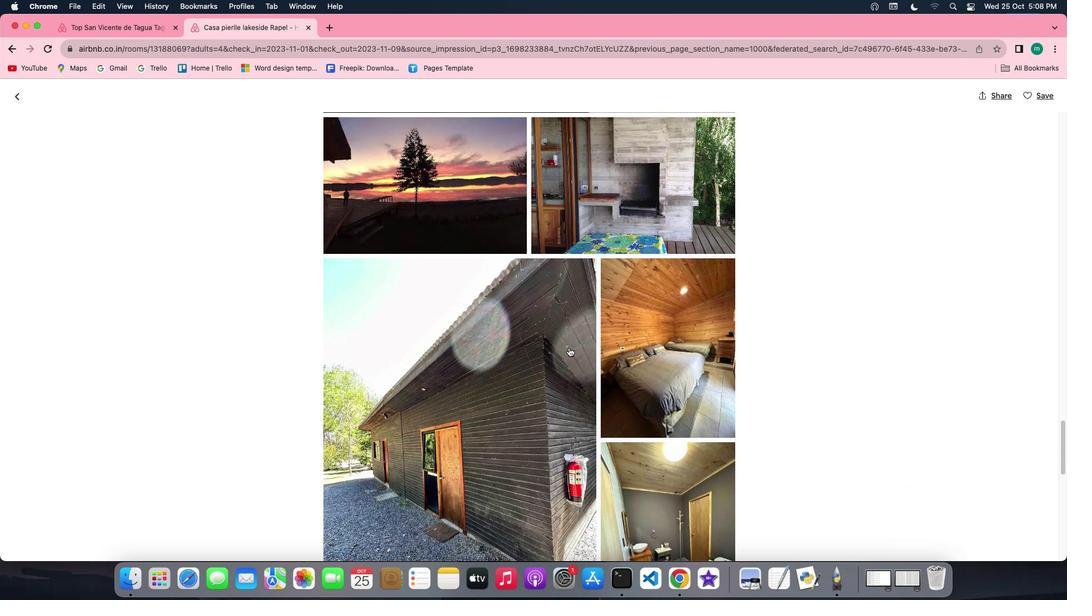 
Action: Mouse scrolled (569, 347) with delta (0, -1)
Screenshot: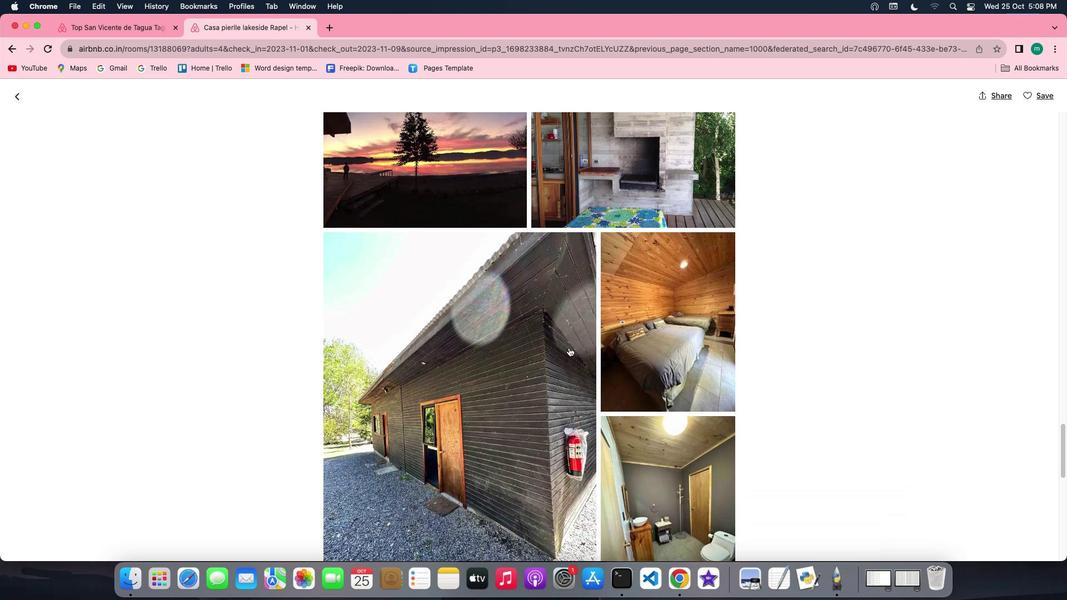 
Action: Mouse scrolled (569, 347) with delta (0, -1)
Screenshot: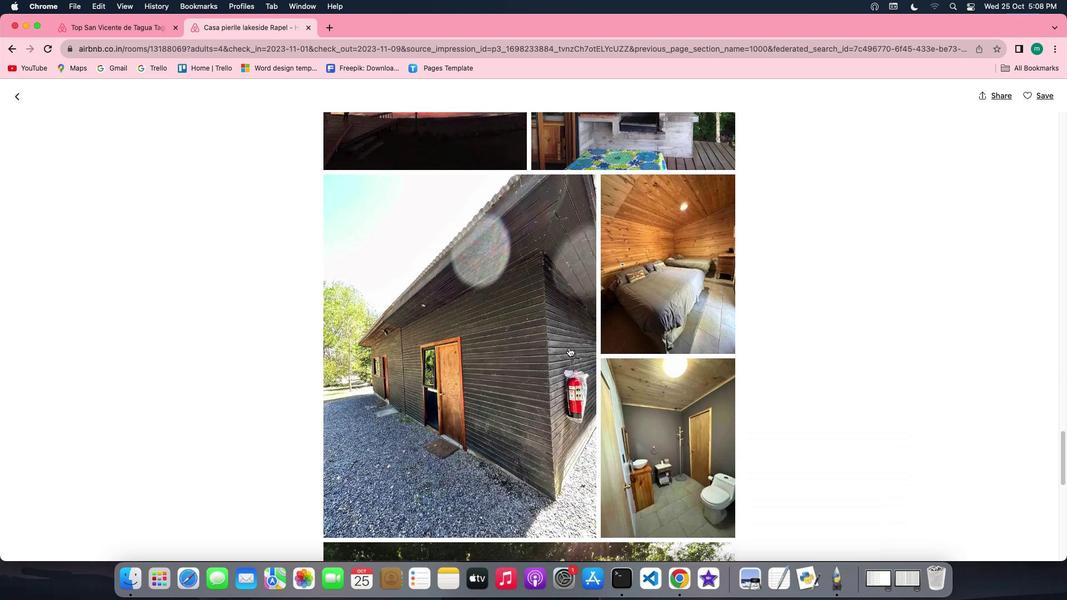 
Action: Mouse scrolled (569, 347) with delta (0, 0)
Screenshot: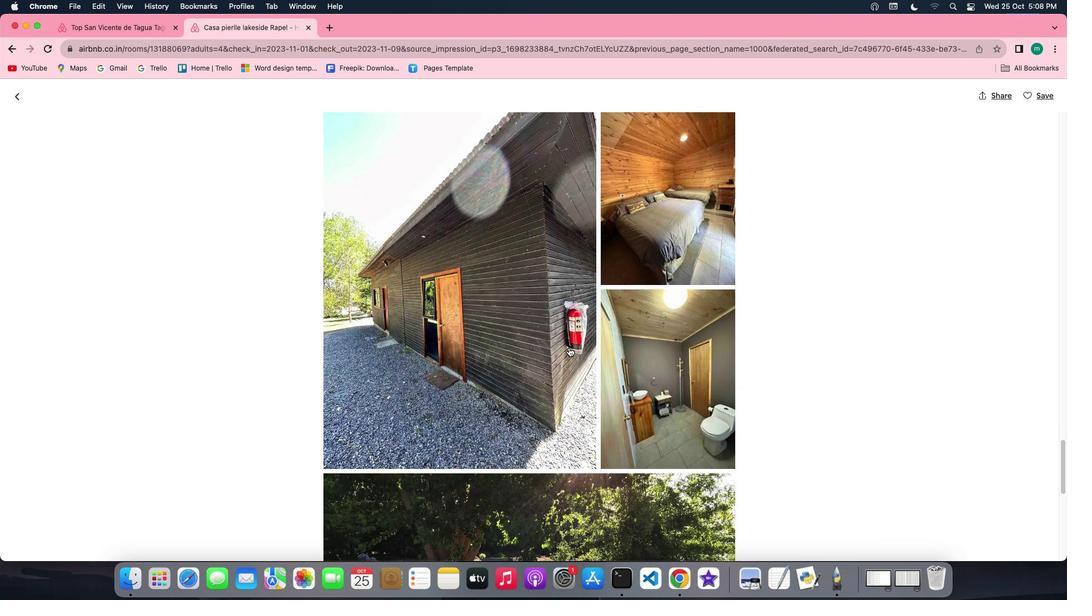 
Action: Mouse scrolled (569, 347) with delta (0, 0)
Screenshot: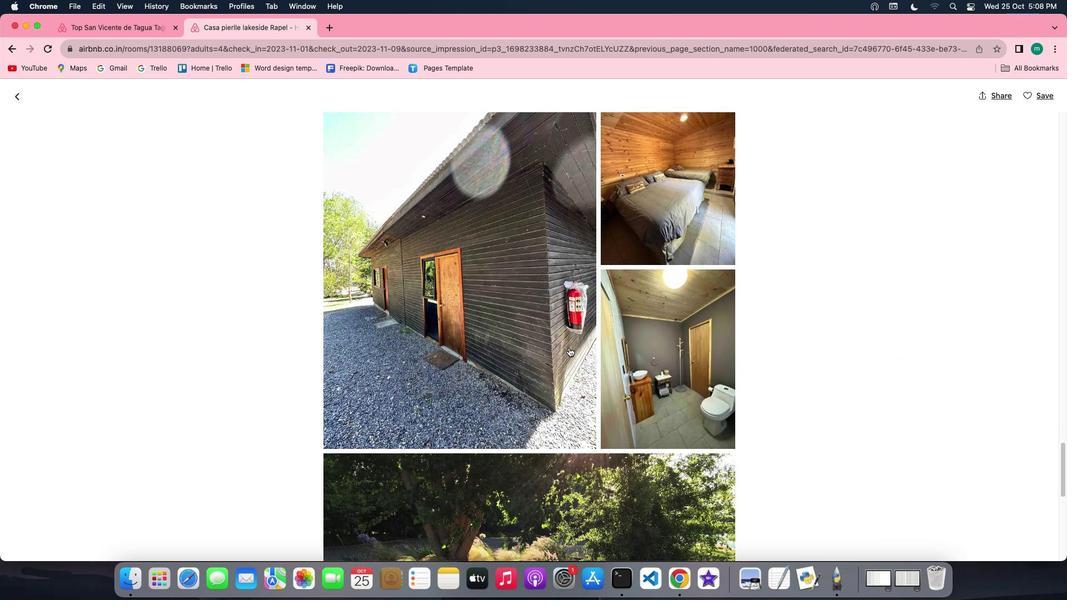 
Action: Mouse scrolled (569, 347) with delta (0, -1)
Screenshot: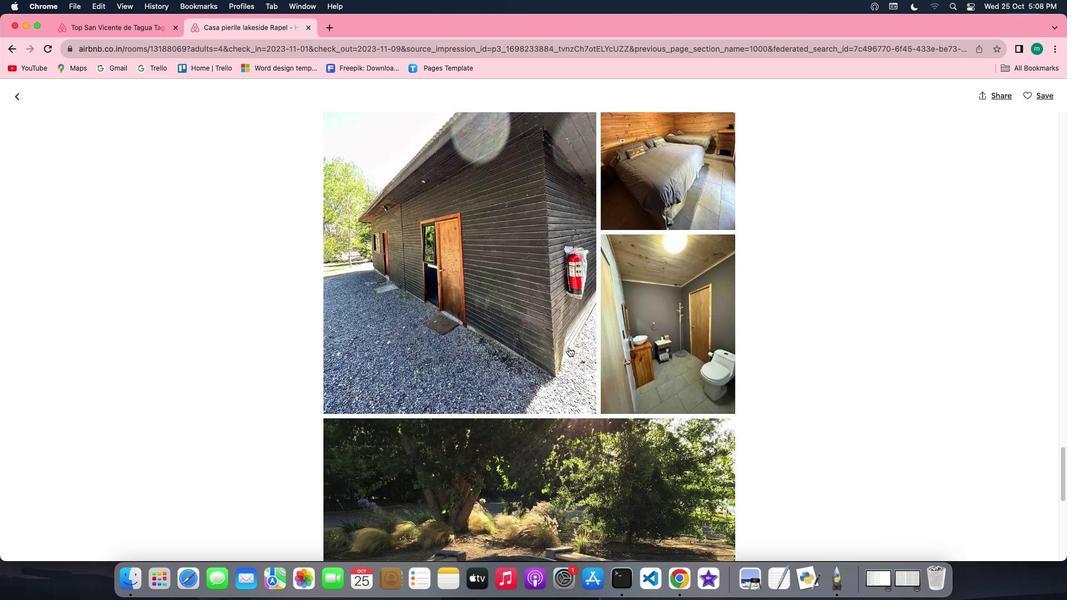 
Action: Mouse scrolled (569, 347) with delta (0, -2)
Screenshot: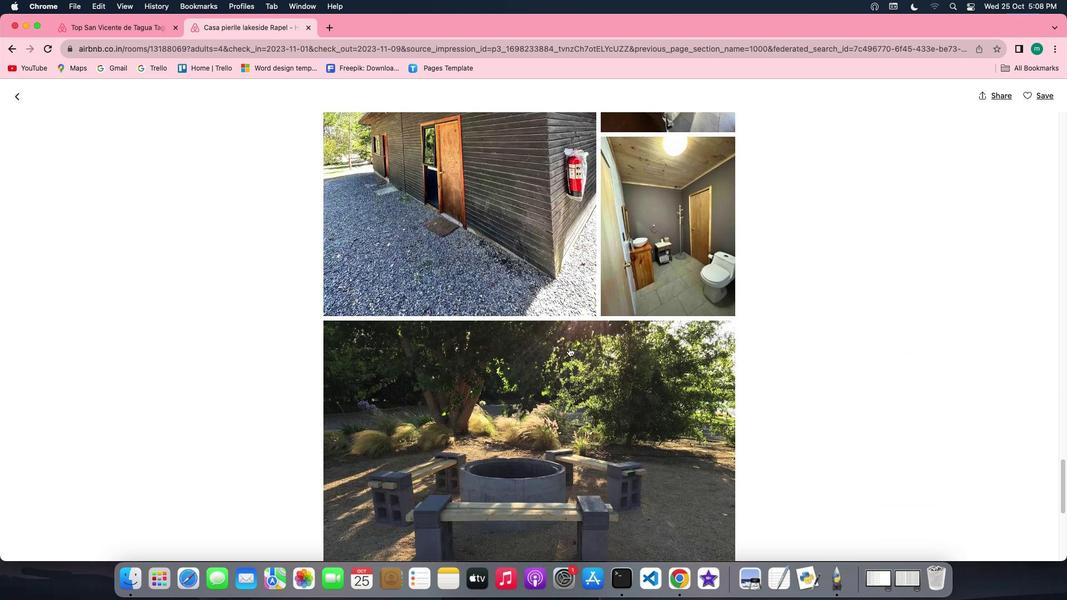 
Action: Mouse scrolled (569, 347) with delta (0, 0)
Screenshot: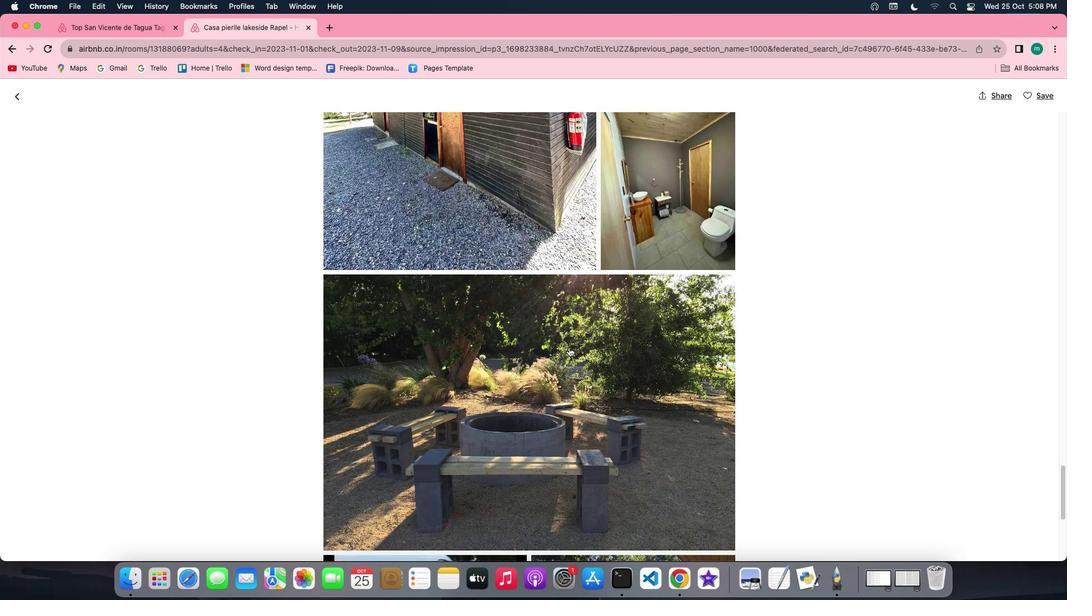 
Action: Mouse scrolled (569, 347) with delta (0, 0)
Screenshot: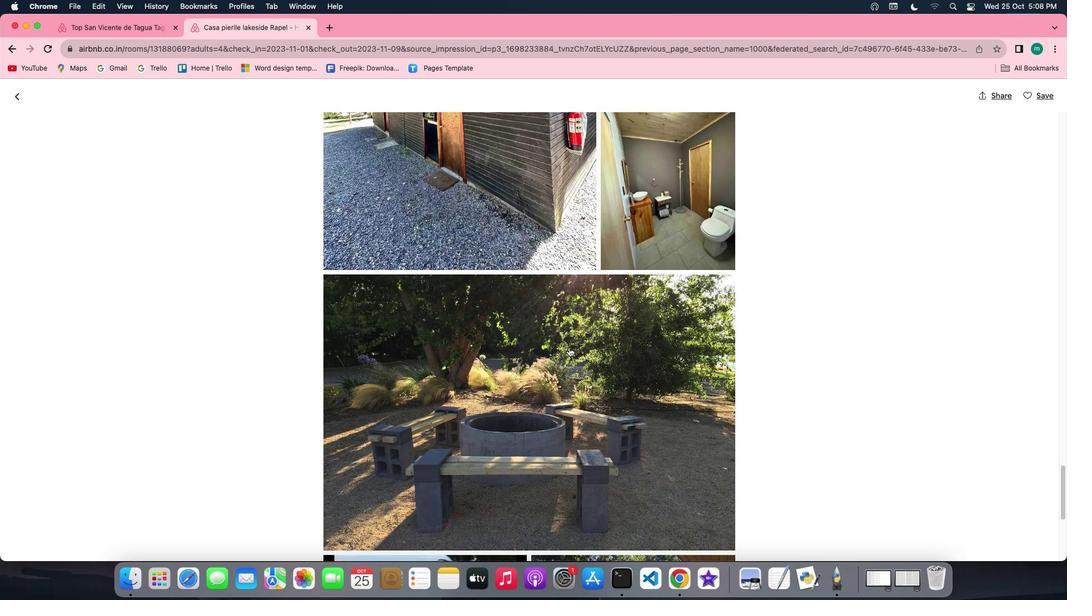
Action: Mouse scrolled (569, 347) with delta (0, -1)
Screenshot: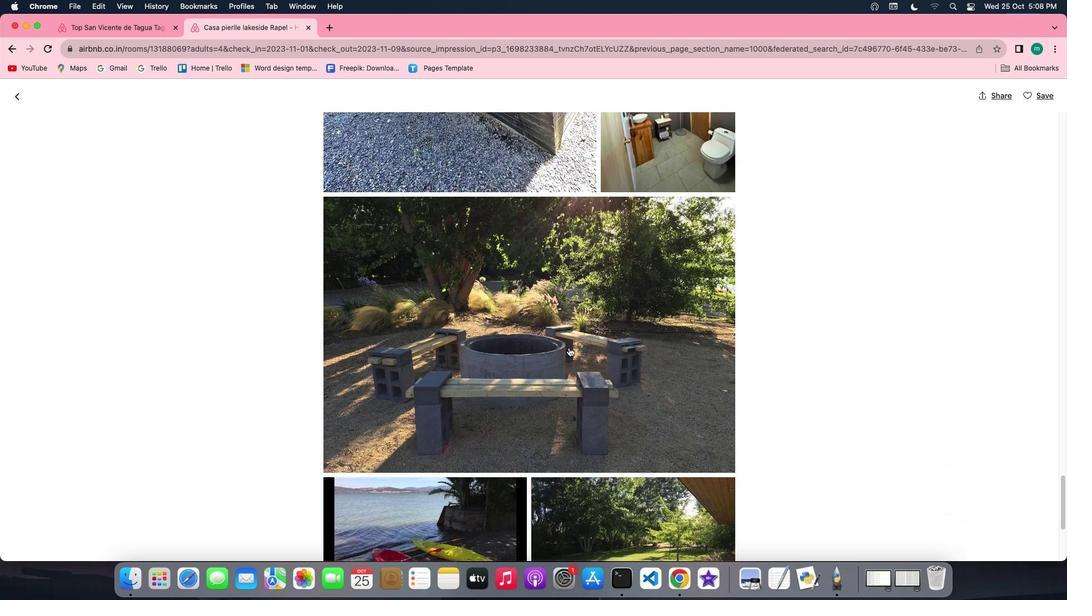 
Action: Mouse scrolled (569, 347) with delta (0, -2)
Screenshot: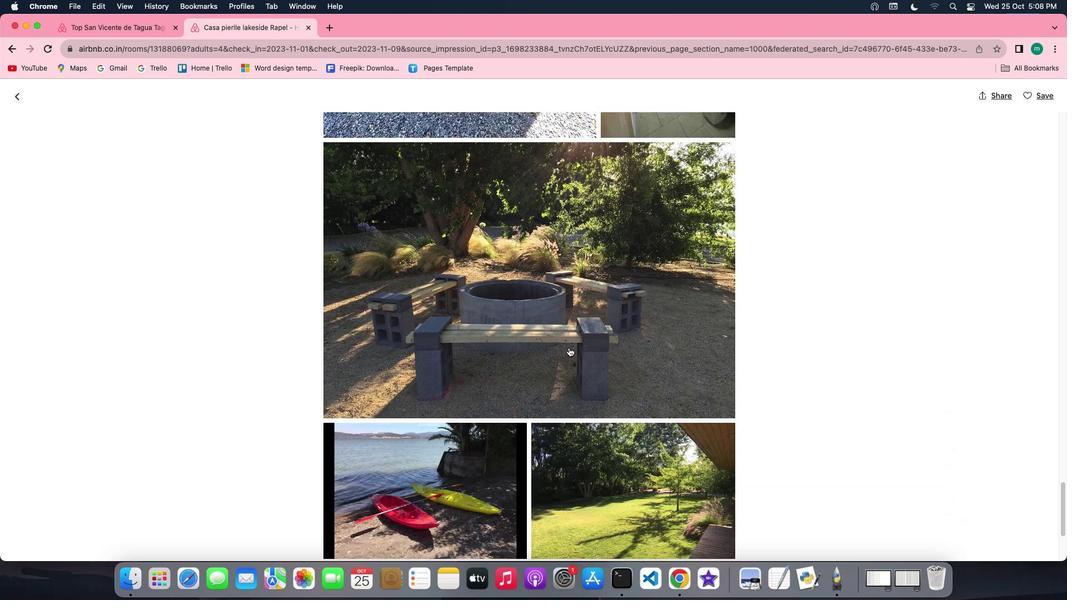 
Action: Mouse scrolled (569, 347) with delta (0, 0)
Screenshot: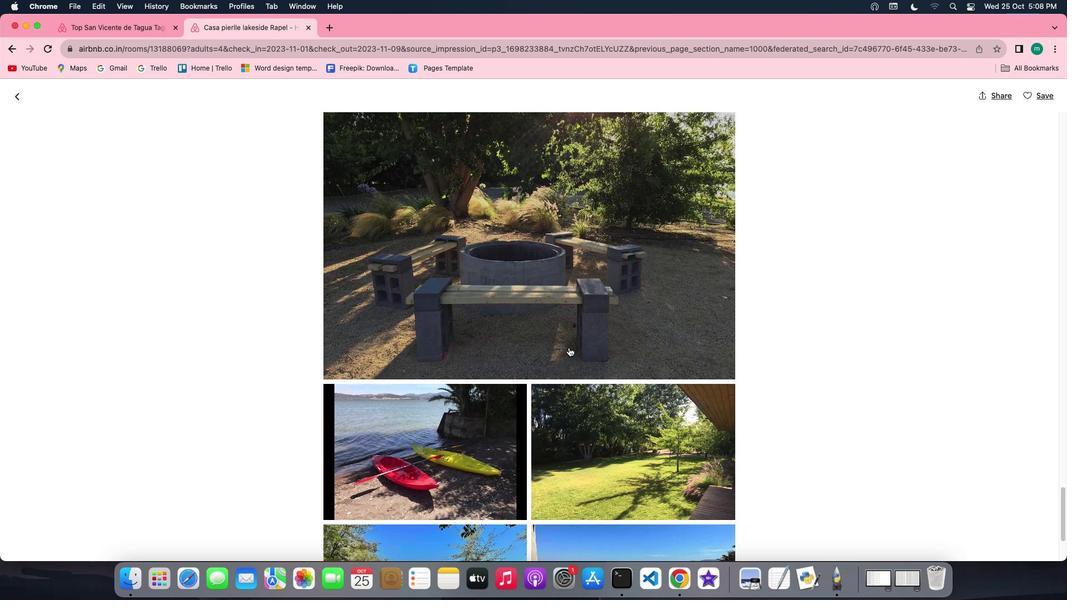 
Action: Mouse scrolled (569, 347) with delta (0, 0)
Screenshot: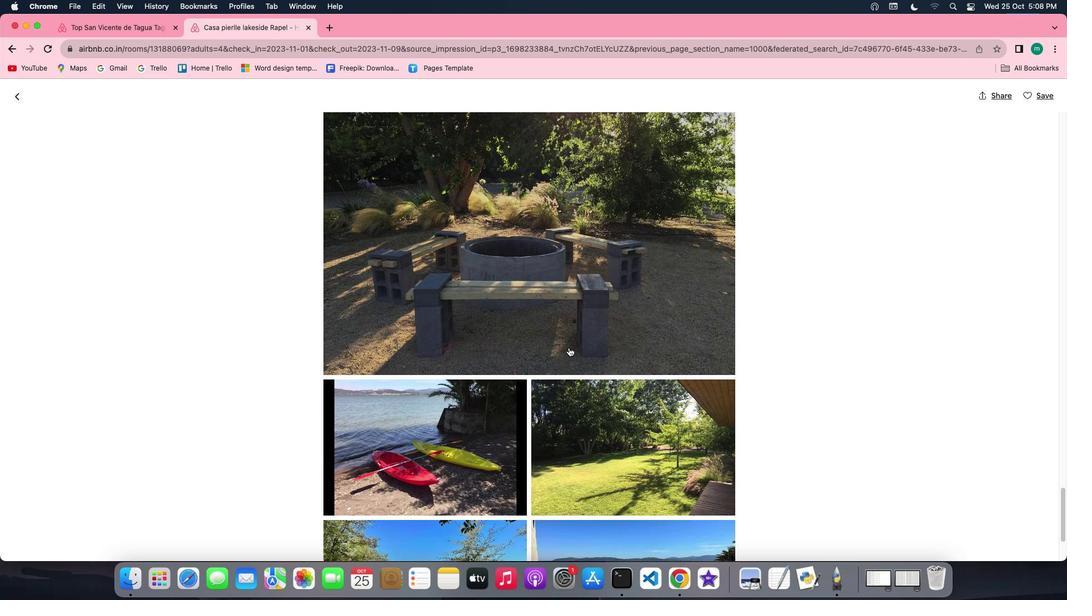 
Action: Mouse scrolled (569, 347) with delta (0, 0)
Screenshot: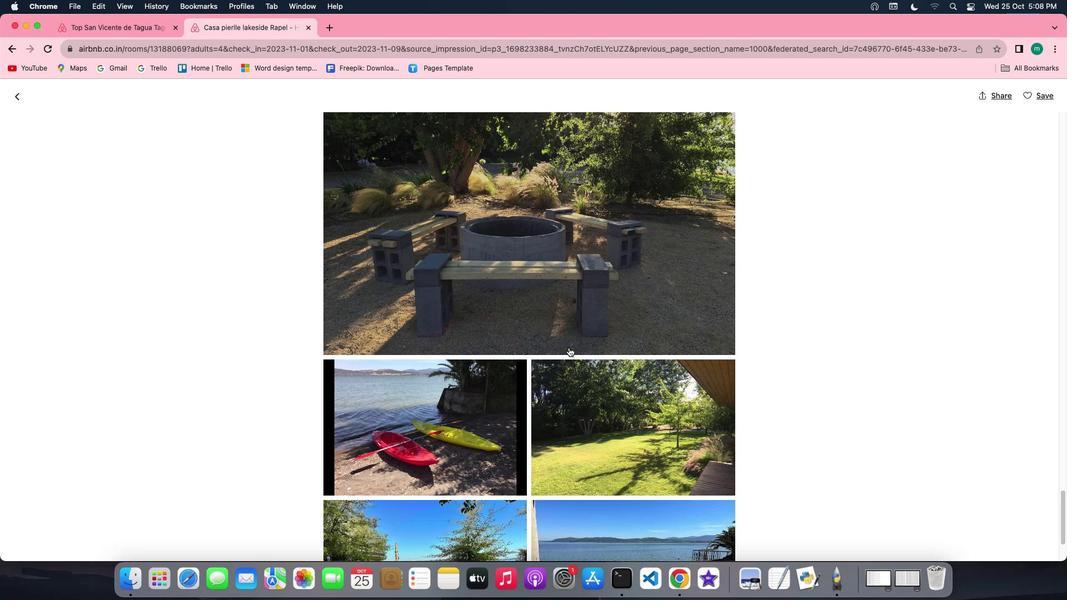 
Action: Mouse scrolled (569, 347) with delta (0, 0)
Screenshot: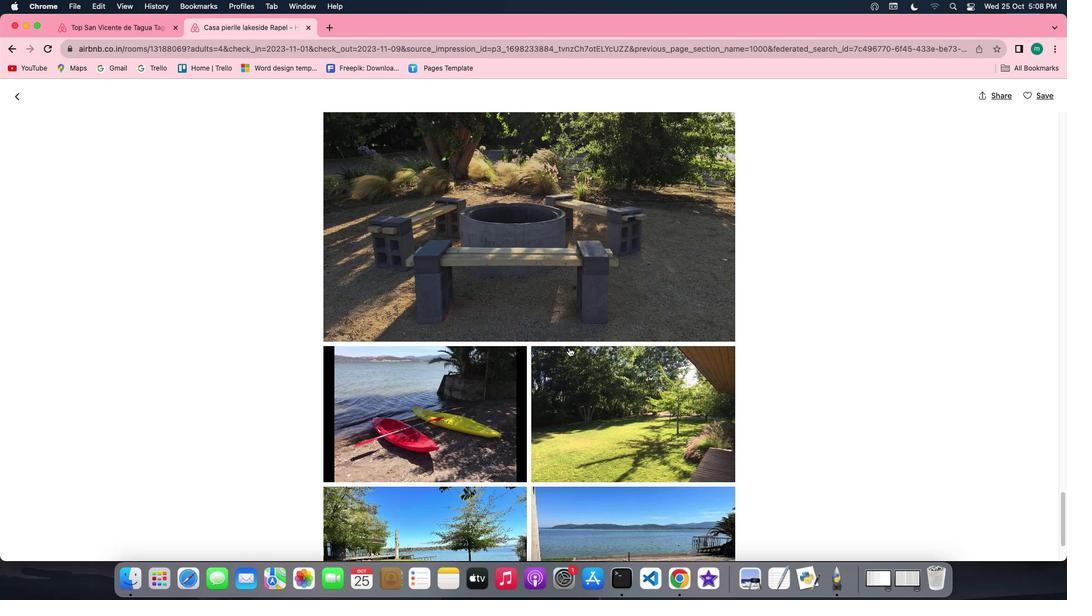 
Action: Mouse scrolled (569, 347) with delta (0, 0)
Screenshot: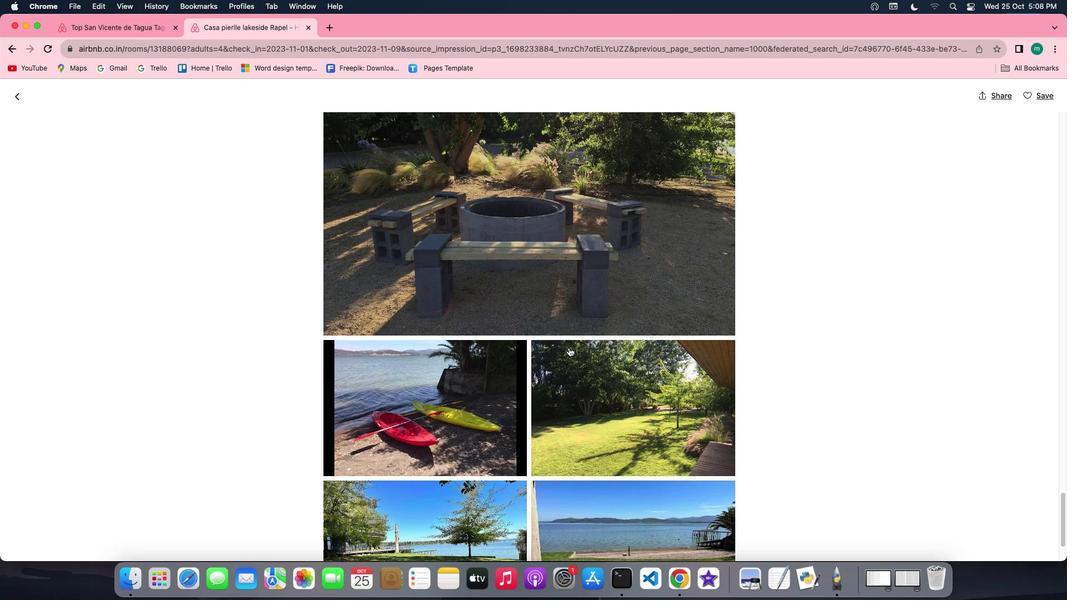 
Action: Mouse scrolled (569, 347) with delta (0, -1)
Screenshot: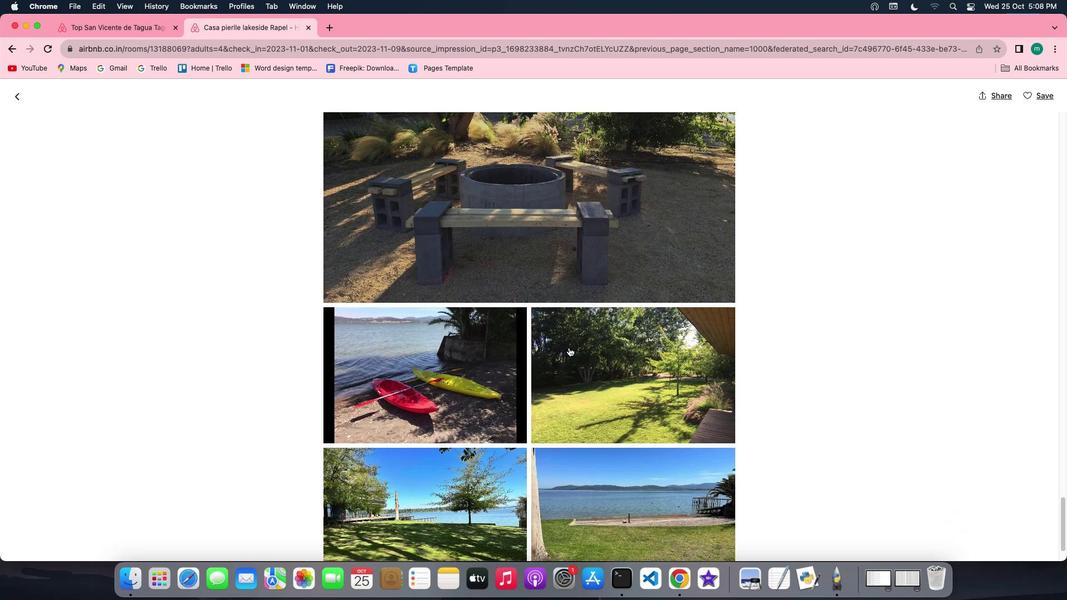 
Action: Mouse scrolled (569, 347) with delta (0, -1)
Screenshot: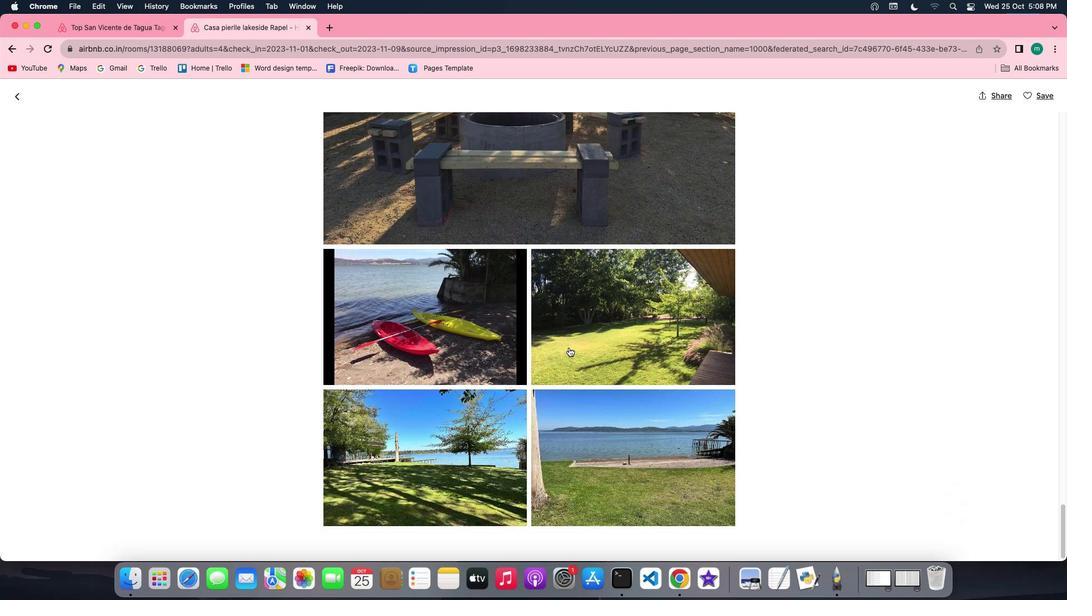 
Action: Mouse scrolled (569, 347) with delta (0, 0)
Screenshot: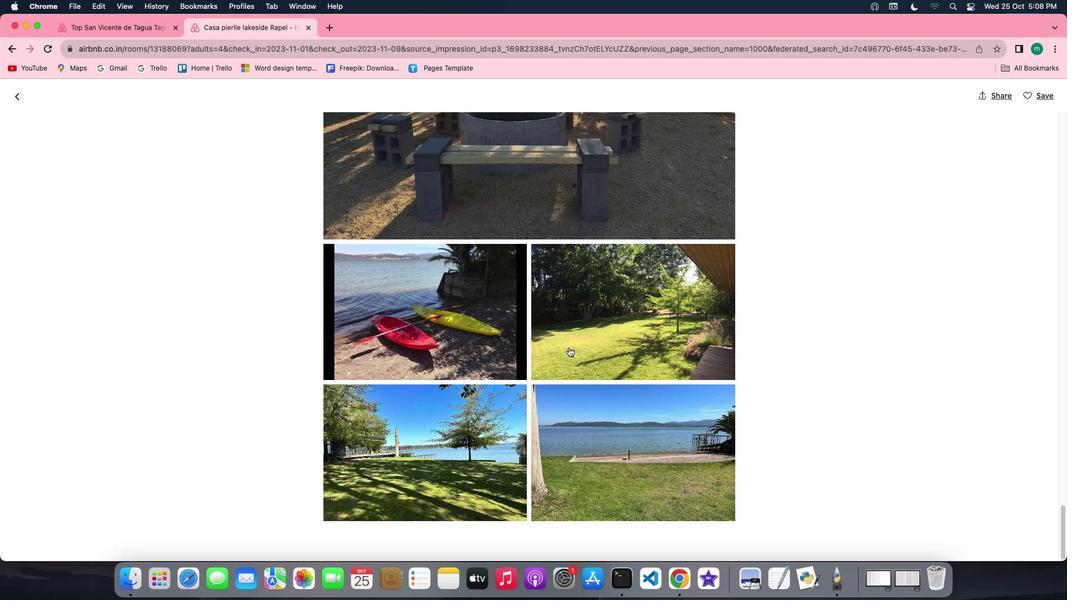 
Action: Mouse scrolled (569, 347) with delta (0, 0)
Screenshot: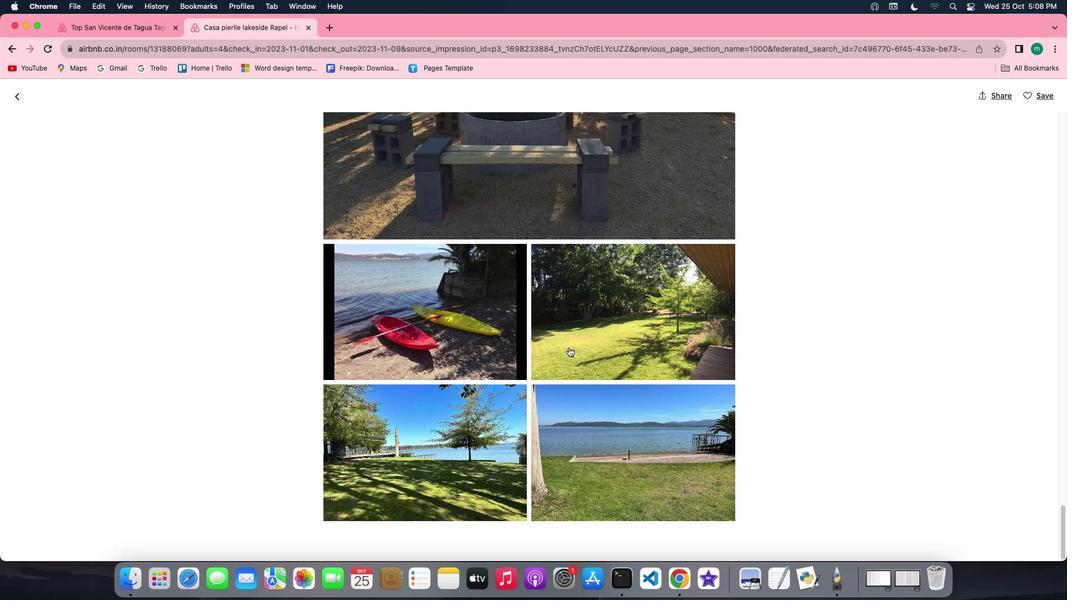 
Action: Mouse scrolled (569, 347) with delta (0, -1)
Screenshot: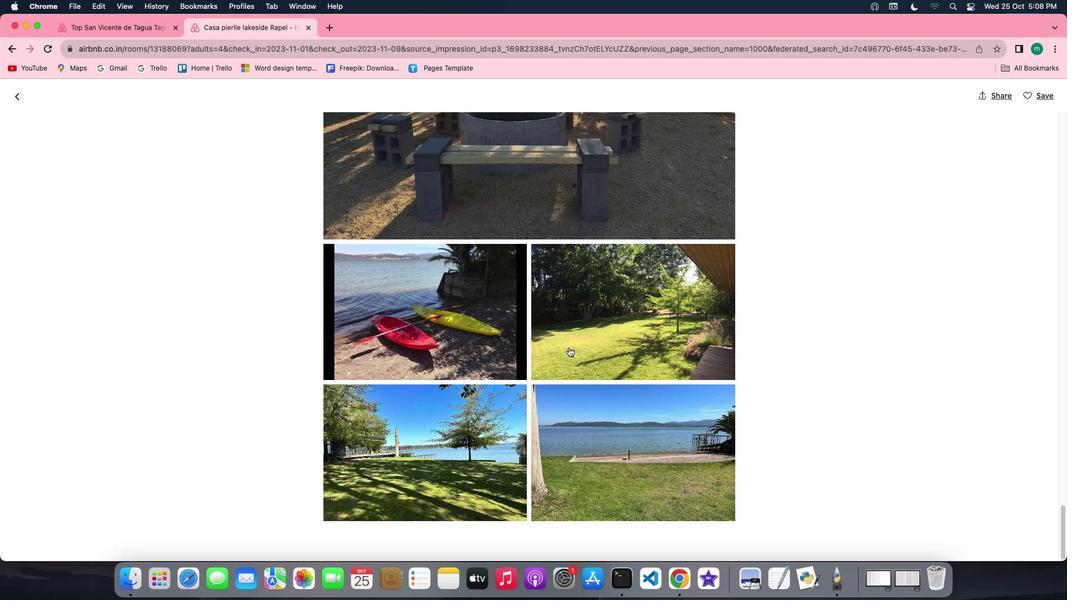 
Action: Mouse scrolled (569, 347) with delta (0, 0)
Screenshot: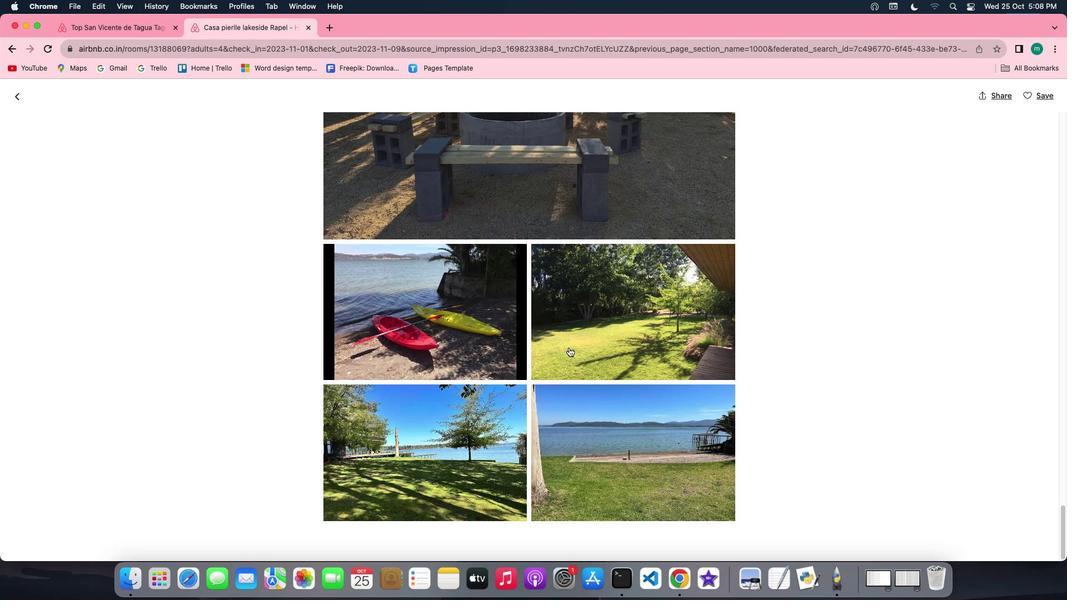 
Action: Mouse scrolled (569, 347) with delta (0, 0)
Screenshot: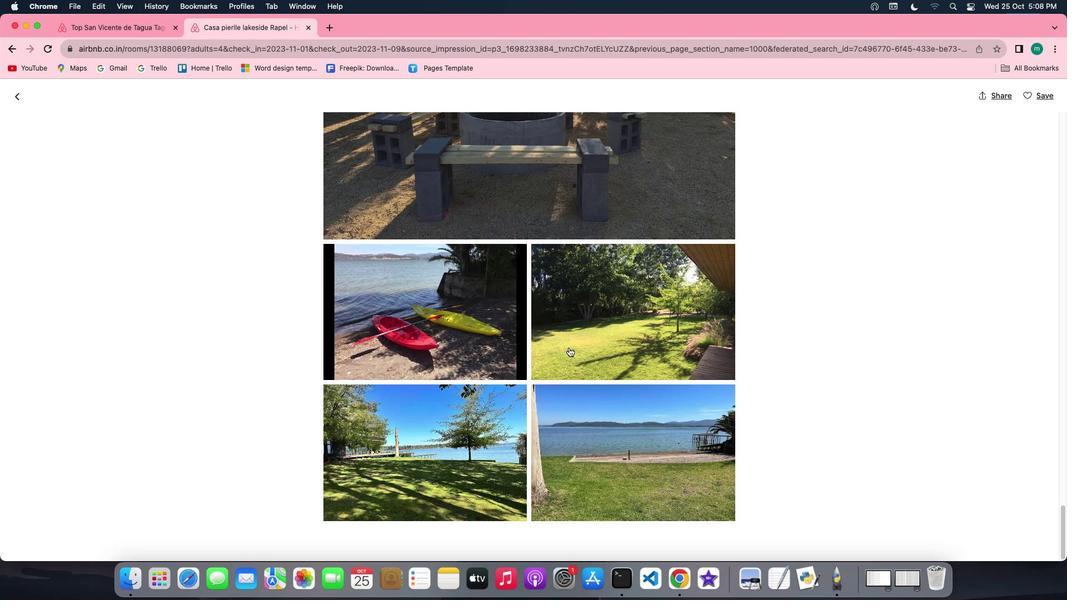 
Action: Mouse scrolled (569, 347) with delta (0, -1)
Screenshot: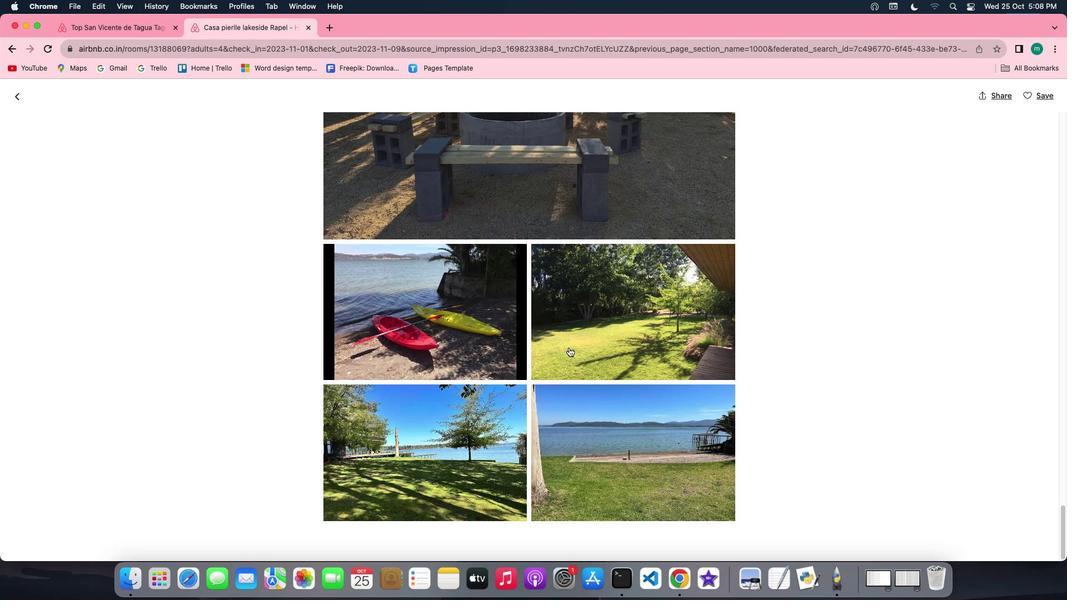 
Action: Mouse moved to (18, 95)
Screenshot: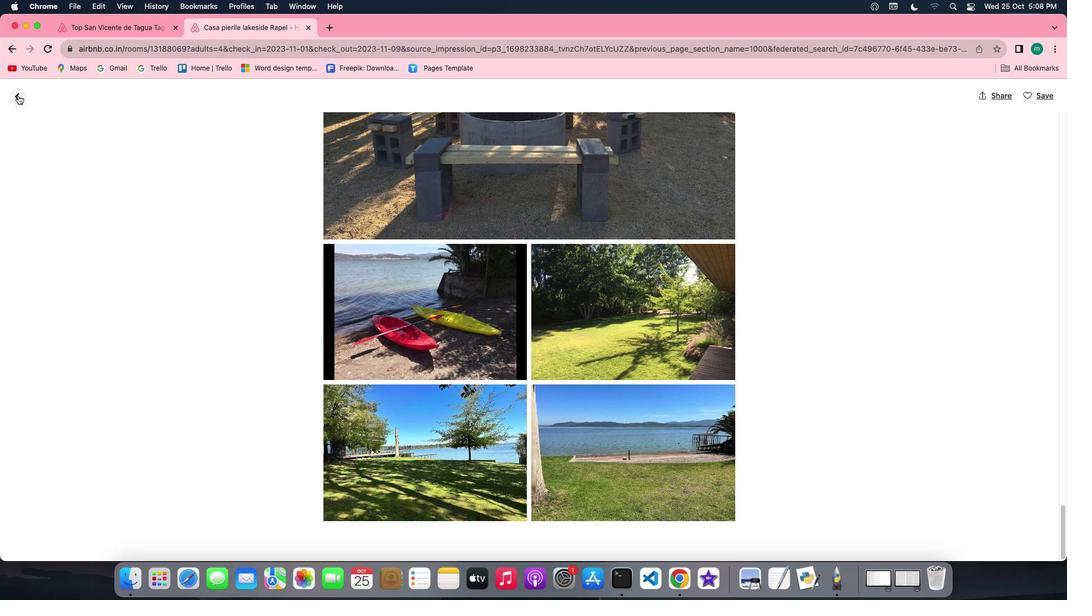 
Action: Mouse pressed left at (18, 95)
Screenshot: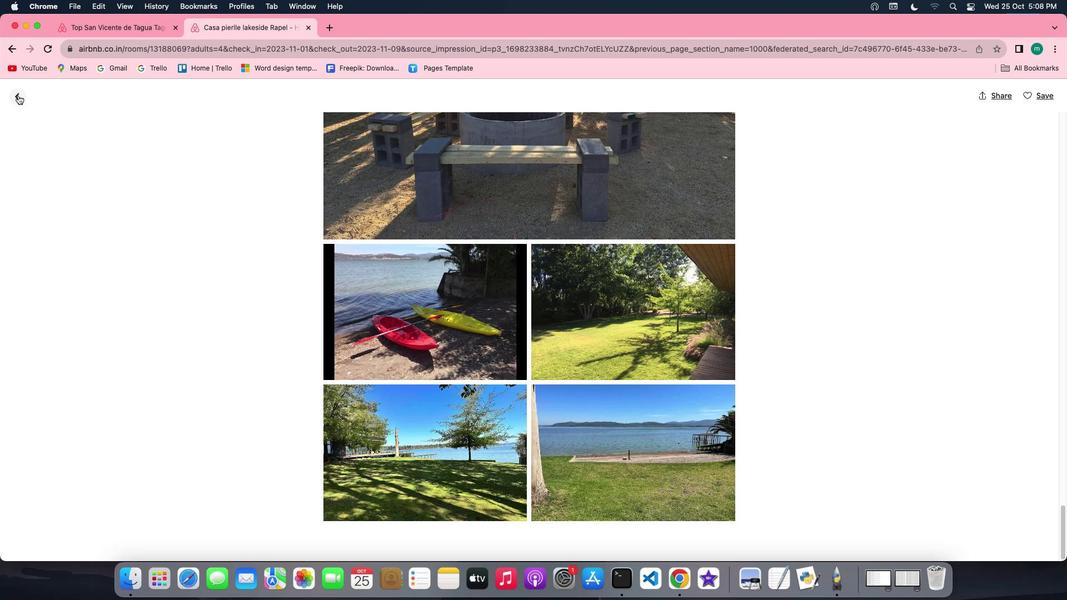 
Action: Mouse moved to (404, 386)
Screenshot: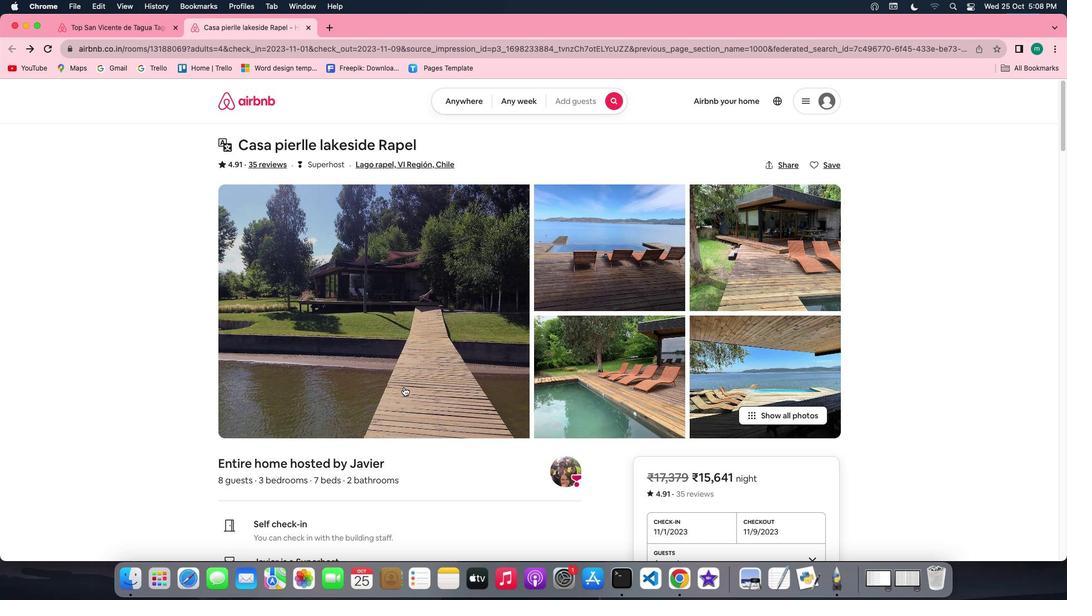 
Action: Mouse scrolled (404, 386) with delta (0, 0)
Screenshot: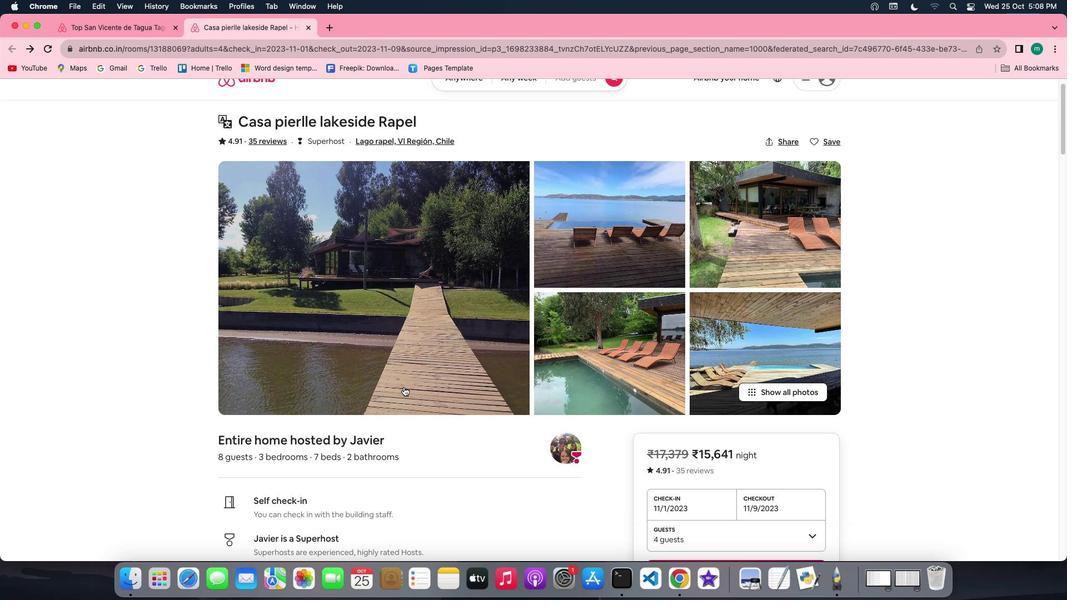 
Action: Mouse scrolled (404, 386) with delta (0, 0)
Screenshot: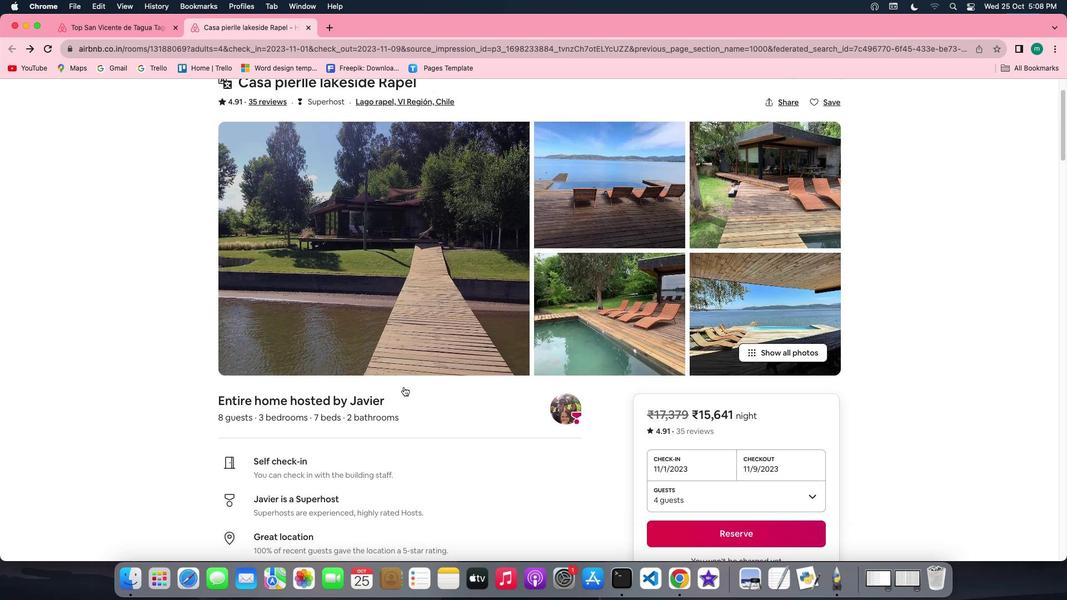 
Action: Mouse scrolled (404, 386) with delta (0, -1)
Screenshot: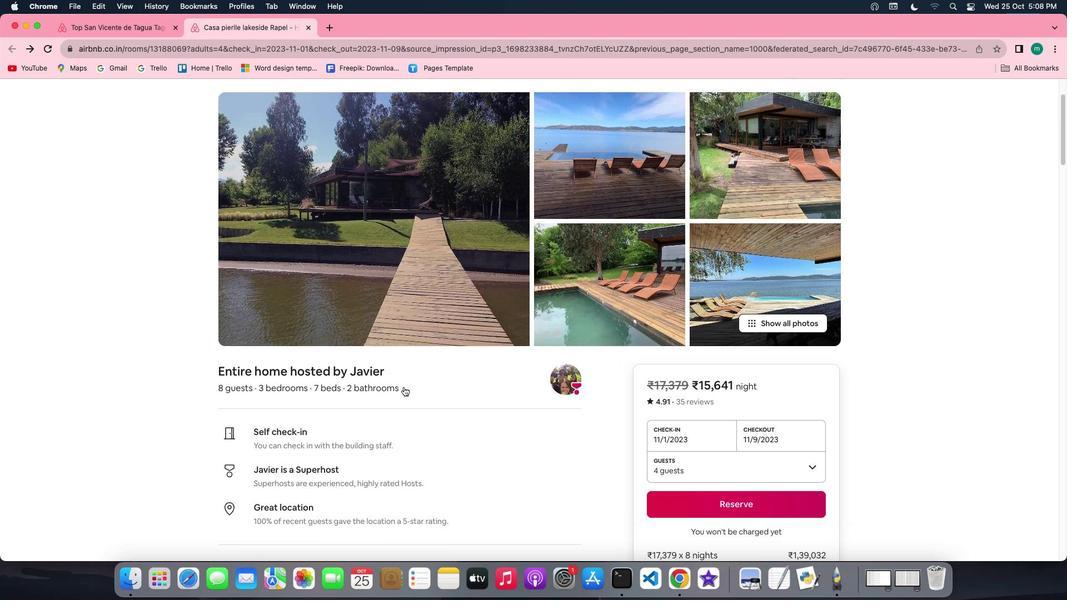 
Action: Mouse scrolled (404, 386) with delta (0, -2)
Screenshot: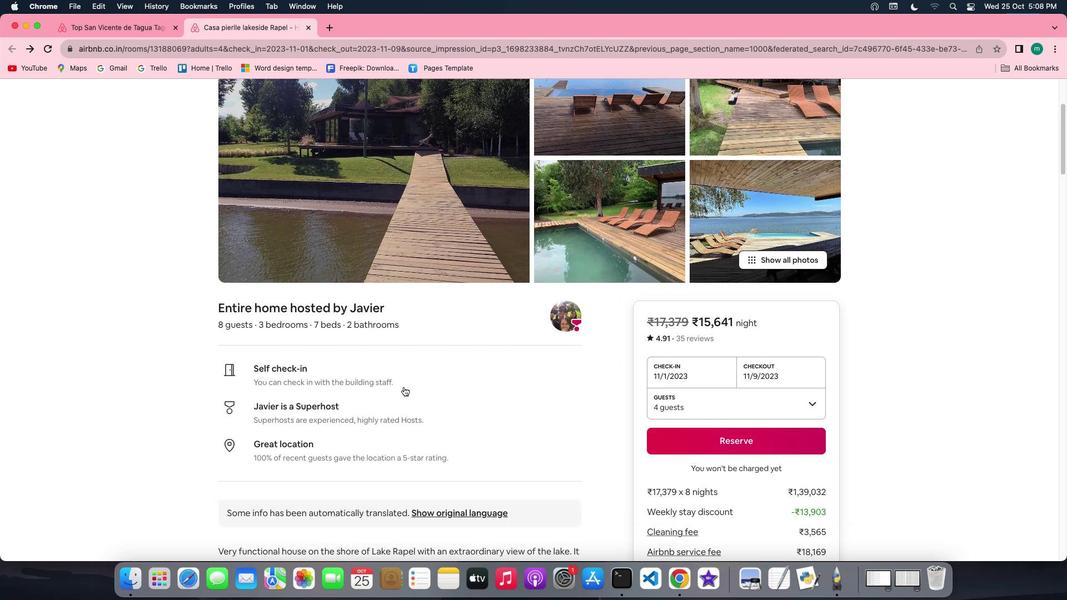 
Action: Mouse scrolled (404, 386) with delta (0, 0)
Screenshot: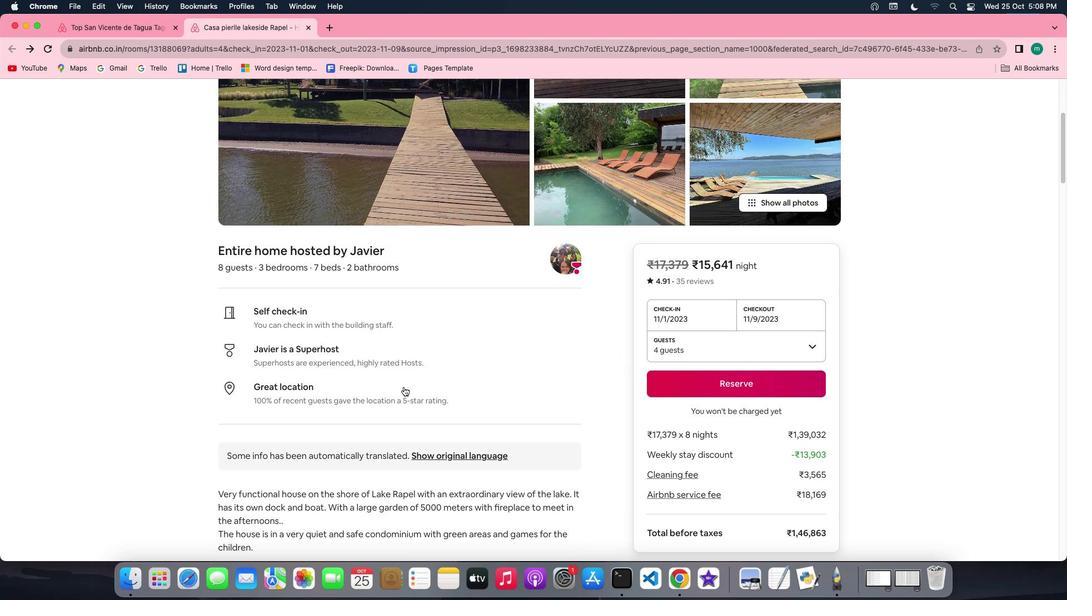 
Action: Mouse scrolled (404, 386) with delta (0, 0)
Screenshot: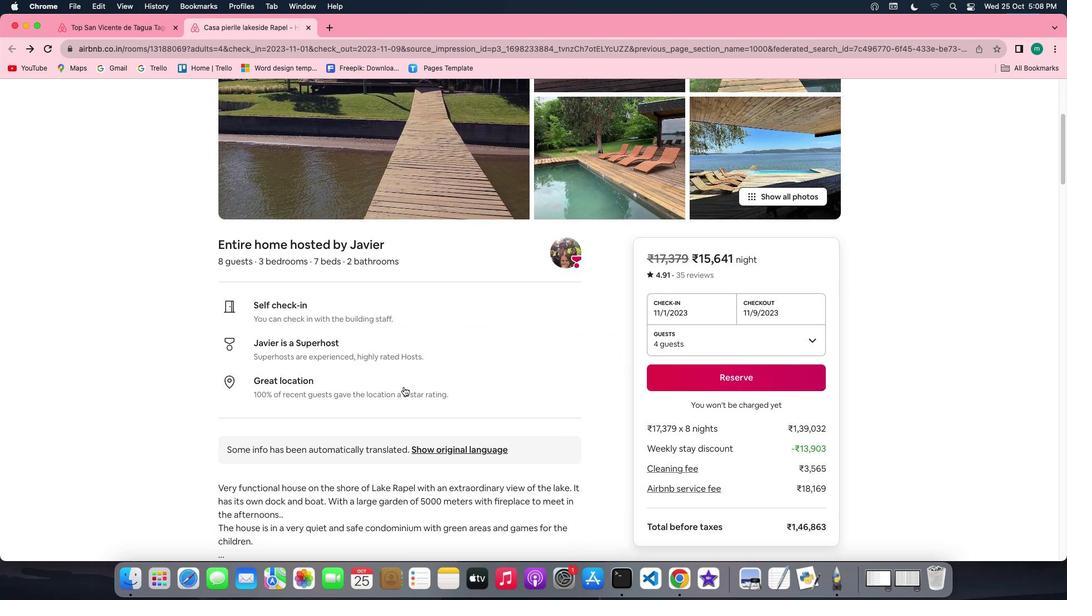 
Action: Mouse scrolled (404, 386) with delta (0, -1)
Screenshot: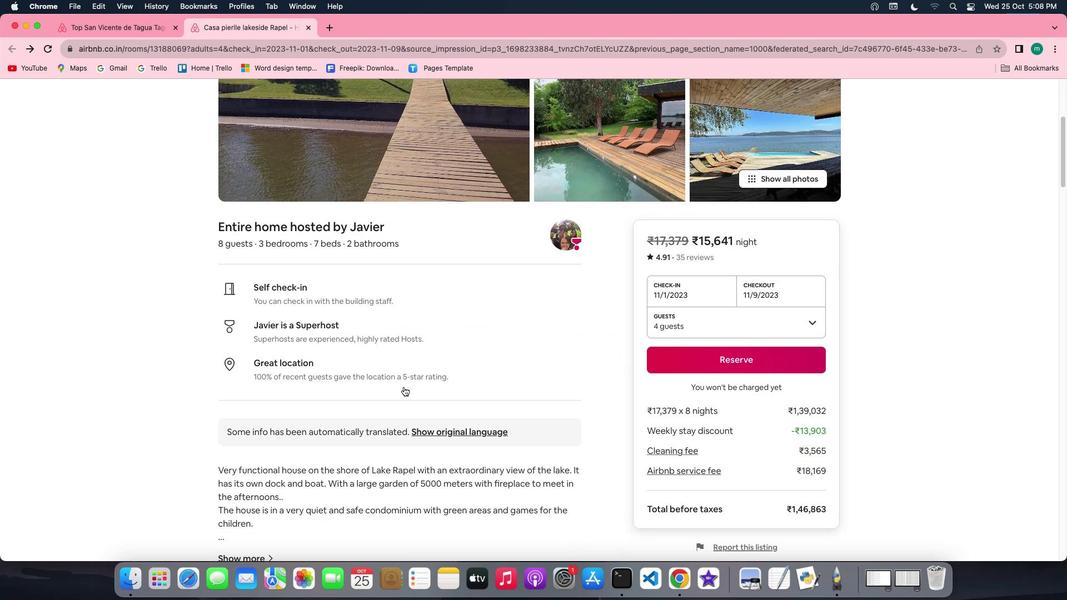 
Action: Mouse scrolled (404, 386) with delta (0, -1)
Screenshot: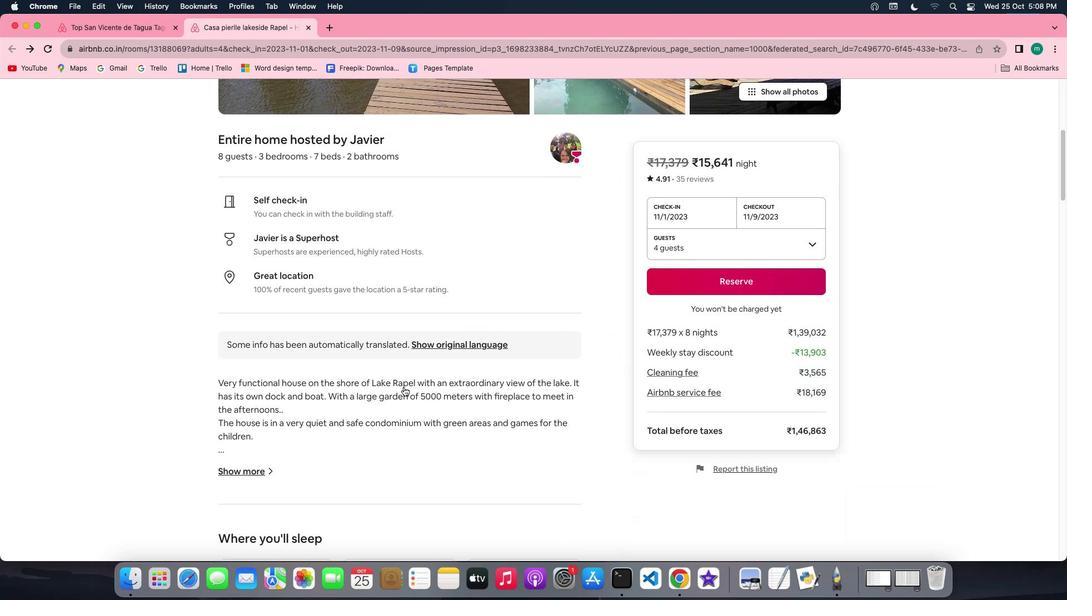 
Action: Mouse scrolled (404, 386) with delta (0, 0)
Screenshot: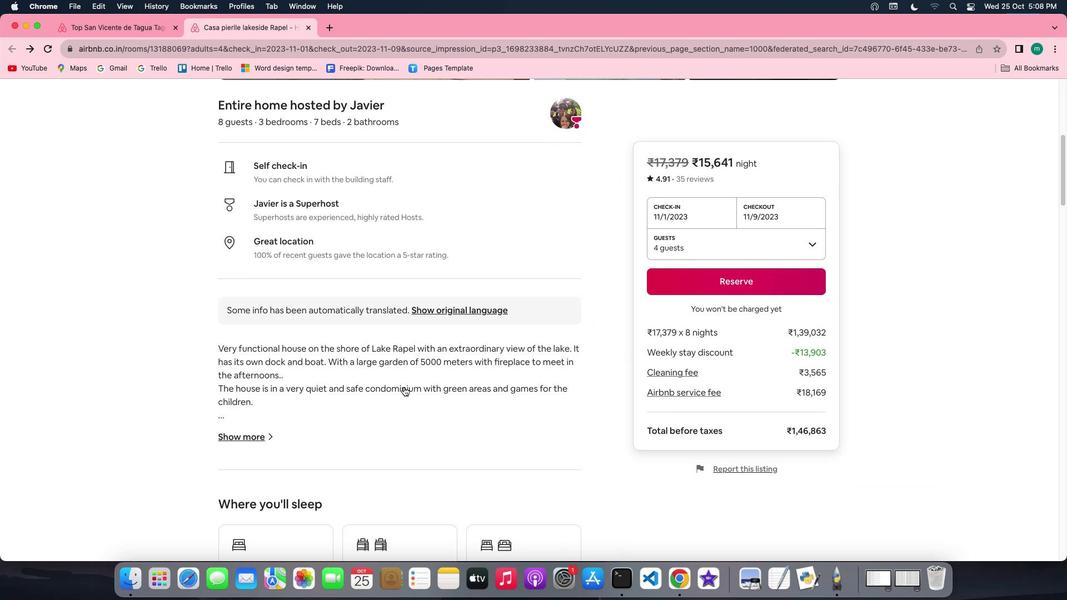 
Action: Mouse scrolled (404, 386) with delta (0, 0)
Screenshot: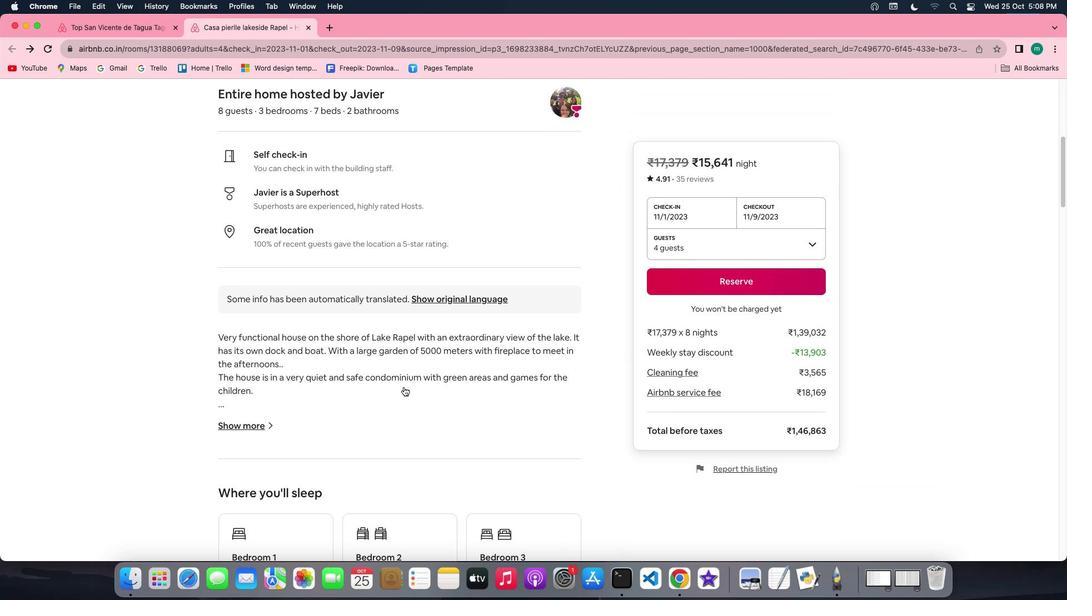 
Action: Mouse scrolled (404, 386) with delta (0, -1)
Screenshot: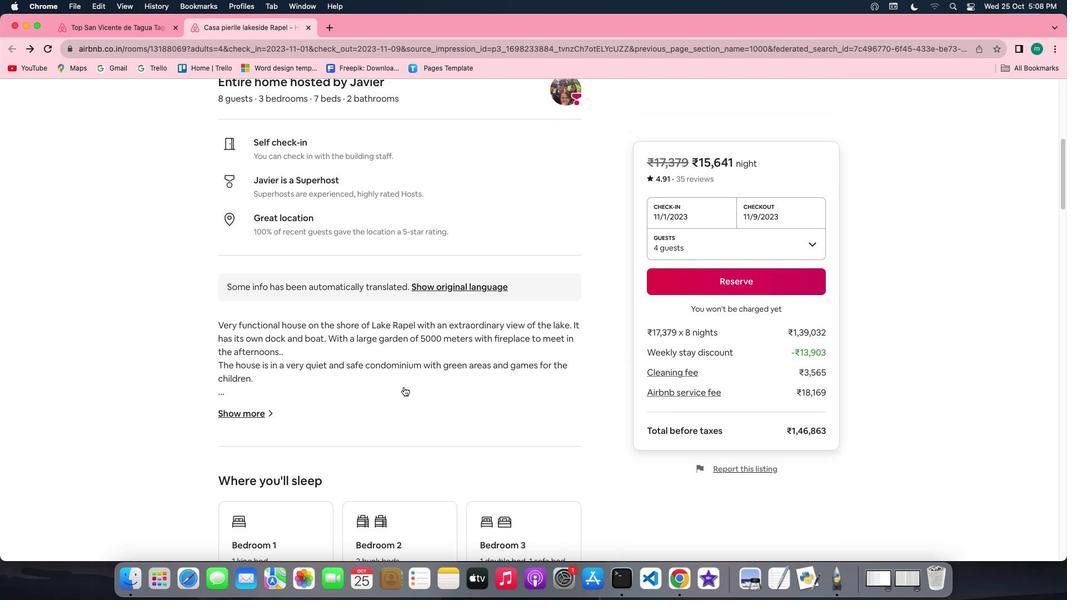 
Action: Mouse moved to (254, 362)
Screenshot: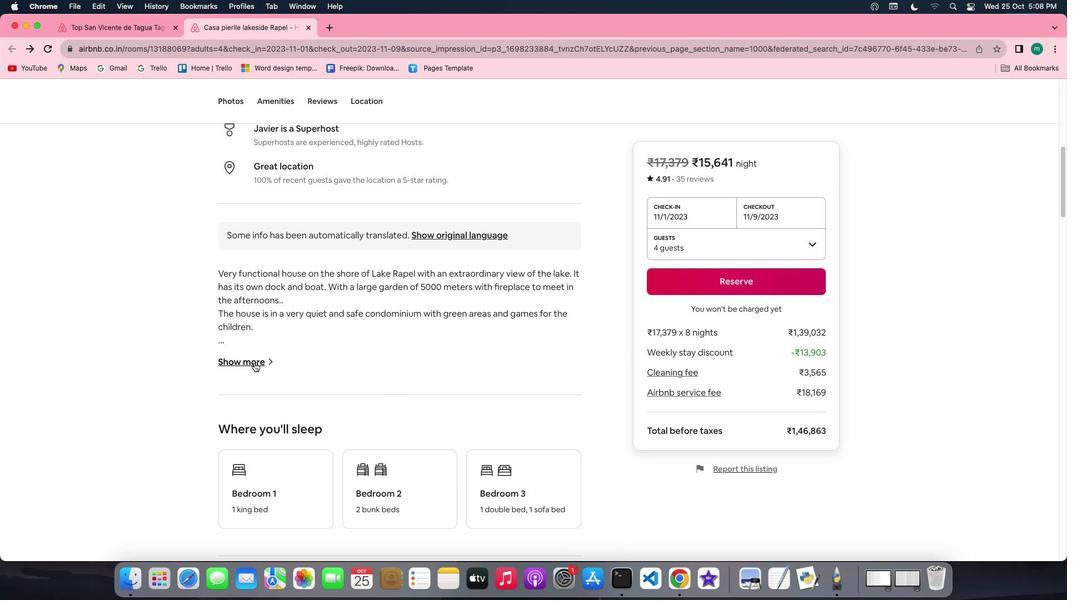 
Action: Mouse pressed left at (254, 362)
Screenshot: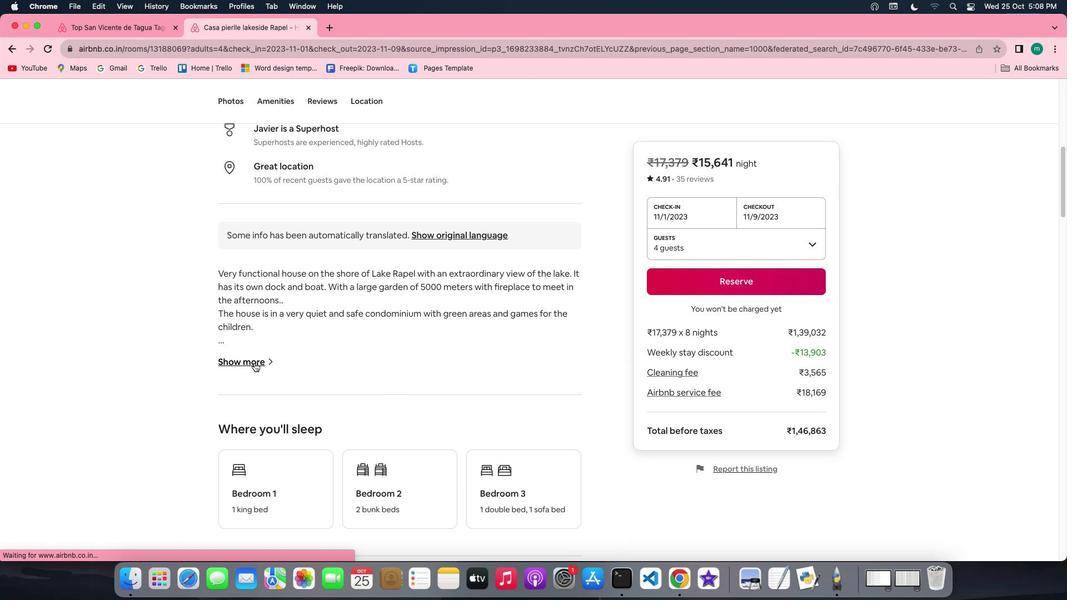 
Action: Mouse moved to (473, 400)
Screenshot: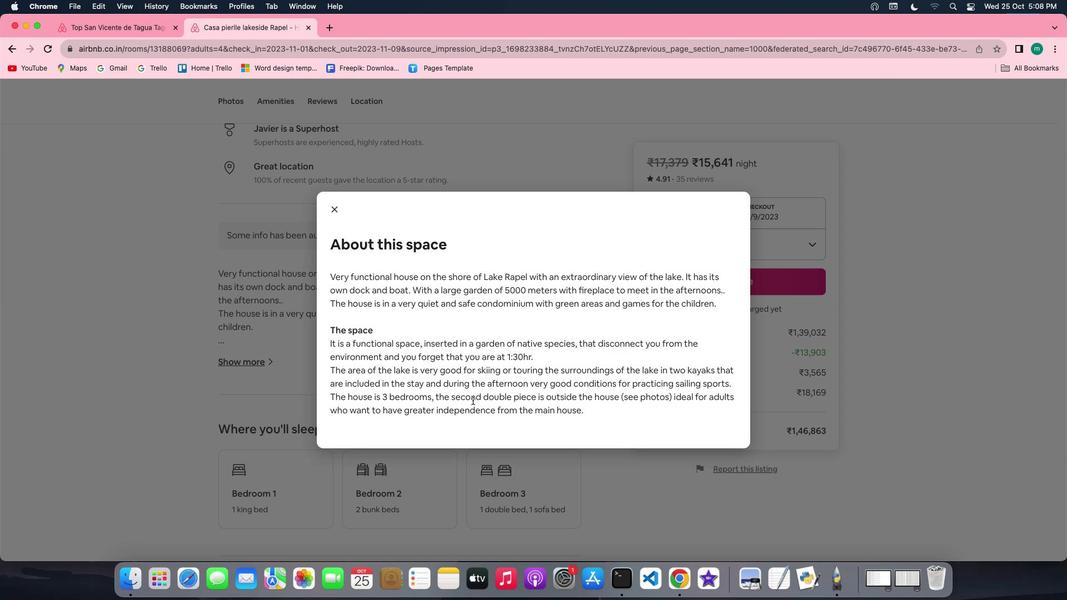 
Action: Mouse scrolled (473, 400) with delta (0, 0)
Screenshot: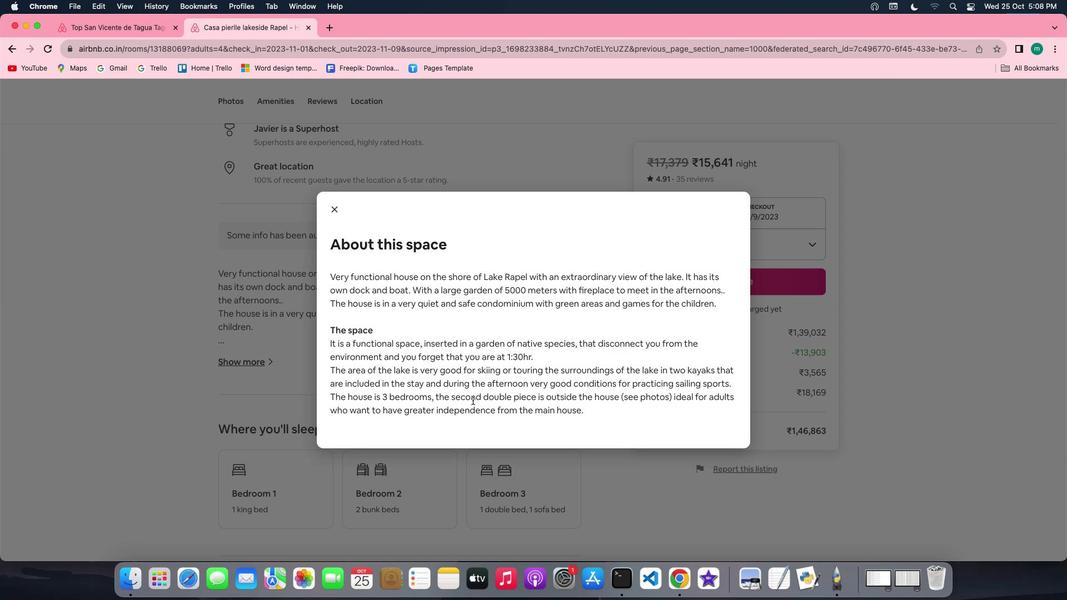 
Action: Mouse scrolled (473, 400) with delta (0, 0)
Screenshot: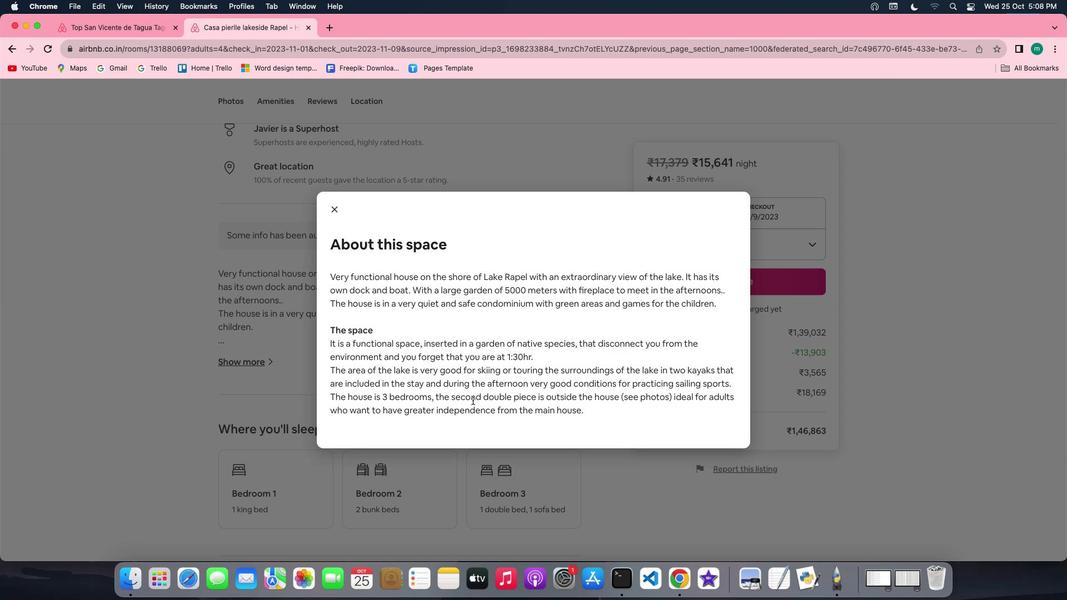 
Action: Mouse scrolled (473, 400) with delta (0, -1)
Screenshot: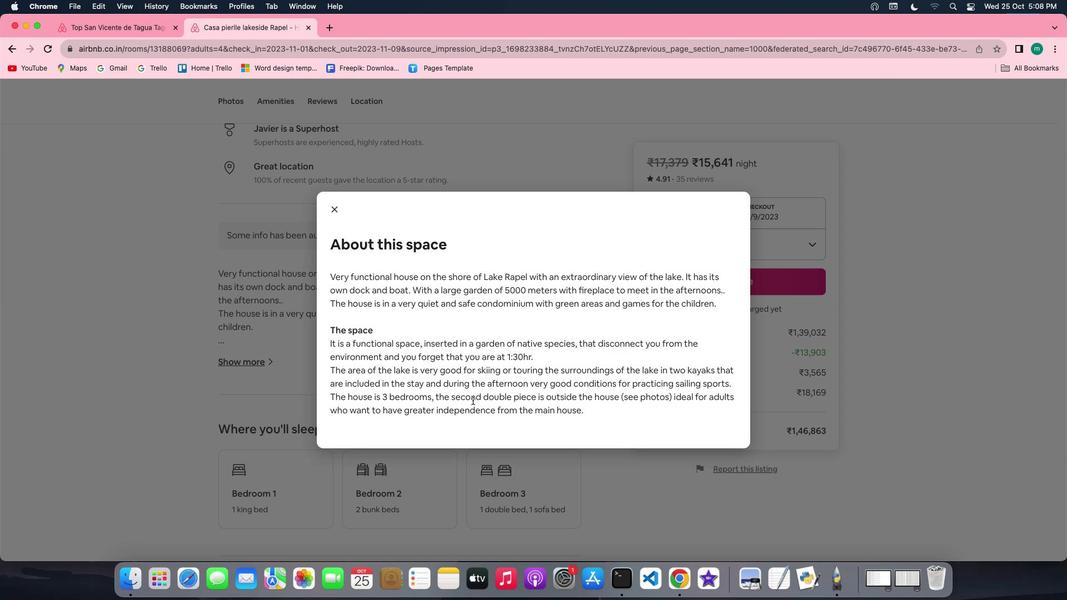 
Action: Mouse scrolled (473, 400) with delta (0, -2)
Screenshot: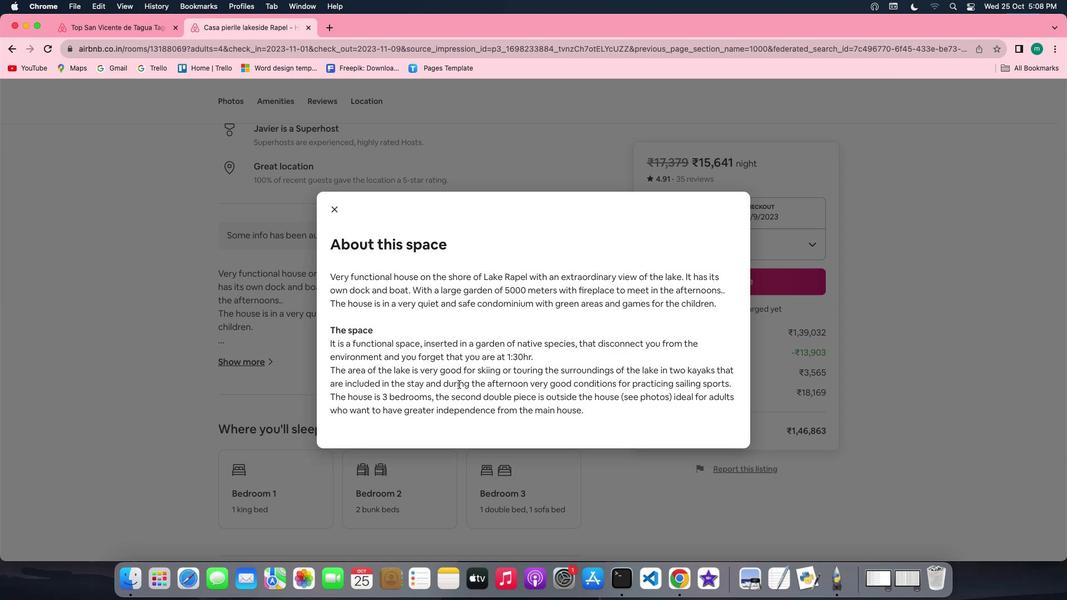 
Action: Mouse moved to (338, 205)
